 Task: Create a blue triangles letterhad.
Action: Mouse moved to (321, 255)
Screenshot: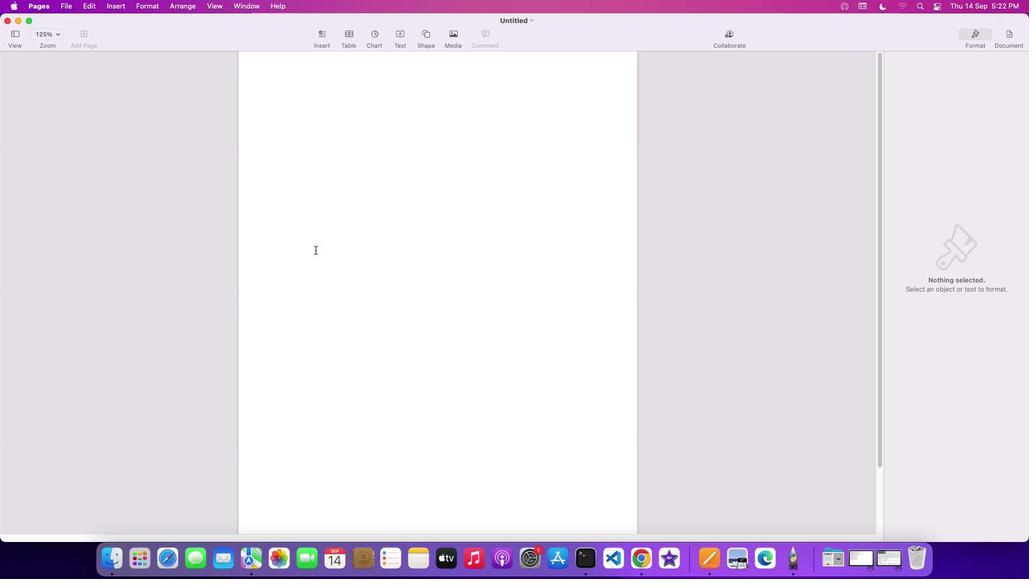 
Action: Mouse pressed left at (321, 255)
Screenshot: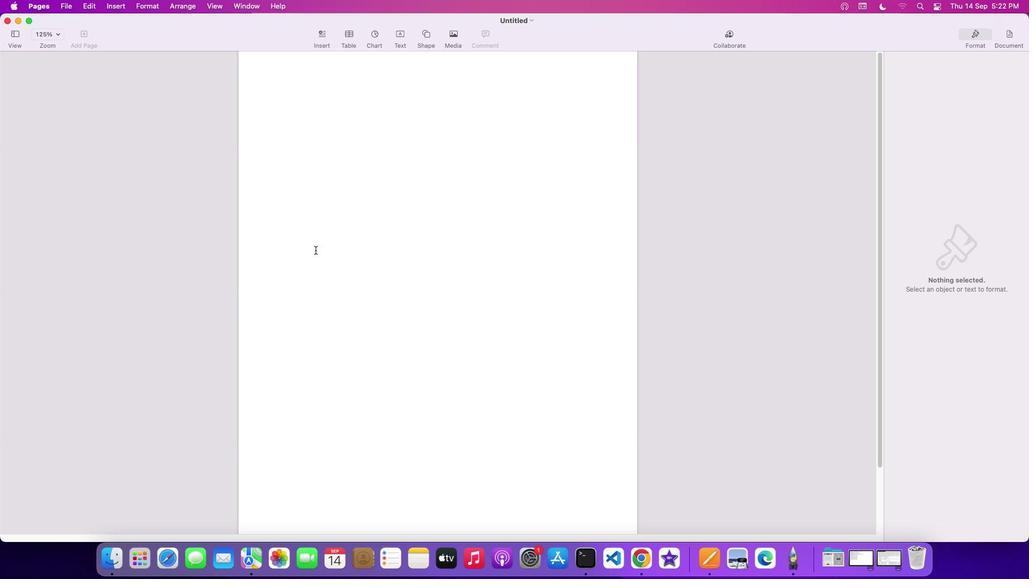 
Action: Mouse moved to (431, 44)
Screenshot: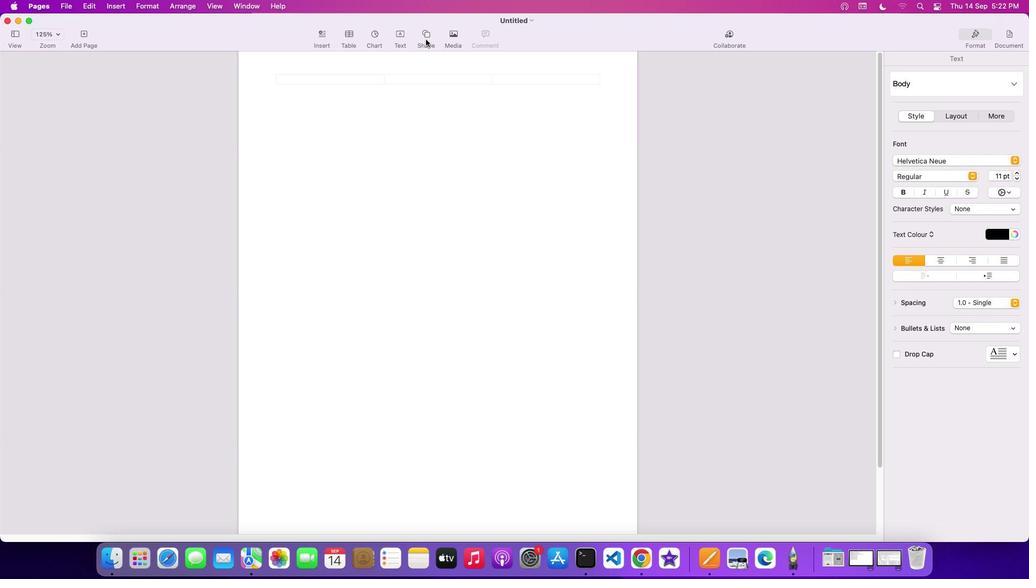
Action: Mouse pressed left at (431, 44)
Screenshot: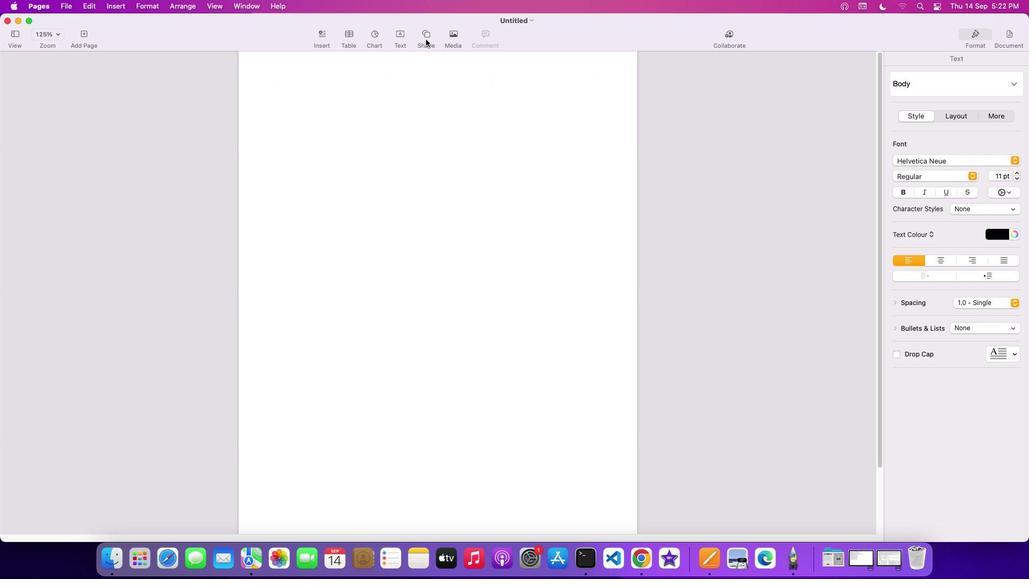 
Action: Mouse moved to (432, 126)
Screenshot: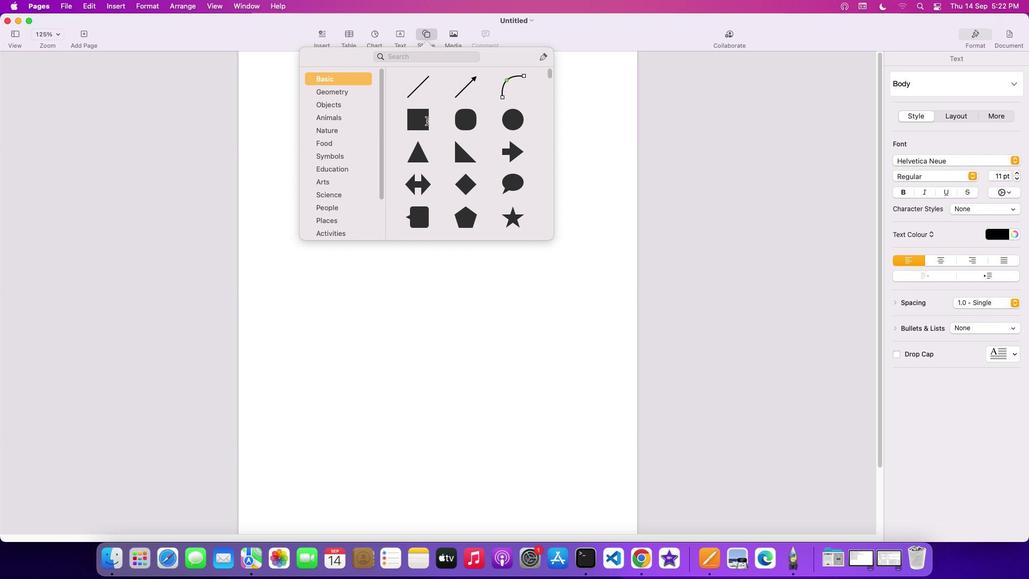 
Action: Mouse pressed left at (432, 126)
Screenshot: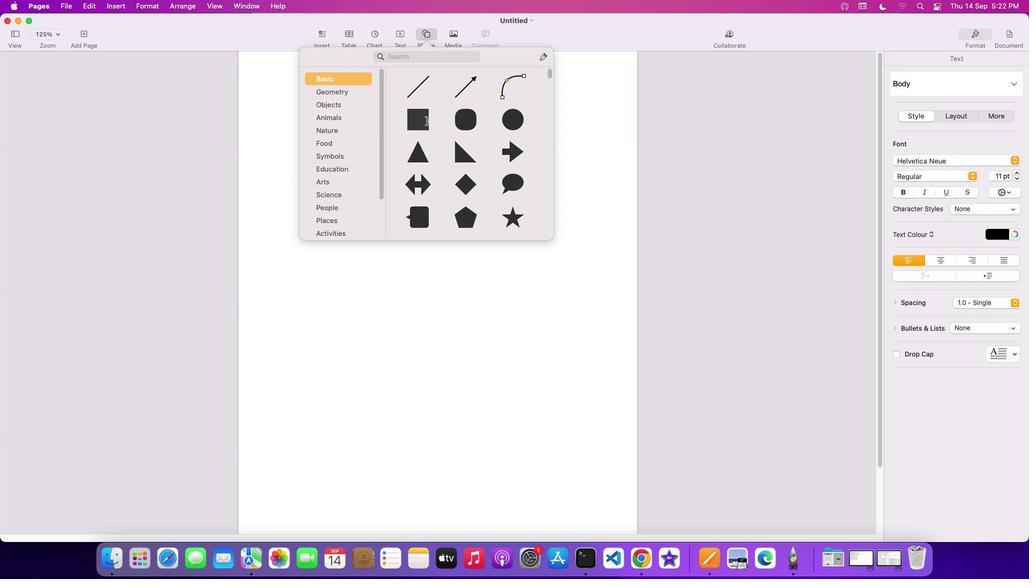 
Action: Mouse moved to (475, 102)
Screenshot: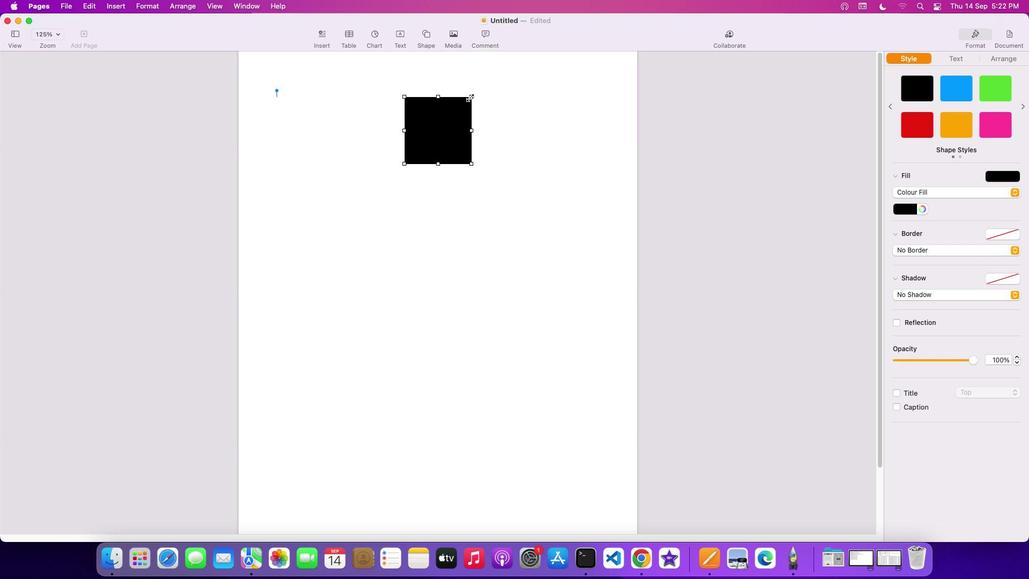 
Action: Mouse pressed left at (475, 102)
Screenshot: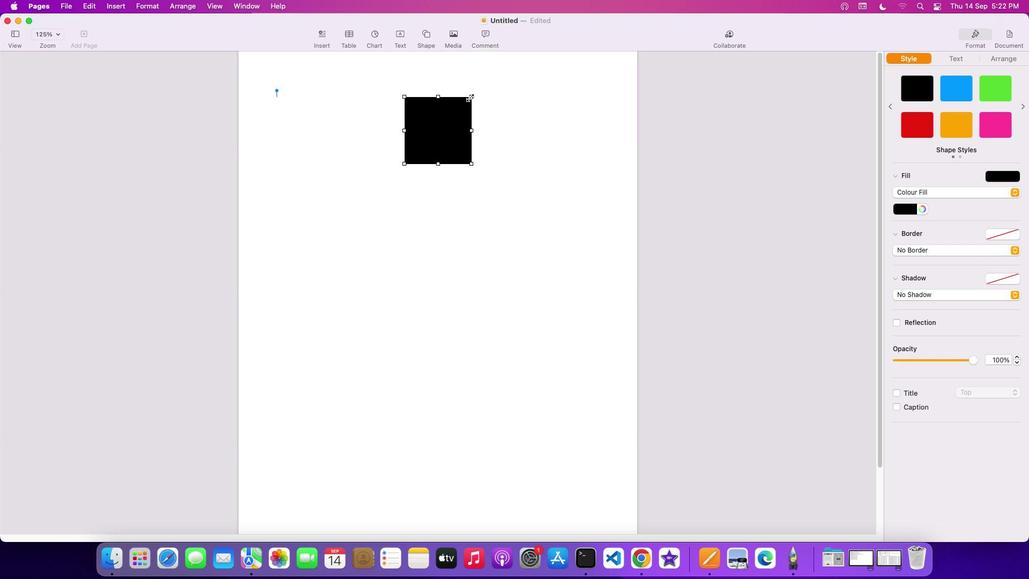 
Action: Mouse moved to (410, 67)
Screenshot: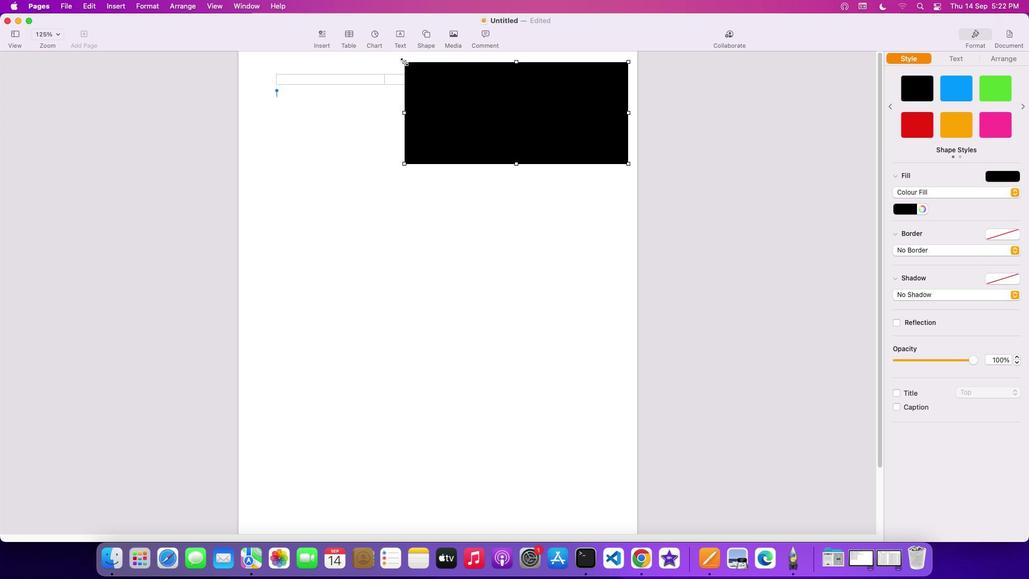 
Action: Mouse pressed left at (410, 67)
Screenshot: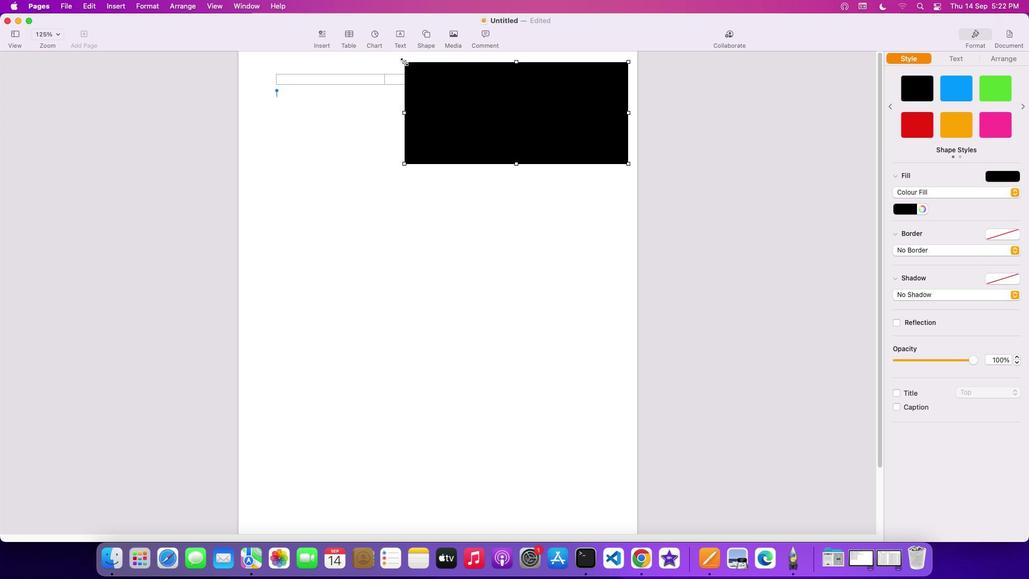 
Action: Mouse moved to (443, 170)
Screenshot: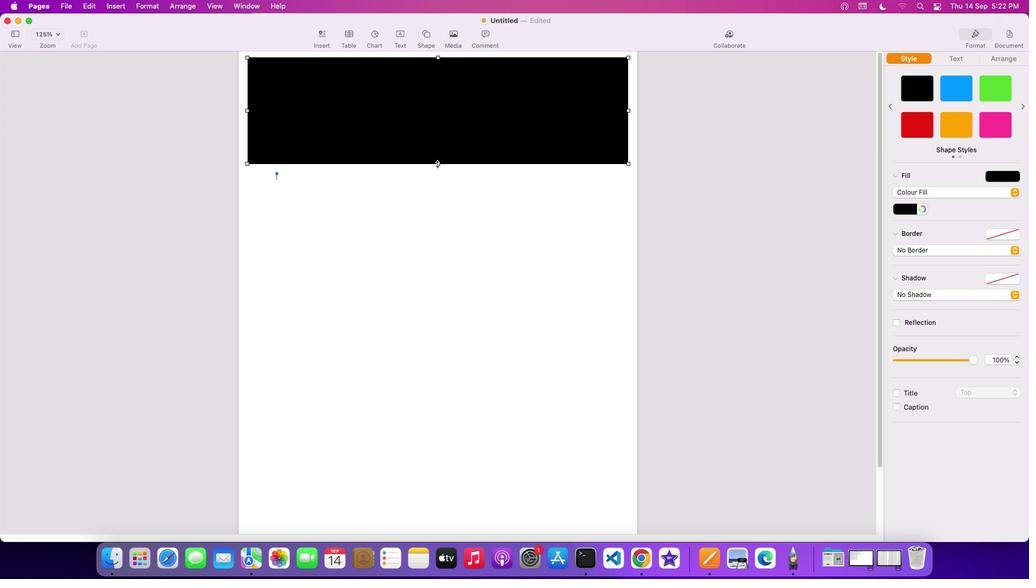 
Action: Mouse pressed left at (443, 170)
Screenshot: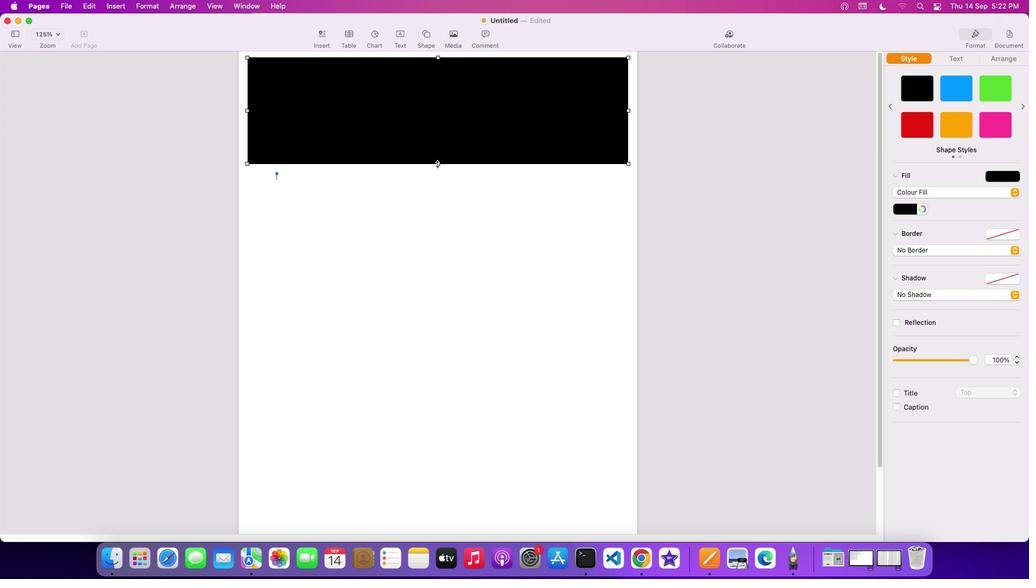 
Action: Mouse moved to (493, 356)
Screenshot: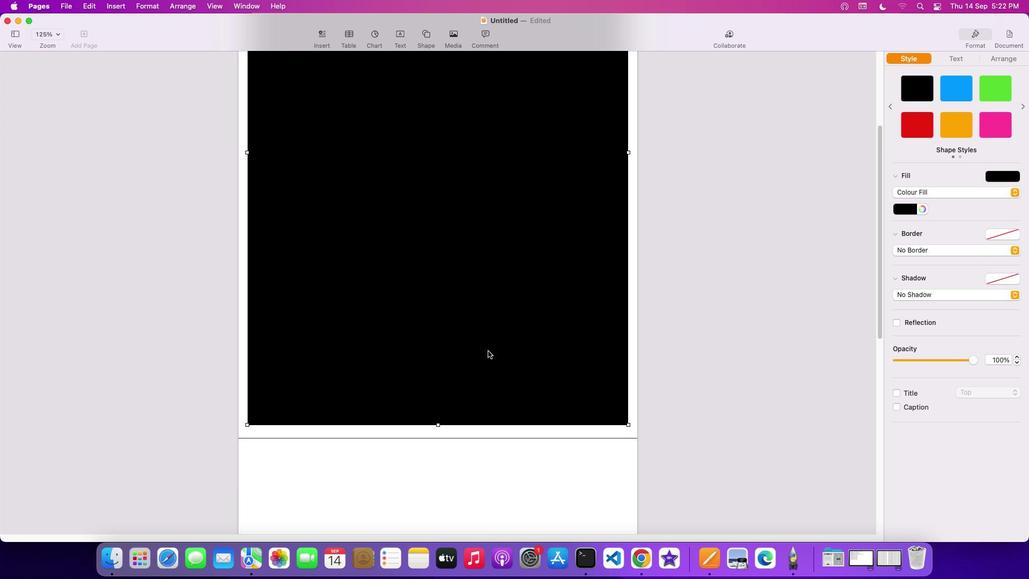
Action: Mouse scrolled (493, 356) with delta (5, 5)
Screenshot: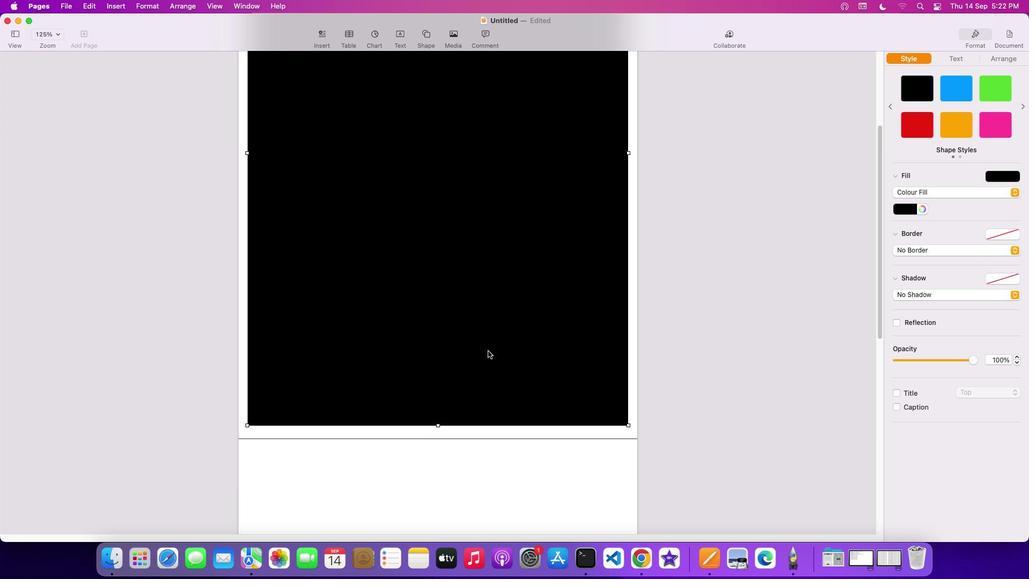 
Action: Mouse scrolled (493, 356) with delta (5, 5)
Screenshot: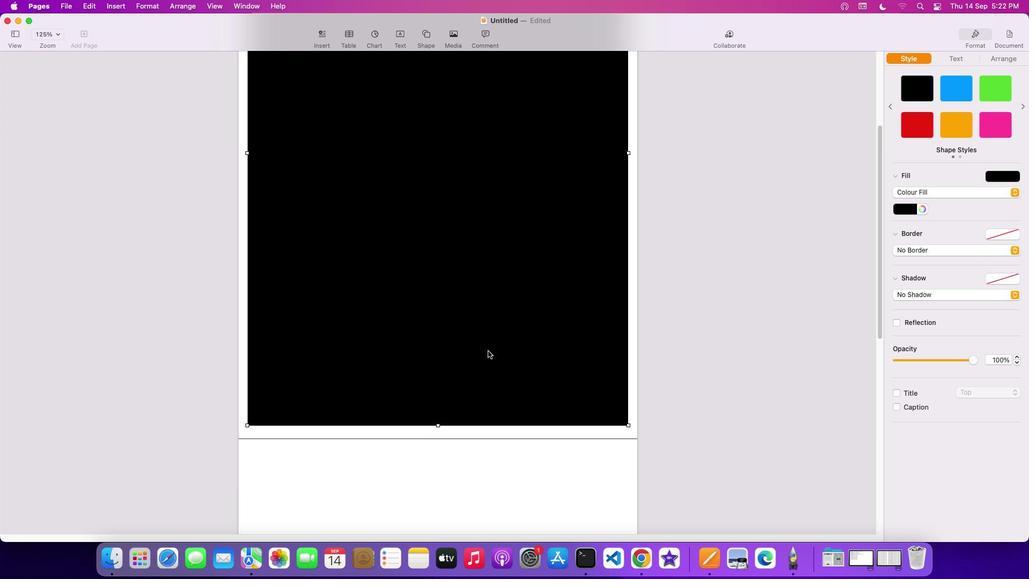 
Action: Mouse scrolled (493, 356) with delta (5, 7)
Screenshot: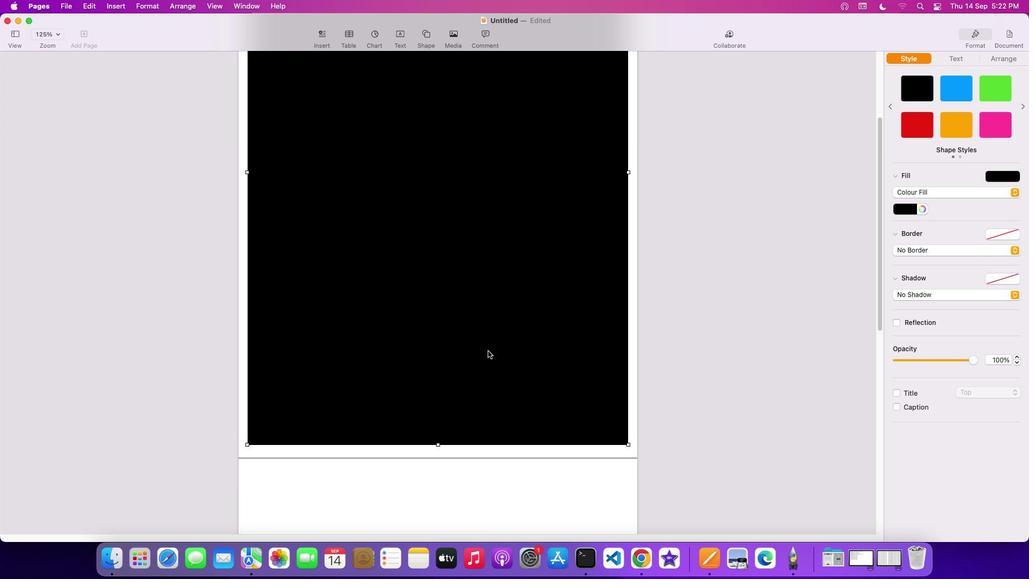 
Action: Mouse scrolled (493, 356) with delta (5, 8)
Screenshot: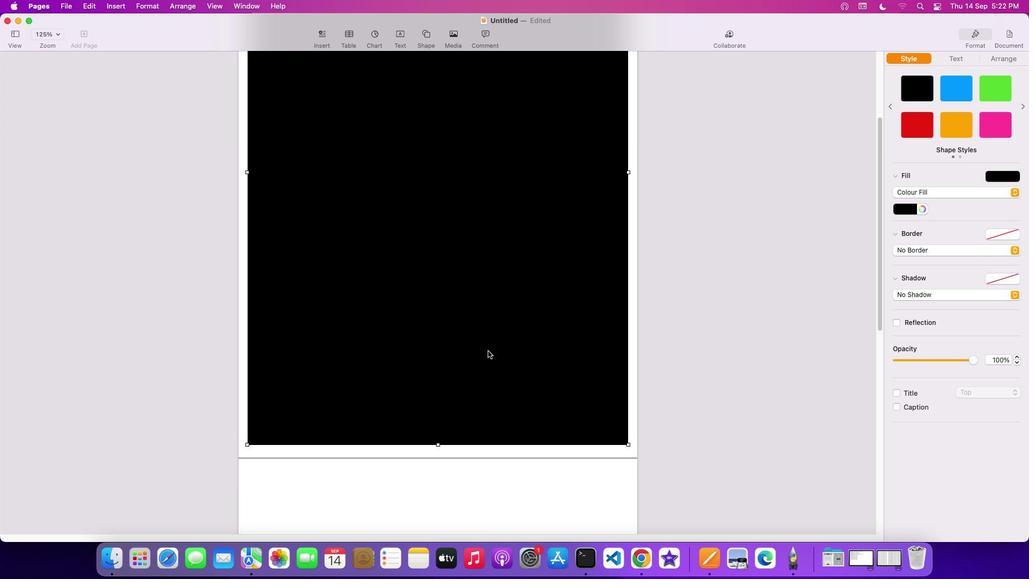 
Action: Mouse scrolled (493, 356) with delta (5, 8)
Screenshot: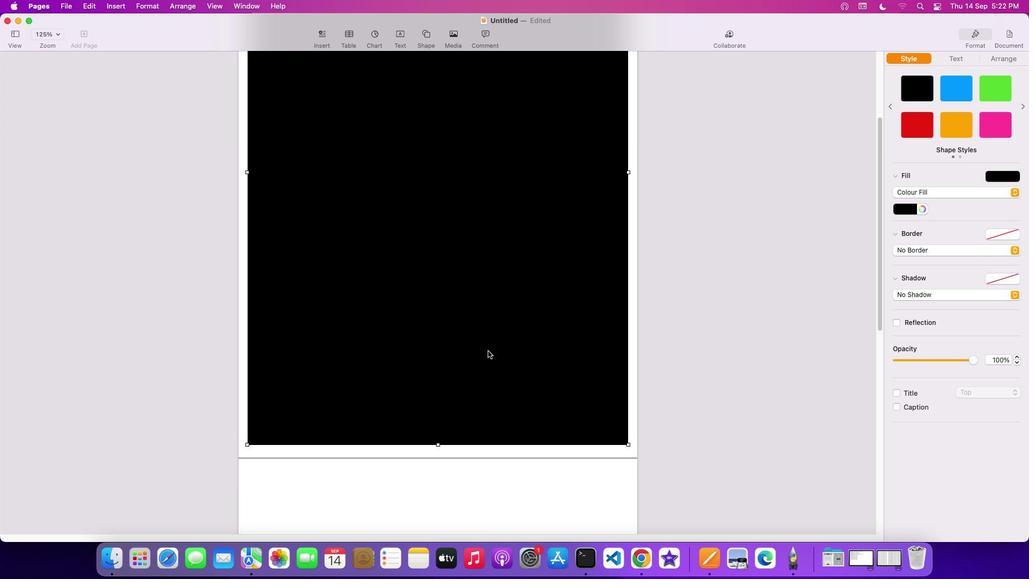 
Action: Mouse scrolled (493, 356) with delta (5, 9)
Screenshot: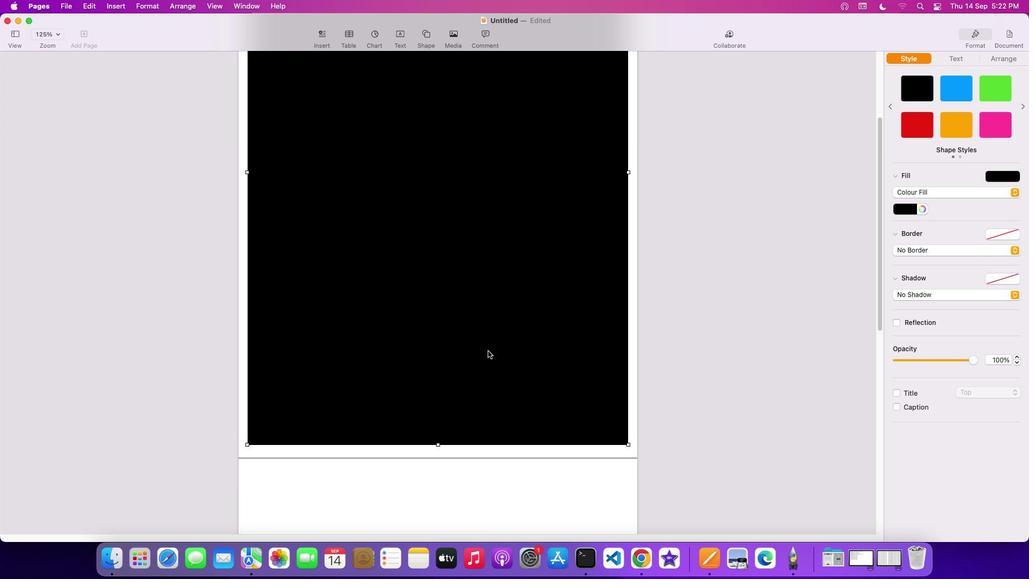 
Action: Mouse scrolled (493, 356) with delta (5, 9)
Screenshot: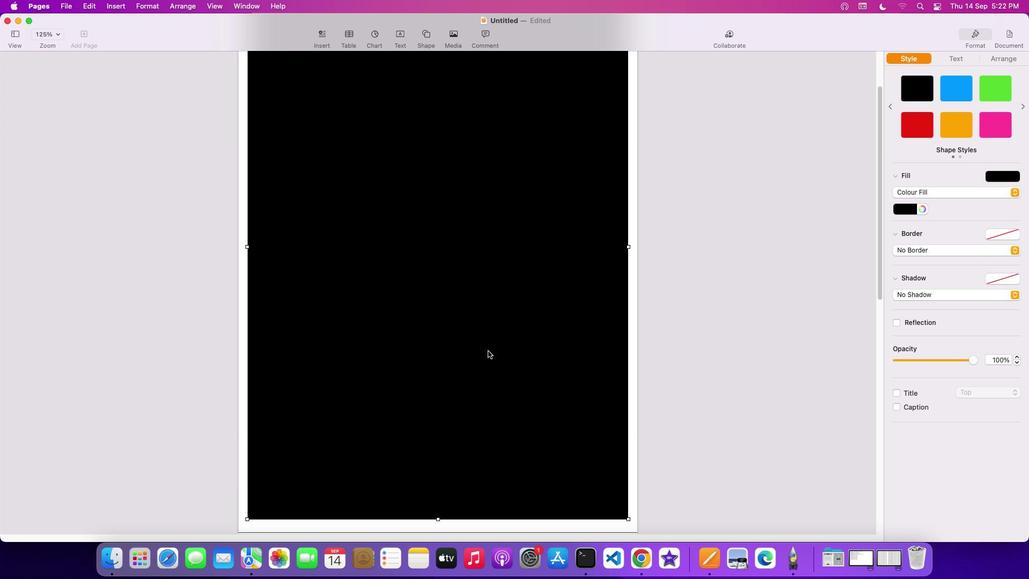 
Action: Mouse scrolled (493, 356) with delta (5, 5)
Screenshot: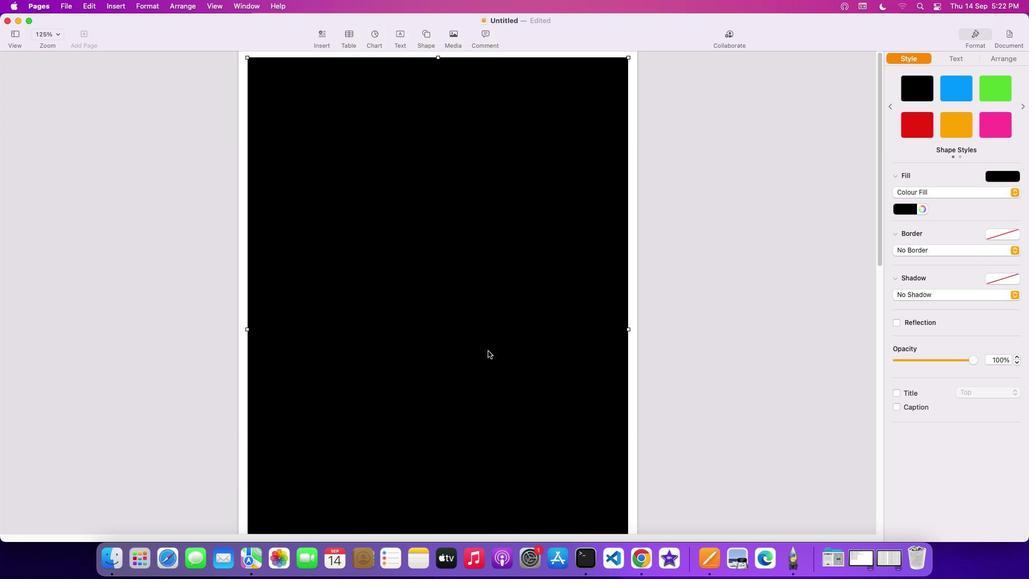 
Action: Mouse scrolled (493, 356) with delta (5, 5)
Screenshot: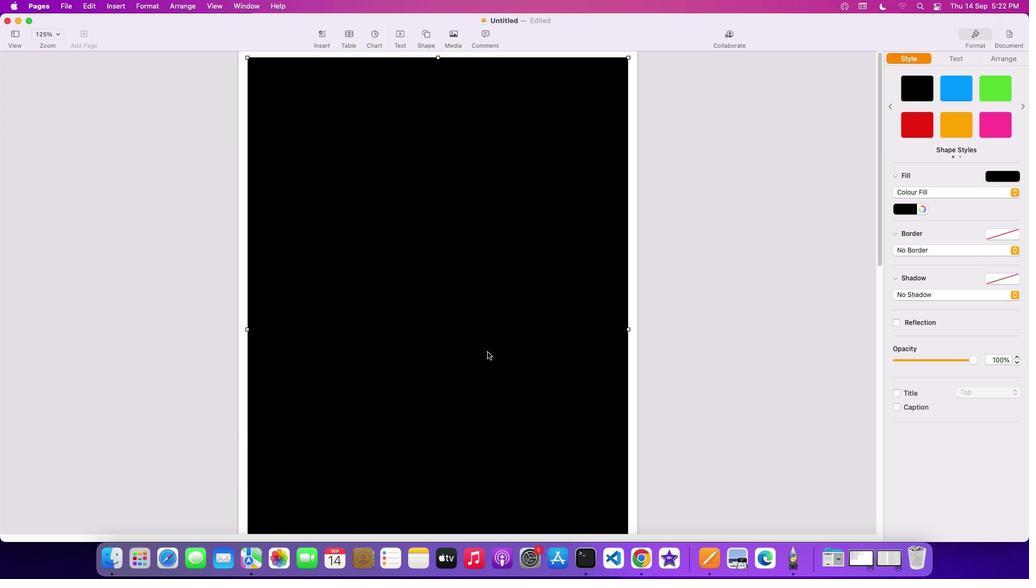
Action: Mouse scrolled (493, 356) with delta (5, 6)
Screenshot: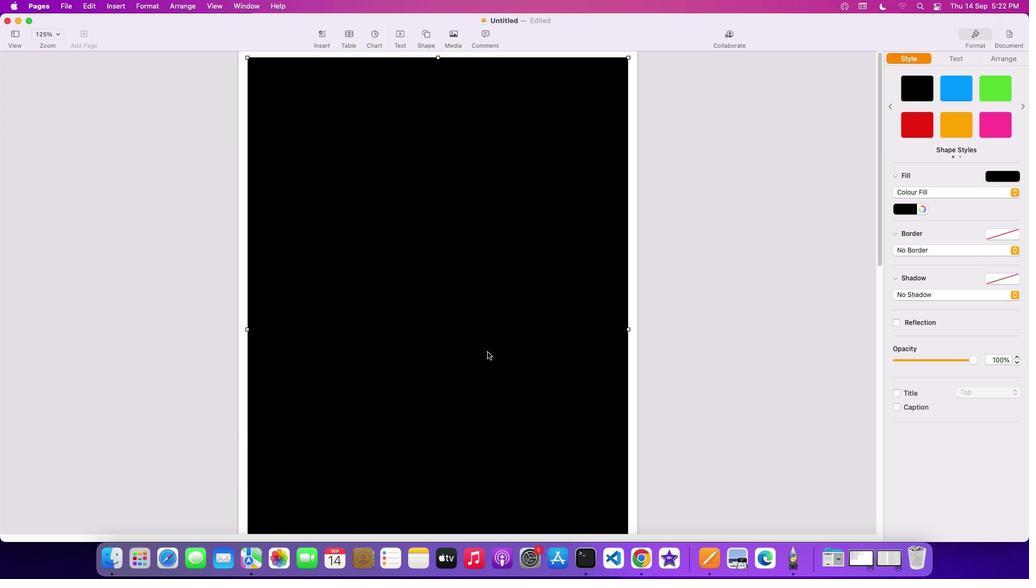 
Action: Mouse moved to (494, 356)
Screenshot: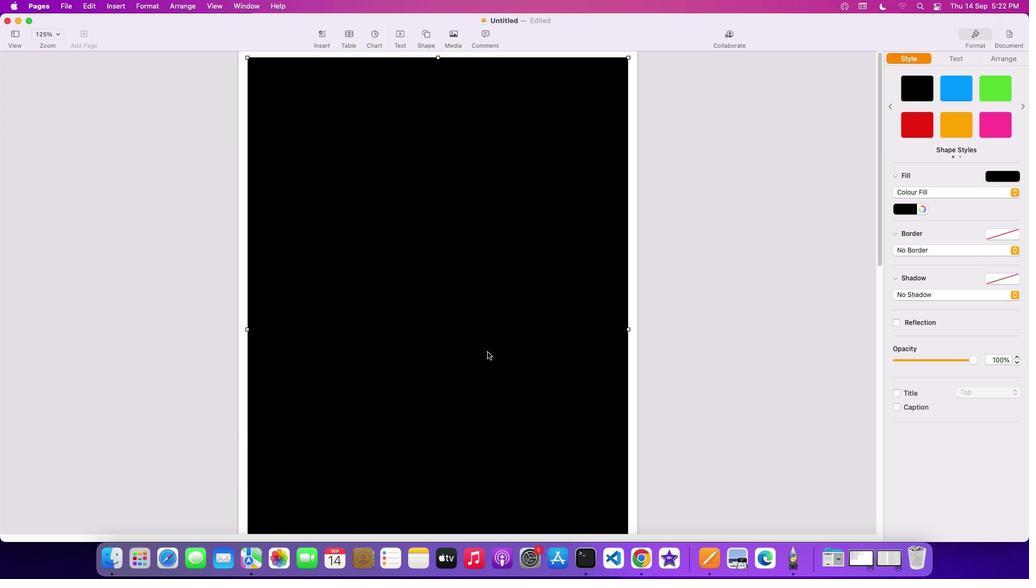 
Action: Mouse scrolled (494, 356) with delta (5, 8)
Screenshot: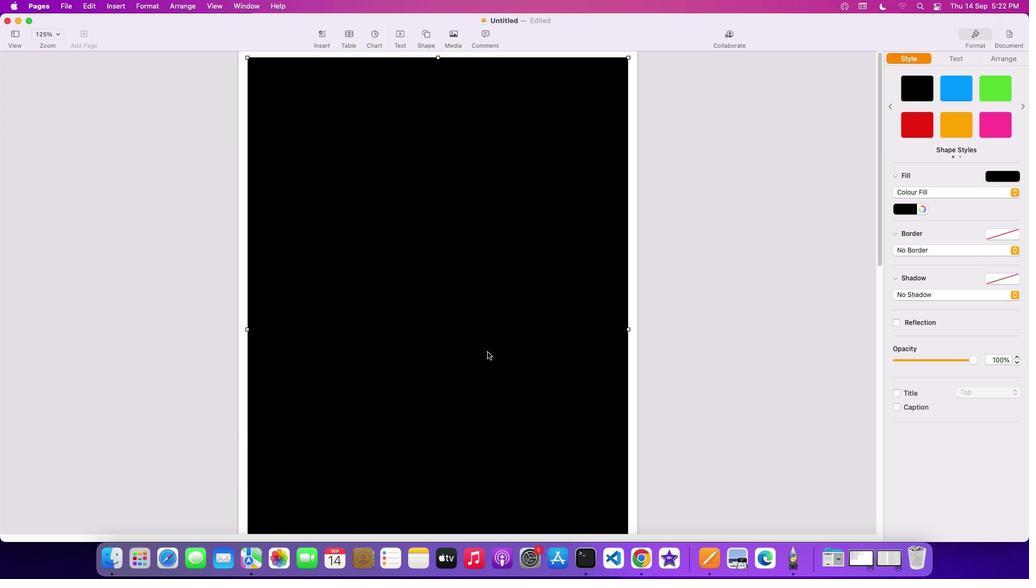 
Action: Mouse moved to (493, 356)
Screenshot: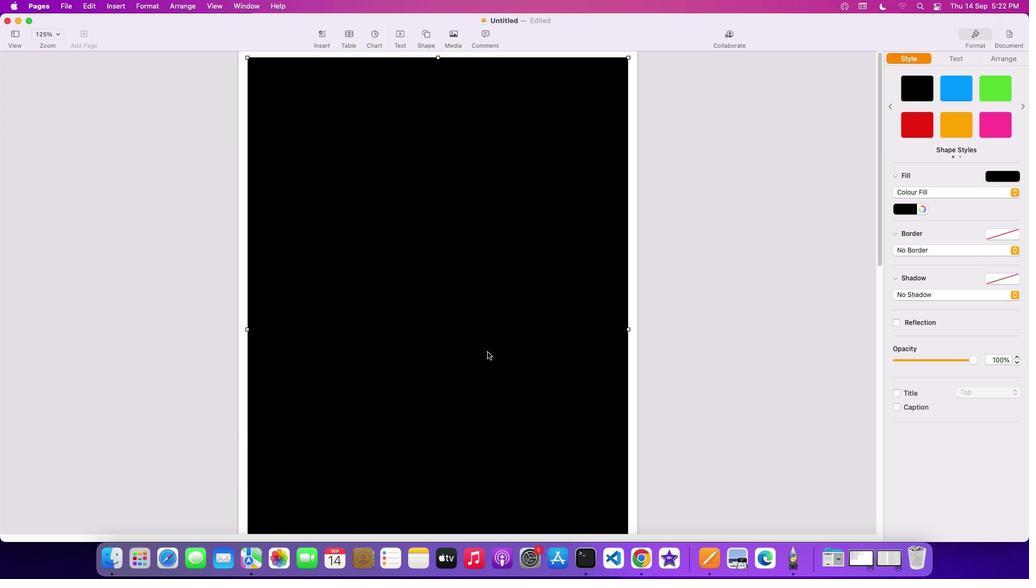 
Action: Mouse scrolled (493, 356) with delta (5, 8)
Screenshot: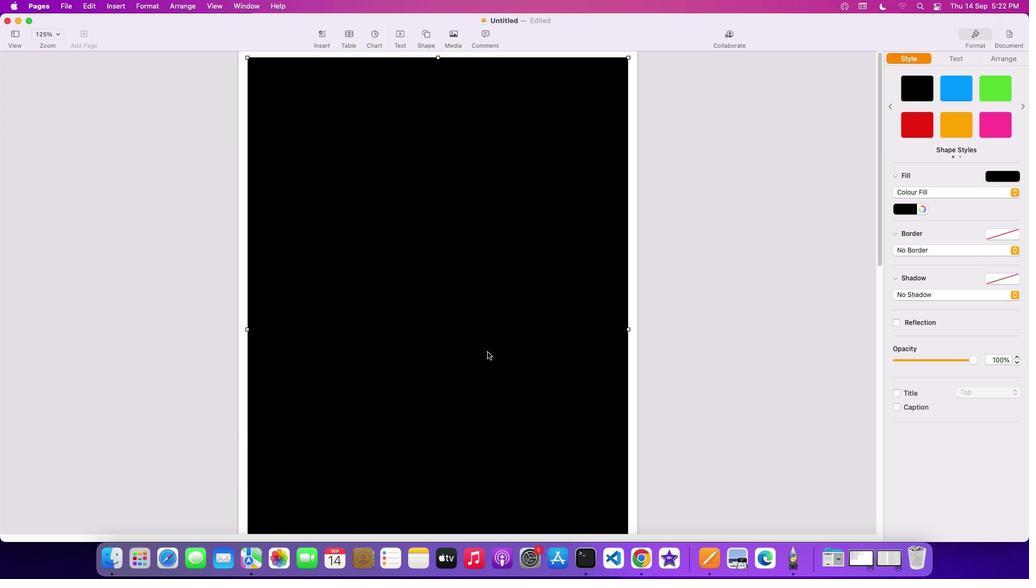 
Action: Mouse moved to (492, 358)
Screenshot: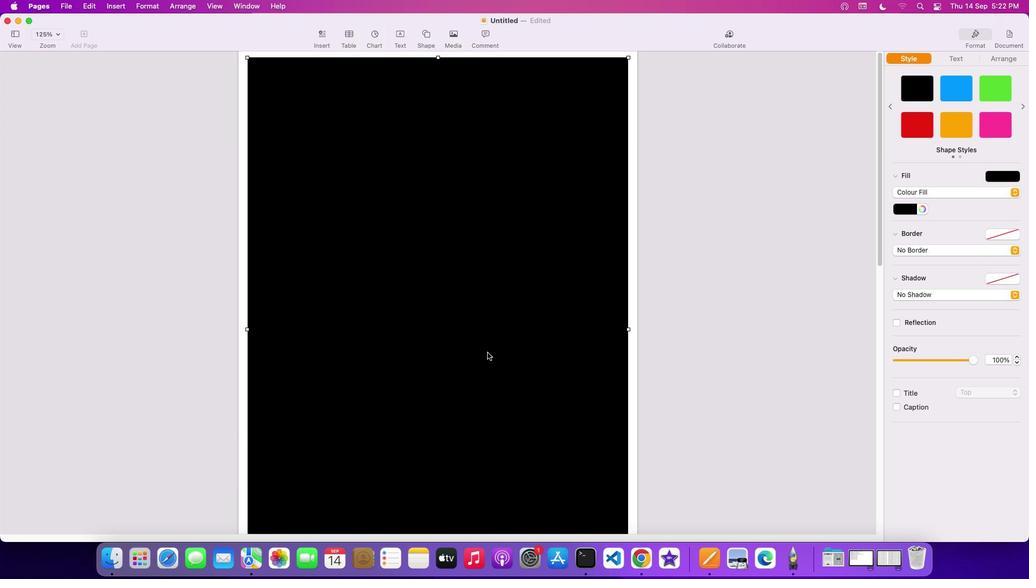 
Action: Mouse scrolled (492, 358) with delta (5, 5)
Screenshot: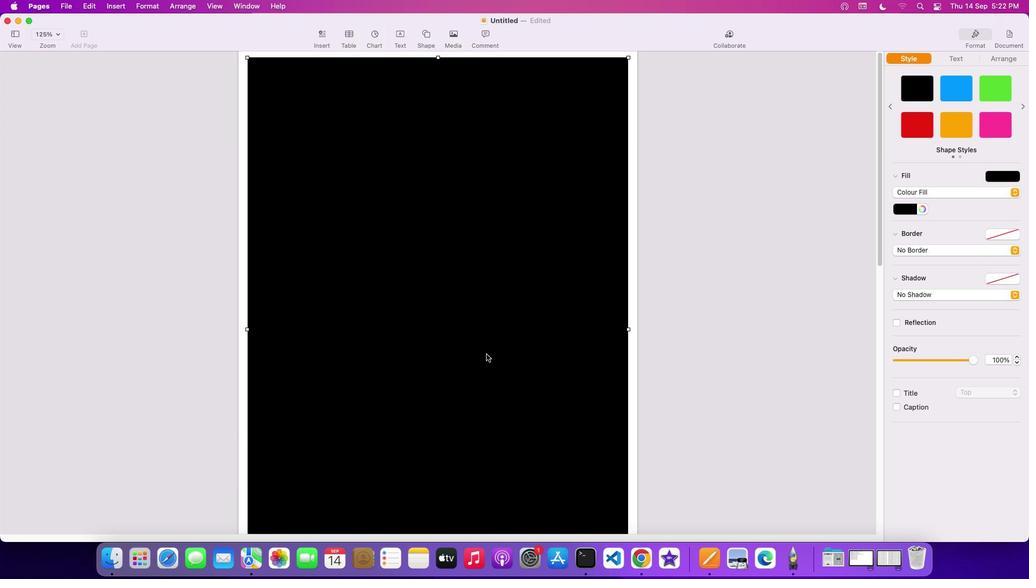 
Action: Mouse scrolled (492, 358) with delta (5, 5)
Screenshot: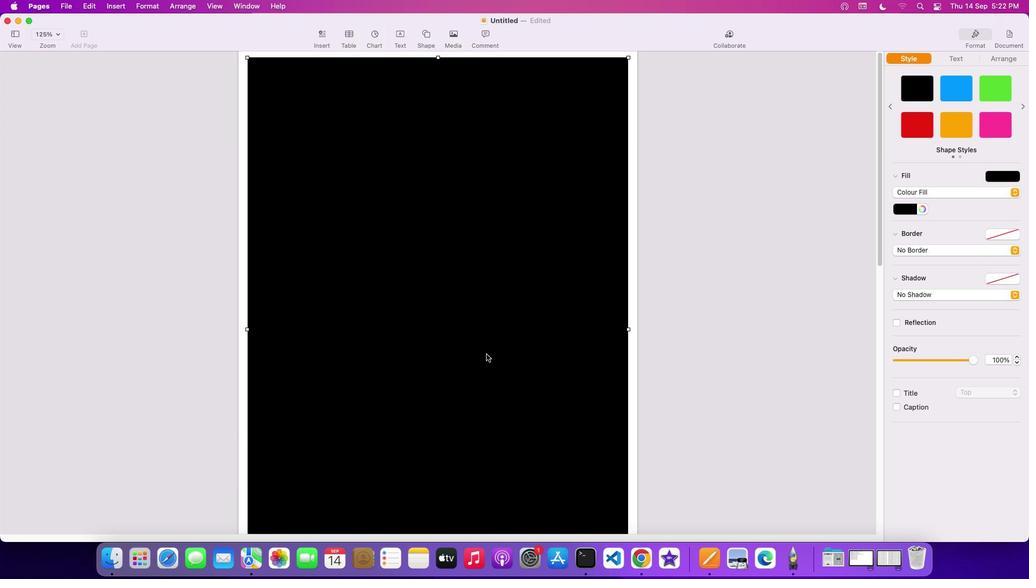 
Action: Mouse scrolled (492, 358) with delta (5, 6)
Screenshot: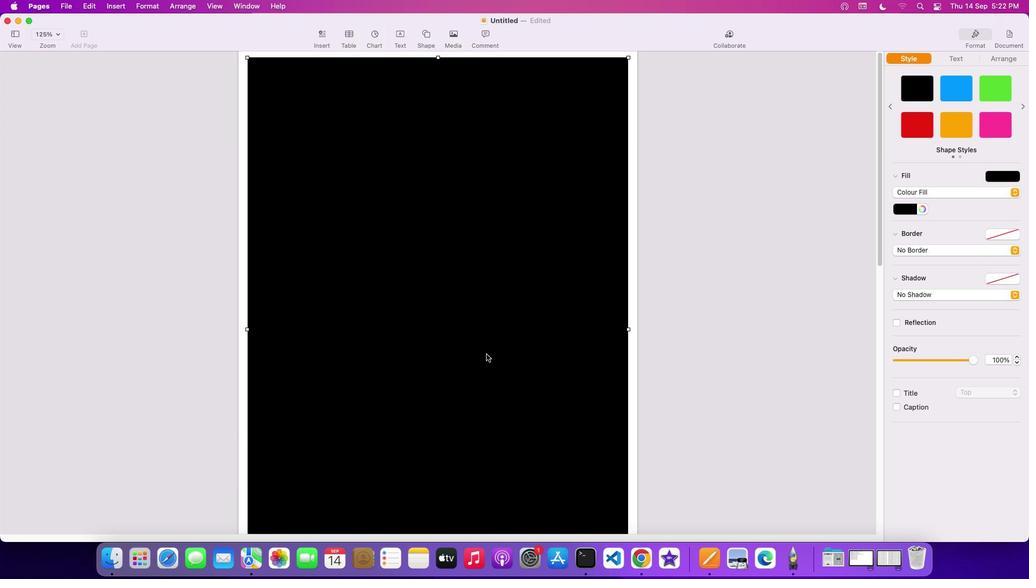 
Action: Mouse moved to (492, 359)
Screenshot: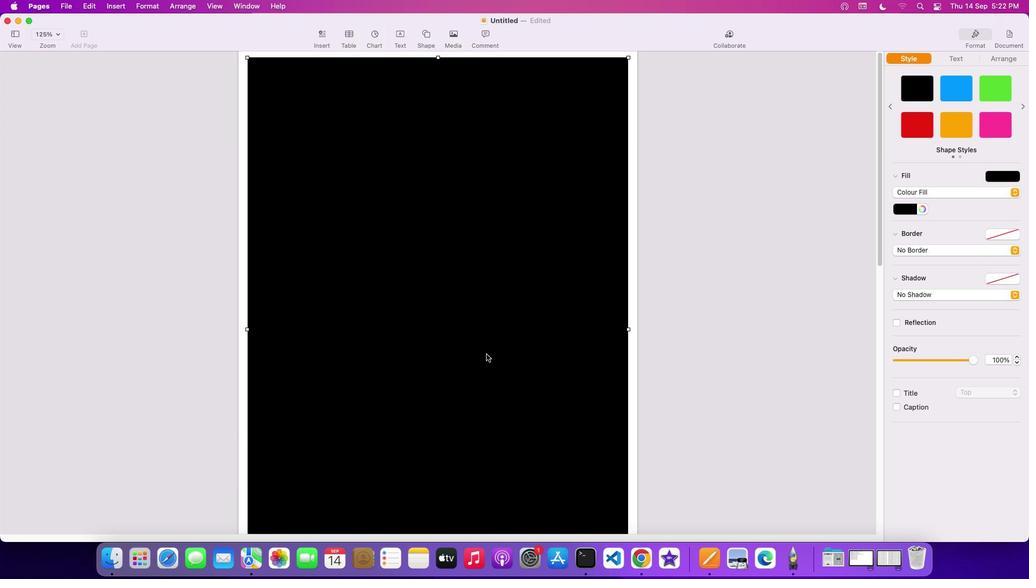 
Action: Mouse scrolled (492, 359) with delta (5, 8)
Screenshot: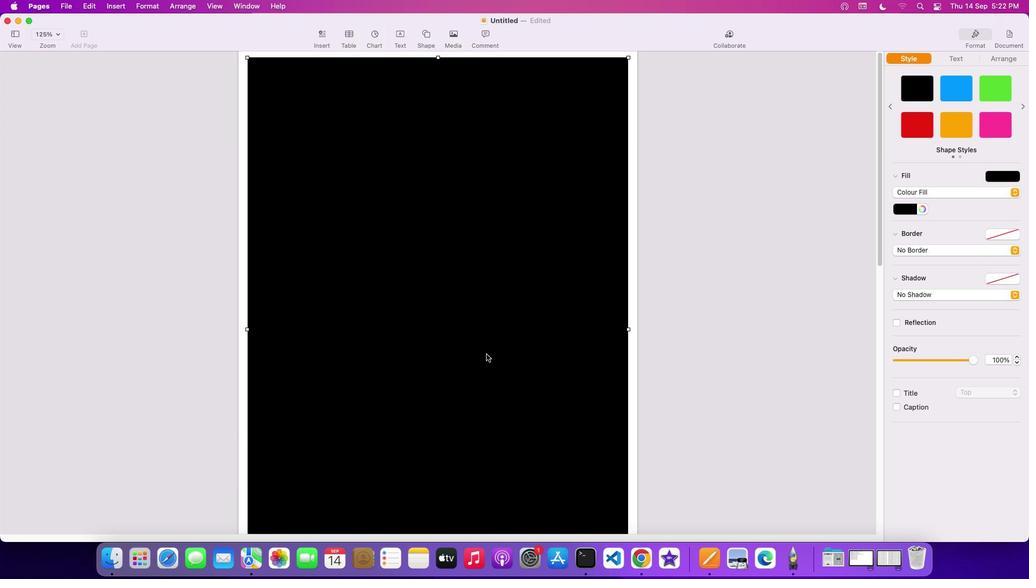 
Action: Mouse moved to (492, 359)
Screenshot: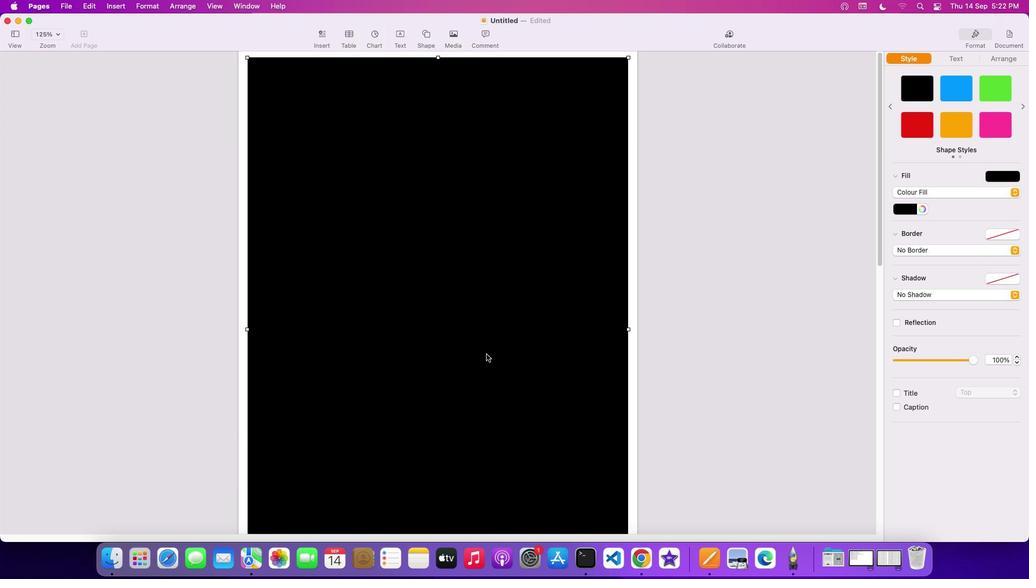 
Action: Mouse scrolled (492, 359) with delta (5, 8)
Screenshot: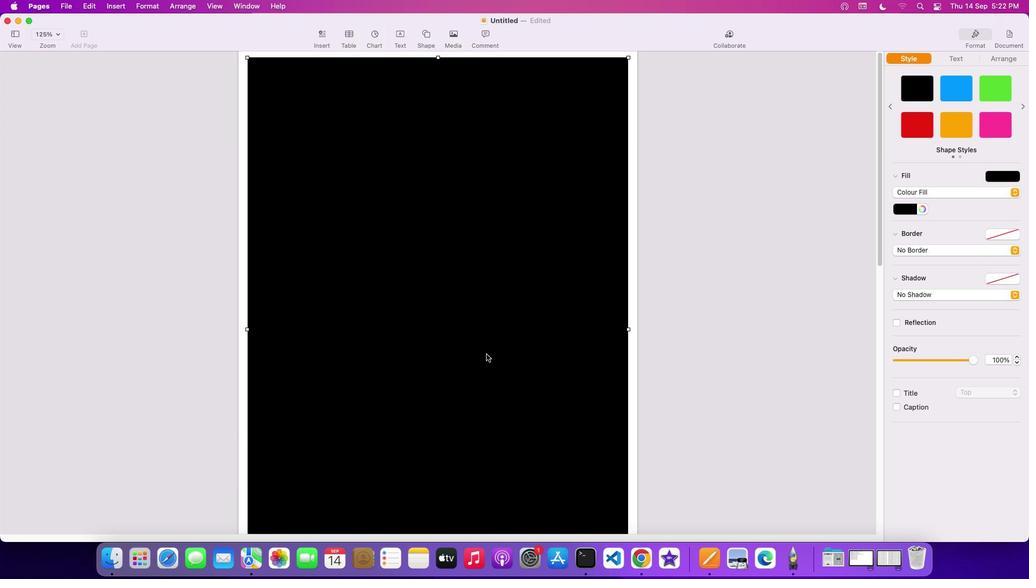 
Action: Mouse moved to (915, 216)
Screenshot: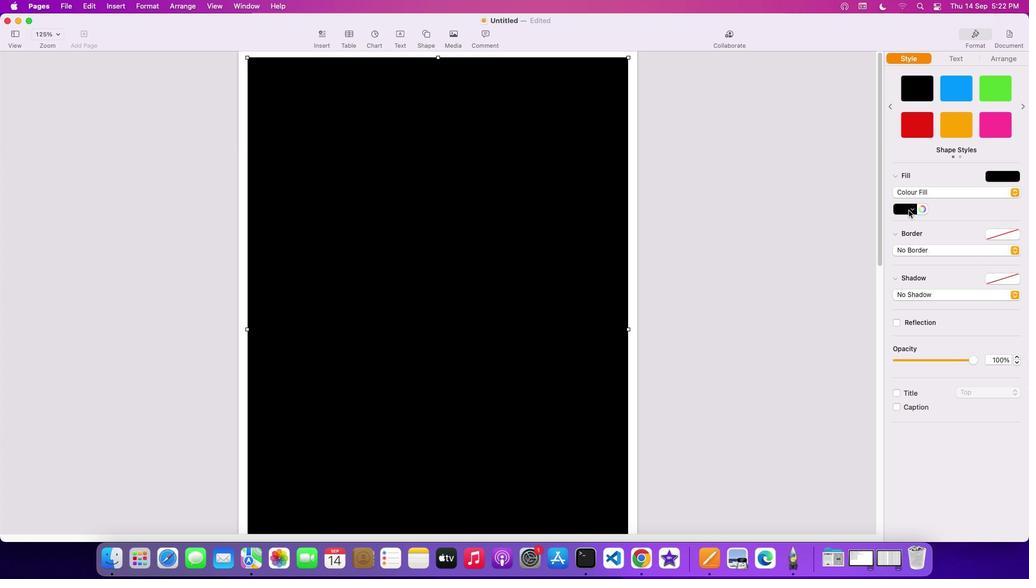 
Action: Mouse pressed left at (915, 216)
Screenshot: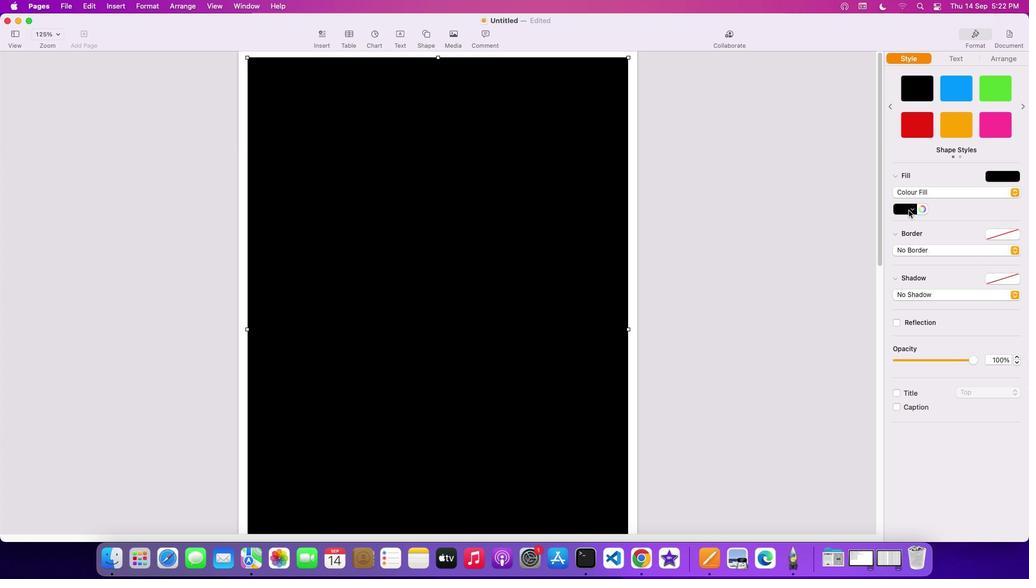 
Action: Mouse moved to (882, 281)
Screenshot: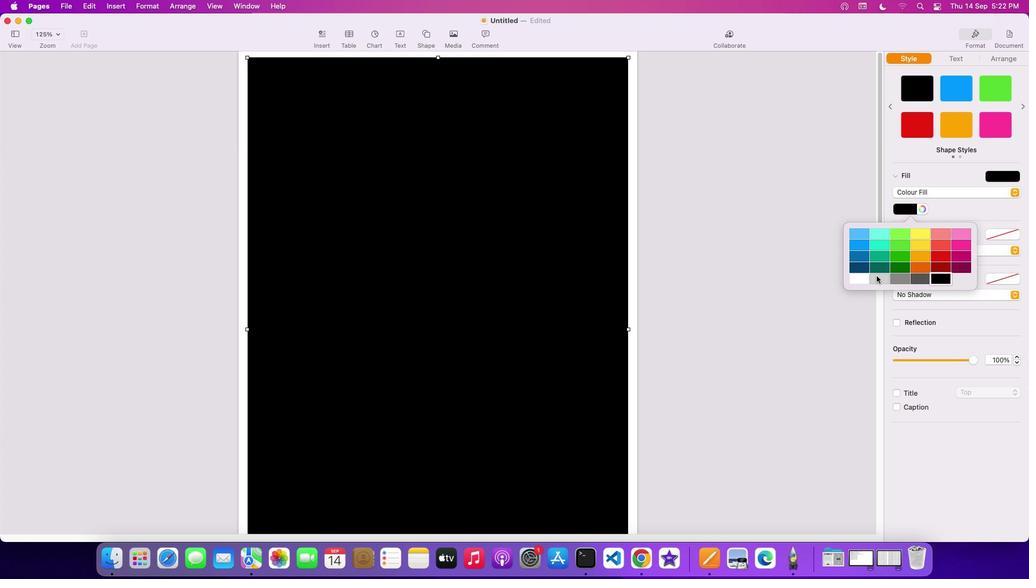 
Action: Mouse pressed left at (882, 281)
Screenshot: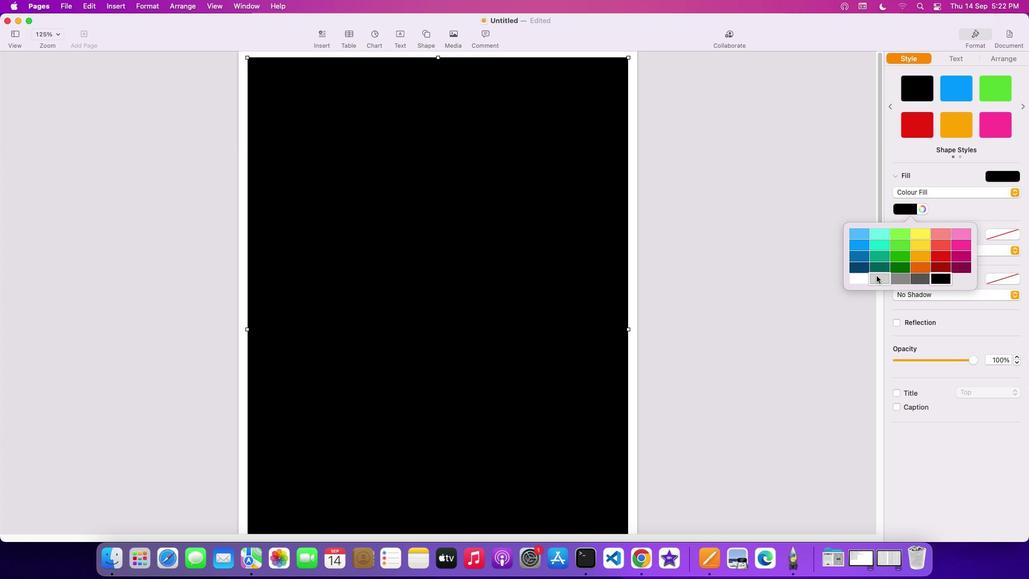 
Action: Mouse moved to (459, 222)
Screenshot: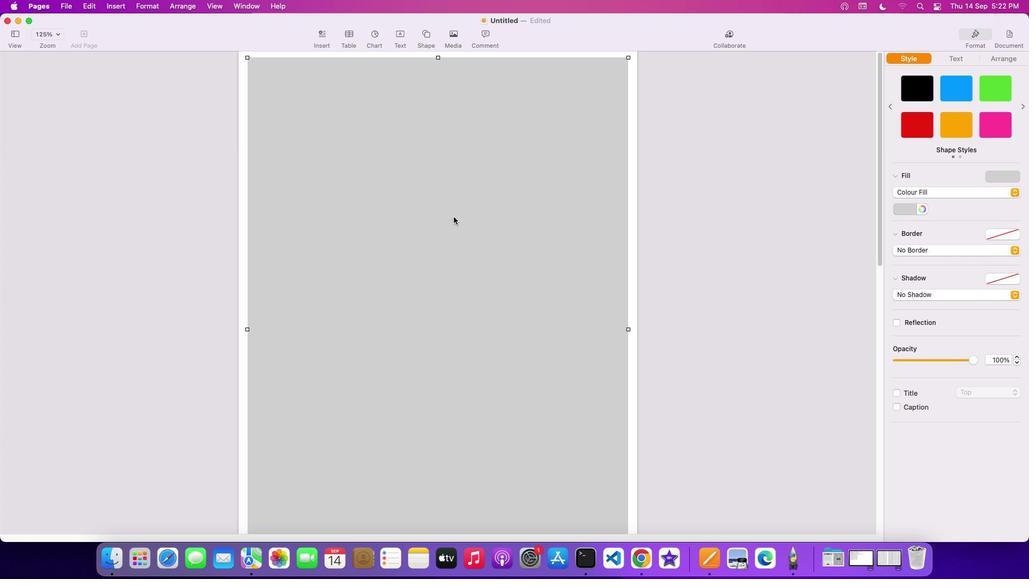 
Action: Mouse pressed left at (459, 222)
Screenshot: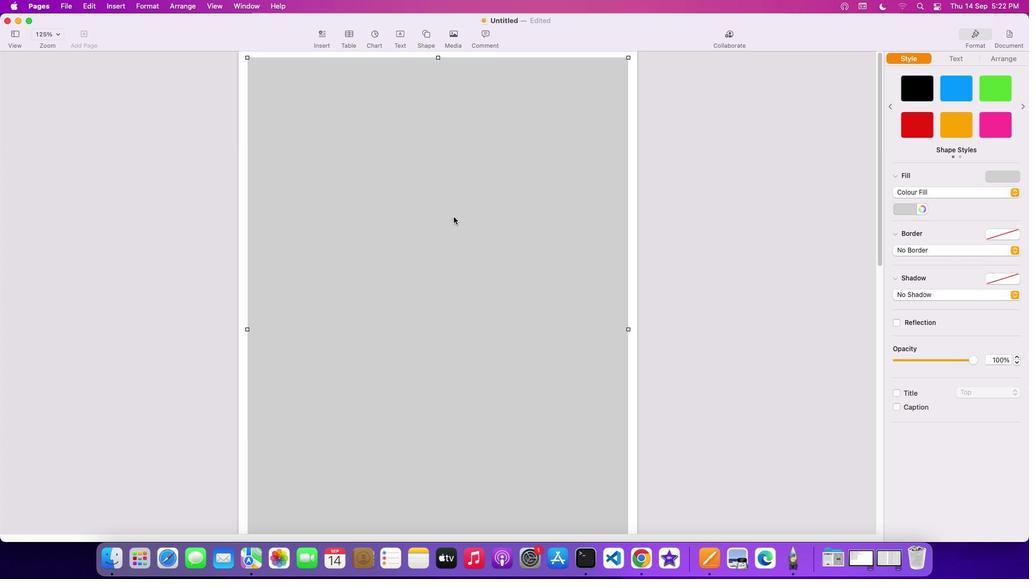 
Action: Mouse moved to (434, 38)
Screenshot: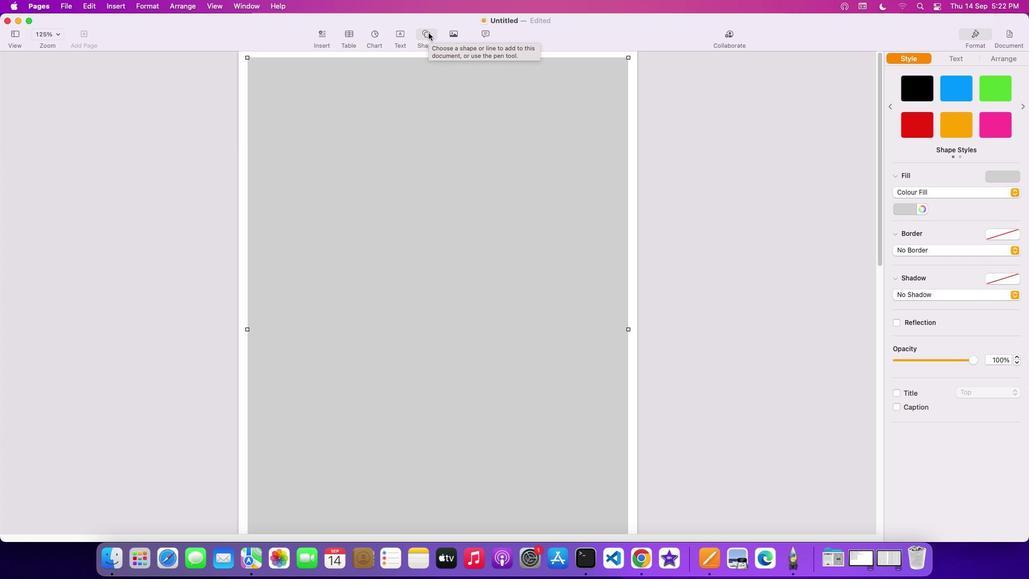 
Action: Mouse pressed left at (434, 38)
Screenshot: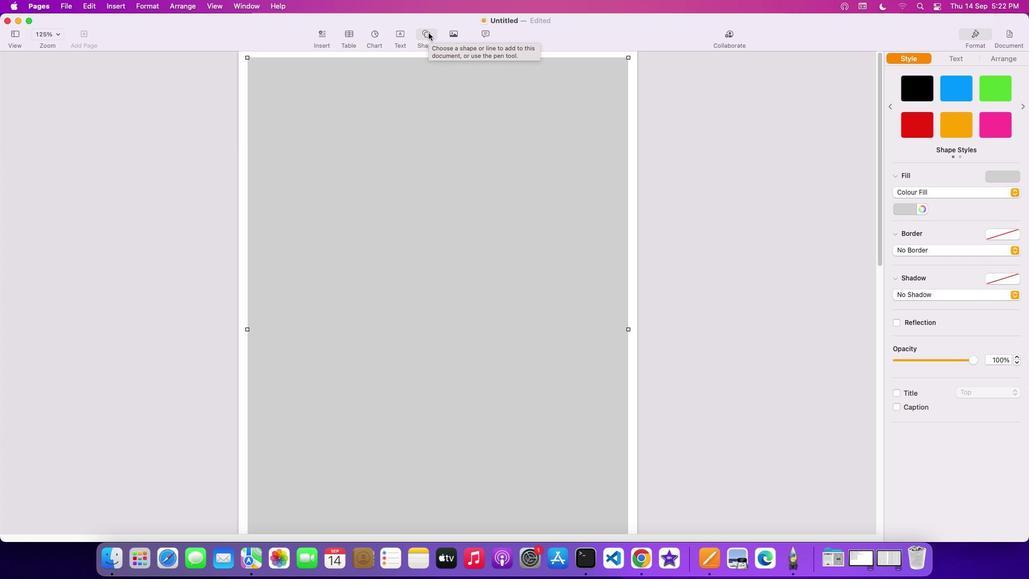 
Action: Mouse moved to (474, 195)
Screenshot: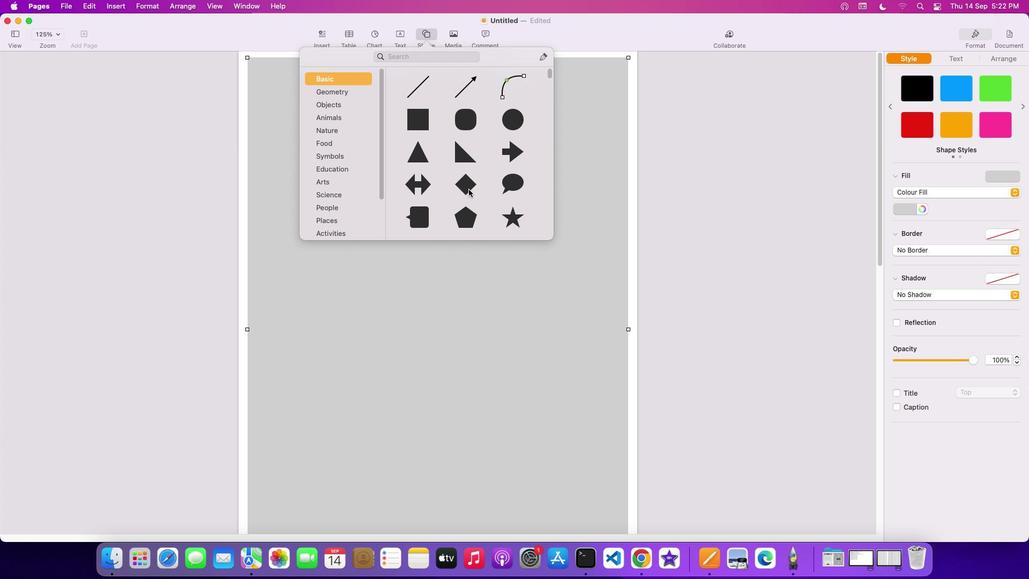 
Action: Mouse pressed left at (474, 195)
Screenshot: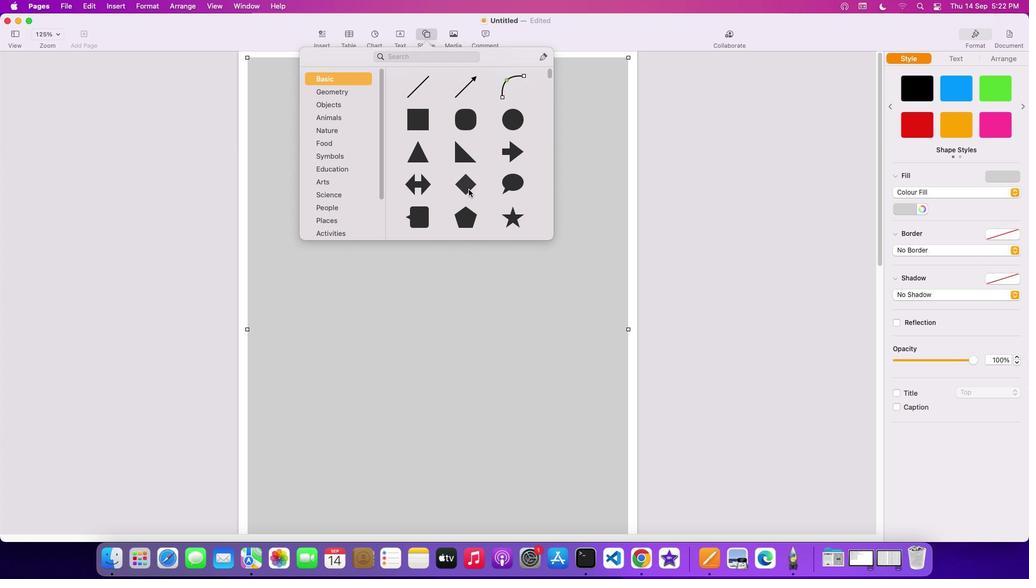 
Action: Mouse moved to (446, 305)
Screenshot: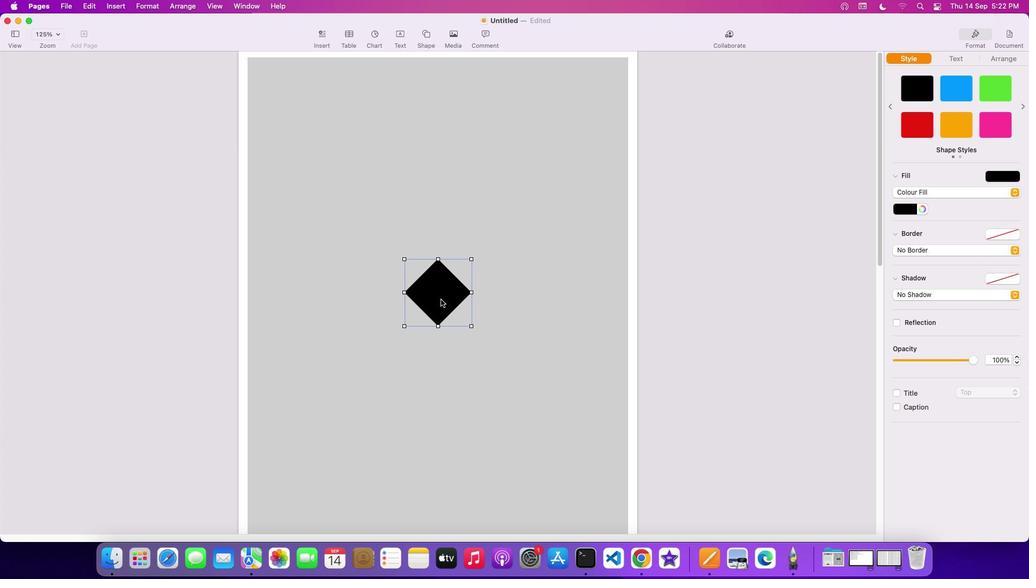 
Action: Mouse pressed left at (446, 305)
Screenshot: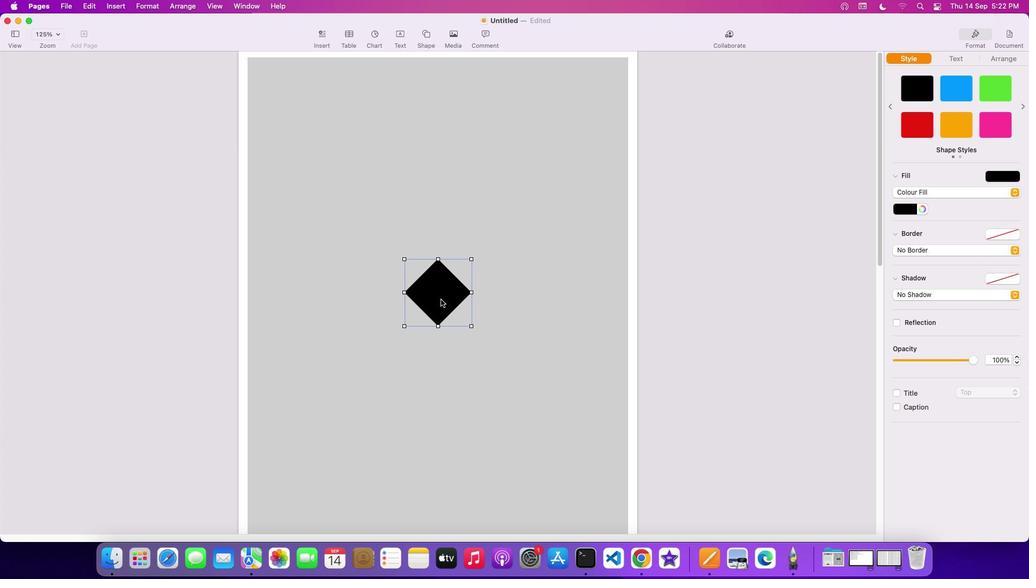 
Action: Mouse moved to (575, 130)
Screenshot: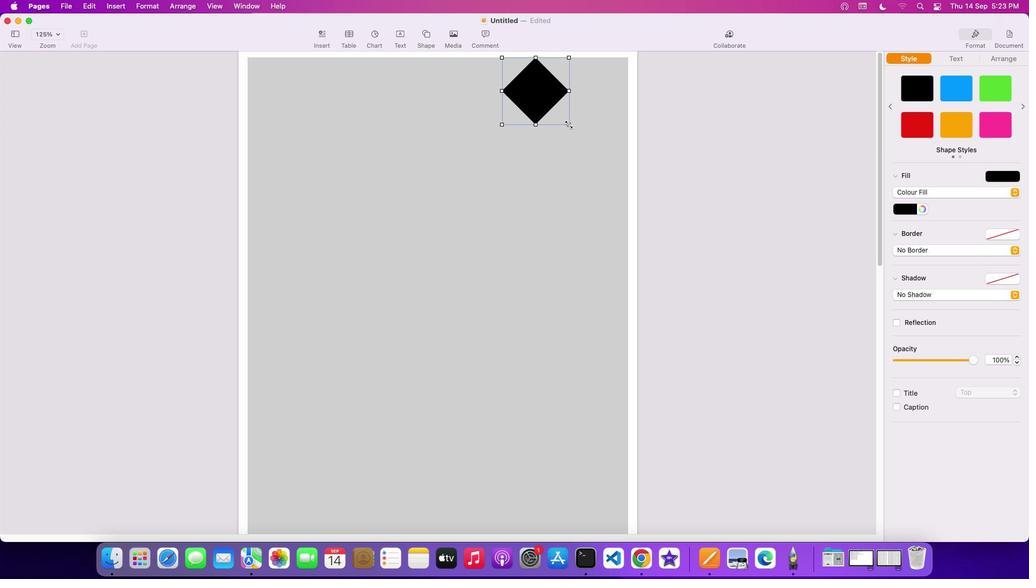 
Action: Mouse pressed left at (575, 130)
Screenshot: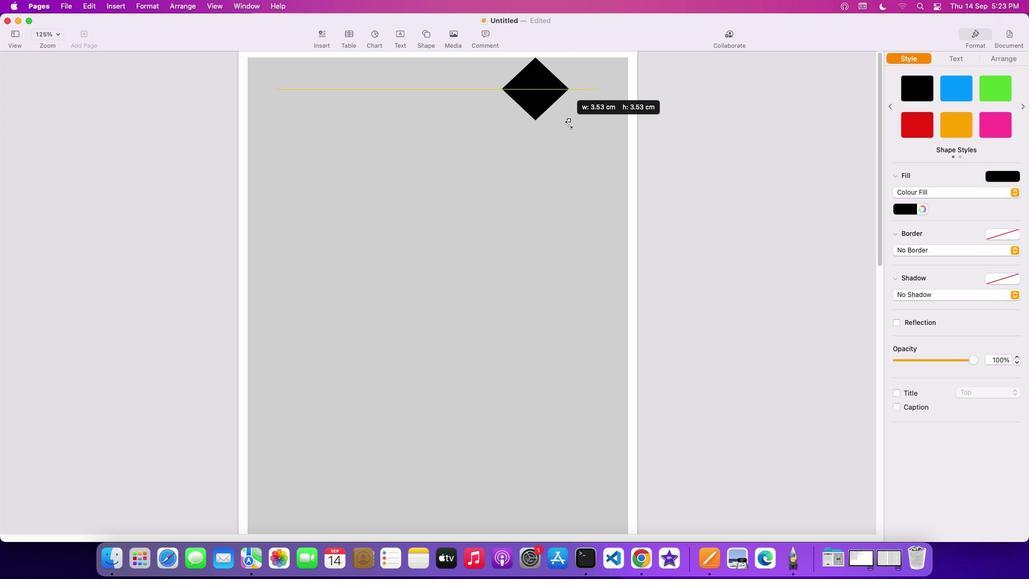 
Action: Mouse moved to (562, 114)
Screenshot: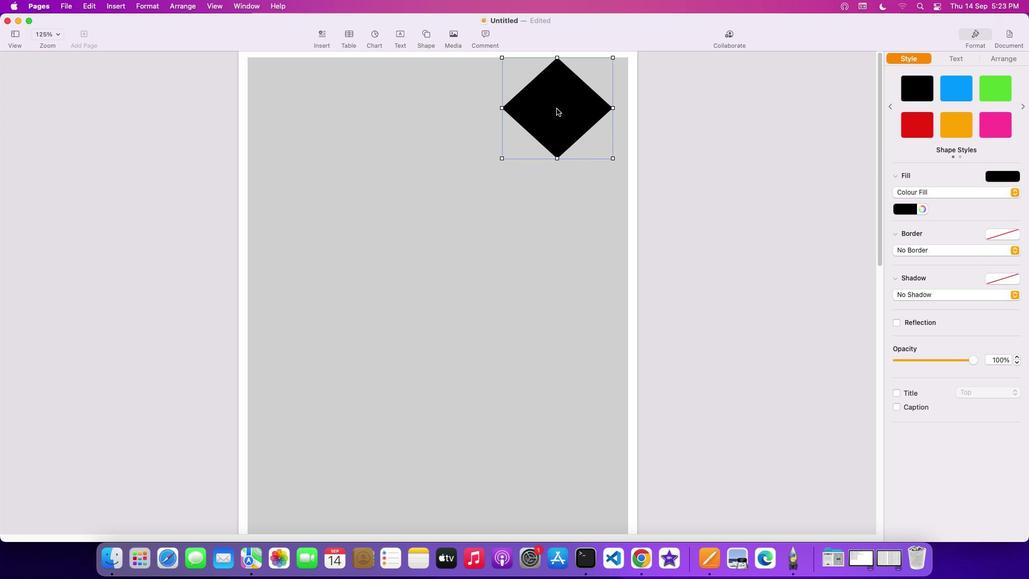 
Action: Mouse pressed left at (562, 114)
Screenshot: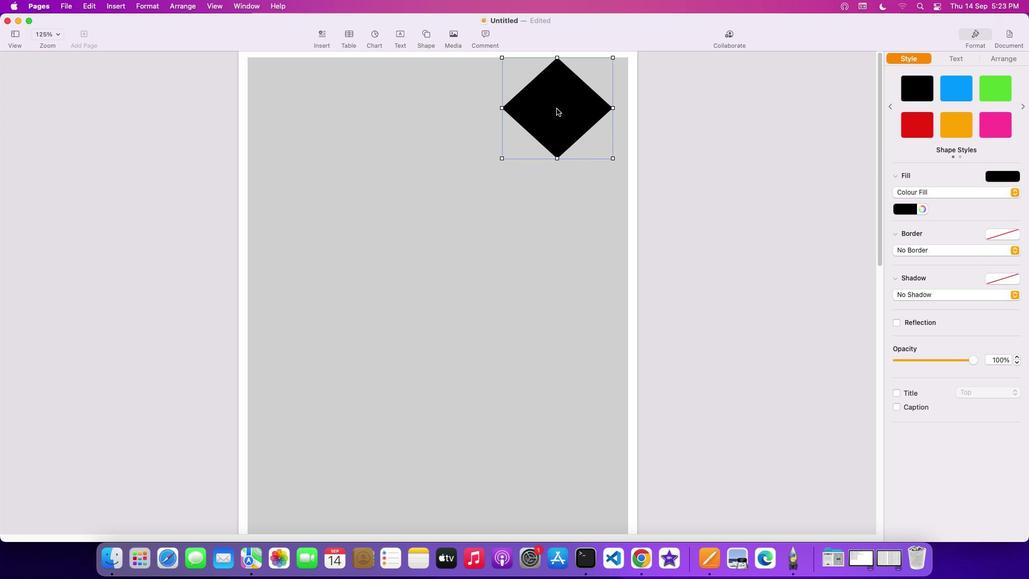 
Action: Mouse moved to (585, 241)
Screenshot: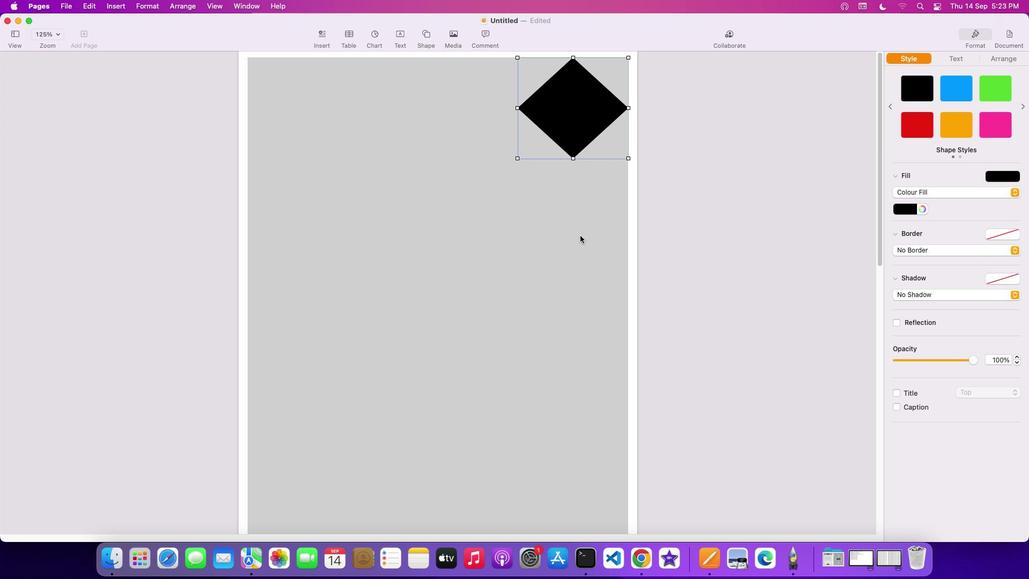 
Action: Mouse pressed left at (585, 241)
Screenshot: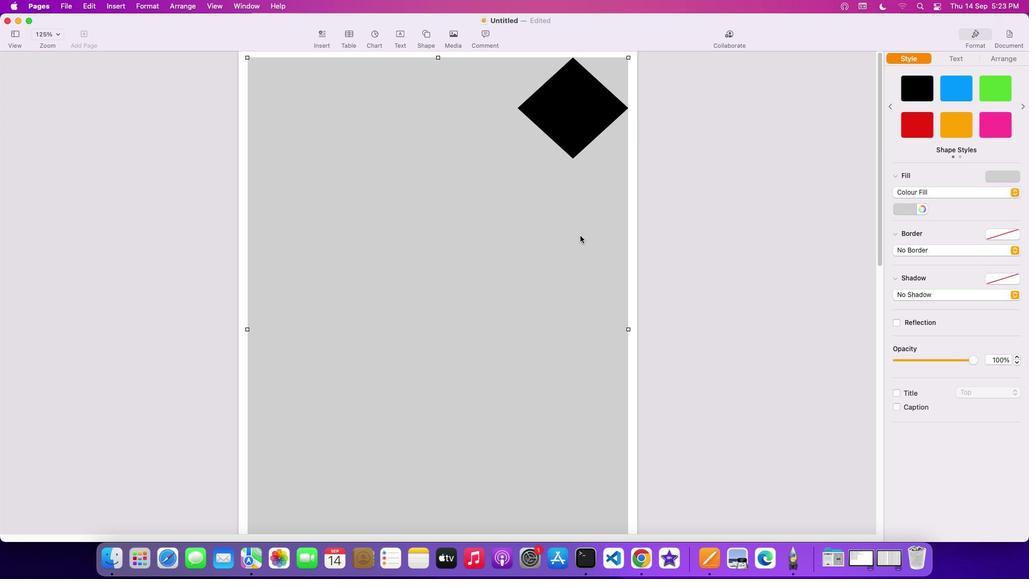 
Action: Mouse moved to (435, 40)
Screenshot: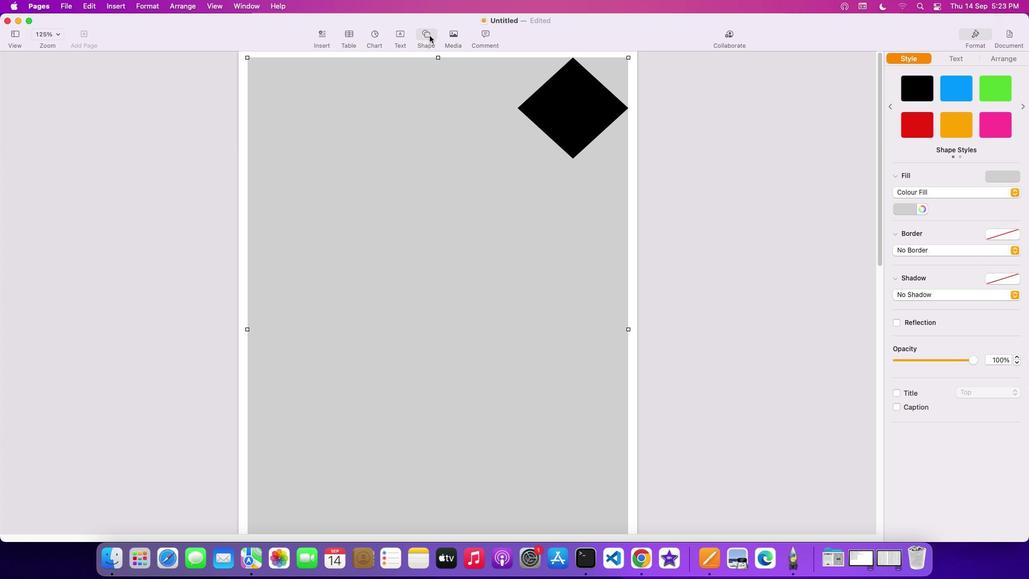 
Action: Mouse pressed left at (435, 40)
Screenshot: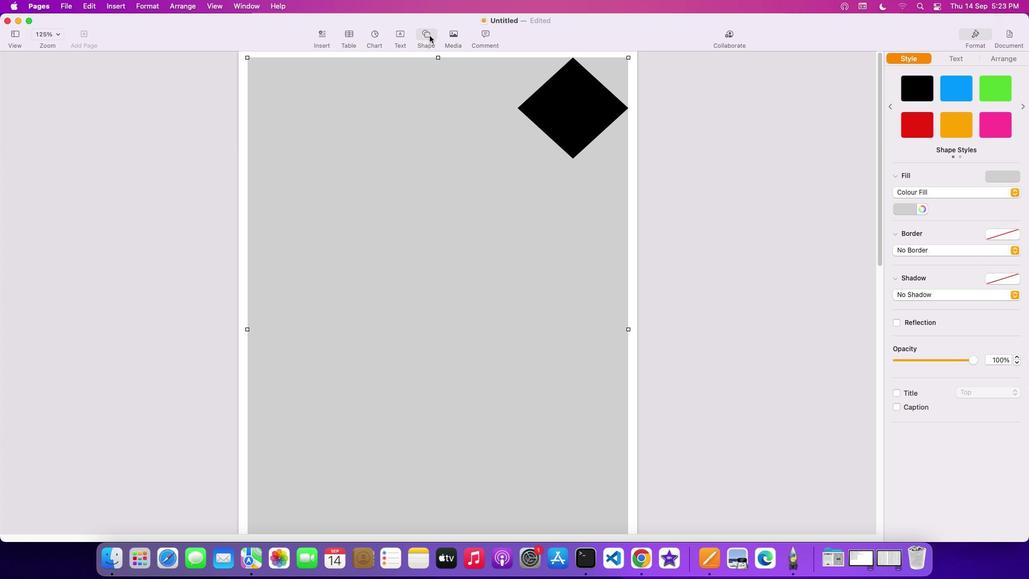
Action: Mouse moved to (330, 199)
Screenshot: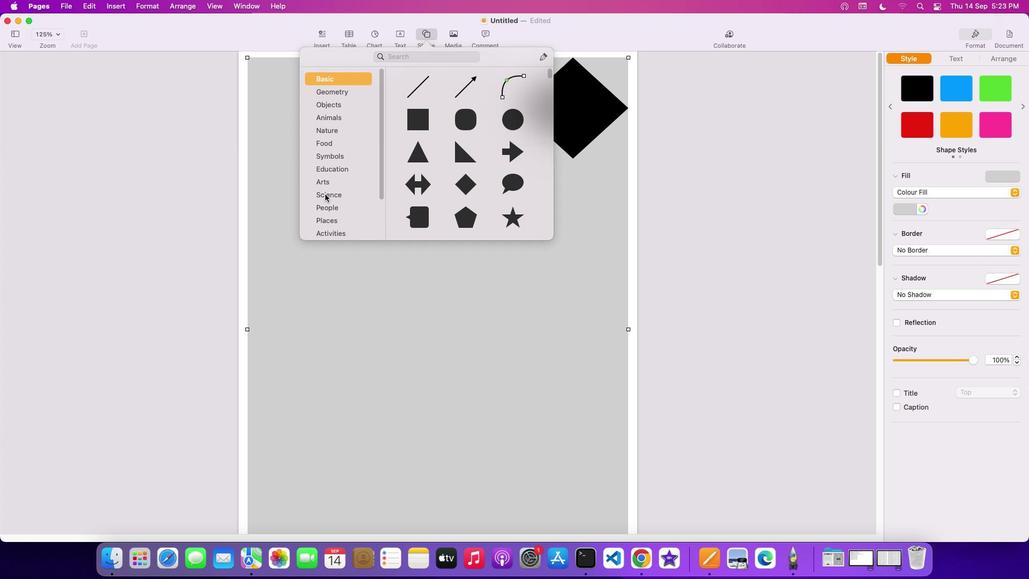 
Action: Mouse scrolled (330, 199) with delta (5, 4)
Screenshot: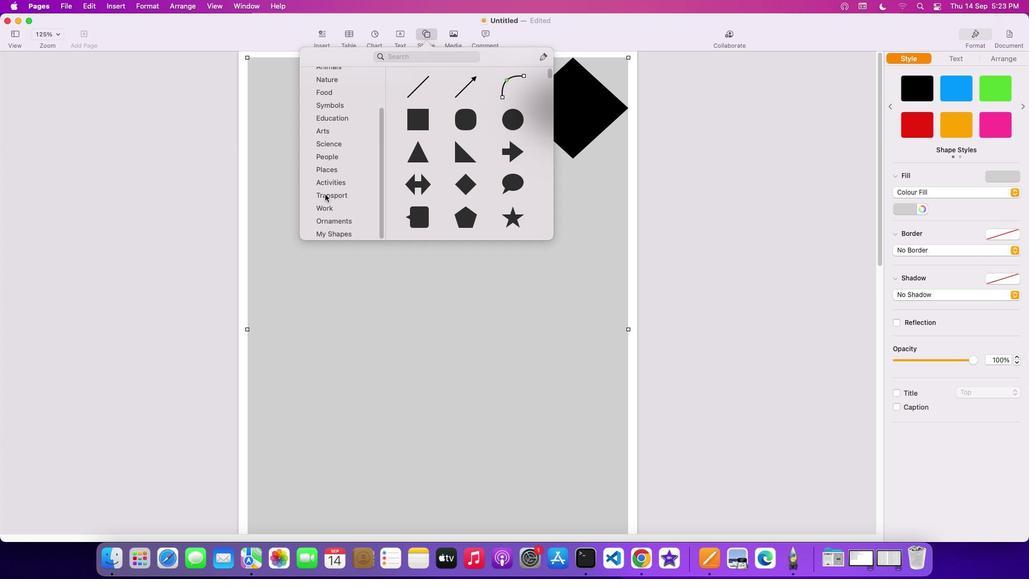 
Action: Mouse scrolled (330, 199) with delta (5, 4)
Screenshot: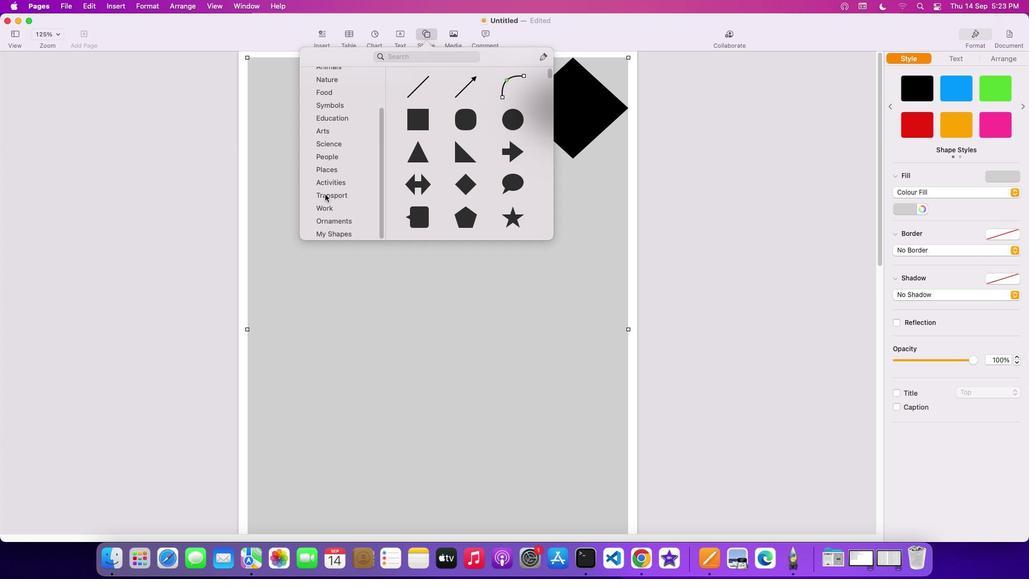 
Action: Mouse scrolled (330, 199) with delta (5, 3)
Screenshot: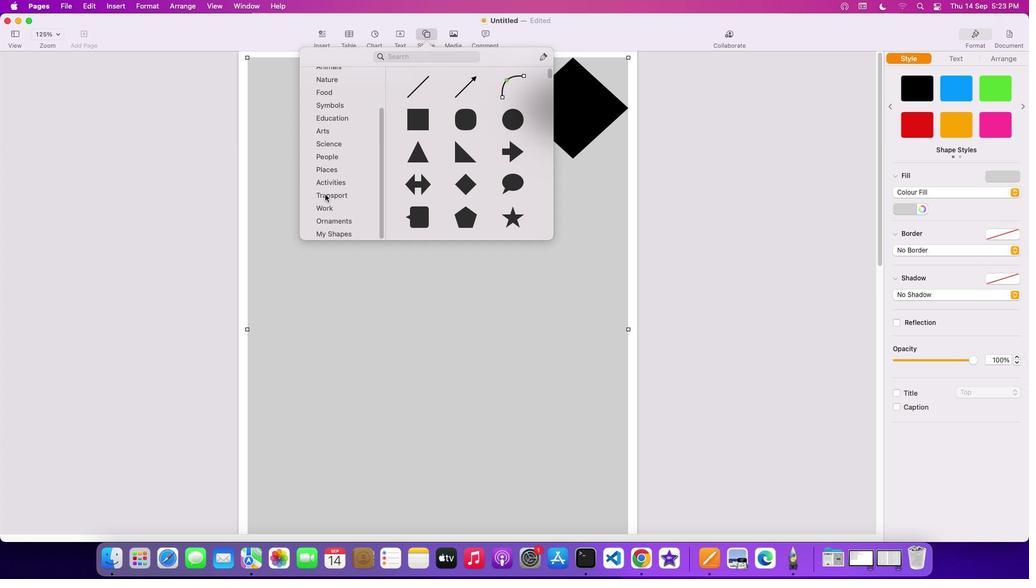 
Action: Mouse scrolled (330, 199) with delta (5, 2)
Screenshot: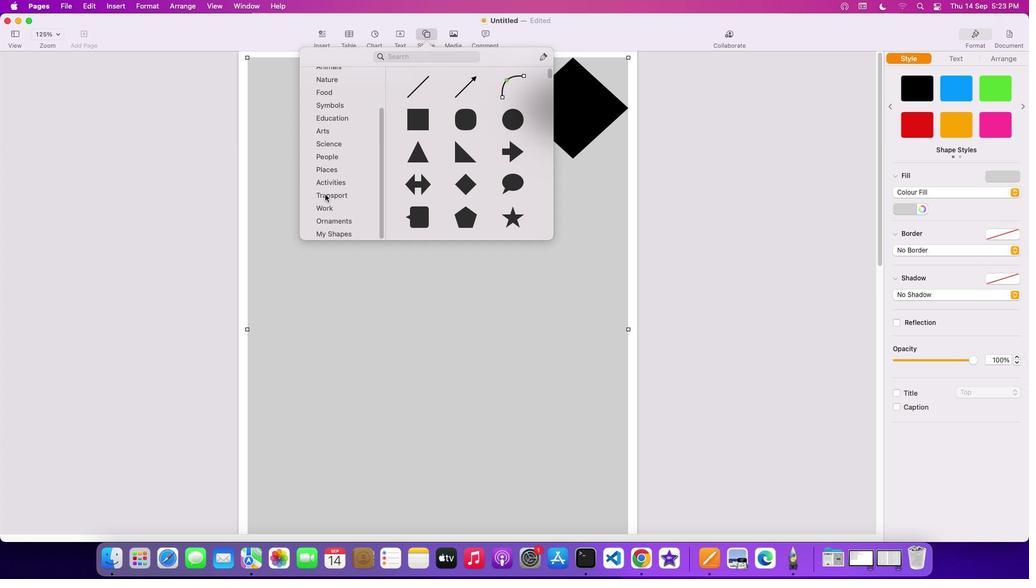 
Action: Mouse scrolled (330, 199) with delta (5, 2)
Screenshot: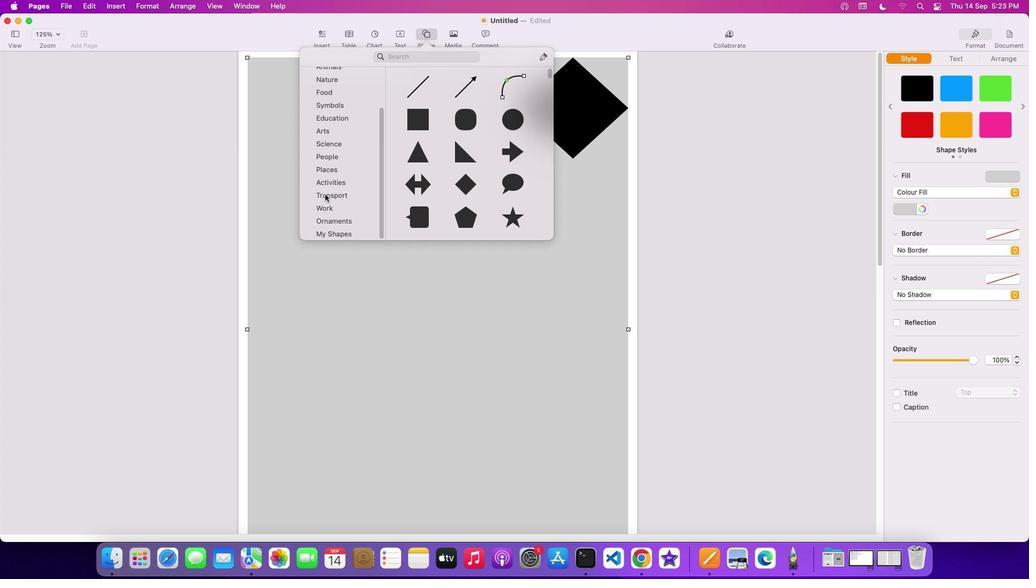 
Action: Mouse scrolled (330, 199) with delta (5, 2)
Screenshot: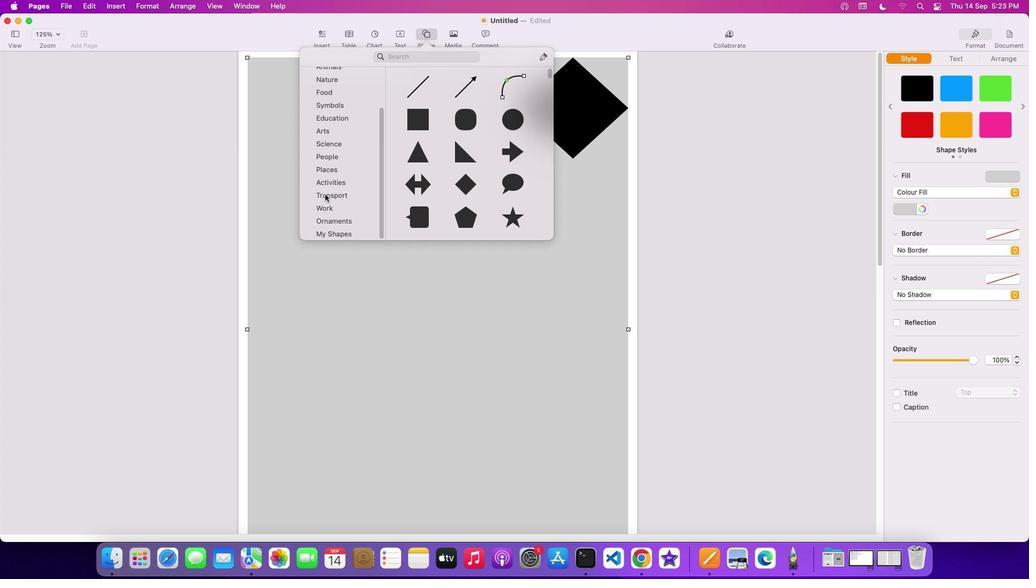 
Action: Mouse moved to (349, 234)
Screenshot: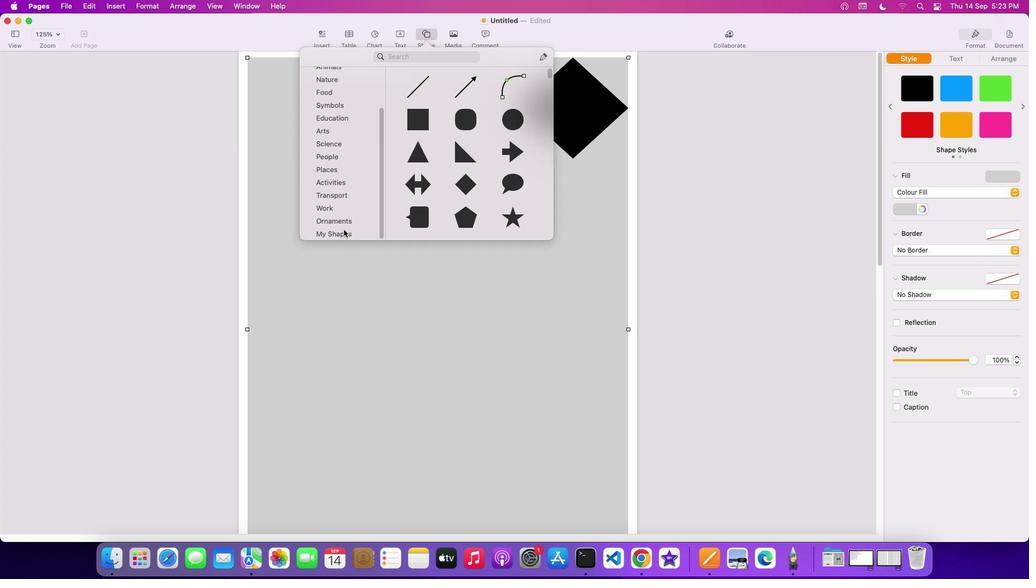 
Action: Mouse pressed left at (349, 234)
Screenshot: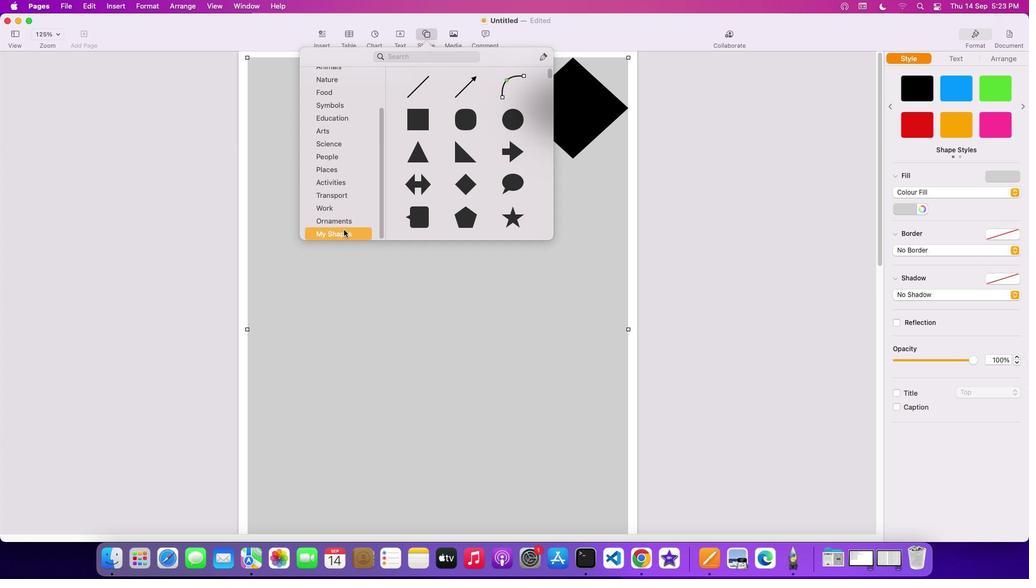 
Action: Mouse moved to (426, 95)
Screenshot: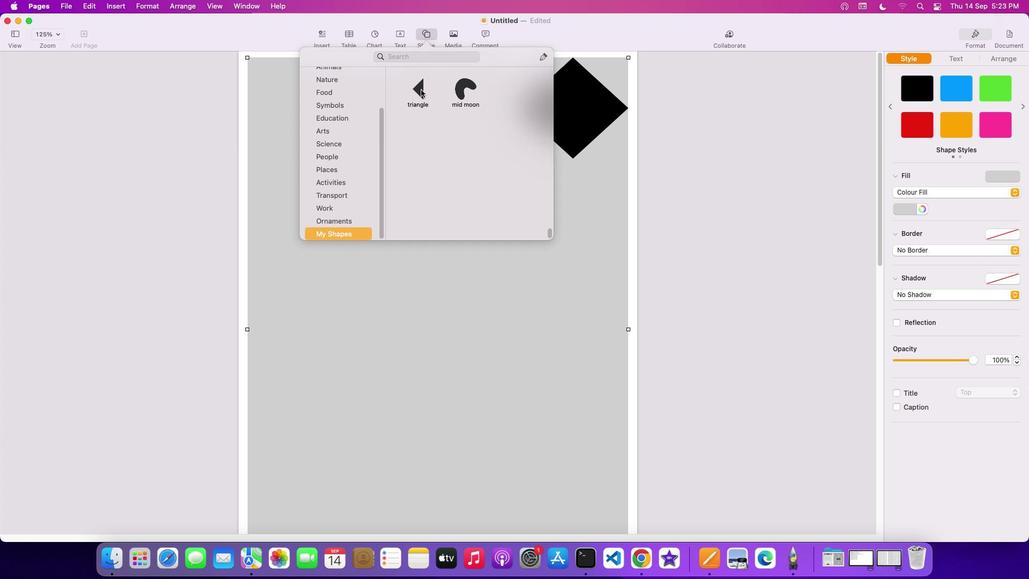 
Action: Mouse pressed left at (426, 95)
Screenshot: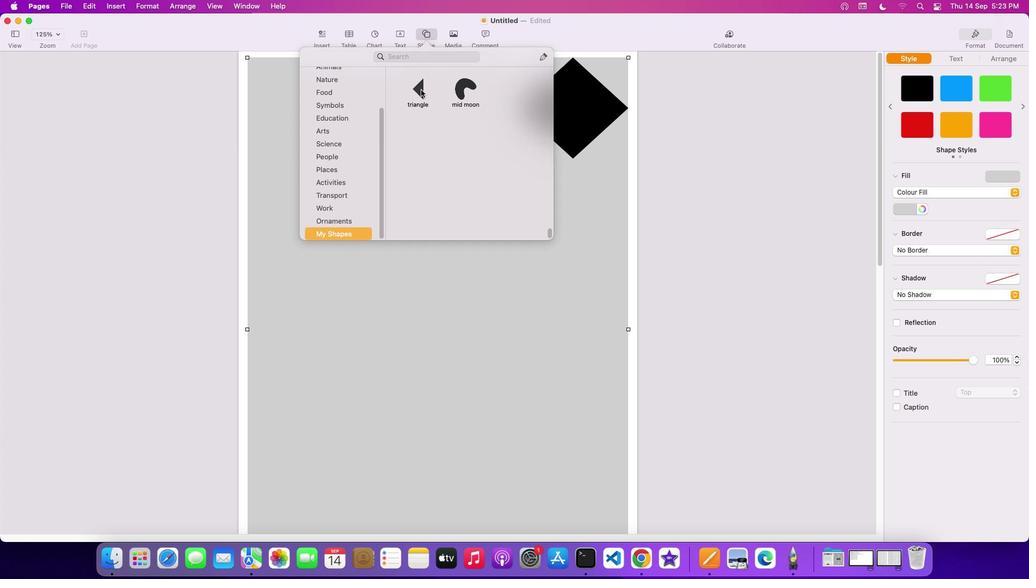 
Action: Mouse moved to (1021, 68)
Screenshot: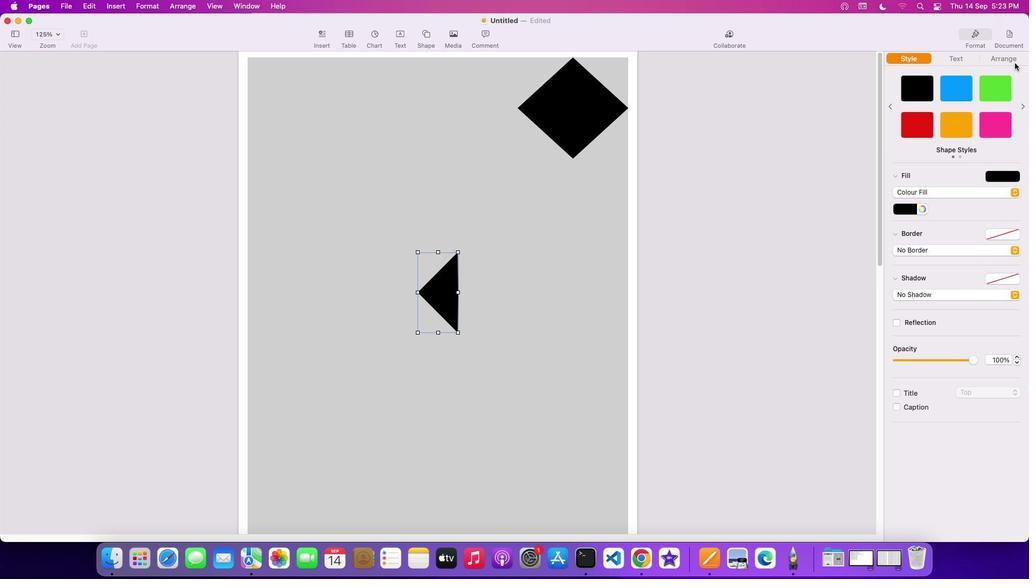 
Action: Mouse pressed left at (1021, 68)
Screenshot: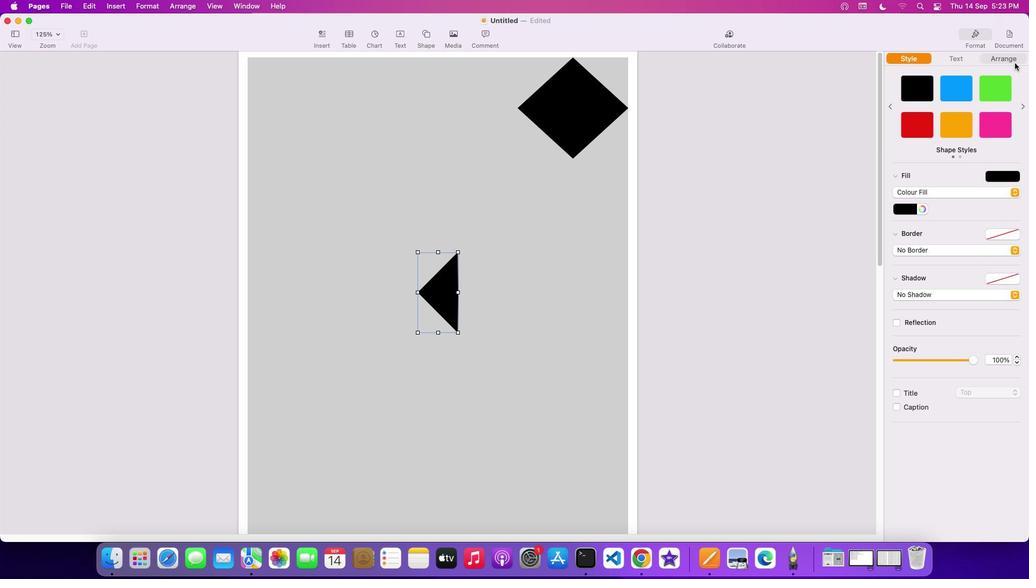 
Action: Mouse moved to (1010, 340)
Screenshot: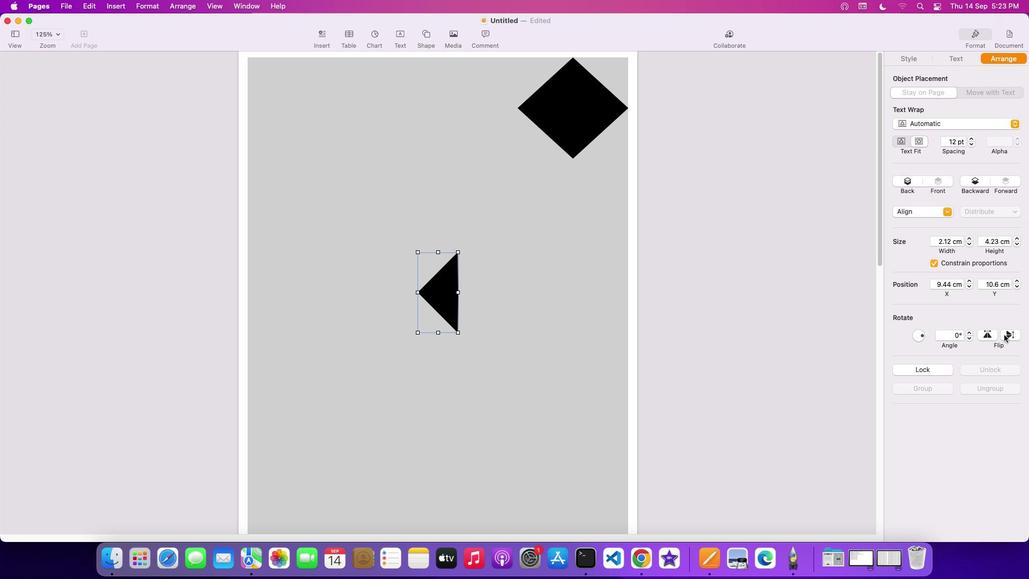 
Action: Mouse pressed left at (1010, 340)
Screenshot: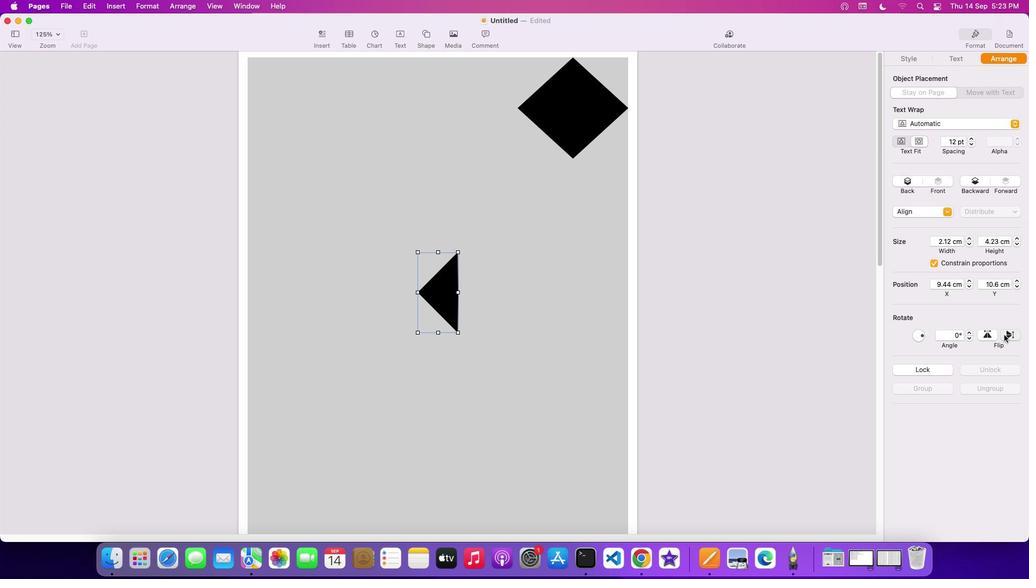 
Action: Mouse moved to (1017, 340)
Screenshot: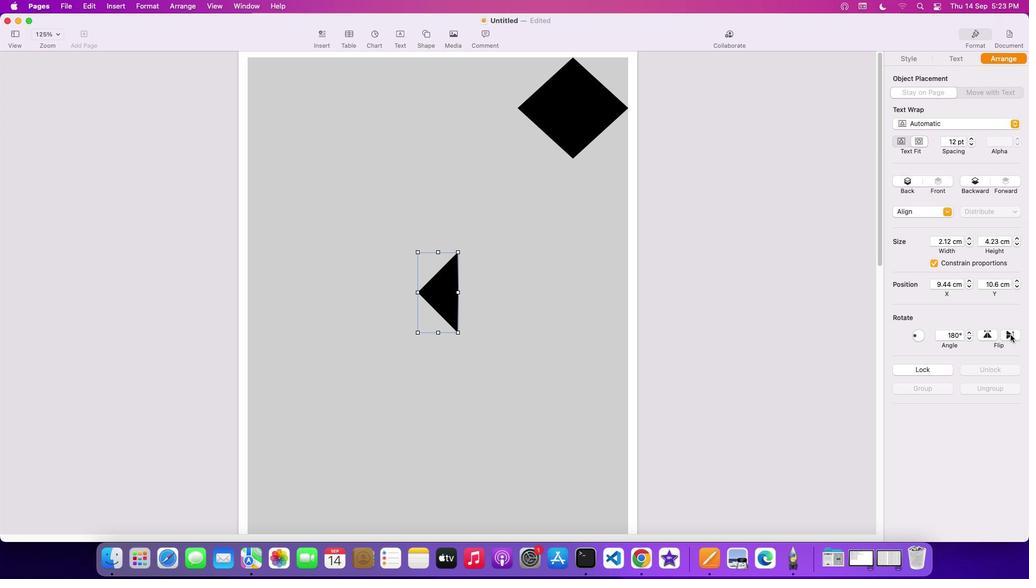 
Action: Mouse pressed left at (1017, 340)
Screenshot: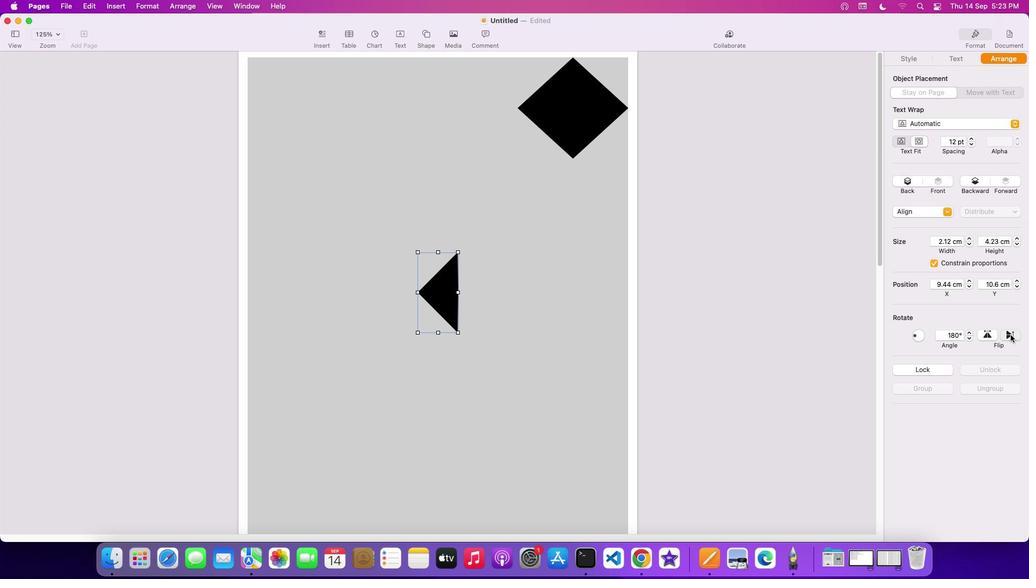 
Action: Mouse moved to (991, 342)
Screenshot: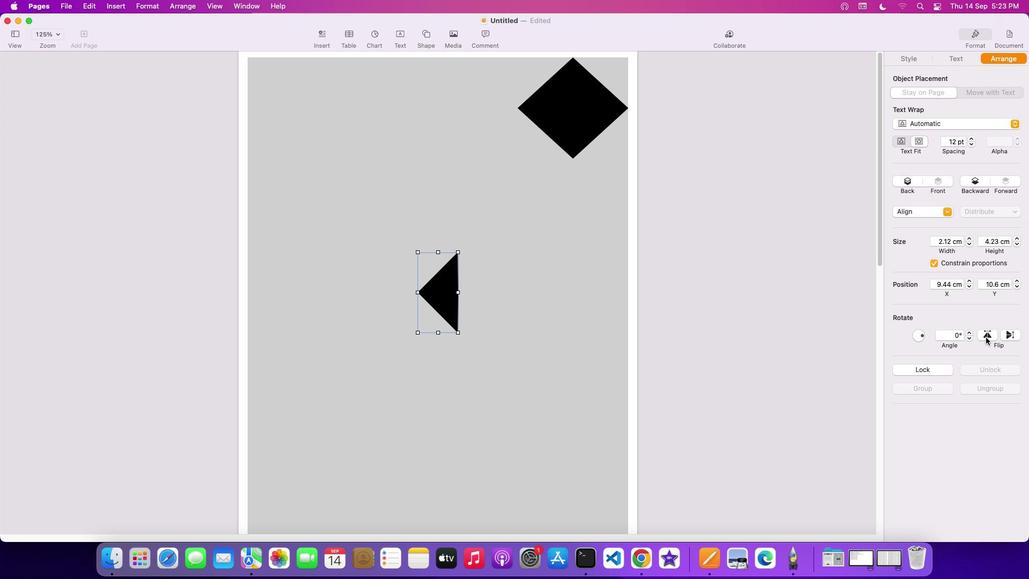
Action: Mouse pressed left at (991, 342)
Screenshot: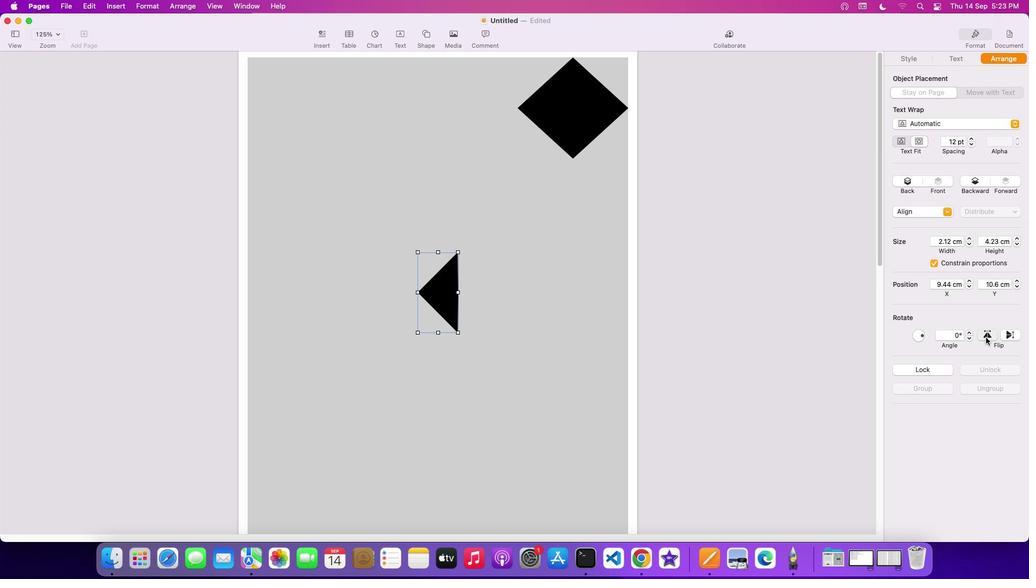 
Action: Mouse moved to (926, 340)
Screenshot: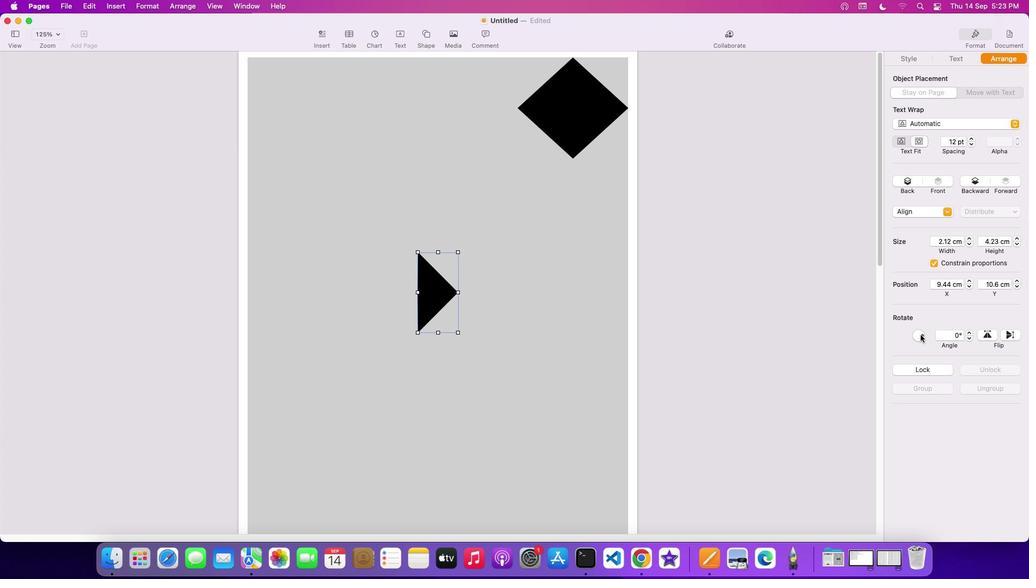 
Action: Mouse pressed left at (926, 340)
Screenshot: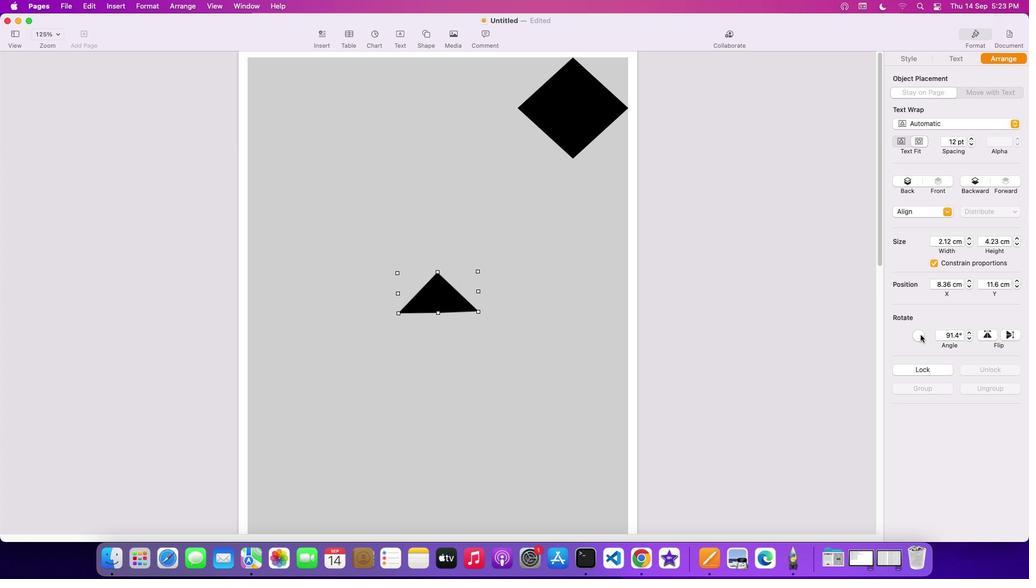 
Action: Mouse moved to (446, 312)
Screenshot: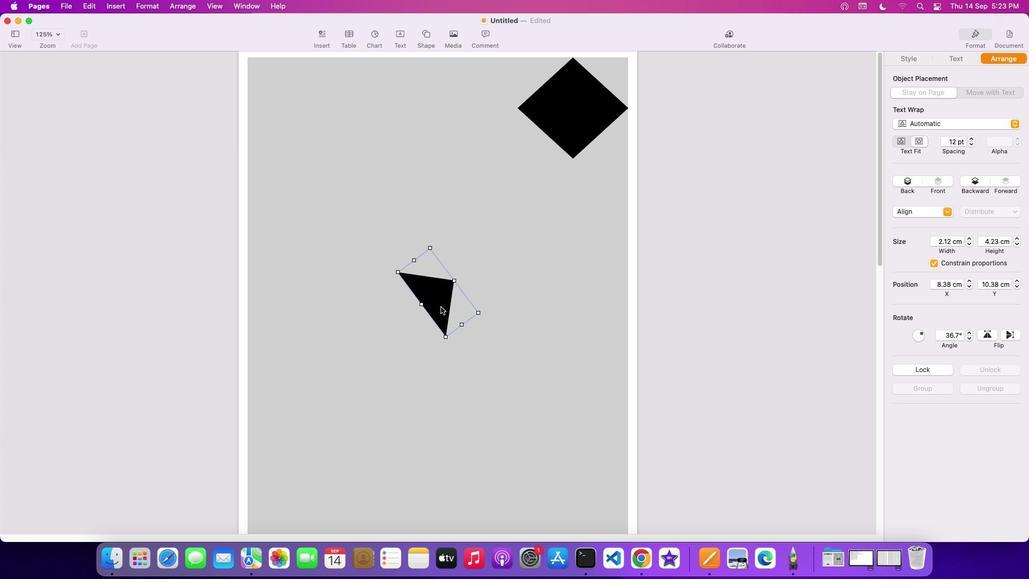 
Action: Mouse pressed left at (446, 312)
Screenshot: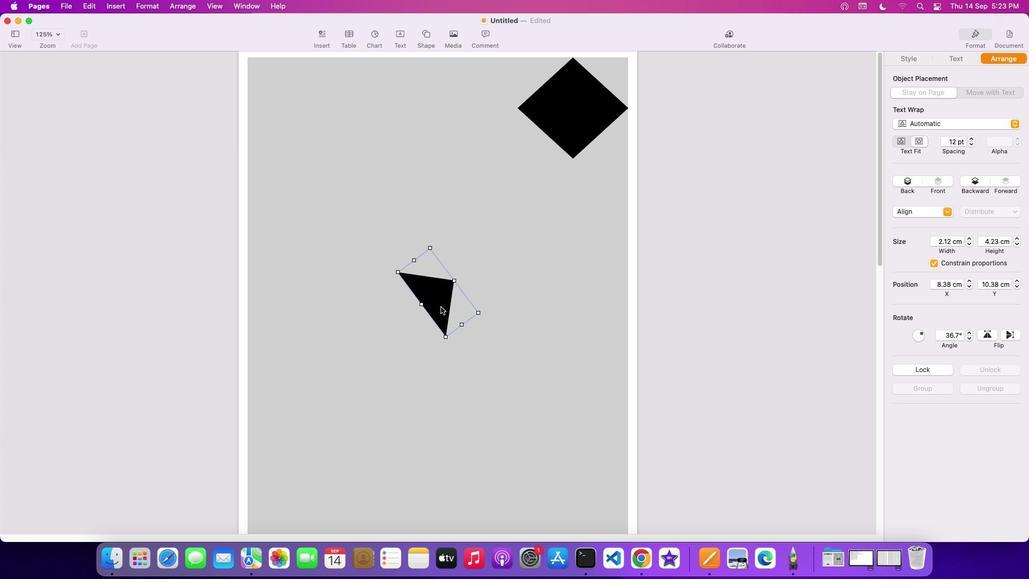 
Action: Mouse moved to (614, 74)
Screenshot: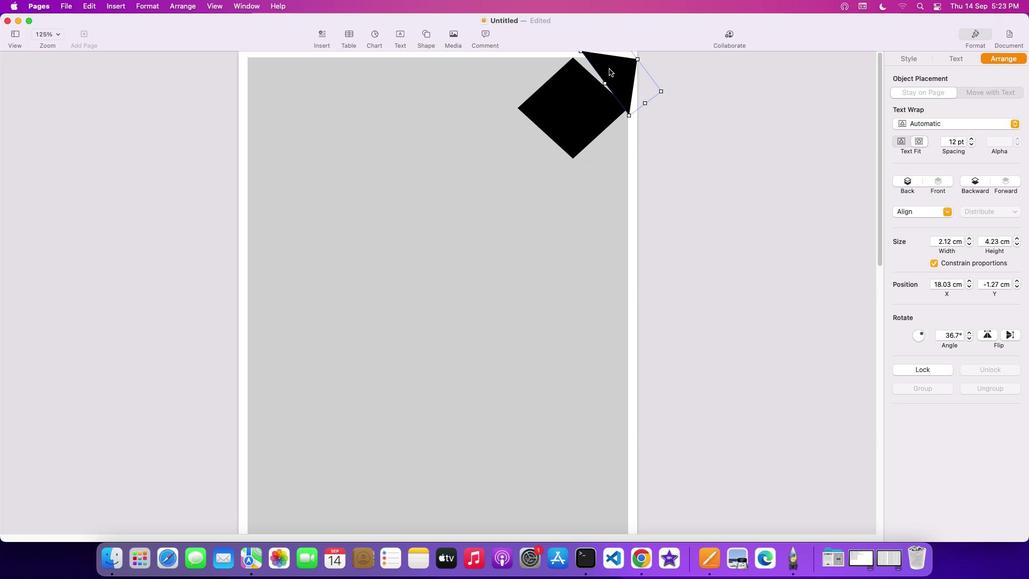 
Action: Mouse pressed right at (614, 74)
Screenshot: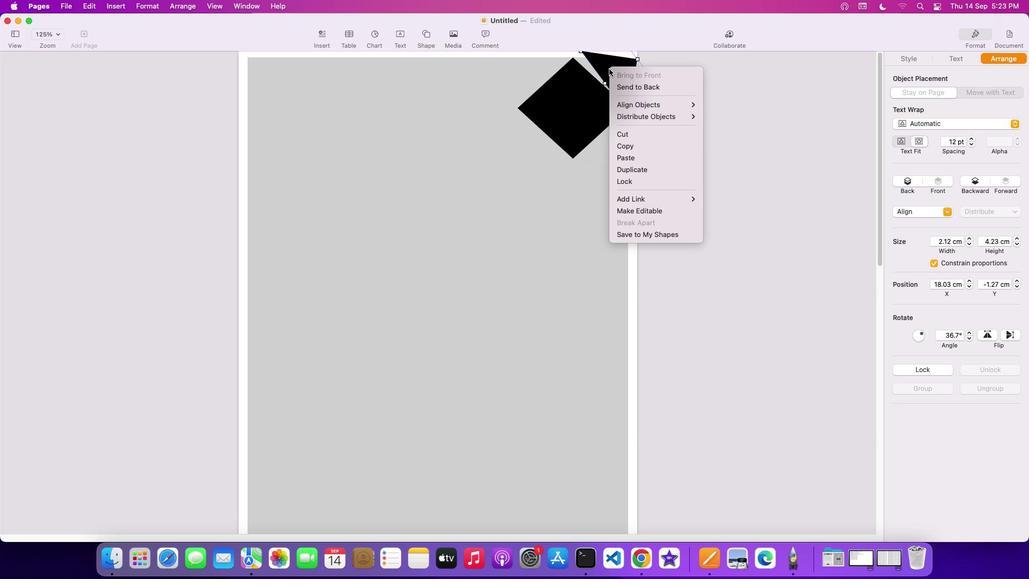 
Action: Mouse moved to (650, 215)
Screenshot: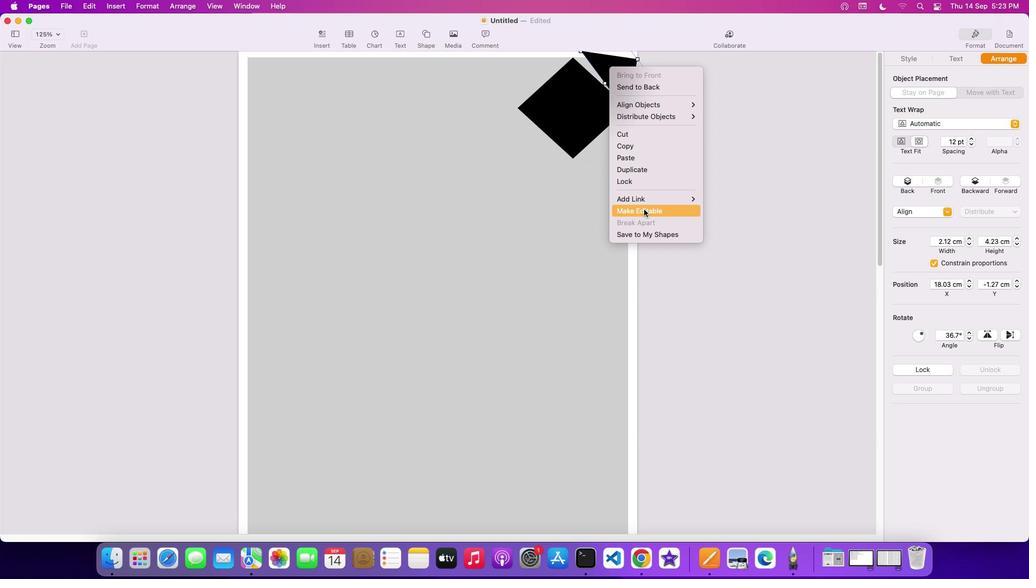 
Action: Mouse pressed left at (650, 215)
Screenshot: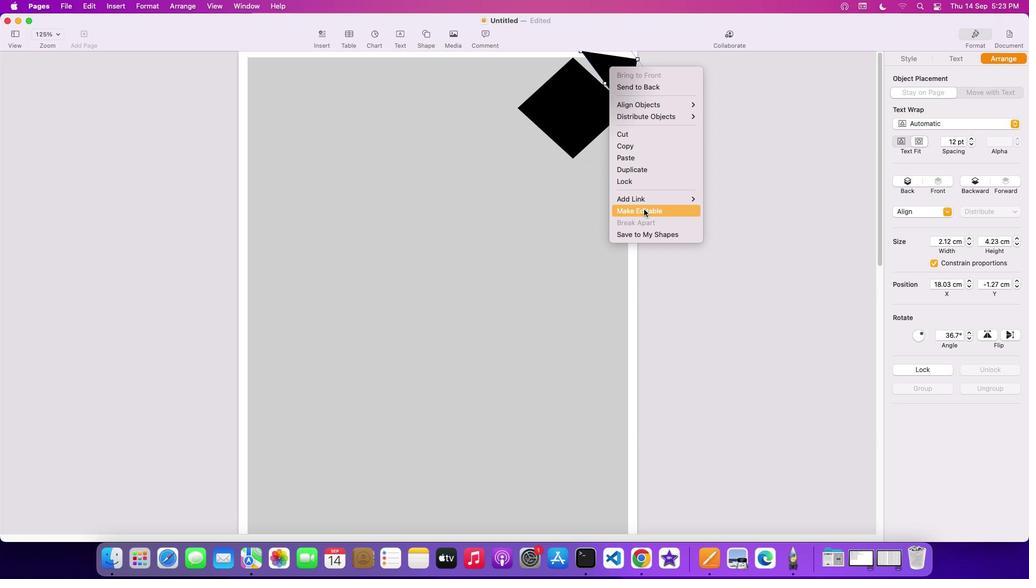 
Action: Mouse moved to (599, 72)
Screenshot: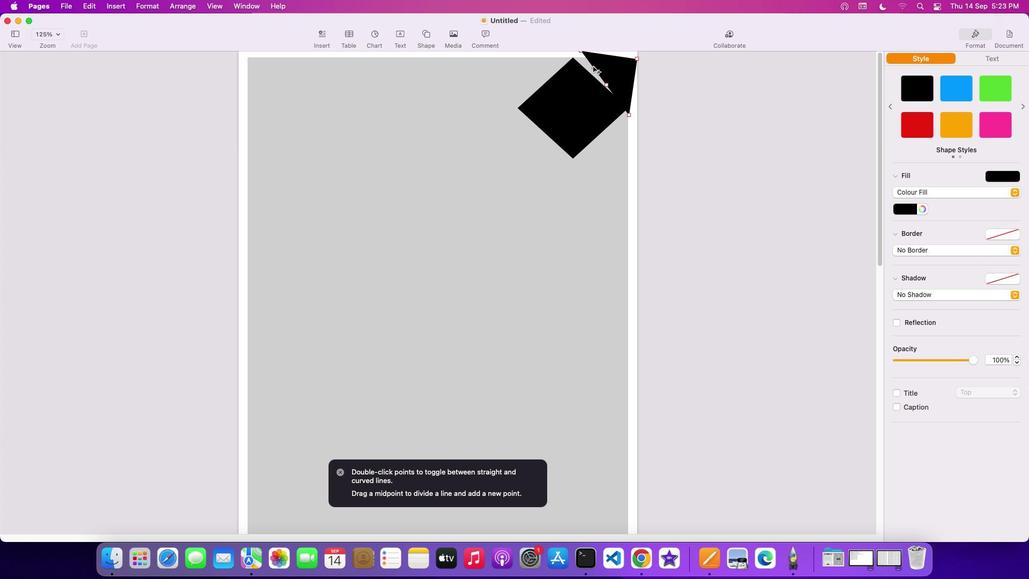 
Action: Mouse pressed left at (599, 72)
Screenshot: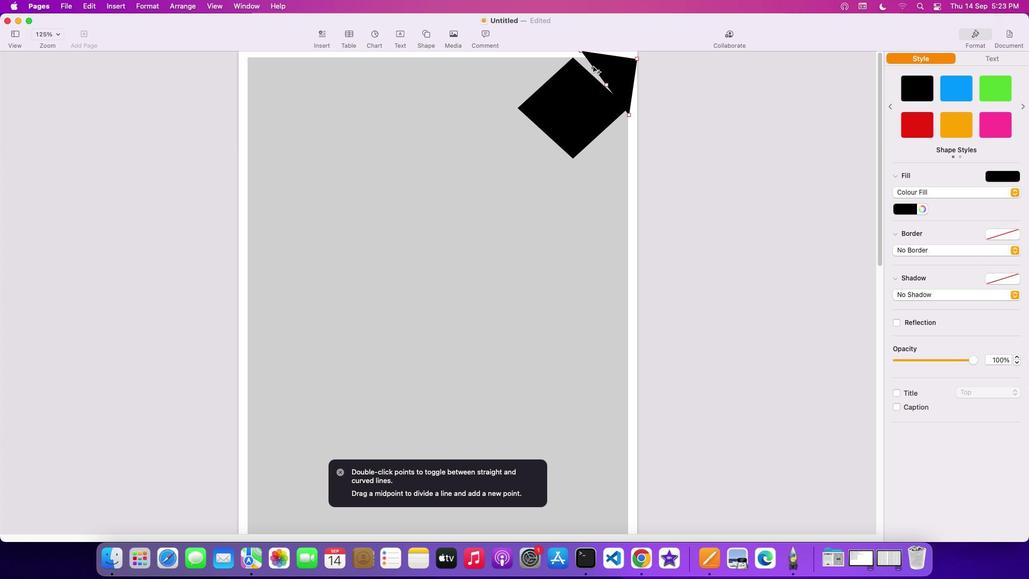 
Action: Mouse moved to (613, 91)
Screenshot: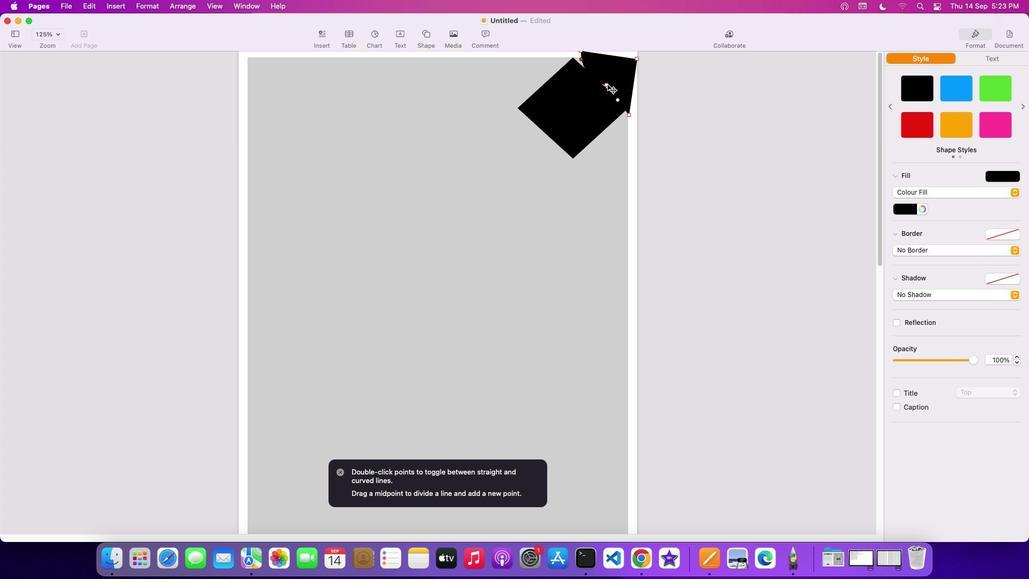 
Action: Mouse pressed left at (613, 91)
Screenshot: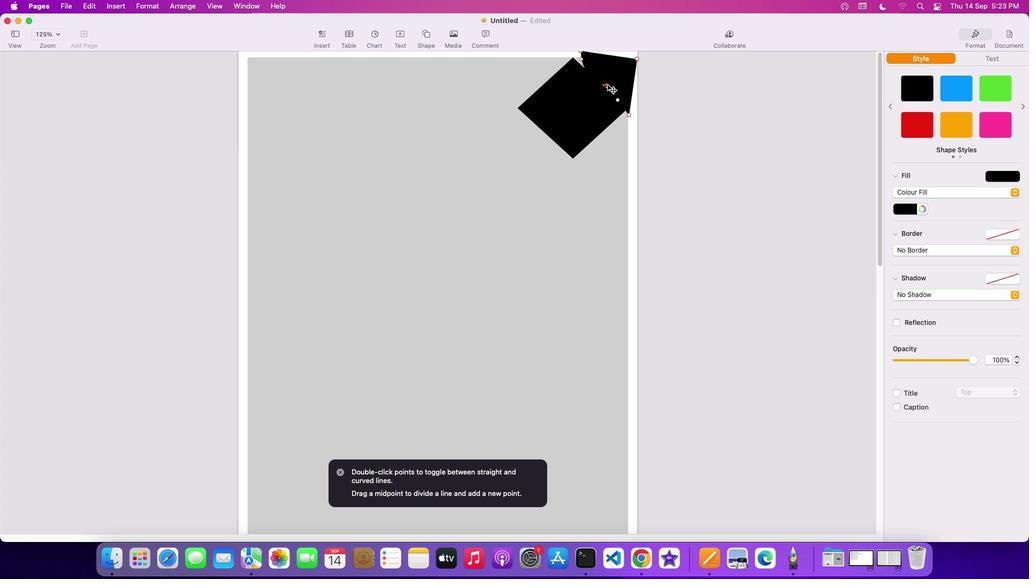 
Action: Mouse moved to (587, 57)
Screenshot: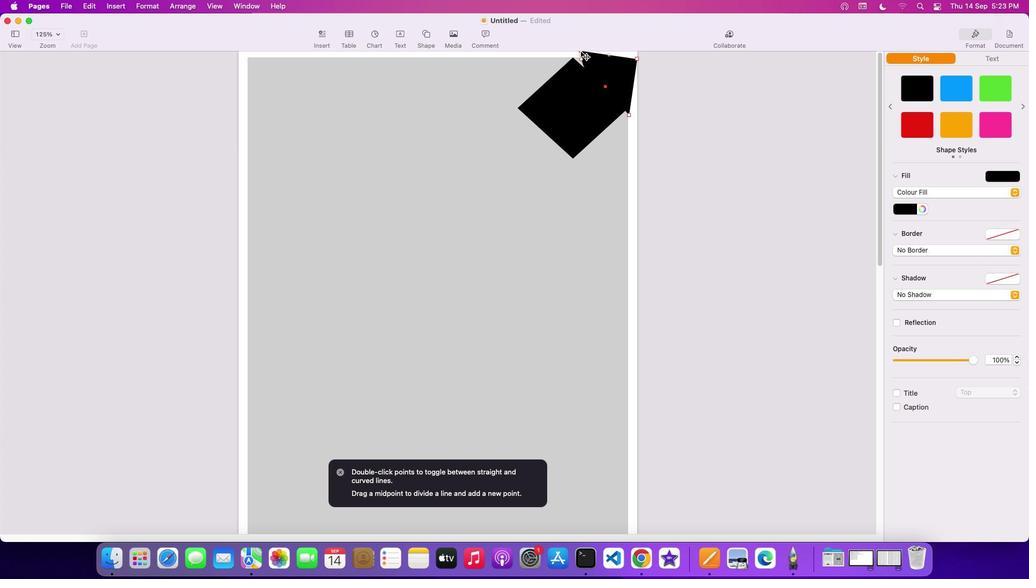 
Action: Mouse pressed left at (587, 57)
Screenshot: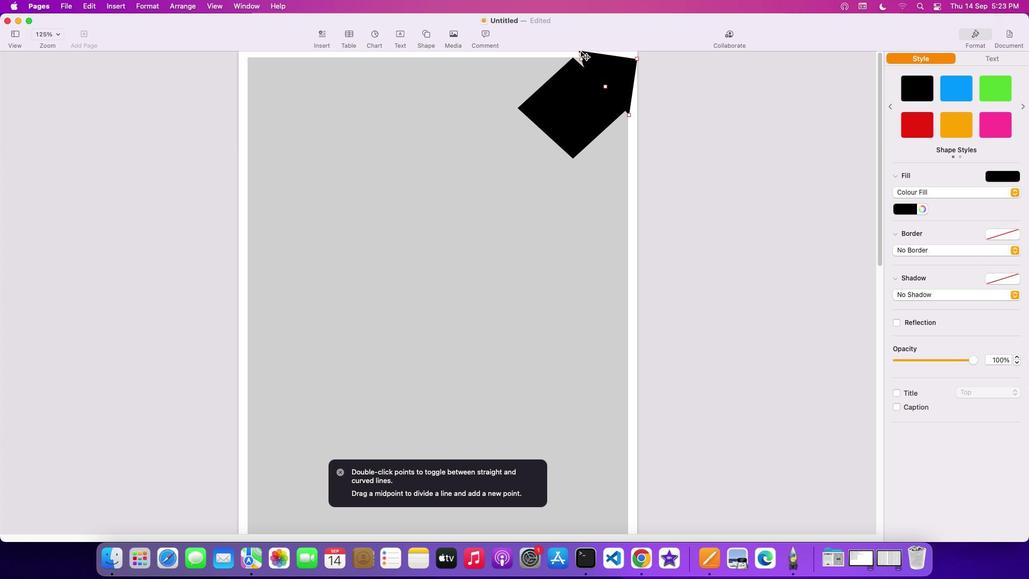 
Action: Mouse moved to (610, 91)
Screenshot: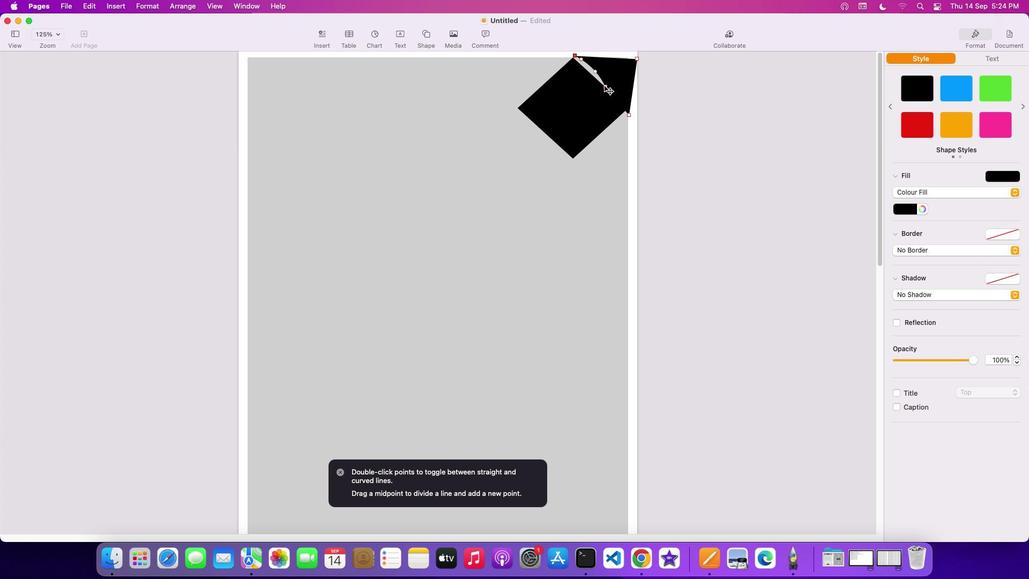 
Action: Mouse pressed left at (610, 91)
Screenshot: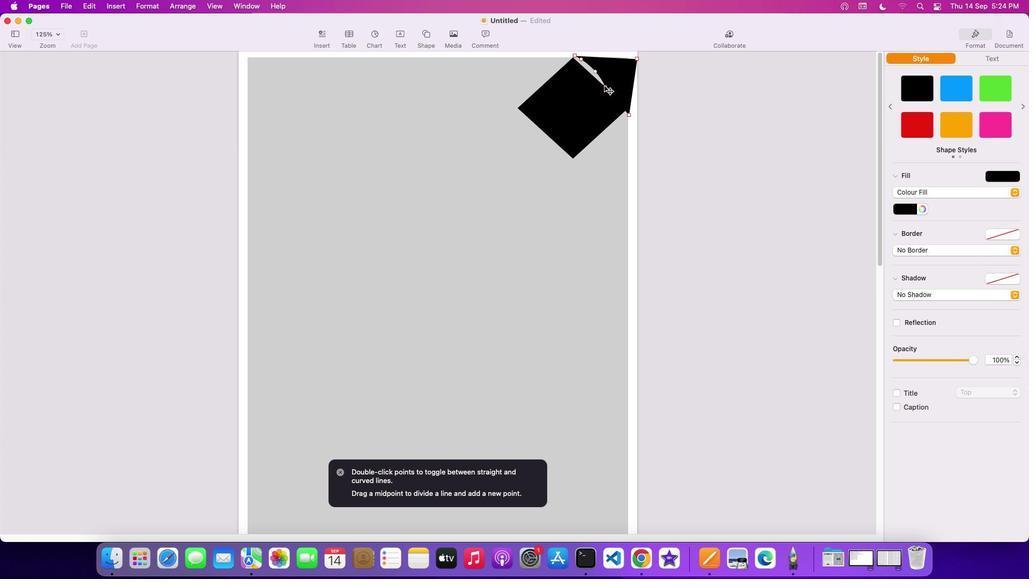 
Action: Mouse moved to (599, 76)
Screenshot: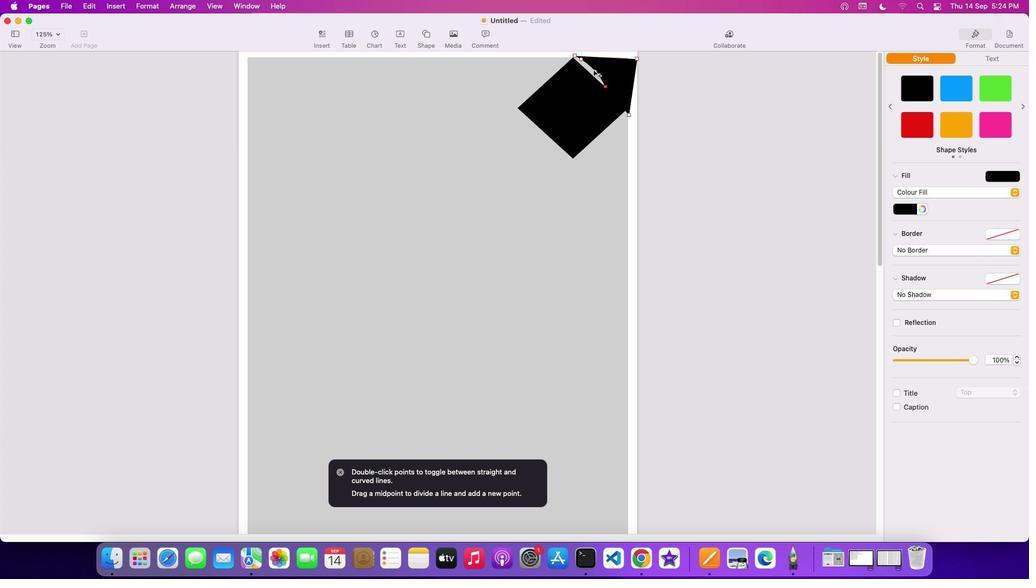 
Action: Mouse pressed left at (599, 76)
Screenshot: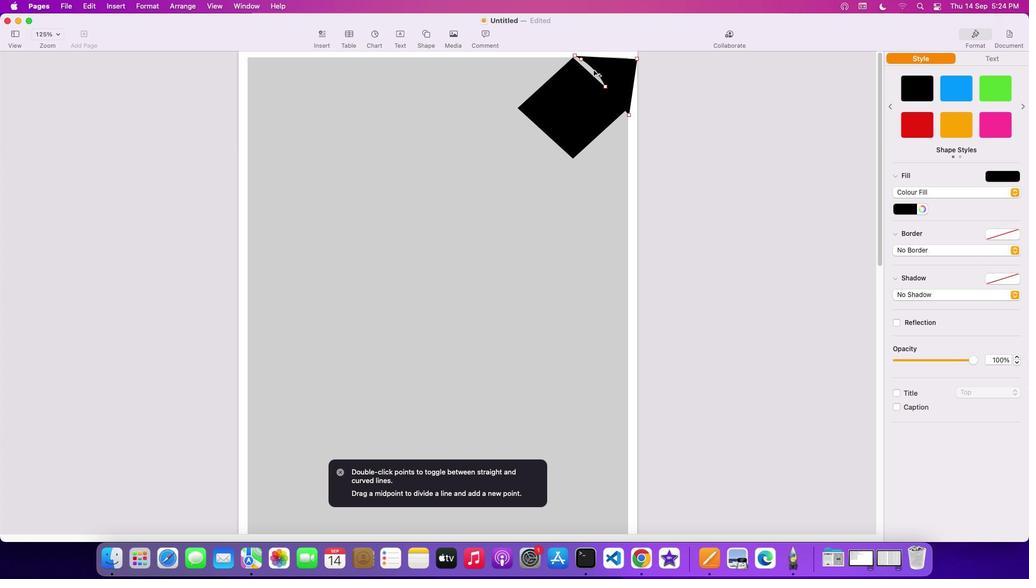 
Action: Mouse moved to (588, 64)
Screenshot: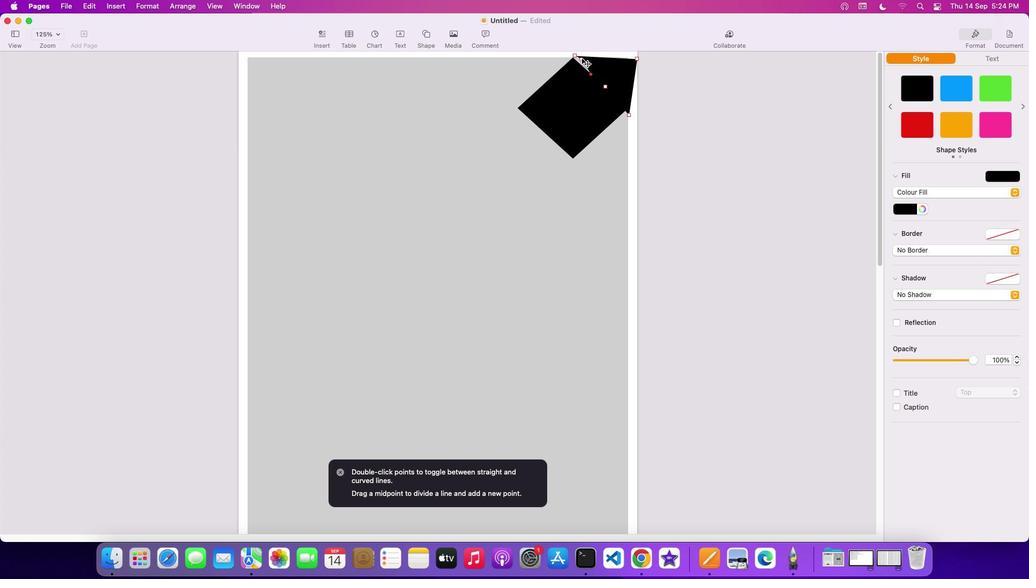 
Action: Mouse pressed left at (588, 64)
Screenshot: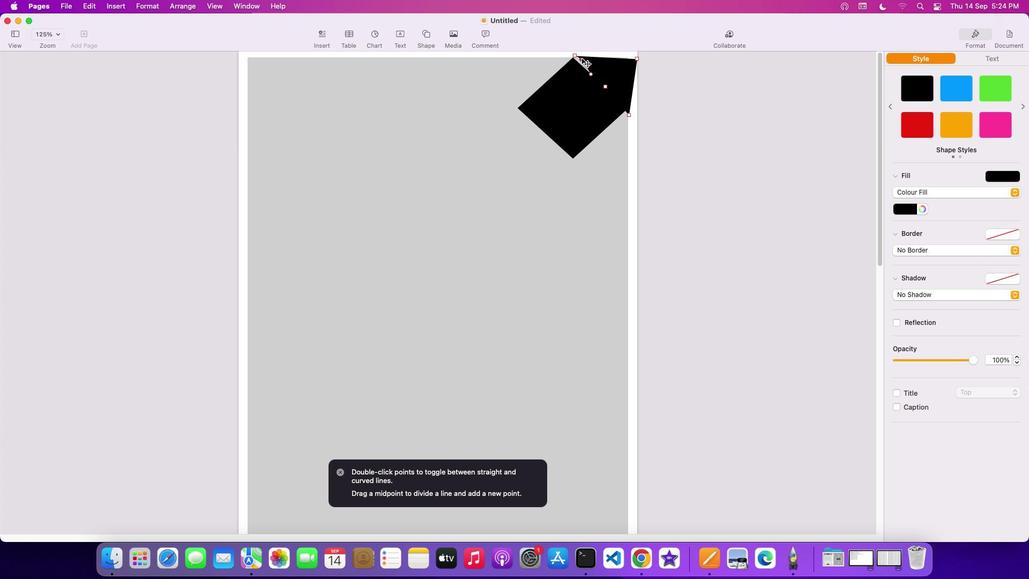 
Action: Mouse moved to (619, 78)
Screenshot: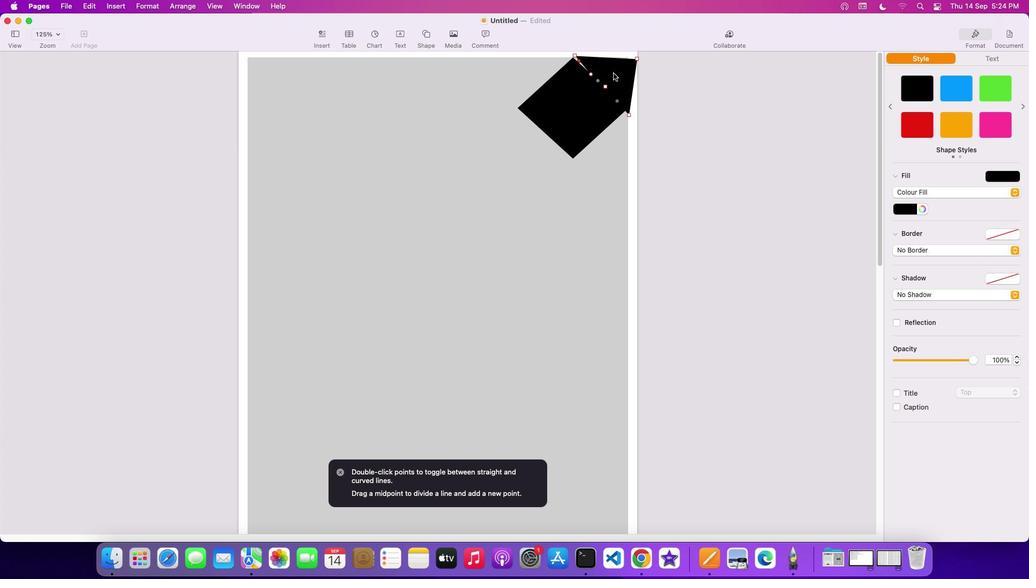 
Action: Mouse pressed left at (619, 78)
Screenshot: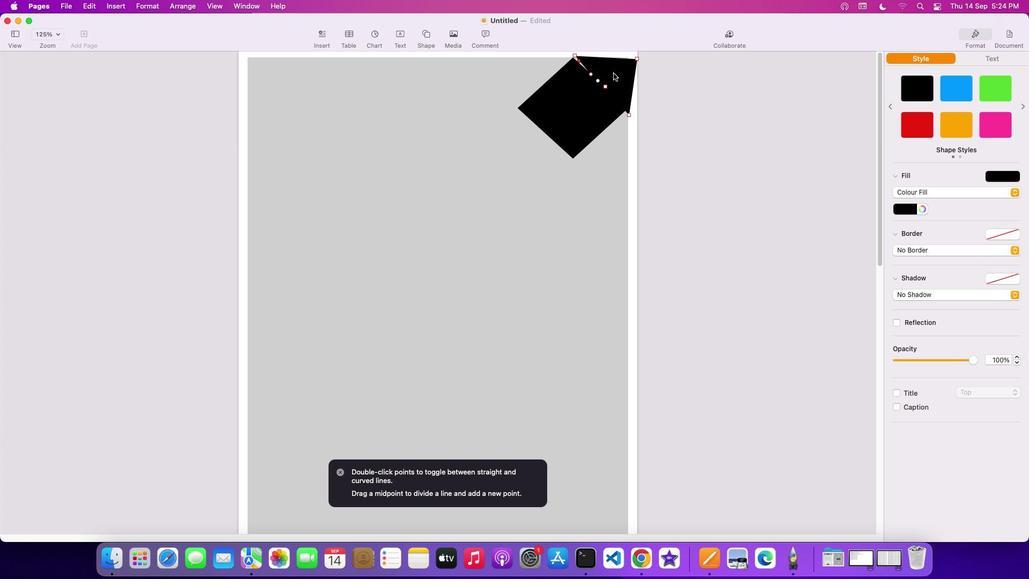 
Action: Mouse moved to (580, 60)
Screenshot: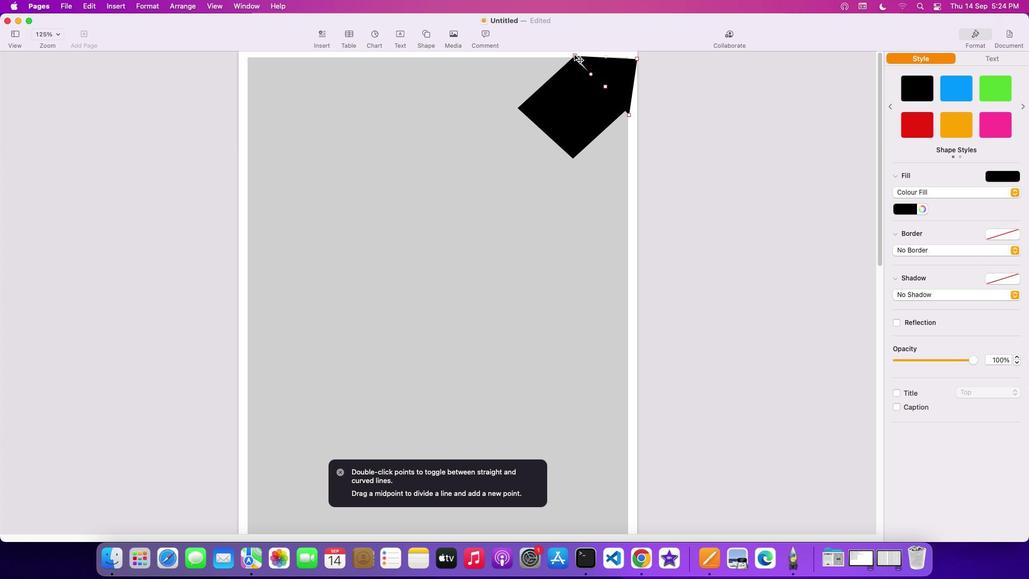
Action: Mouse pressed left at (580, 60)
Screenshot: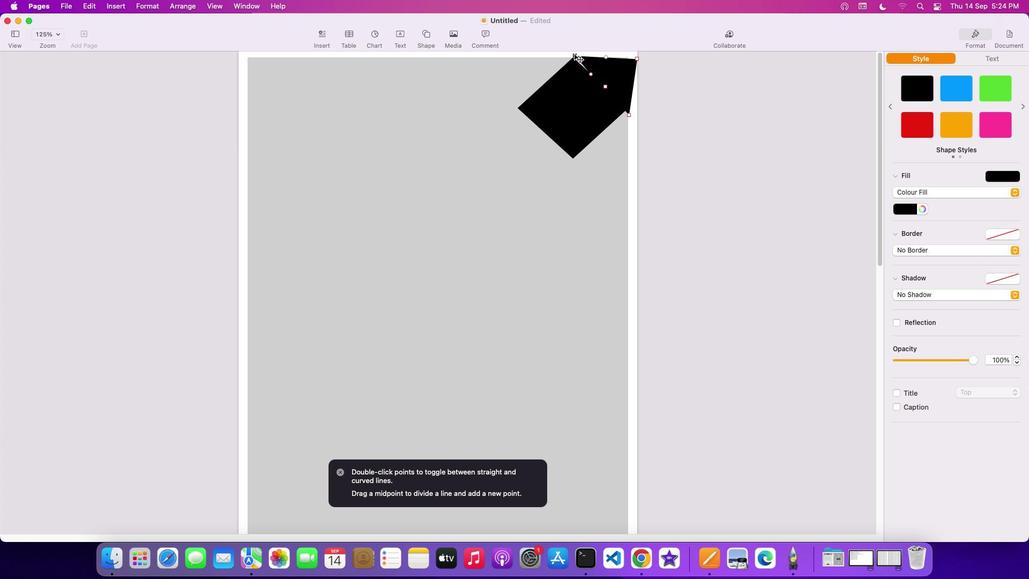 
Action: Mouse moved to (585, 67)
Screenshot: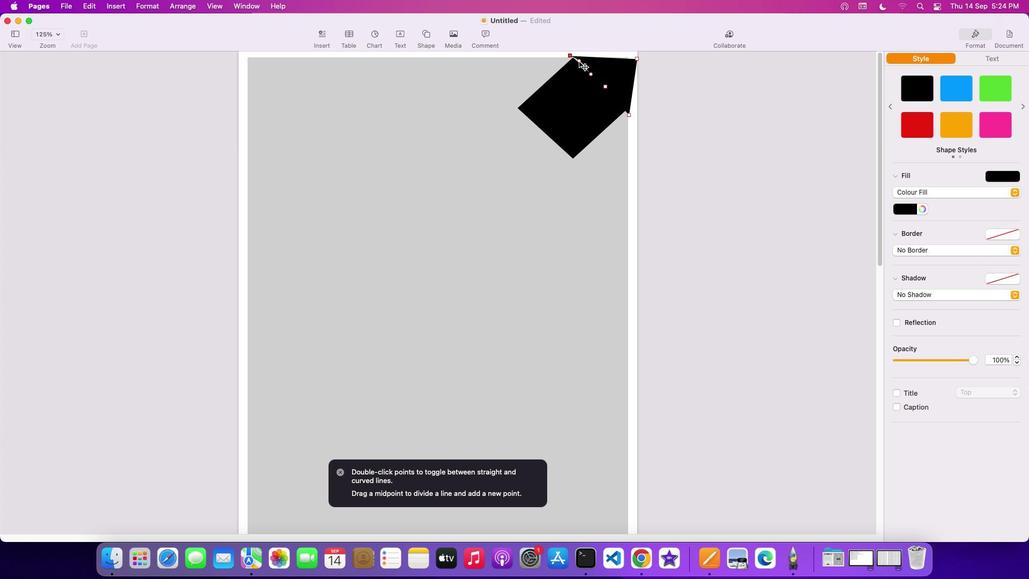 
Action: Mouse pressed left at (585, 67)
Screenshot: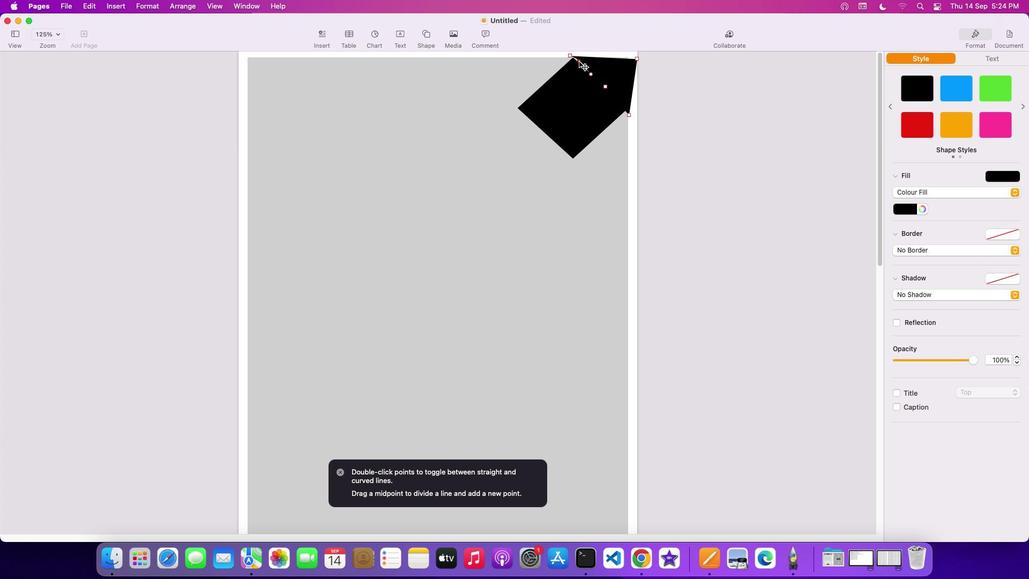 
Action: Mouse moved to (618, 90)
Screenshot: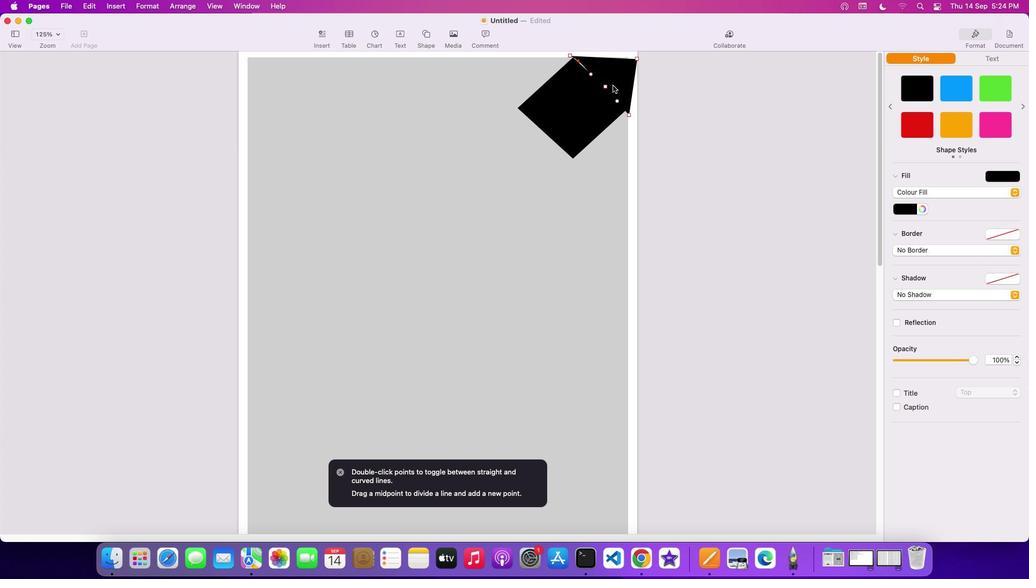 
Action: Mouse pressed left at (618, 90)
Screenshot: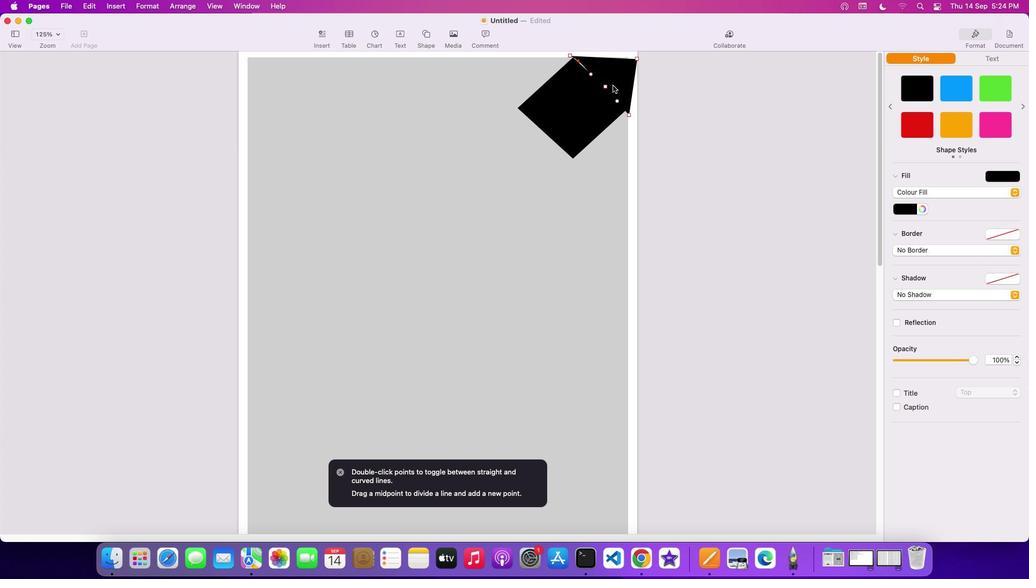 
Action: Mouse moved to (620, 84)
Screenshot: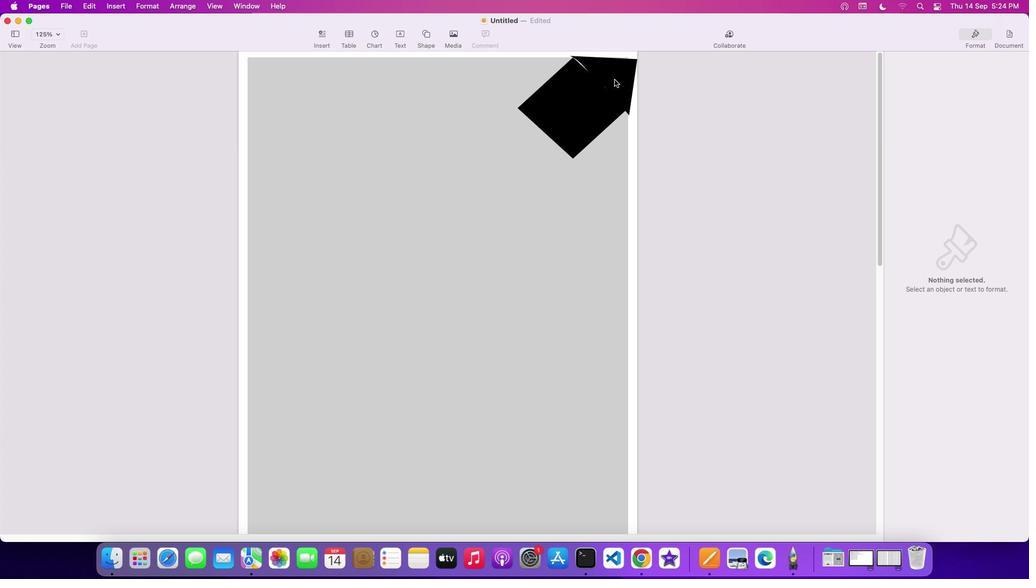 
Action: Mouse pressed left at (620, 84)
Screenshot: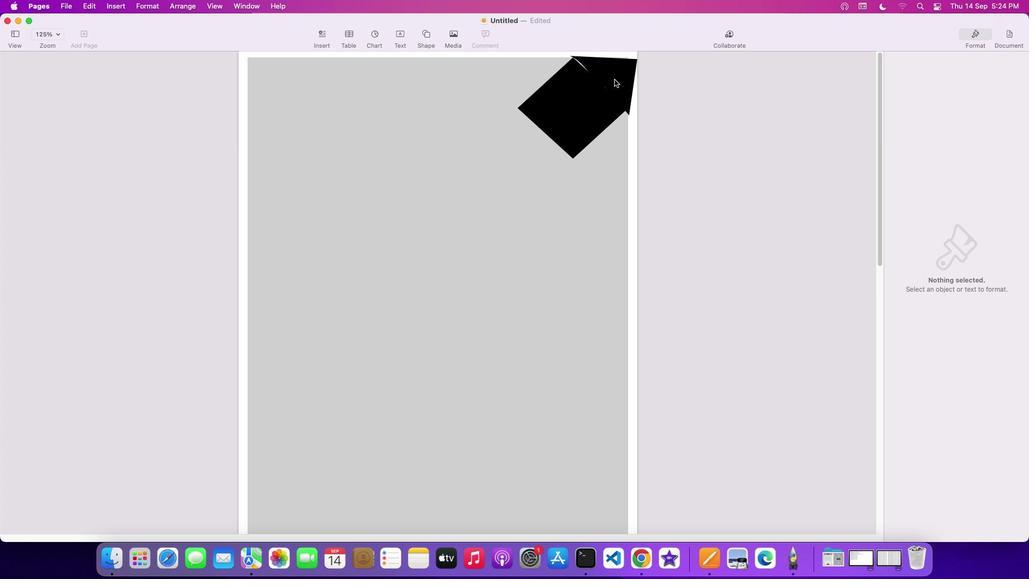 
Action: Mouse moved to (484, 210)
Screenshot: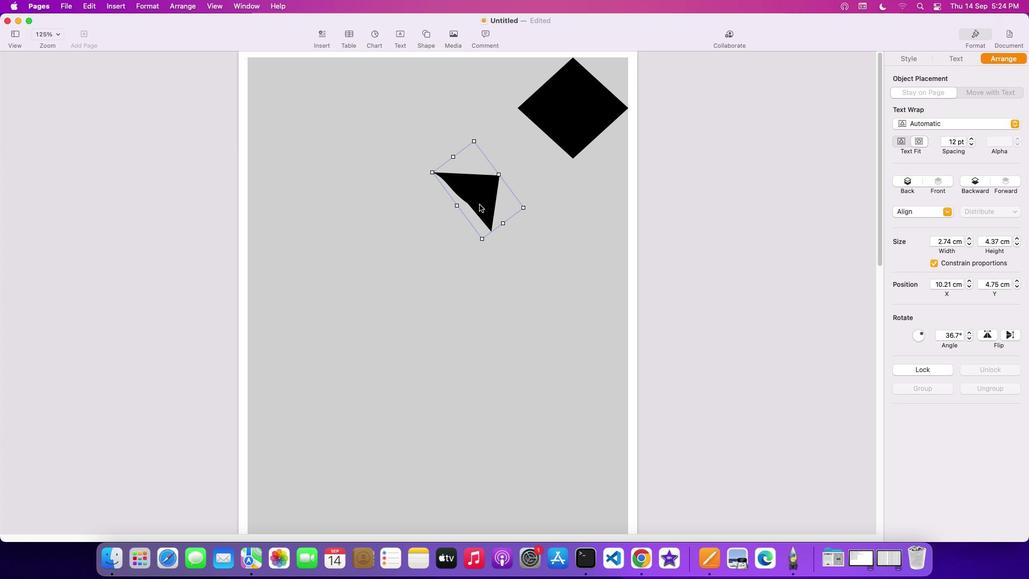 
Action: Mouse pressed left at (484, 210)
Screenshot: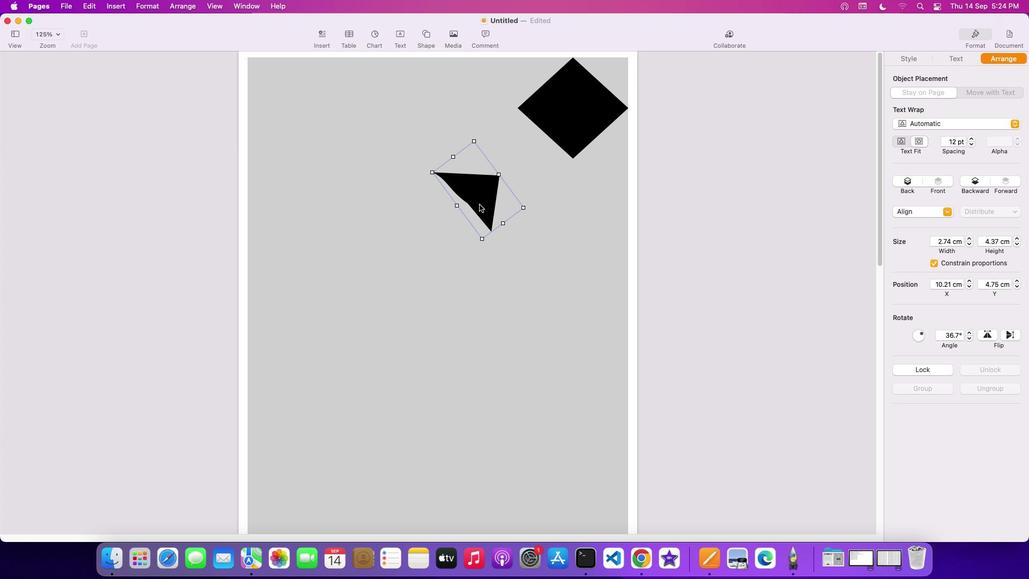 
Action: Mouse moved to (484, 210)
Screenshot: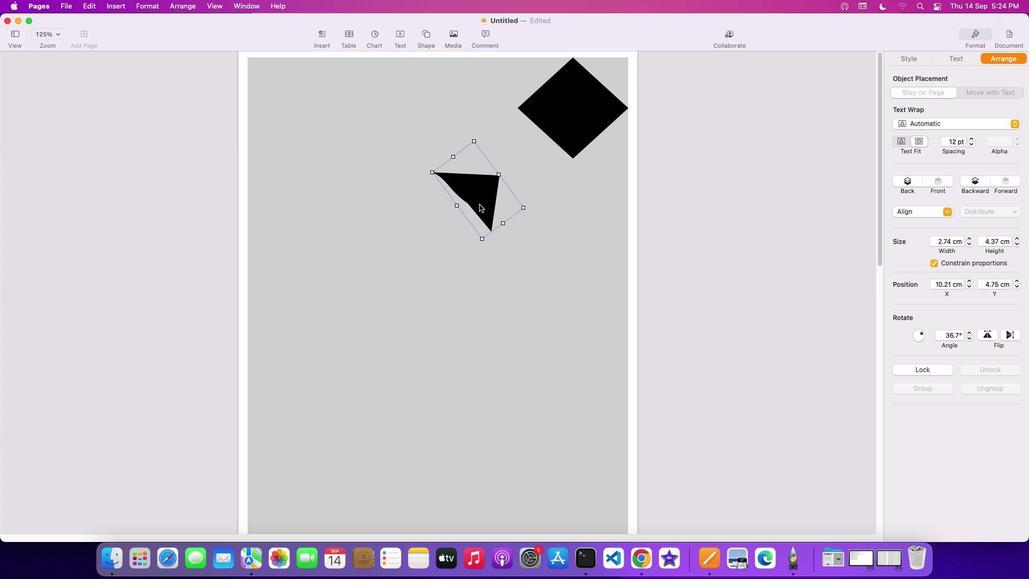 
Action: Key pressed Key.backspace
Screenshot: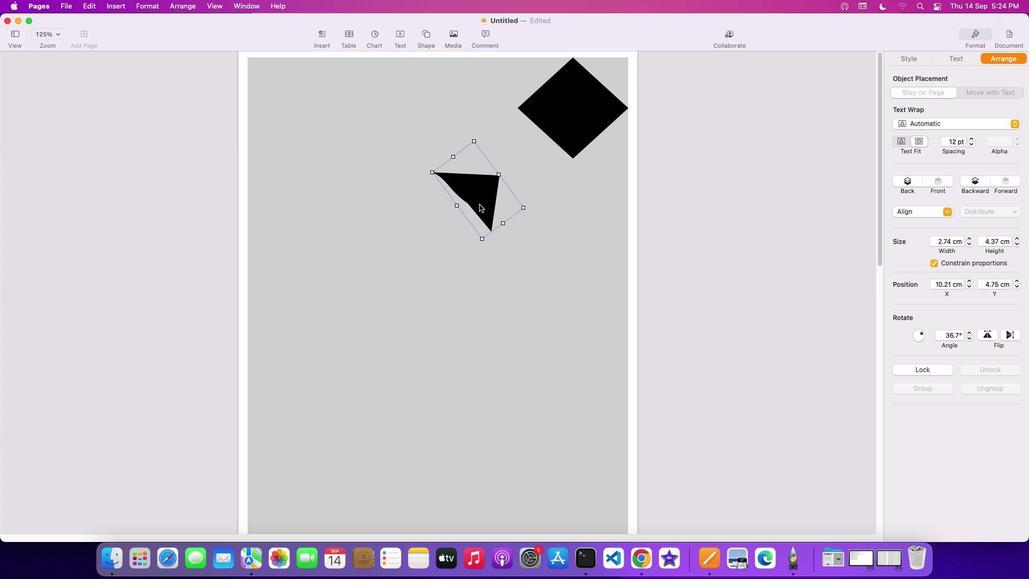 
Action: Mouse moved to (575, 111)
Screenshot: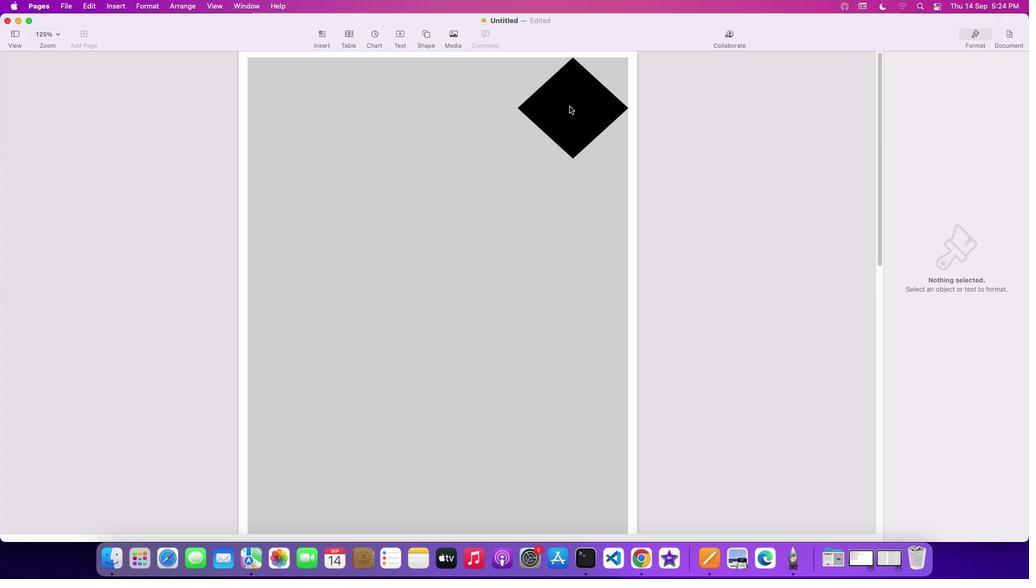 
Action: Mouse pressed left at (575, 111)
Screenshot: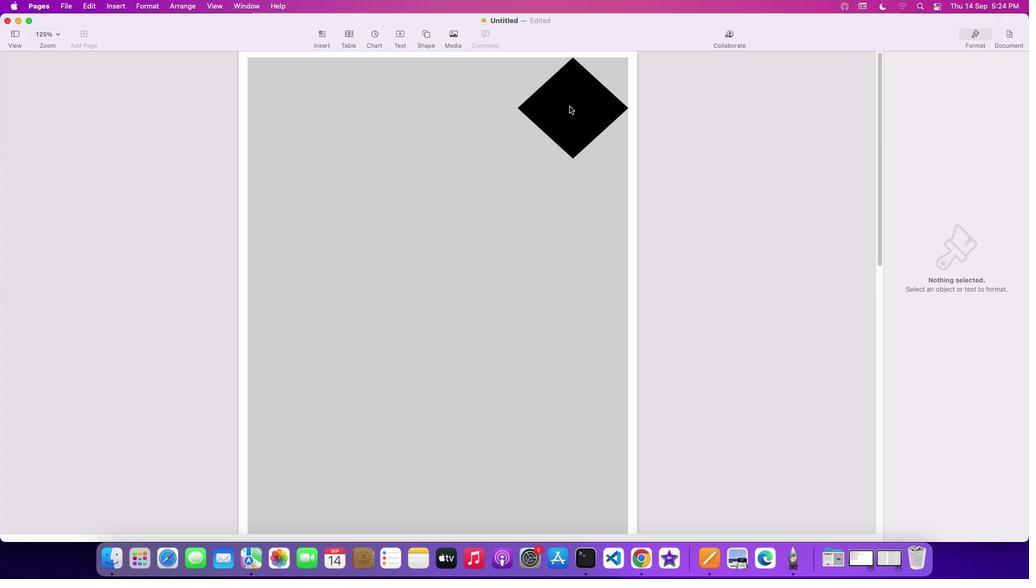 
Action: Mouse moved to (583, 111)
Screenshot: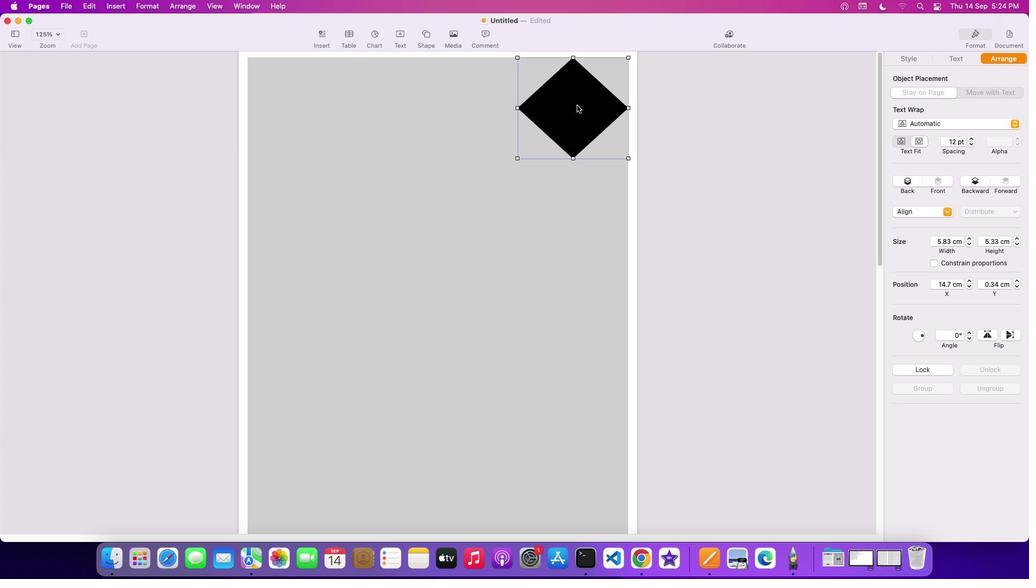 
Action: Mouse pressed left at (583, 111)
Screenshot: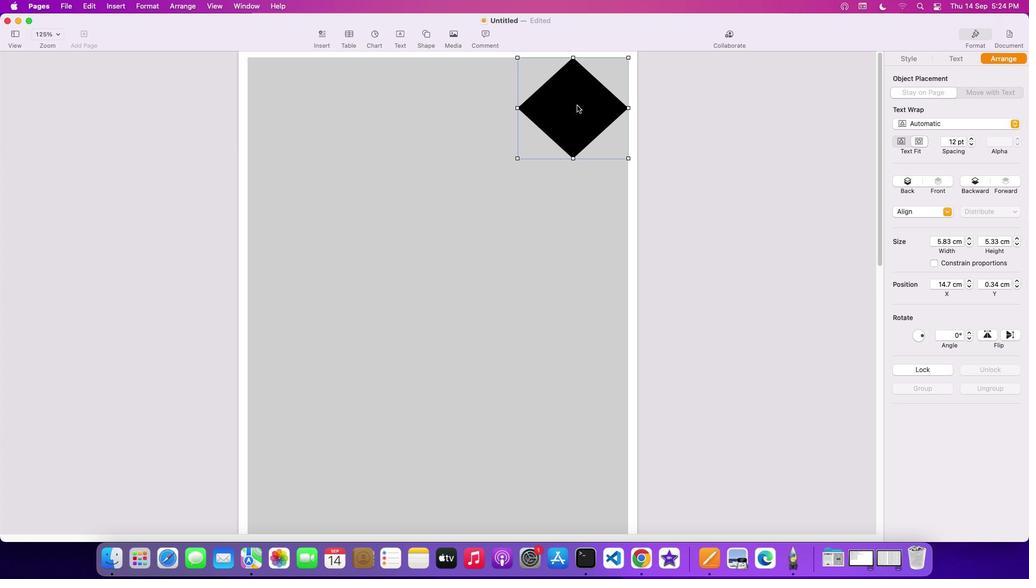 
Action: Mouse moved to (610, 164)
Screenshot: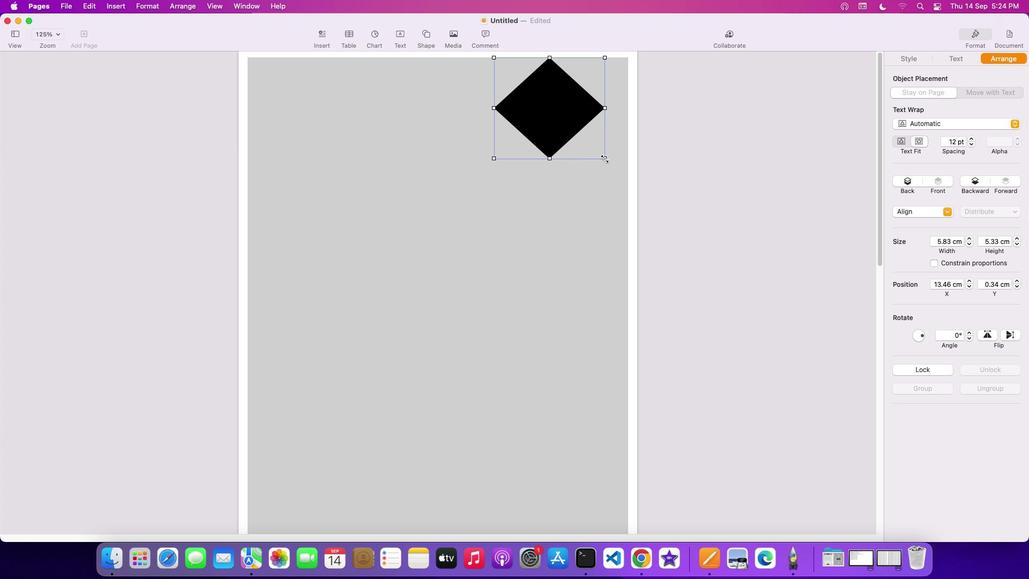 
Action: Mouse pressed left at (610, 164)
Screenshot: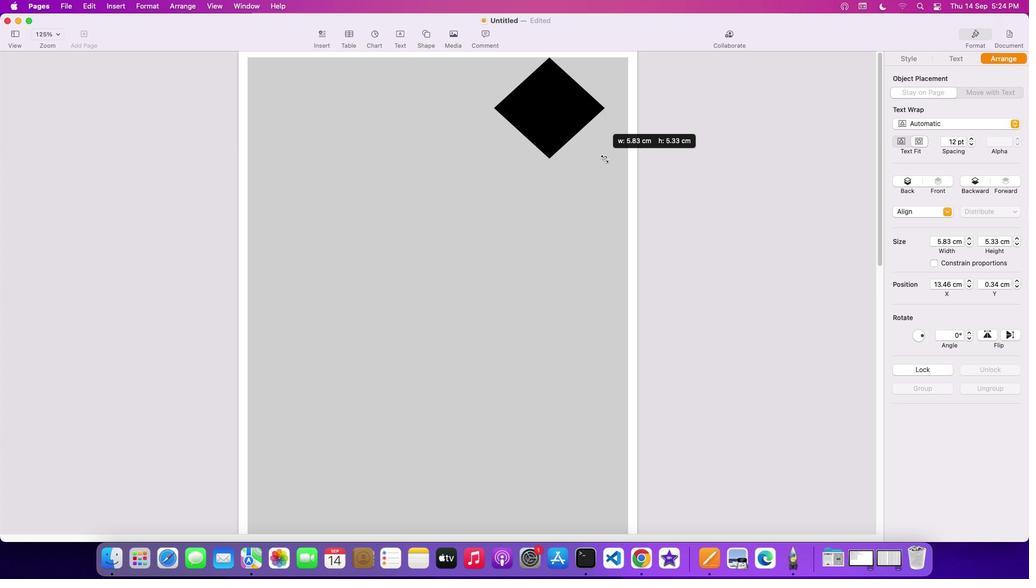 
Action: Mouse moved to (565, 150)
Screenshot: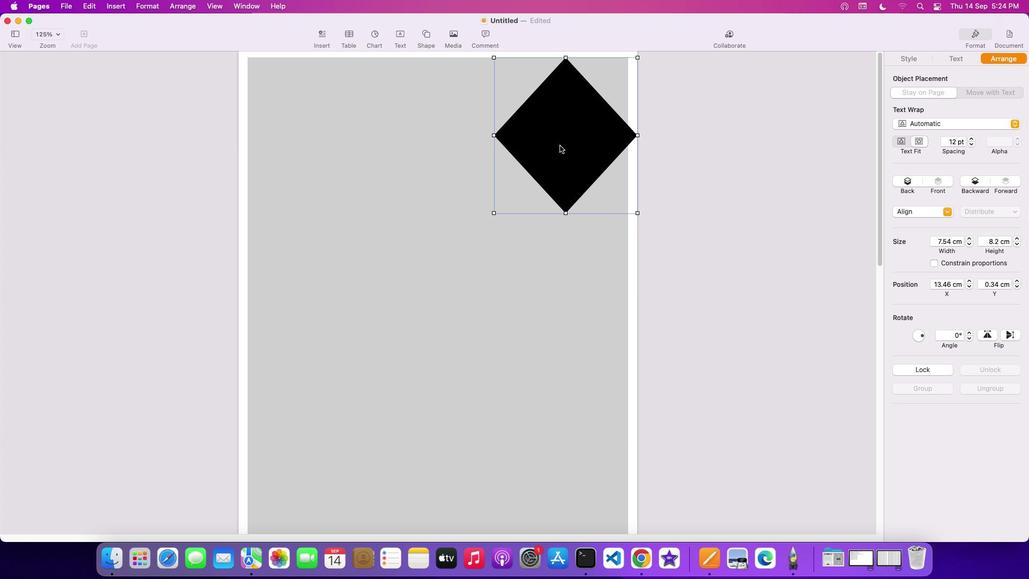 
Action: Mouse pressed left at (565, 150)
Screenshot: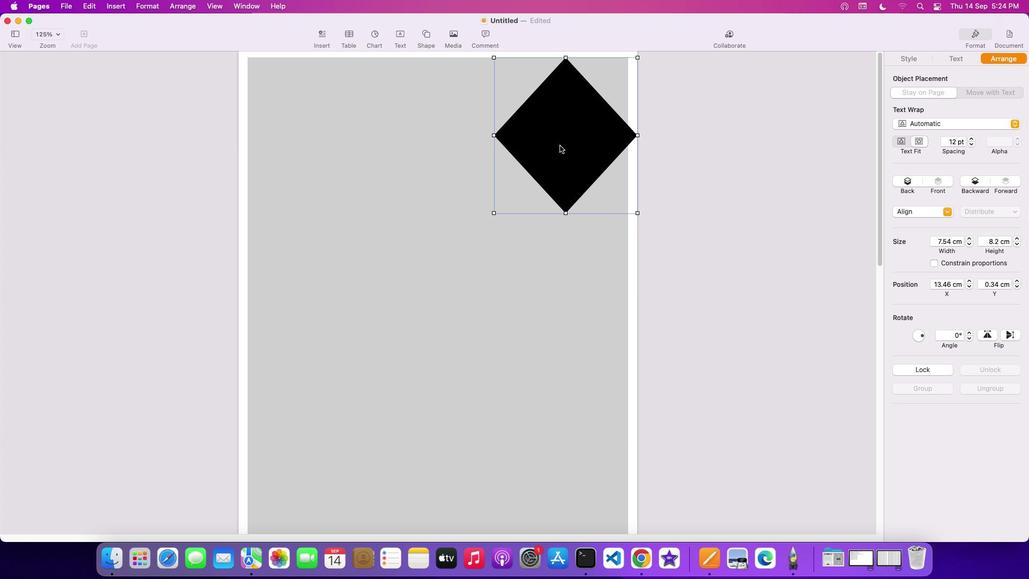 
Action: Mouse moved to (583, 153)
Screenshot: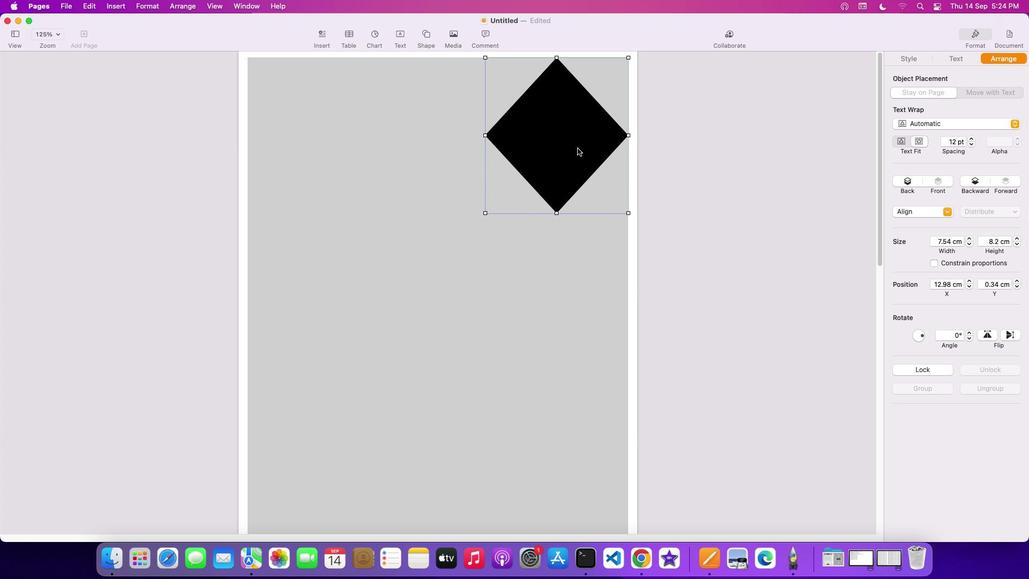 
Action: Mouse pressed left at (583, 153)
Screenshot: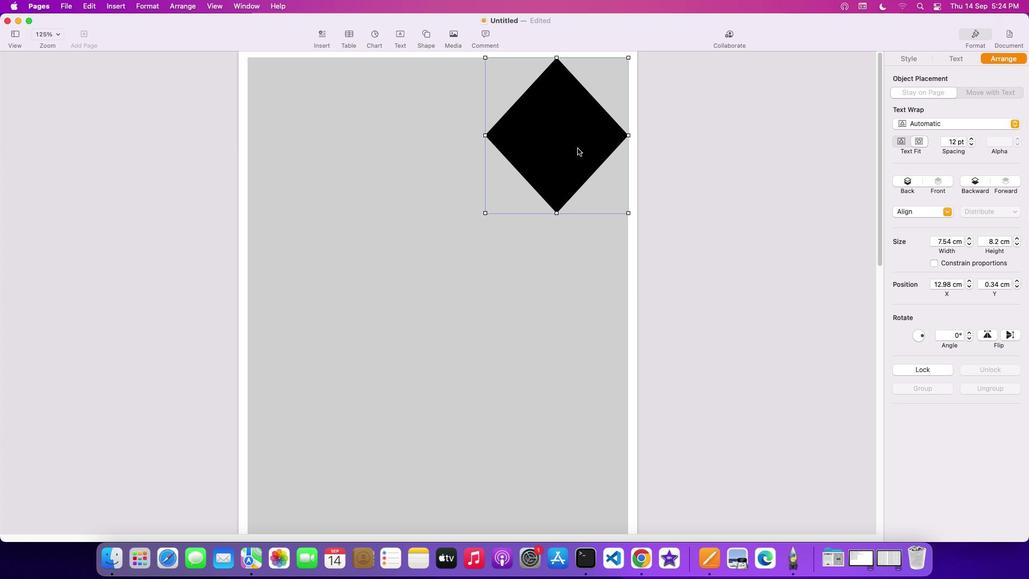 
Action: Mouse moved to (569, 154)
Screenshot: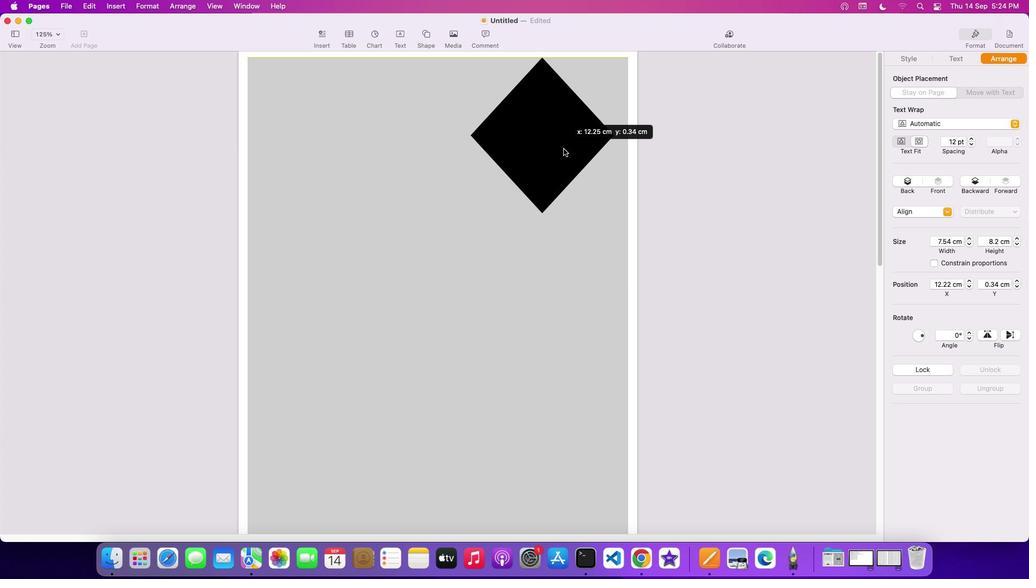 
Action: Mouse pressed left at (569, 154)
Screenshot: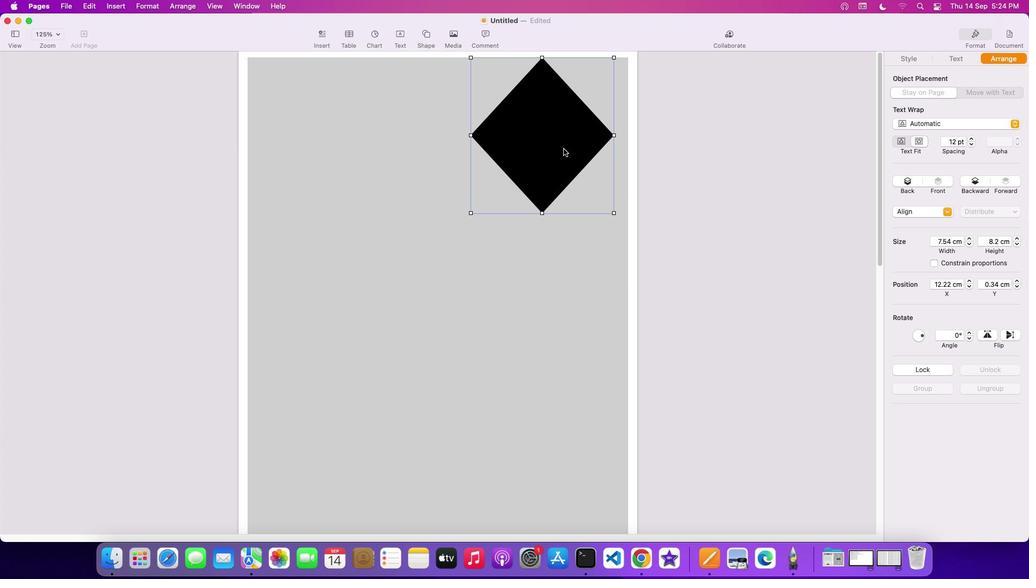 
Action: Mouse pressed right at (569, 154)
Screenshot: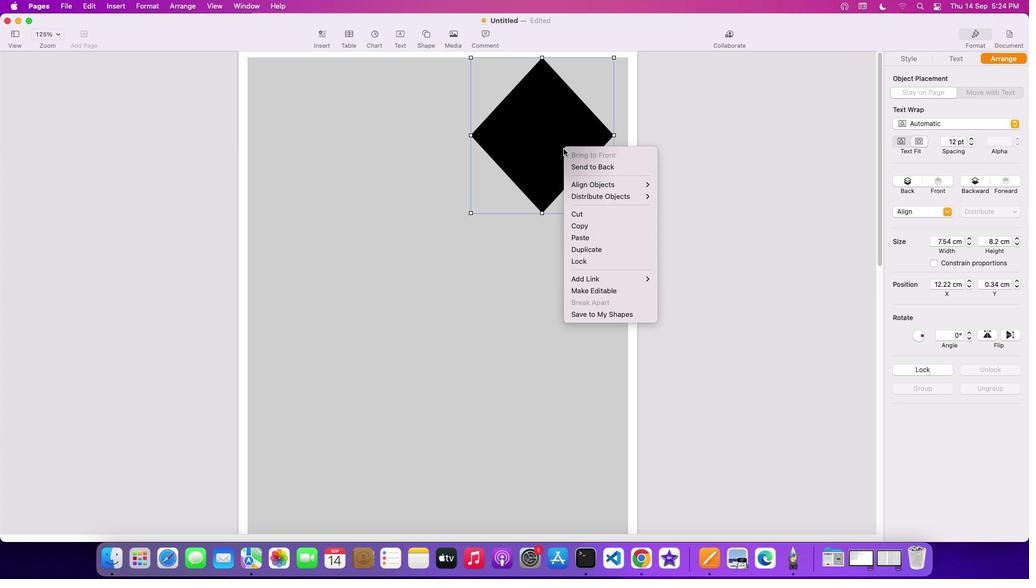 
Action: Mouse moved to (605, 293)
Screenshot: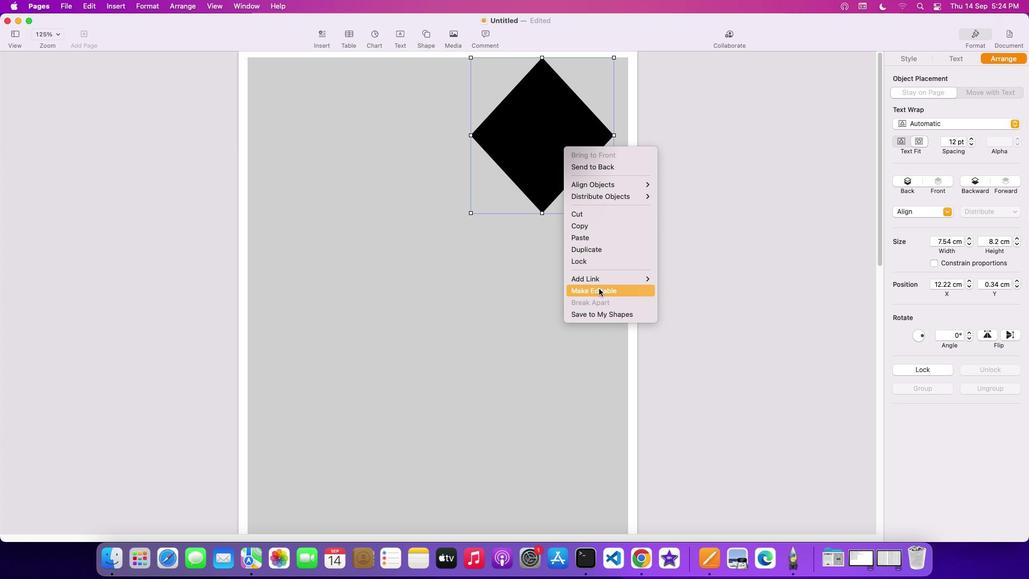 
Action: Mouse pressed left at (605, 293)
Screenshot: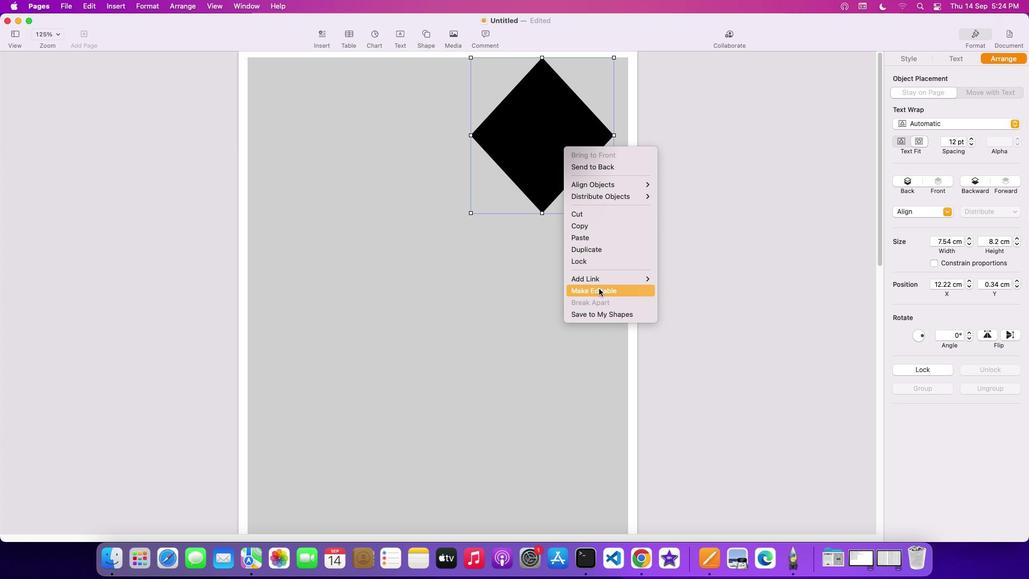
Action: Mouse moved to (548, 61)
Screenshot: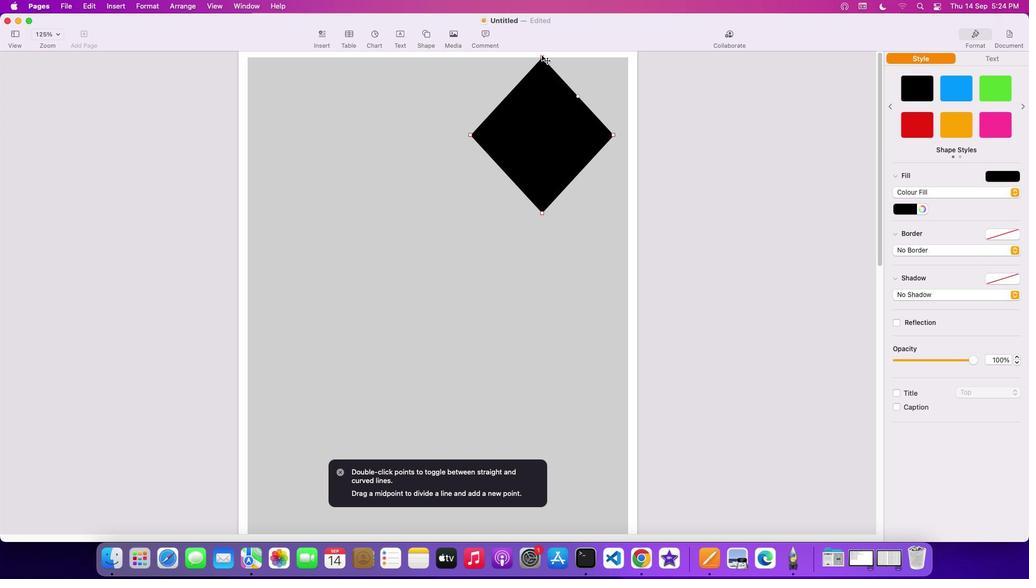 
Action: Mouse pressed left at (548, 61)
Screenshot: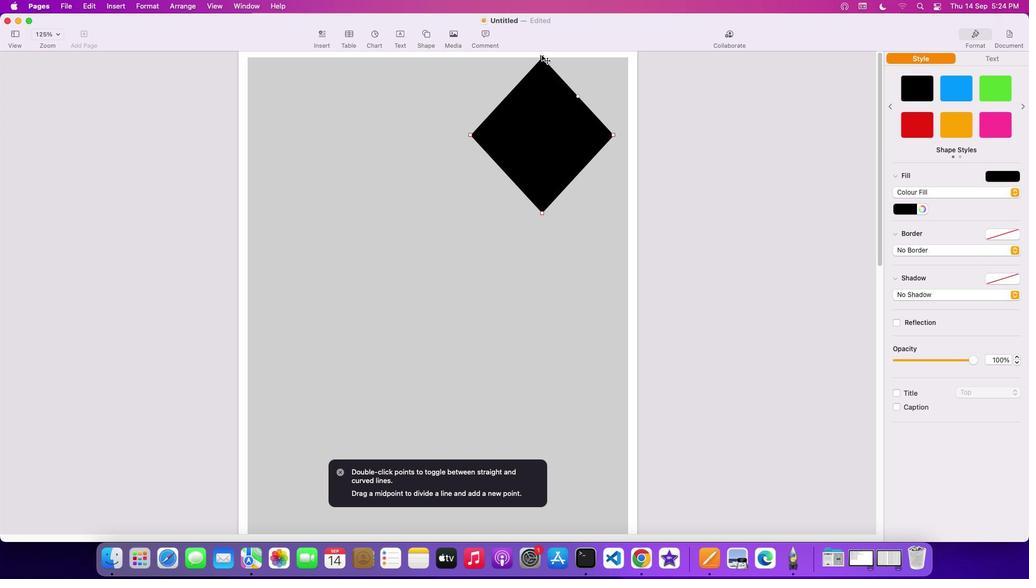 
Action: Mouse moved to (549, 184)
Screenshot: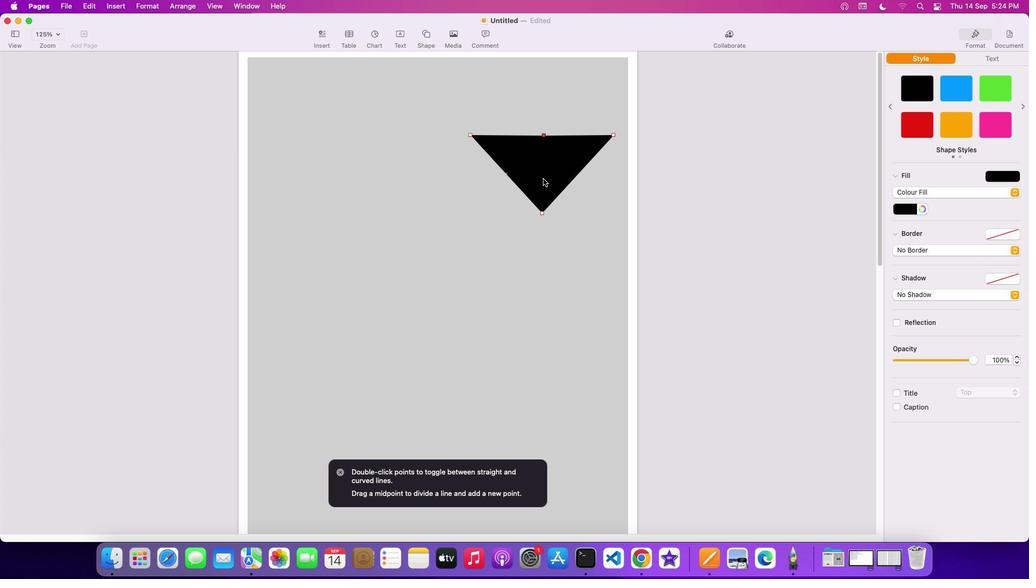 
Action: Mouse pressed left at (549, 184)
Screenshot: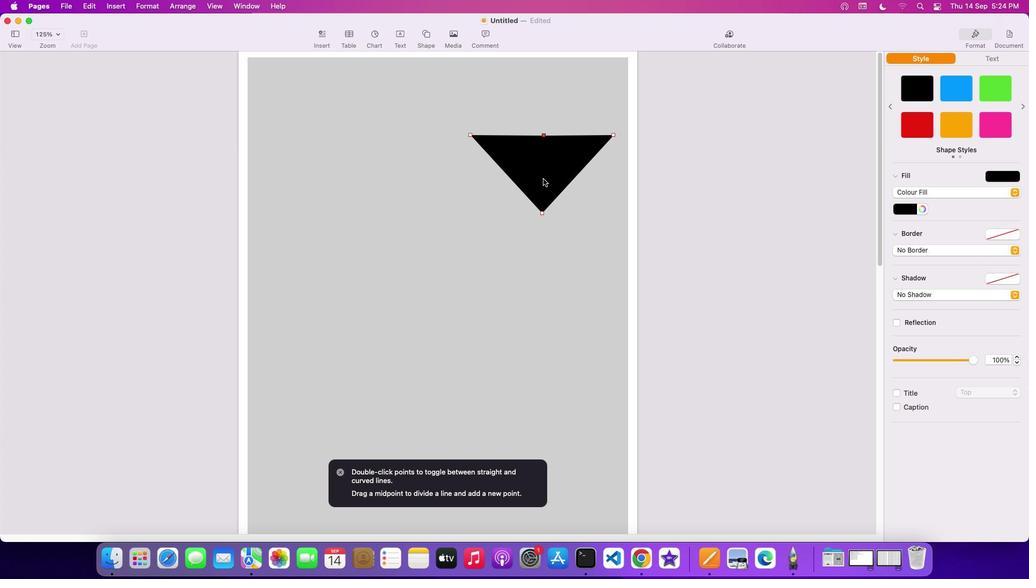 
Action: Mouse moved to (593, 205)
Screenshot: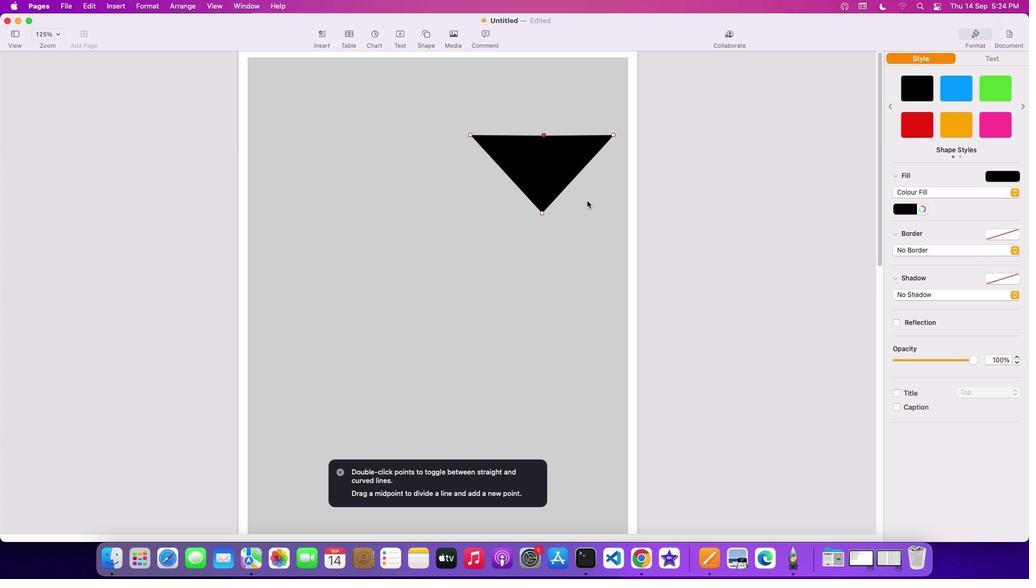 
Action: Mouse pressed left at (593, 205)
Screenshot: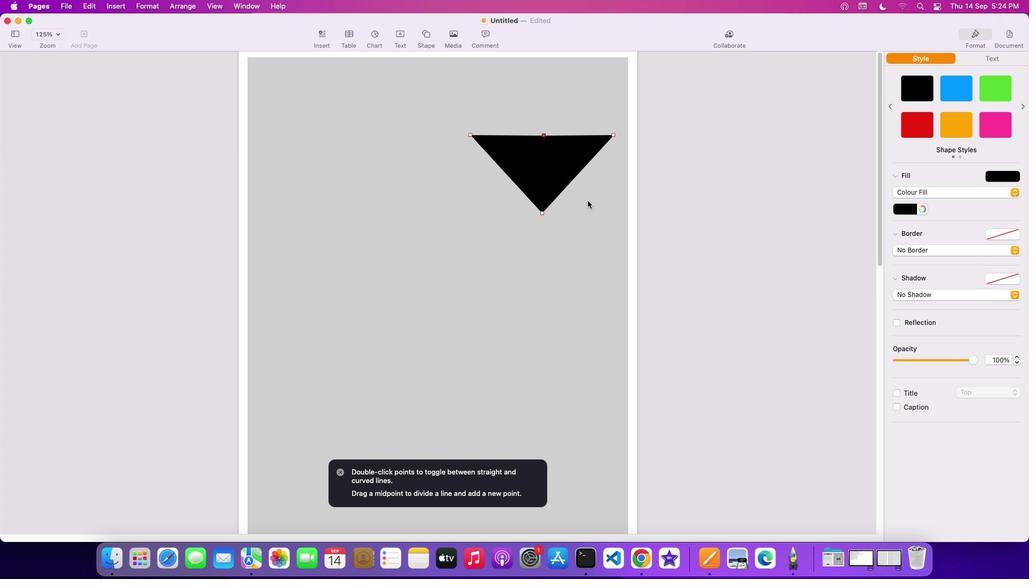 
Action: Mouse moved to (547, 175)
Screenshot: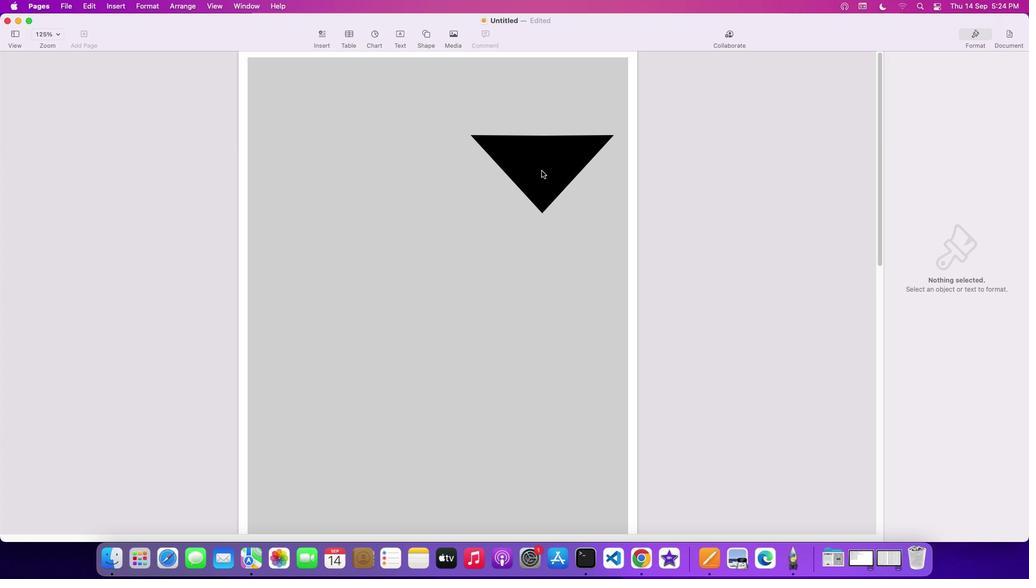
Action: Mouse pressed left at (547, 175)
Screenshot: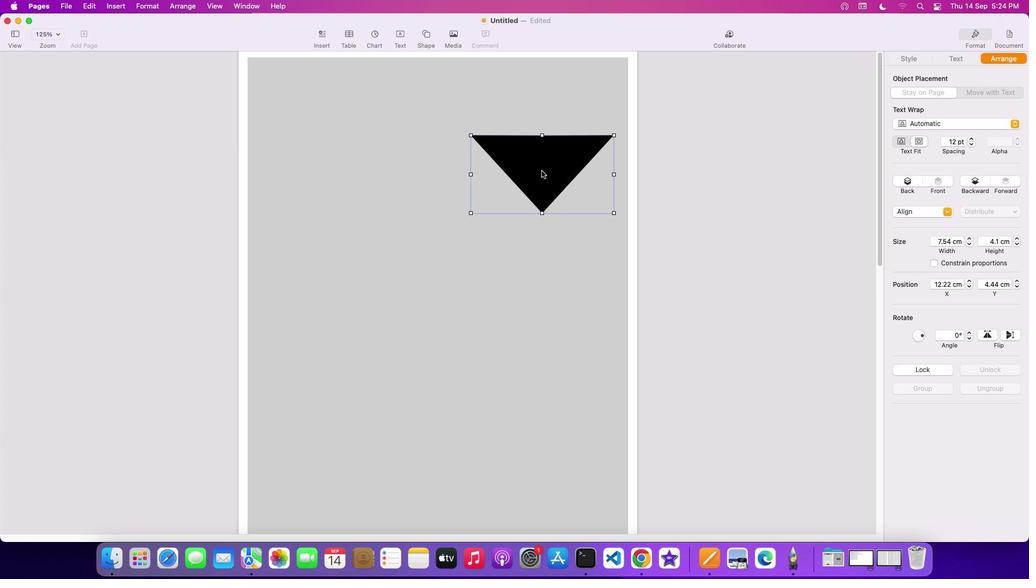 
Action: Mouse moved to (468, 141)
Screenshot: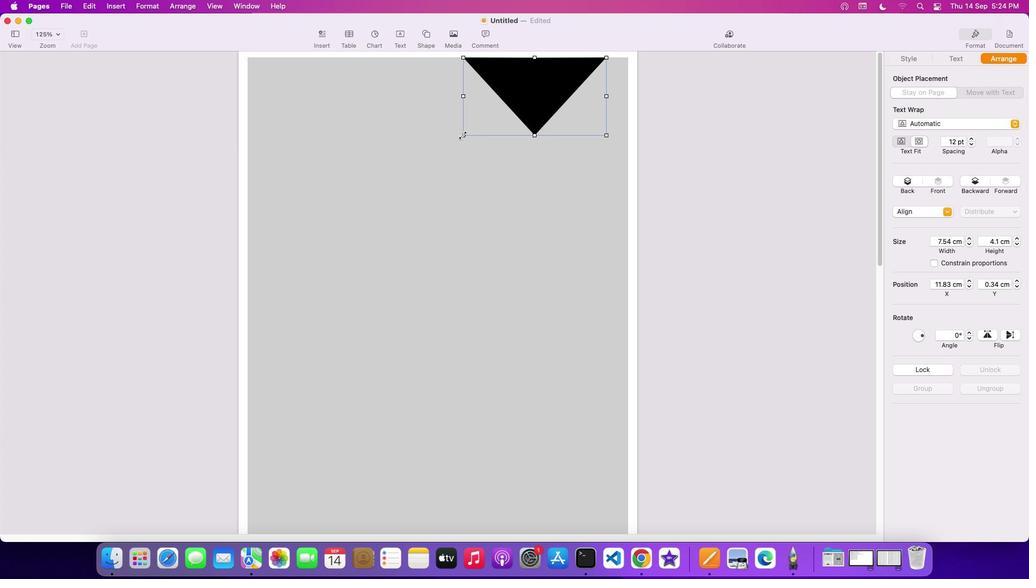 
Action: Mouse pressed left at (468, 141)
Screenshot: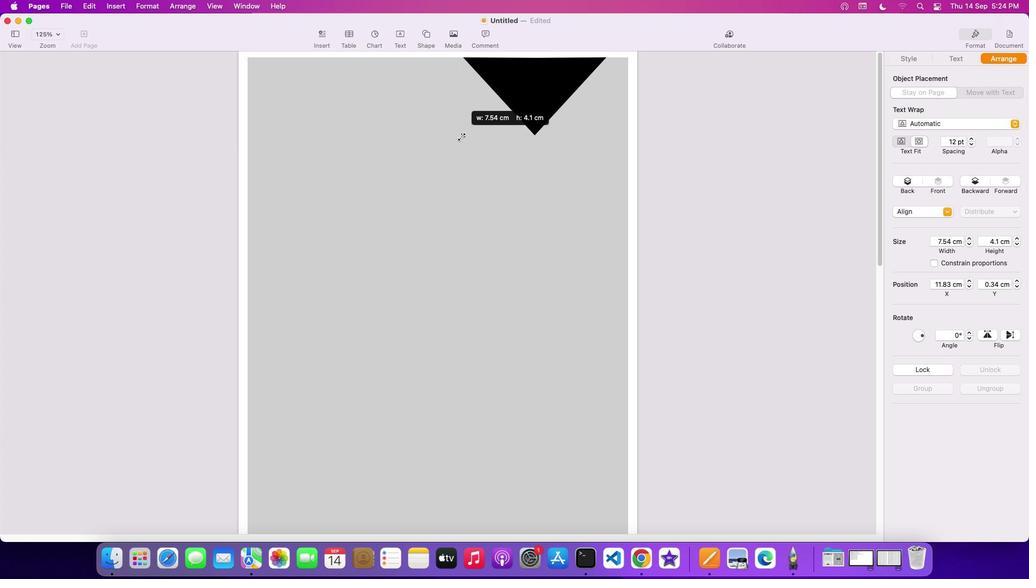 
Action: Mouse moved to (510, 121)
Screenshot: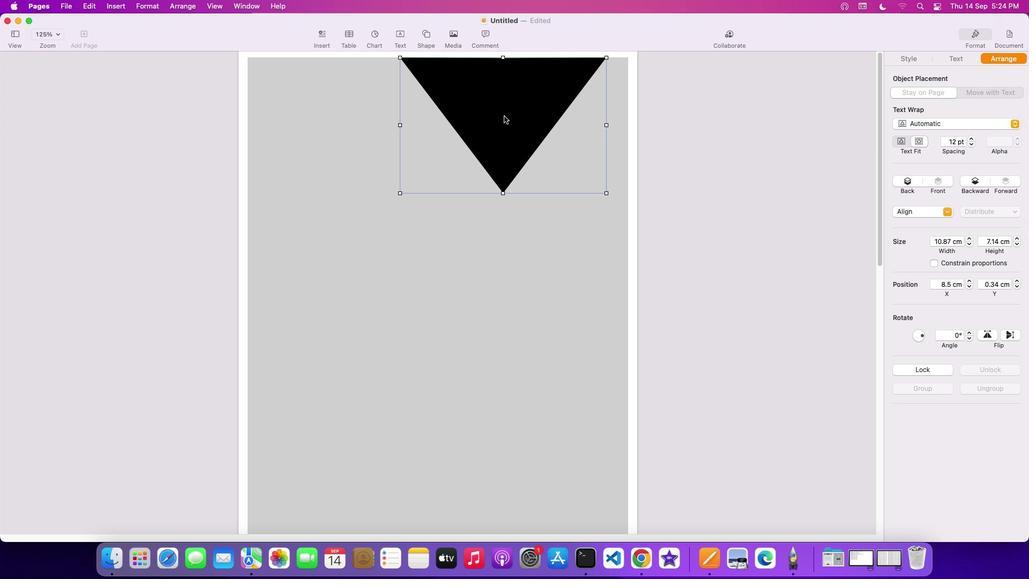 
Action: Mouse pressed left at (510, 121)
Screenshot: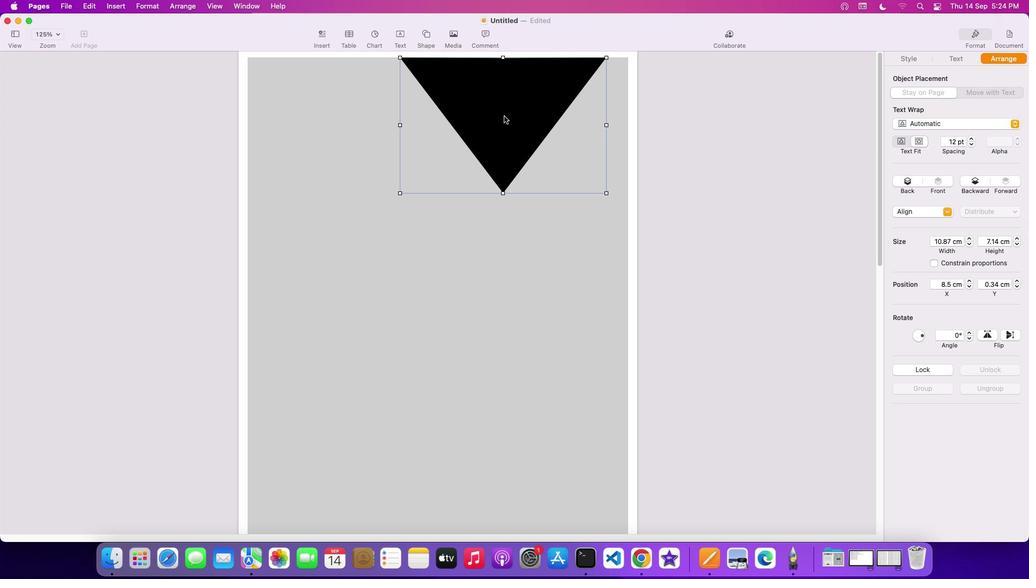 
Action: Mouse moved to (512, 135)
Screenshot: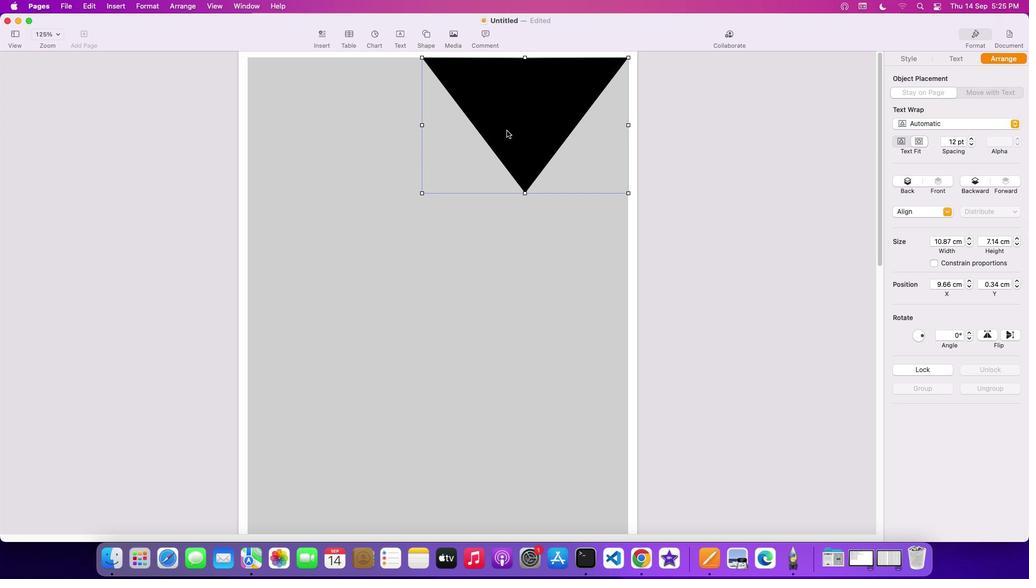 
Action: Mouse pressed left at (512, 135)
Screenshot: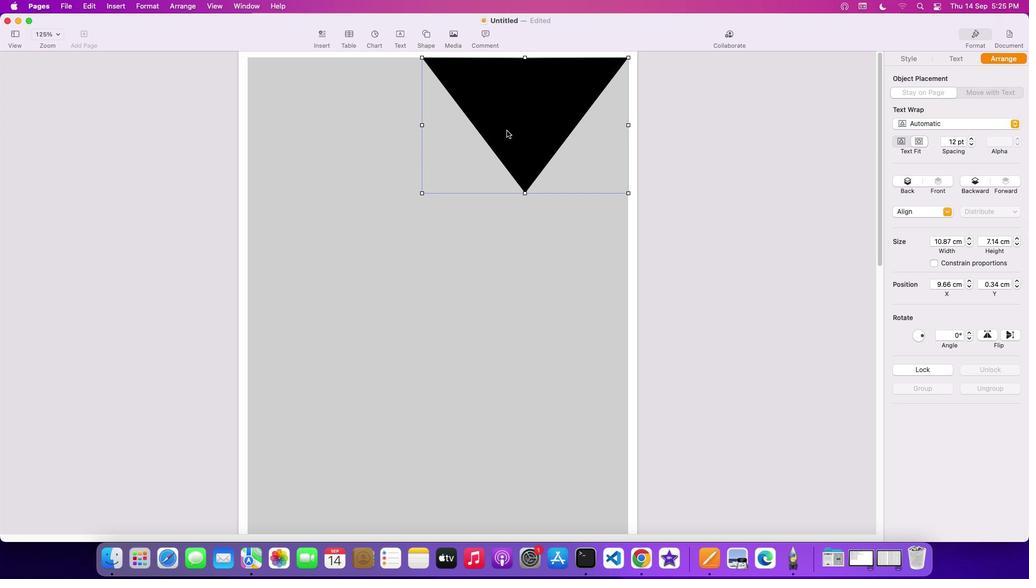 
Action: Mouse moved to (913, 65)
Screenshot: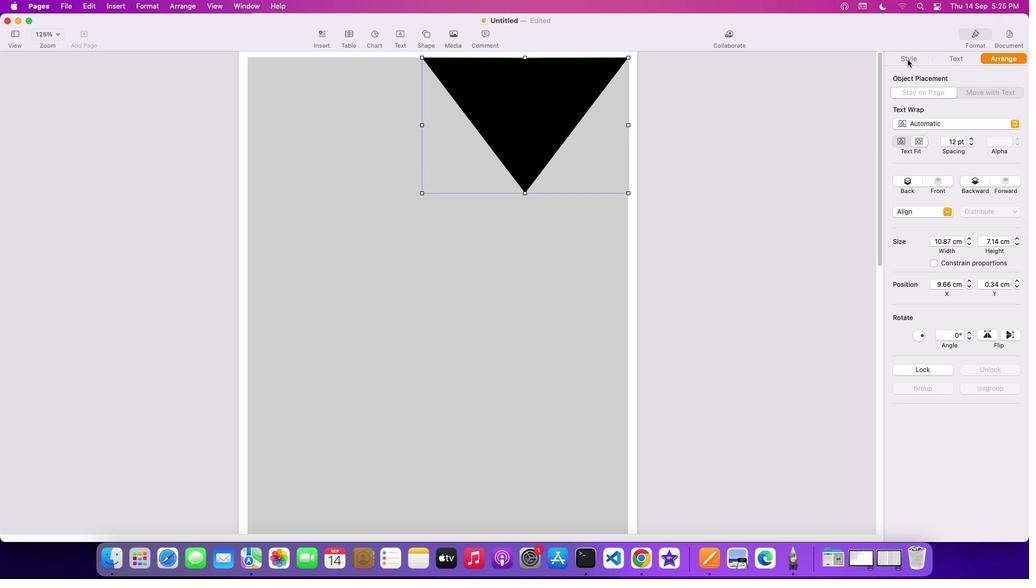 
Action: Mouse pressed left at (913, 65)
Screenshot: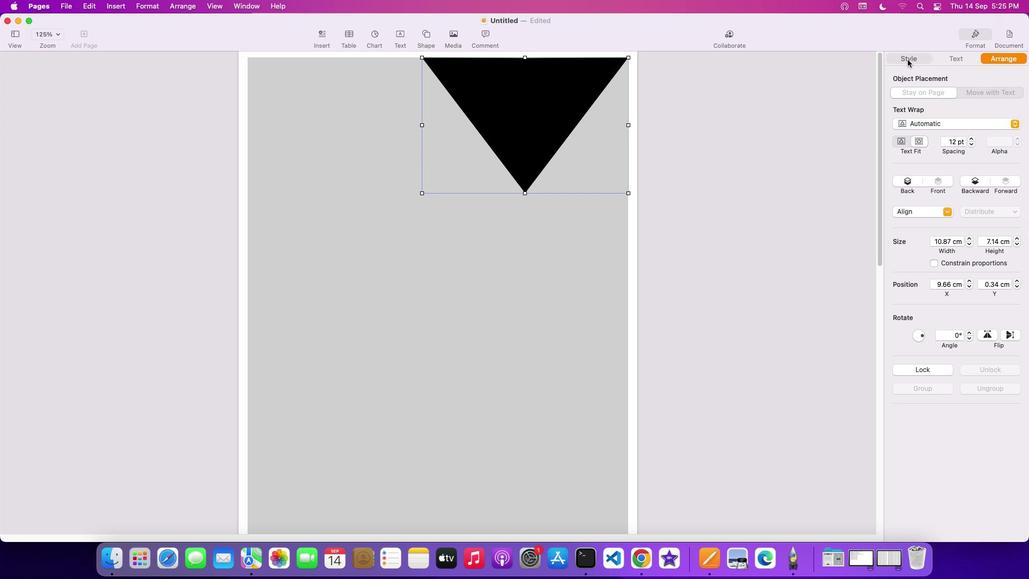 
Action: Mouse moved to (917, 217)
Screenshot: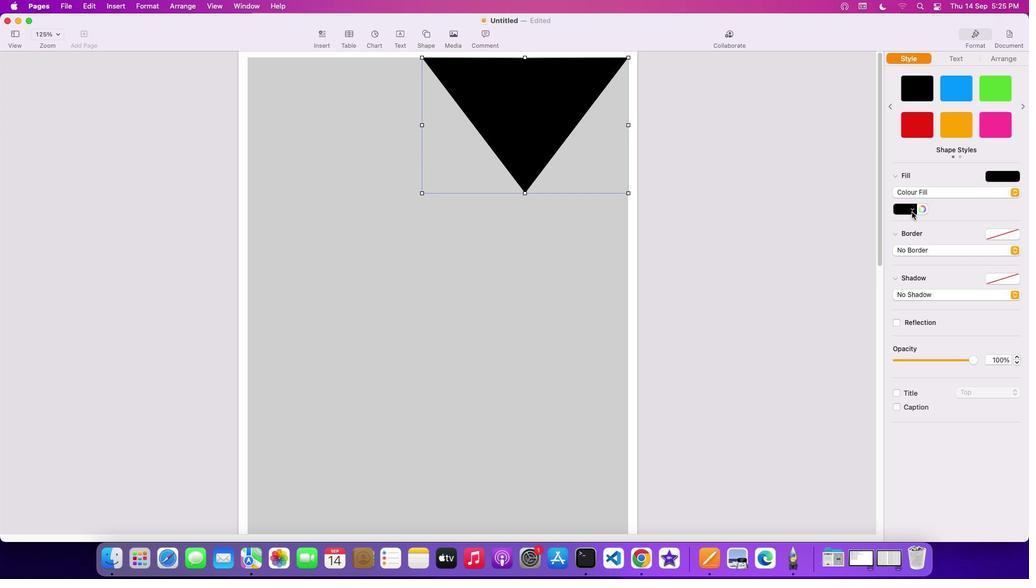 
Action: Mouse pressed left at (917, 217)
Screenshot: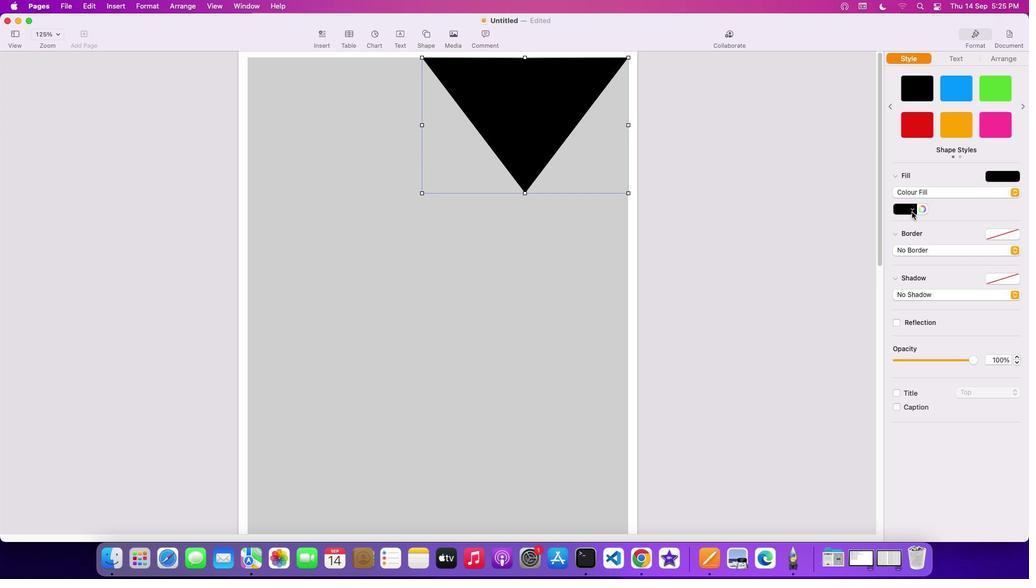 
Action: Mouse moved to (867, 286)
Screenshot: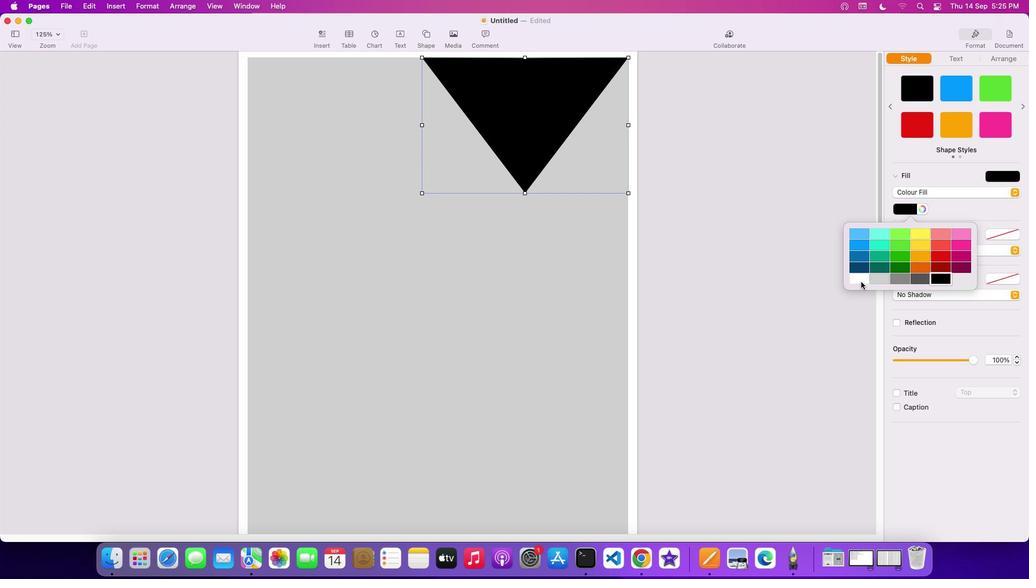 
Action: Mouse pressed left at (867, 286)
Screenshot: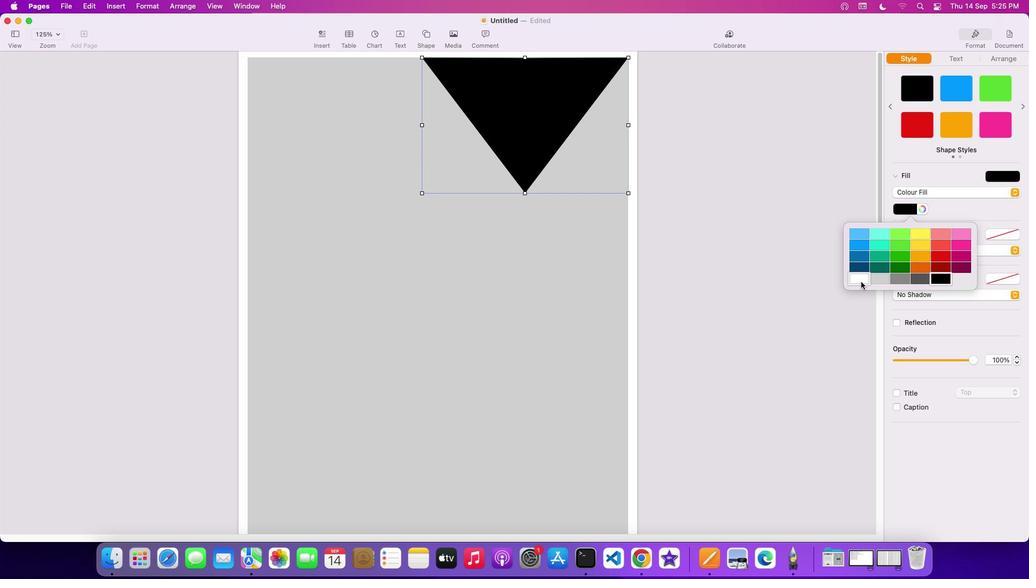 
Action: Mouse moved to (431, 38)
Screenshot: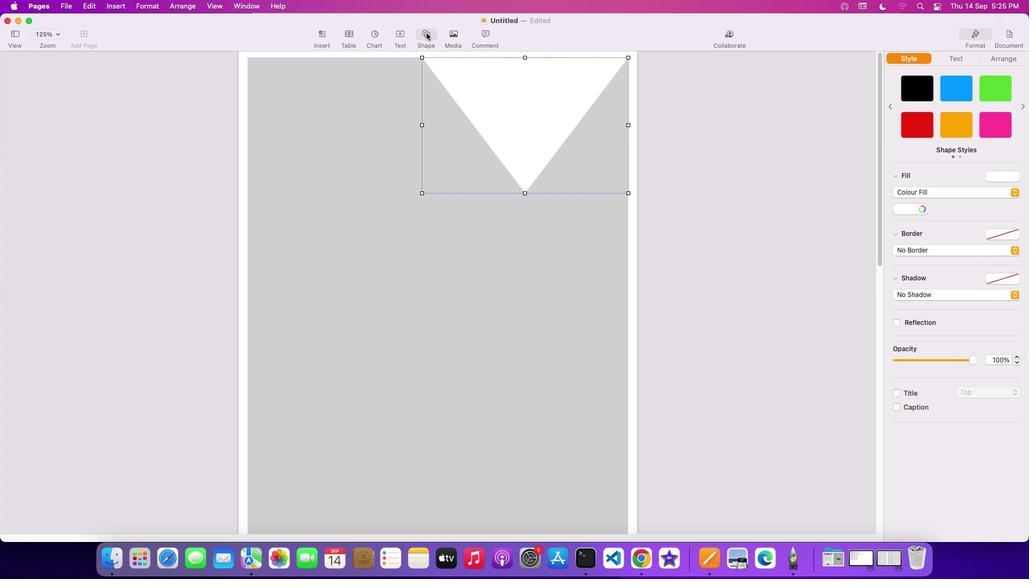 
Action: Mouse pressed left at (431, 38)
Screenshot: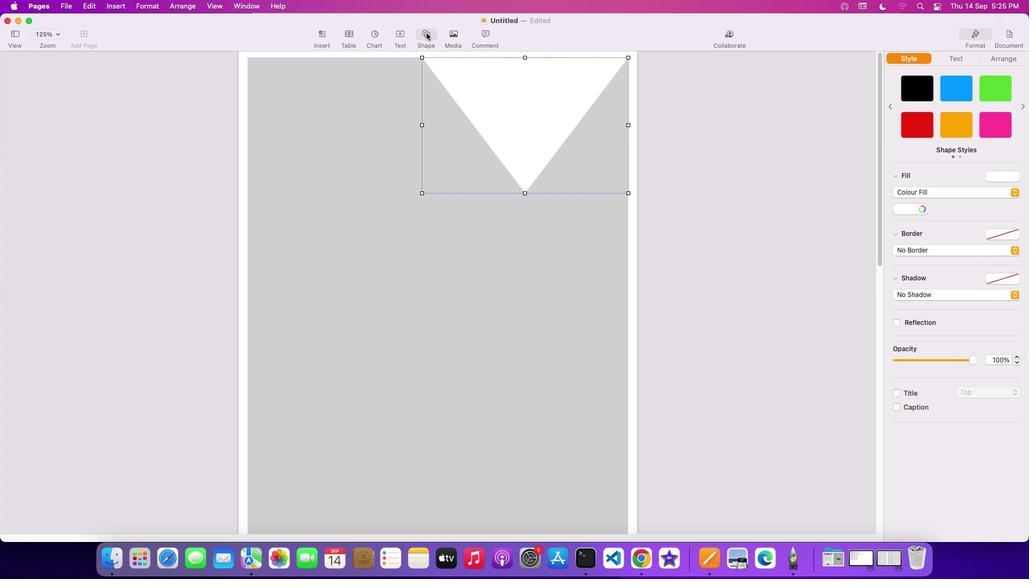 
Action: Mouse moved to (339, 120)
Screenshot: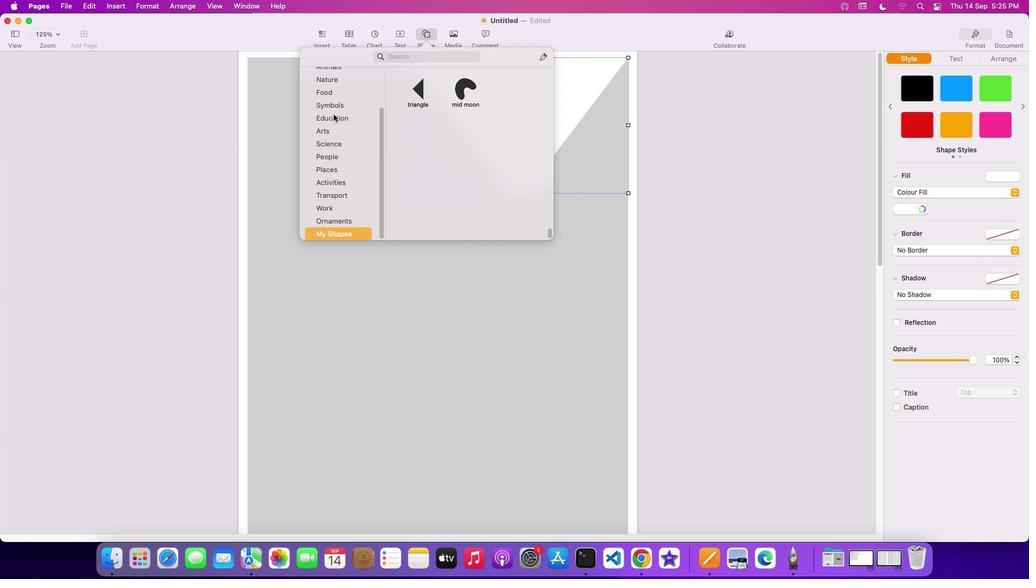 
Action: Mouse scrolled (339, 120) with delta (5, 5)
Screenshot: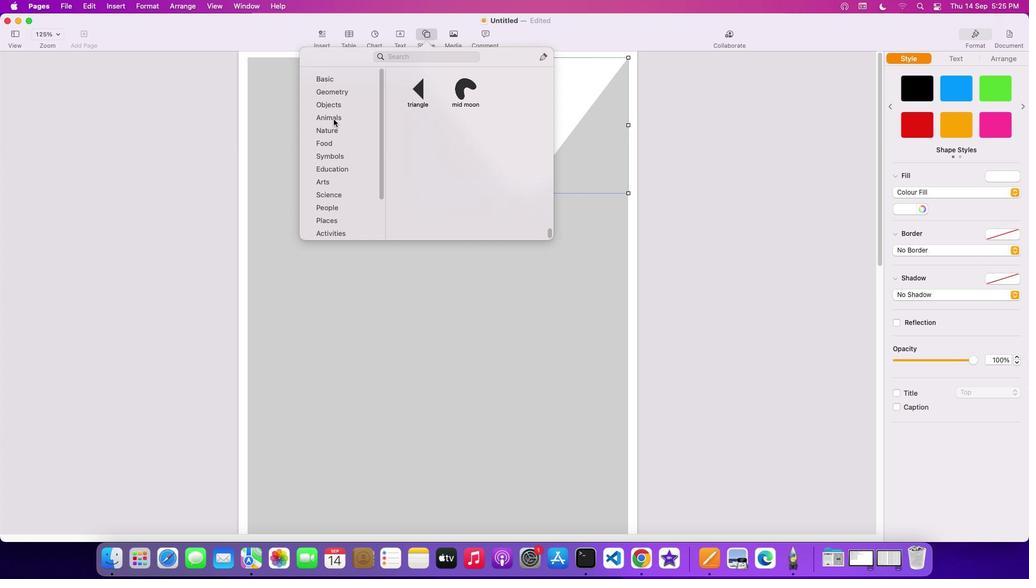 
Action: Mouse scrolled (339, 120) with delta (5, 5)
Screenshot: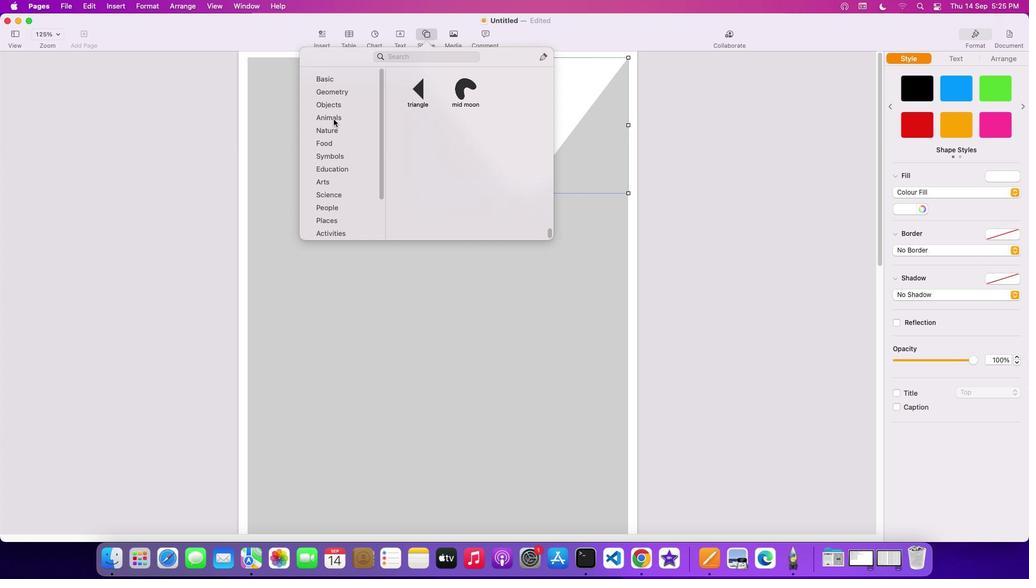 
Action: Mouse moved to (339, 120)
Screenshot: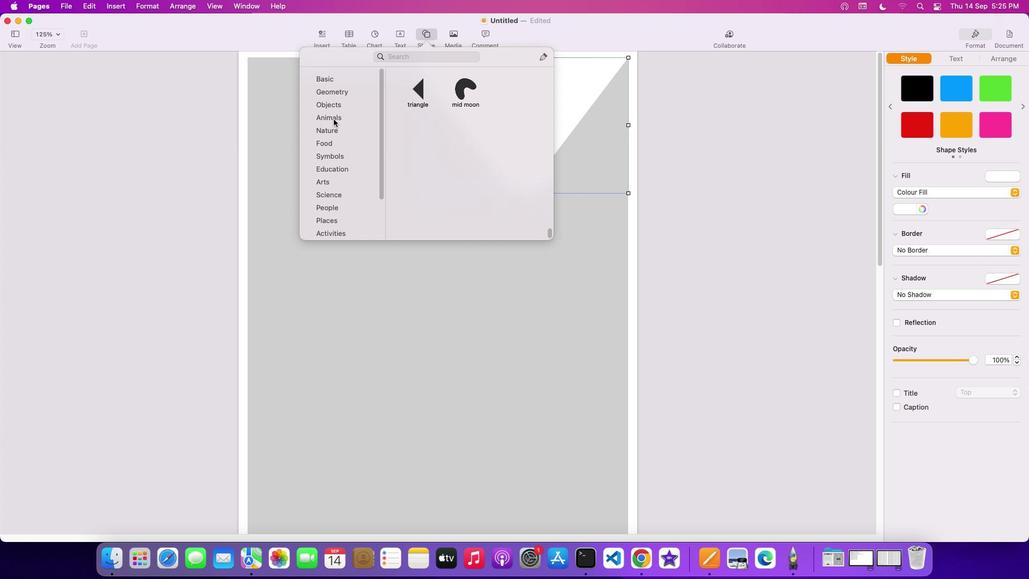 
Action: Mouse scrolled (339, 120) with delta (5, 7)
Screenshot: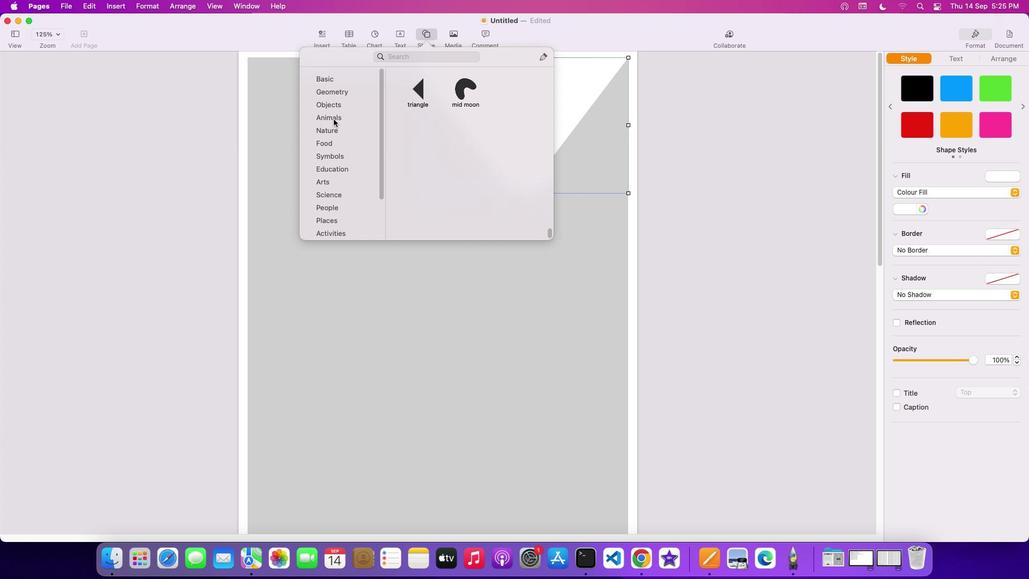 
Action: Mouse moved to (339, 121)
Screenshot: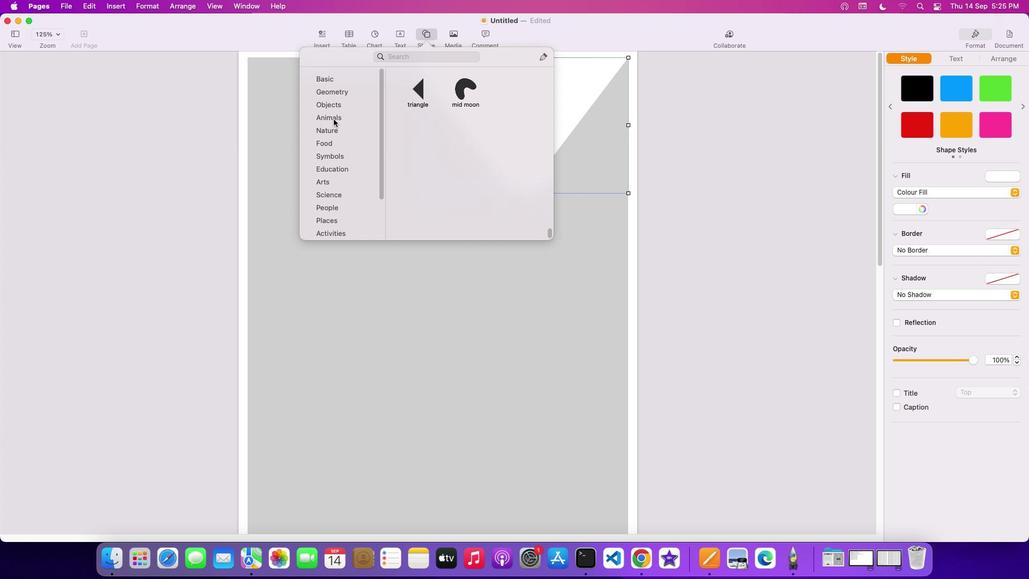 
Action: Mouse scrolled (339, 121) with delta (5, 8)
Screenshot: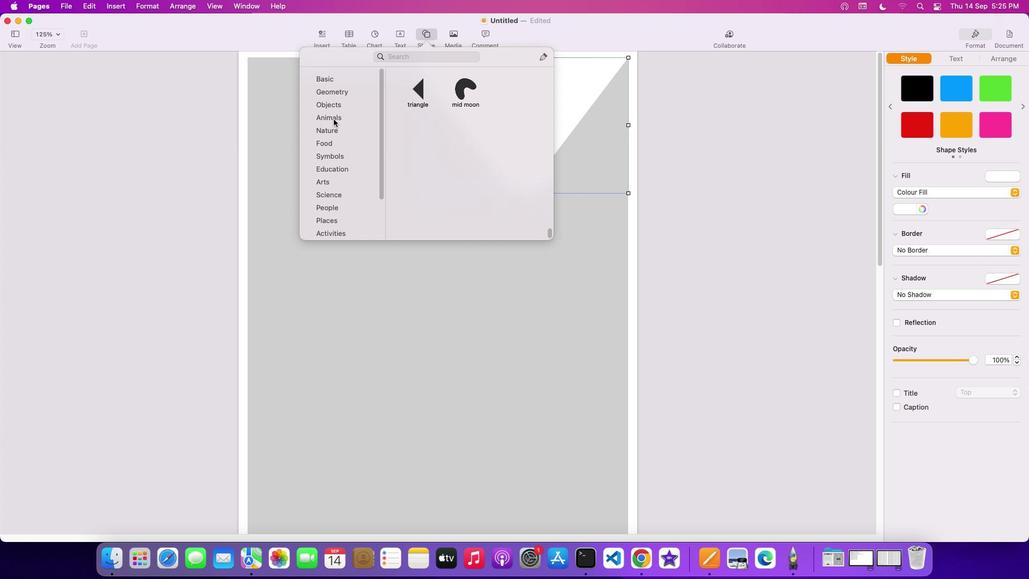 
Action: Mouse moved to (339, 123)
Screenshot: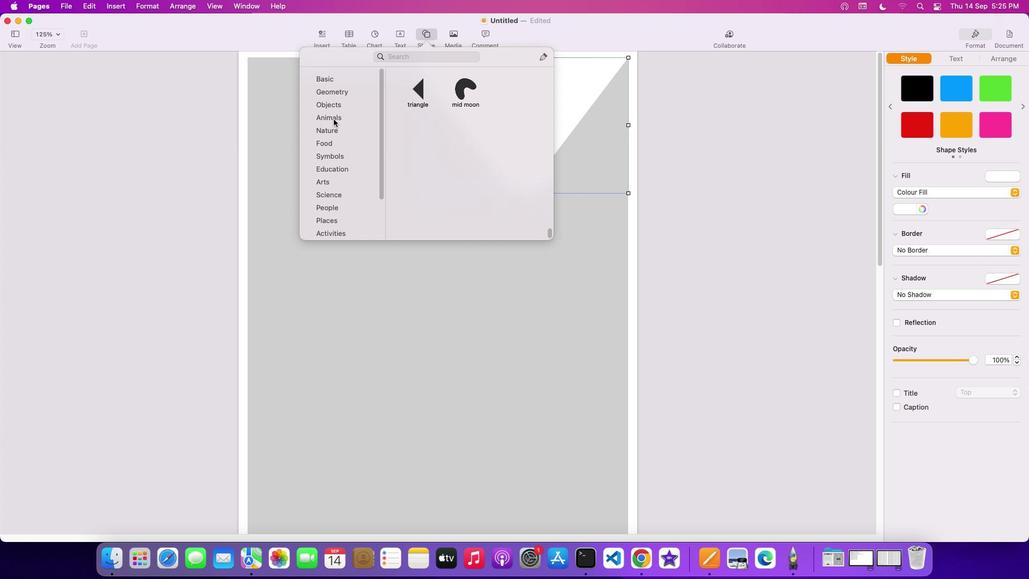 
Action: Mouse scrolled (339, 123) with delta (5, 8)
Screenshot: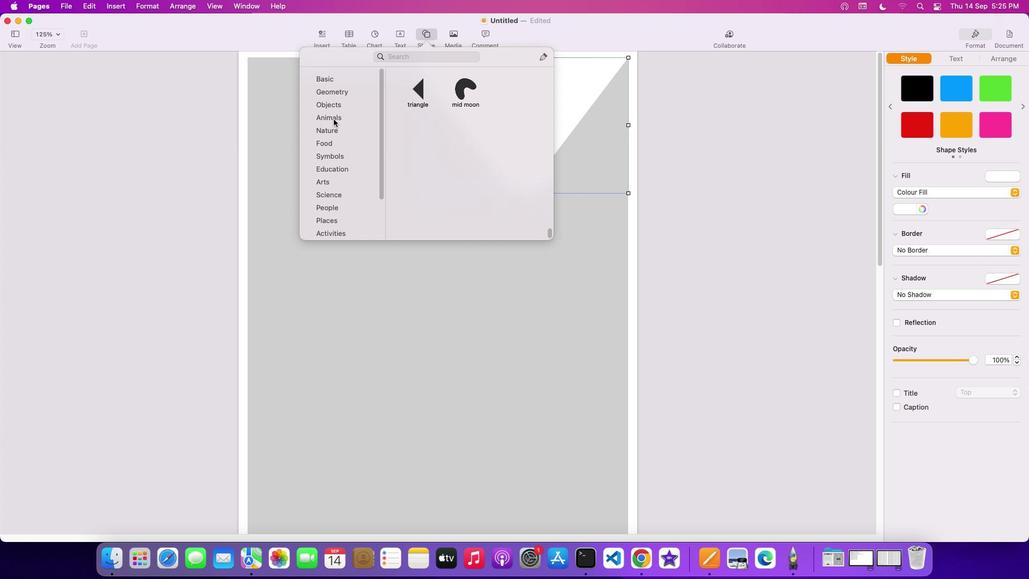 
Action: Mouse moved to (339, 124)
Screenshot: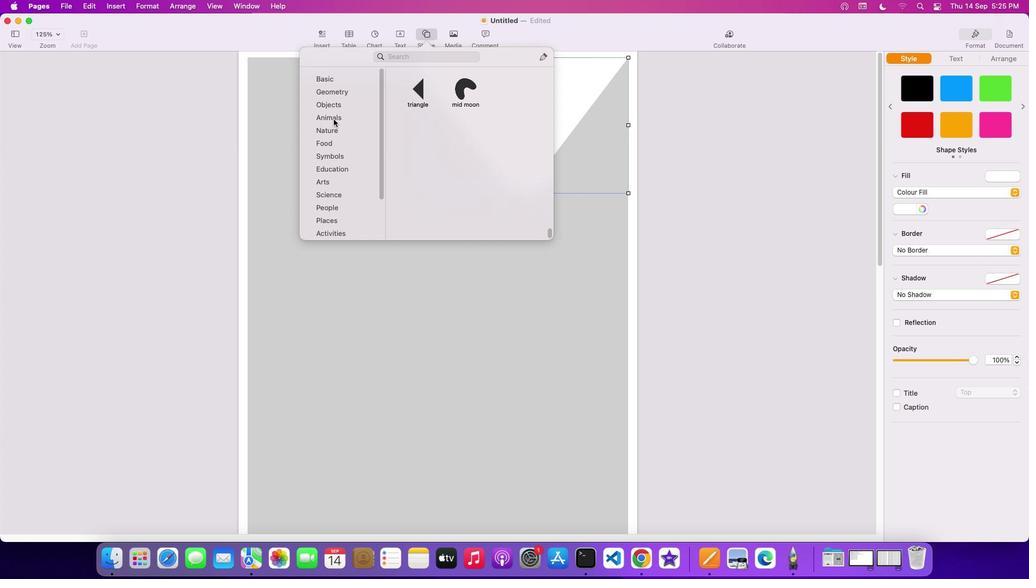 
Action: Mouse scrolled (339, 124) with delta (5, 9)
Screenshot: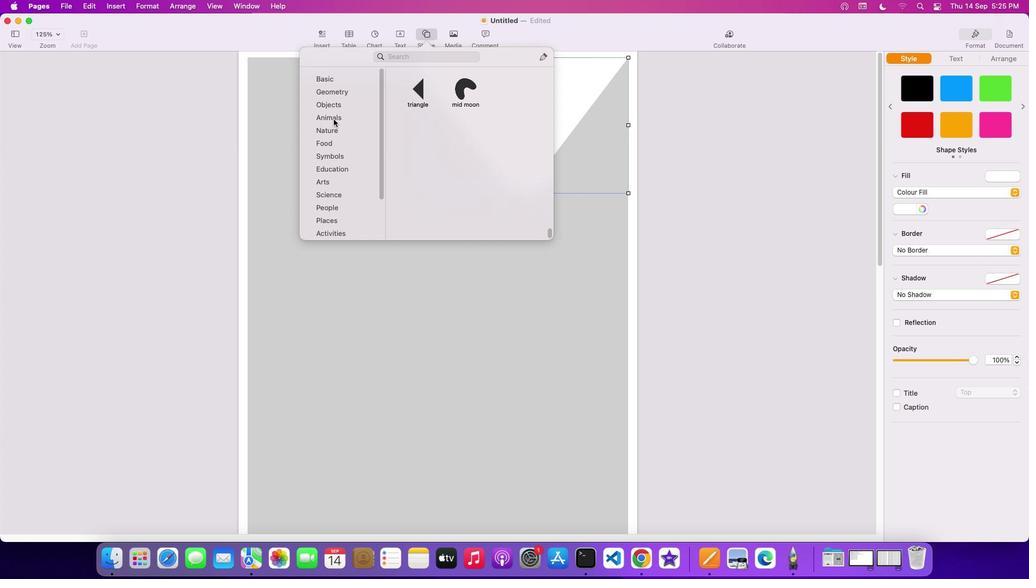 
Action: Mouse moved to (332, 87)
Screenshot: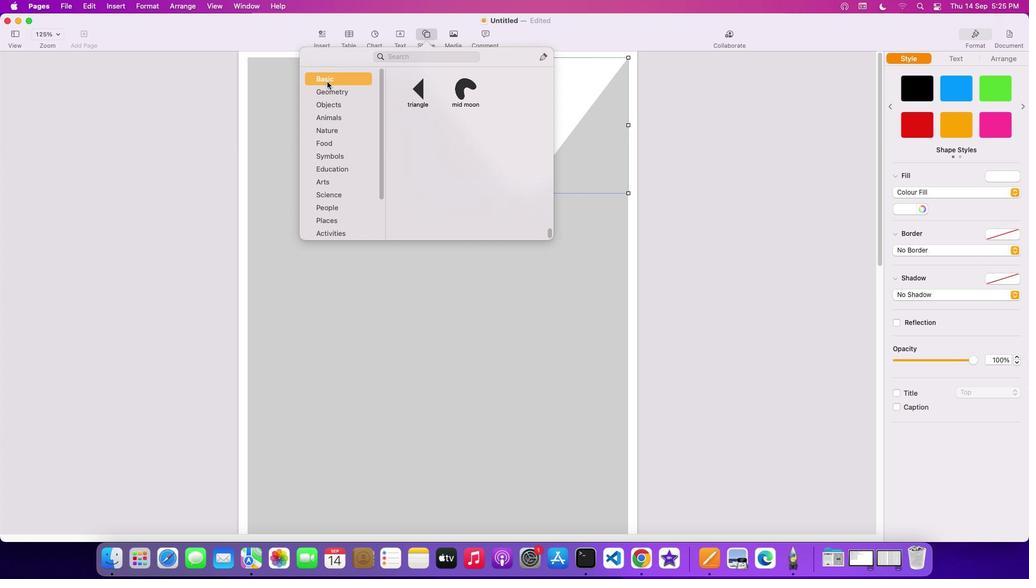 
Action: Mouse pressed left at (332, 87)
Screenshot: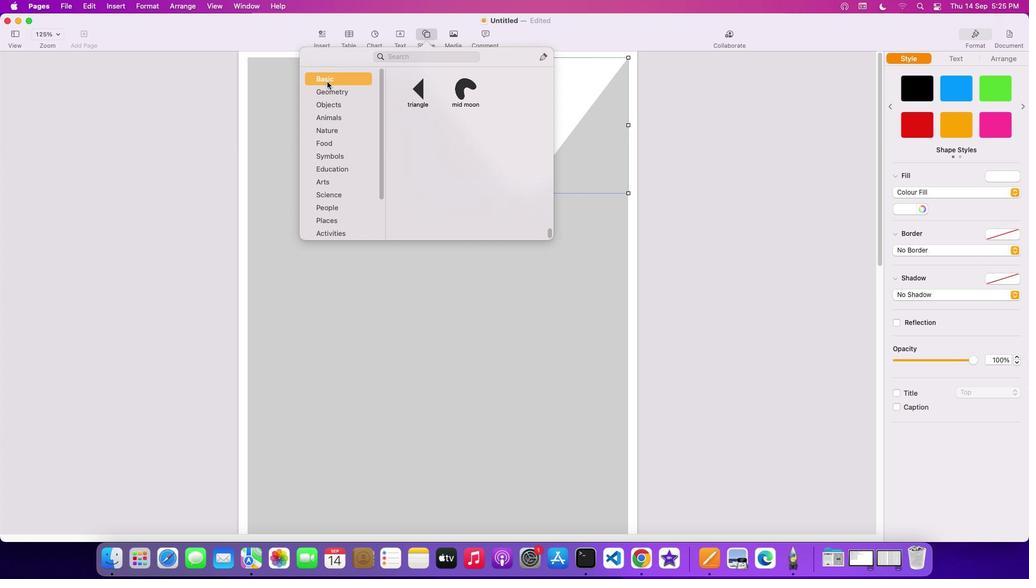 
Action: Mouse moved to (472, 193)
Screenshot: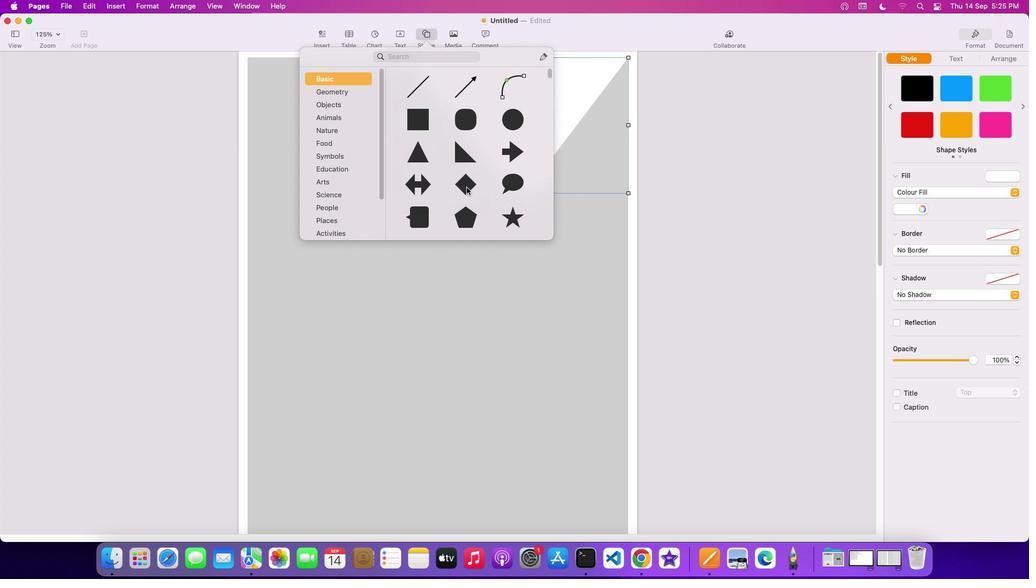 
Action: Mouse pressed left at (472, 193)
Screenshot: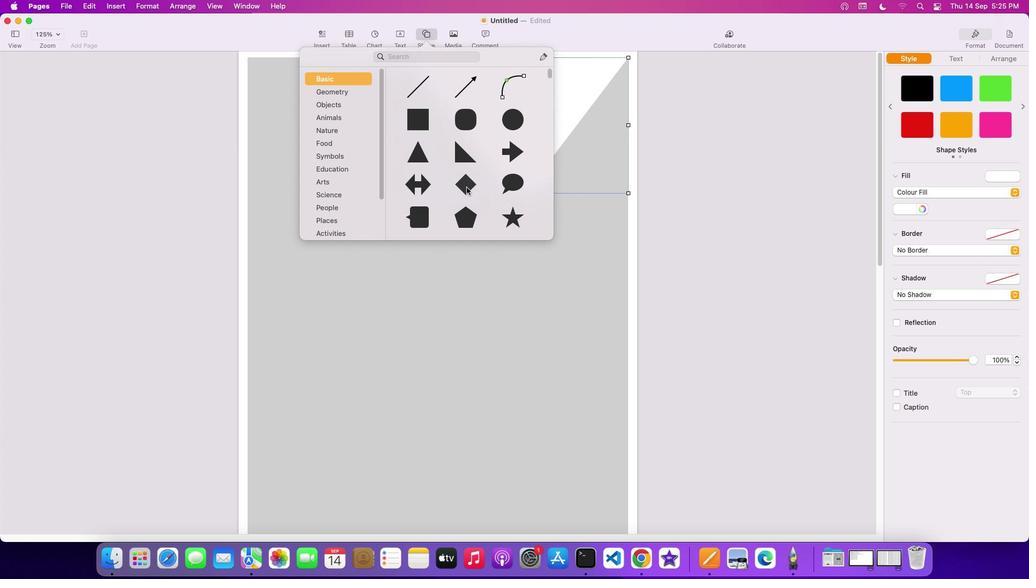 
Action: Mouse moved to (438, 305)
Screenshot: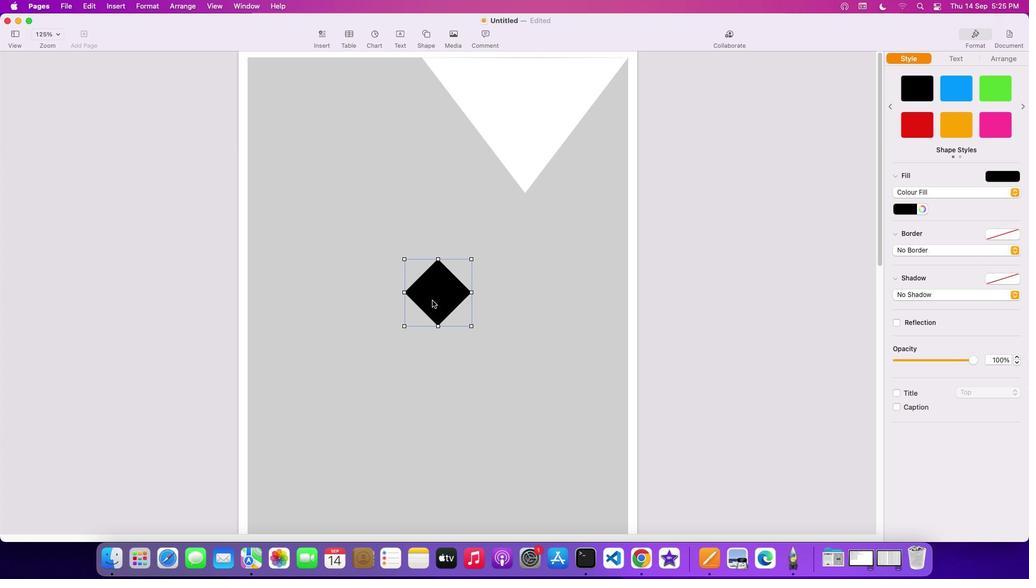 
Action: Mouse pressed left at (438, 305)
Screenshot: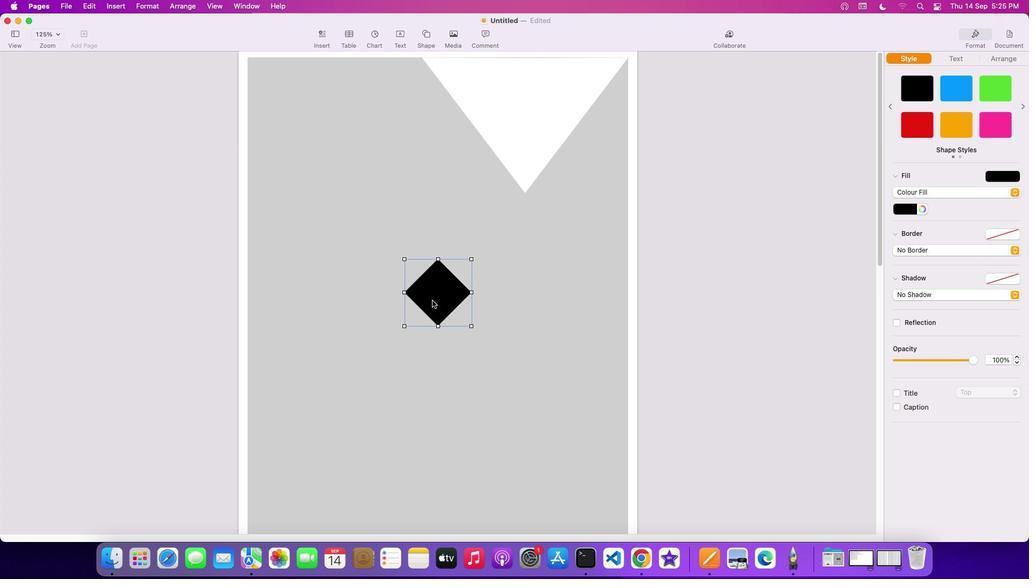 
Action: Mouse moved to (506, 121)
Screenshot: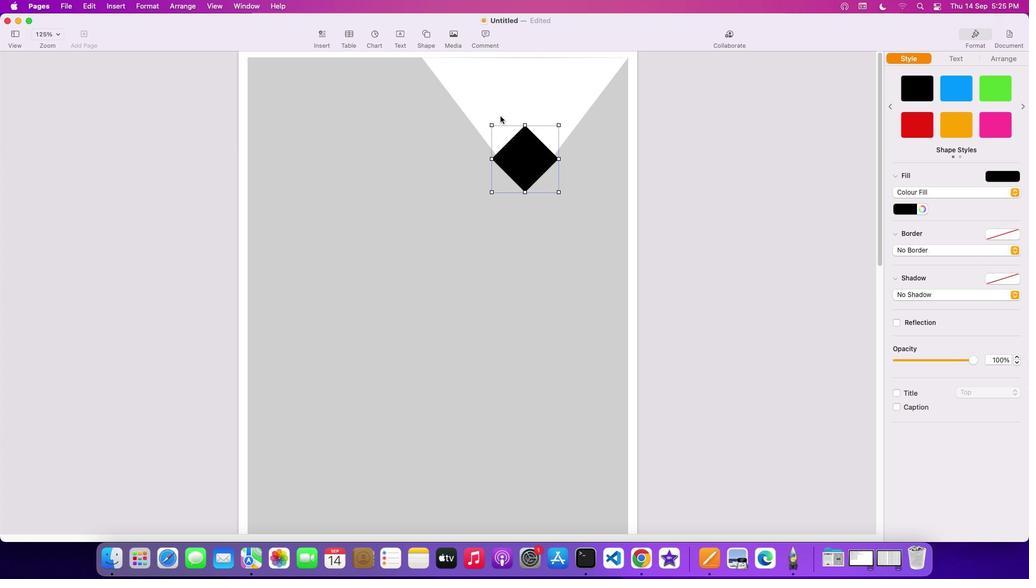
Action: Mouse pressed left at (506, 121)
Screenshot: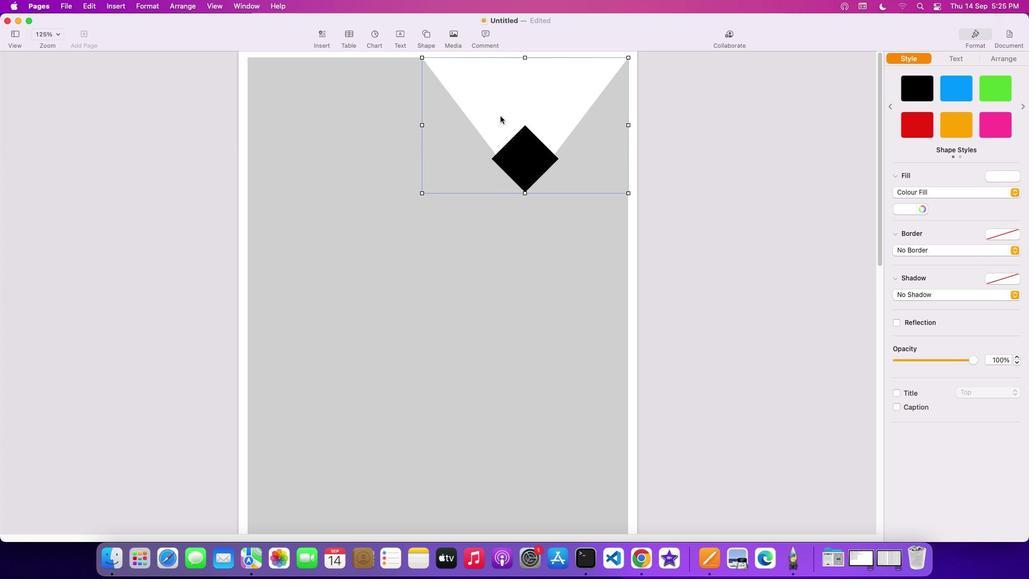 
Action: Mouse moved to (428, 198)
Screenshot: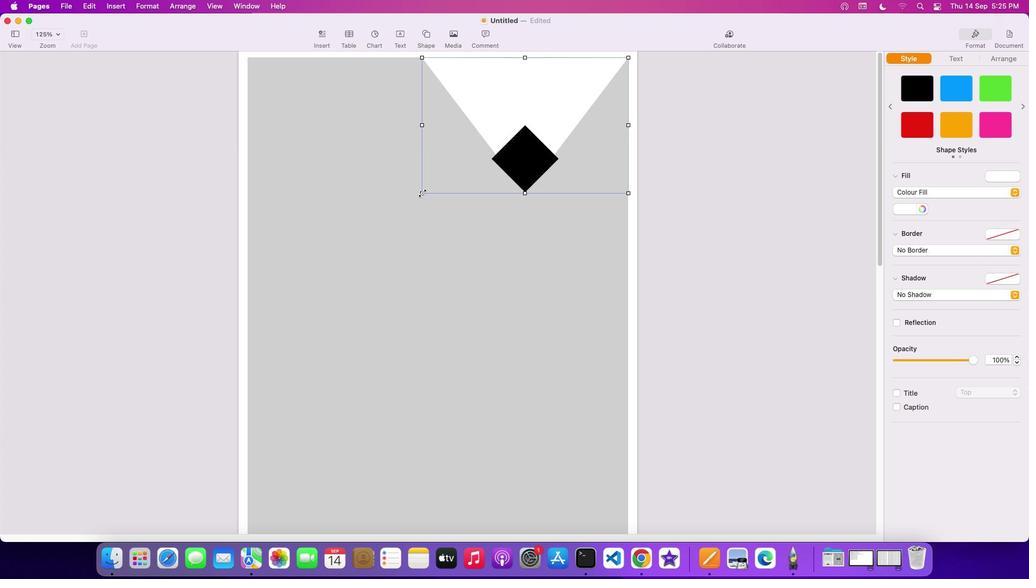 
Action: Mouse pressed left at (428, 198)
Screenshot: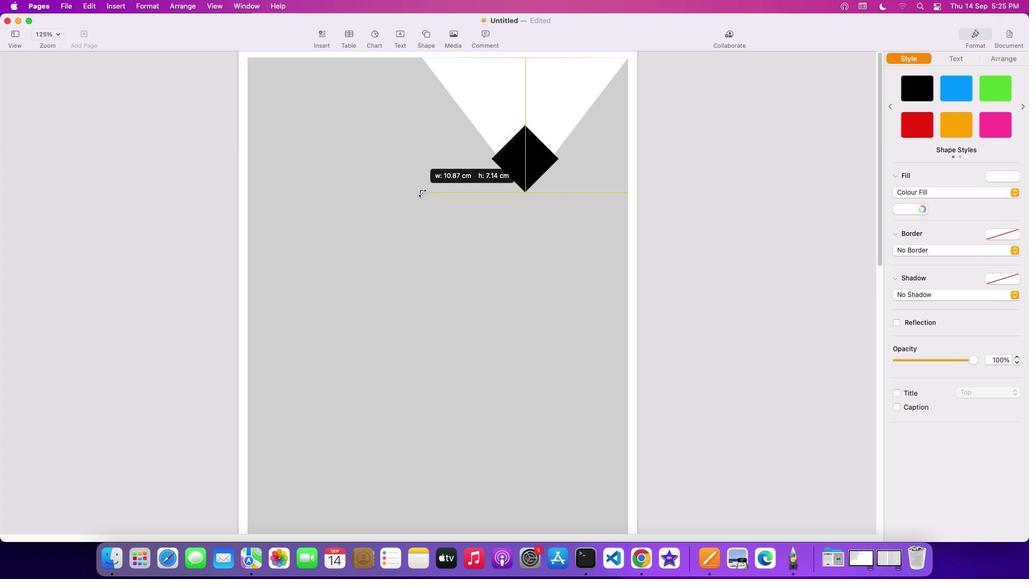 
Action: Mouse moved to (544, 155)
Screenshot: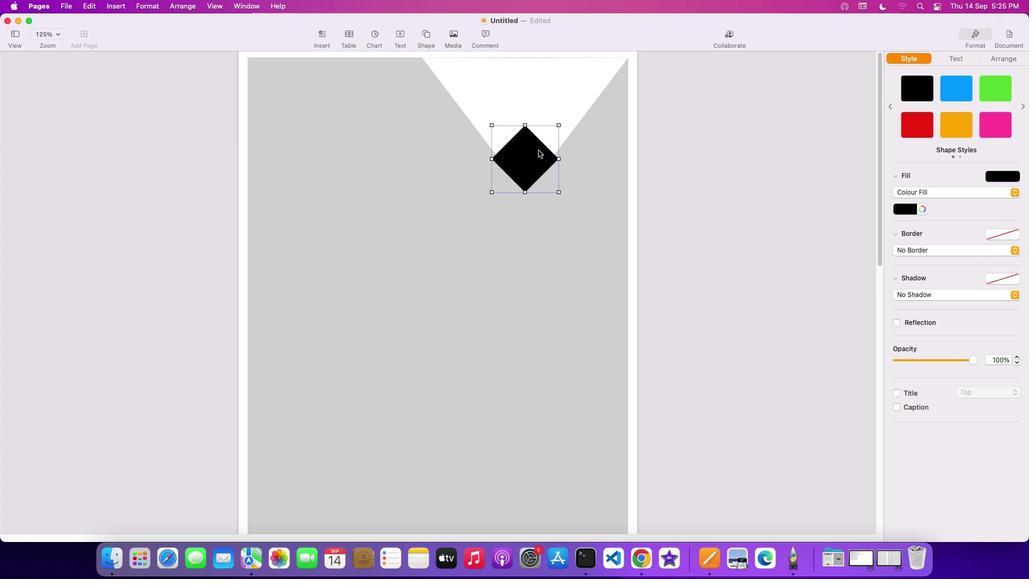 
Action: Mouse pressed left at (544, 155)
Screenshot: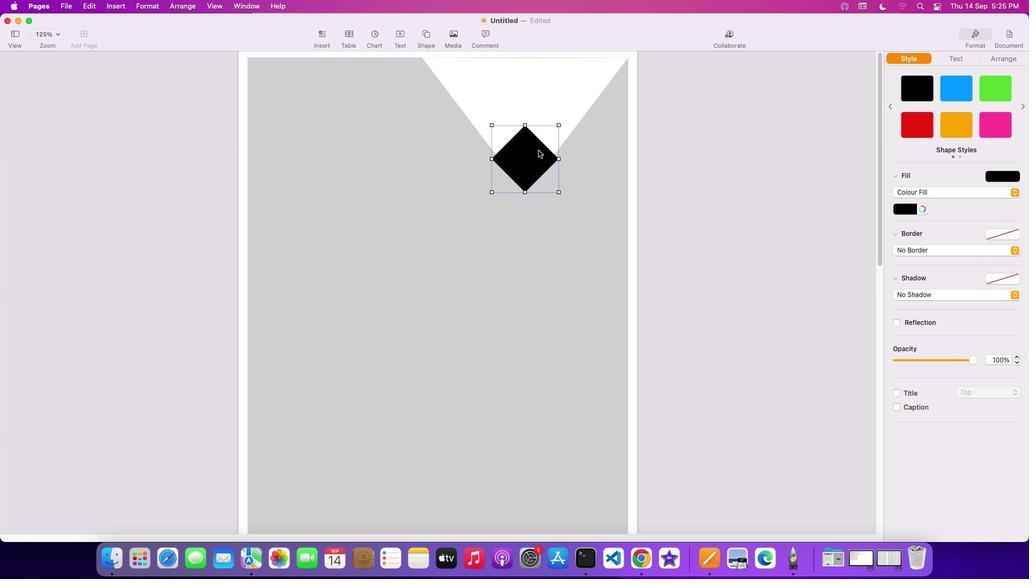 
Action: Mouse moved to (539, 165)
Screenshot: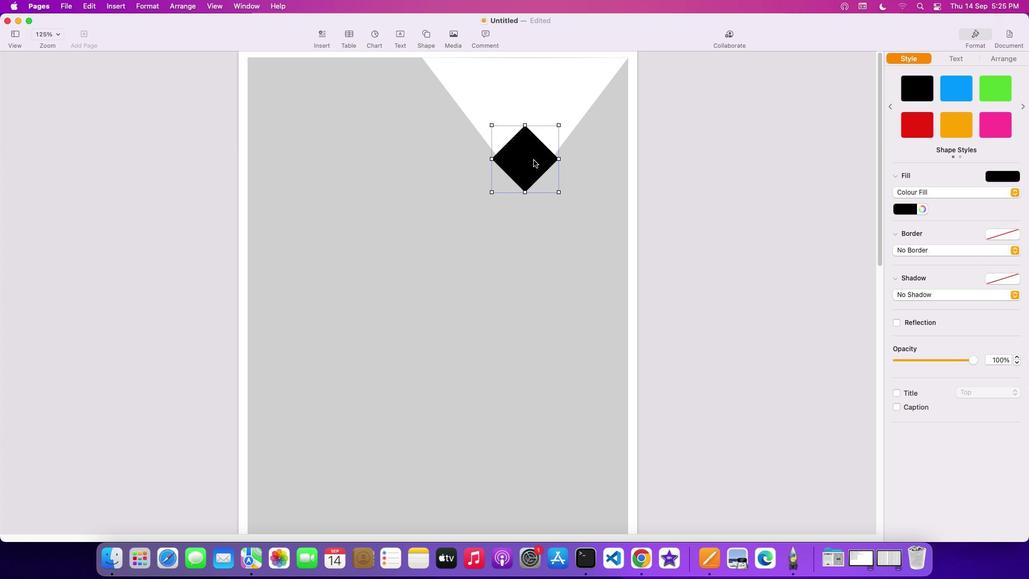 
Action: Mouse pressed left at (539, 165)
Screenshot: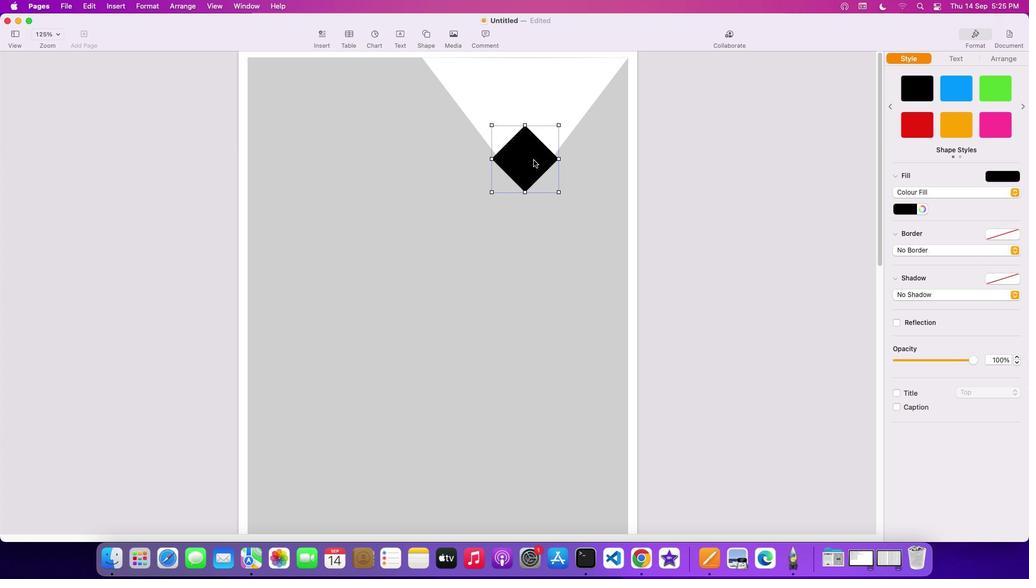 
Action: Mouse pressed left at (539, 165)
Screenshot: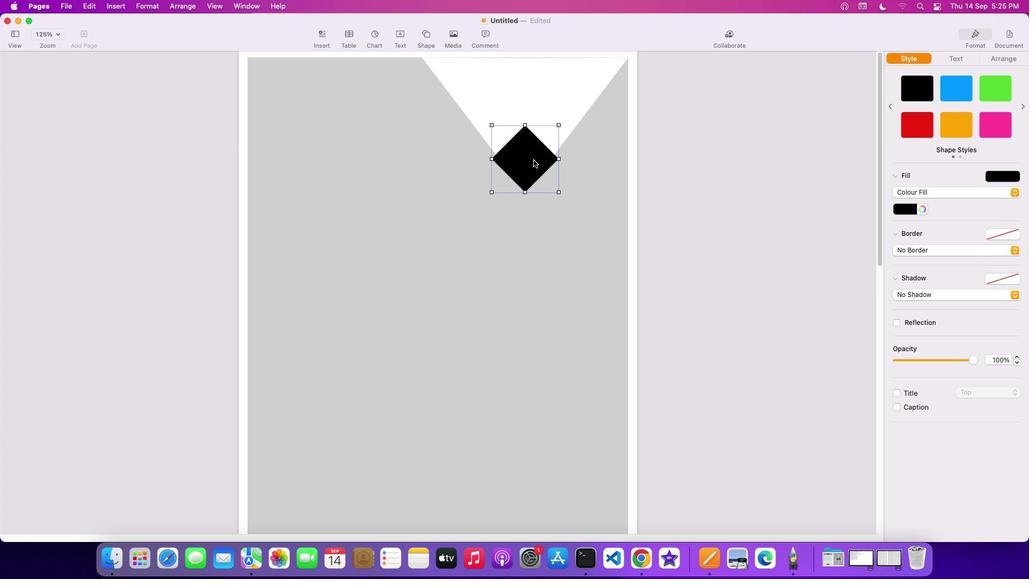 
Action: Mouse moved to (491, 91)
Screenshot: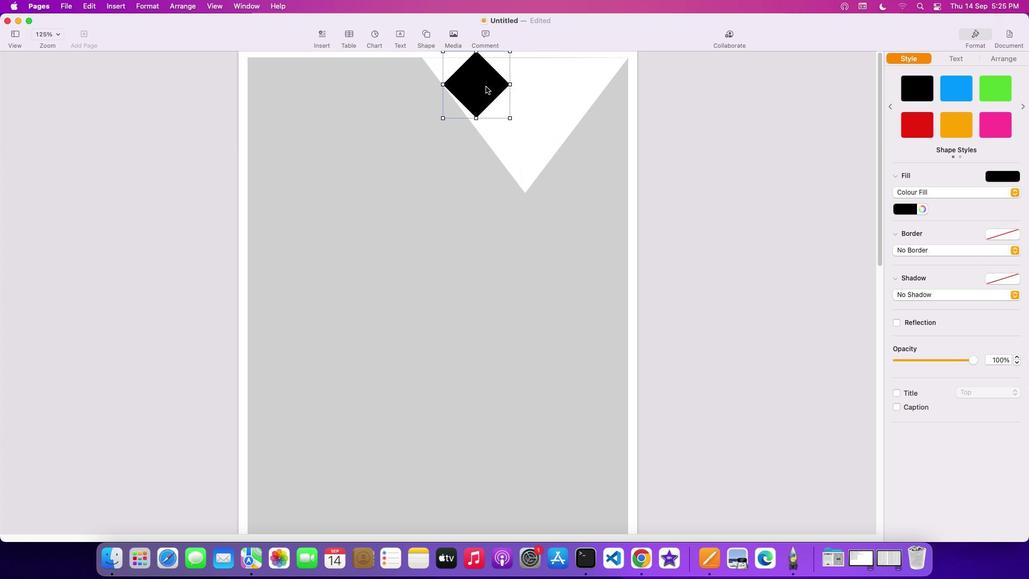 
Action: Key pressed Key.cmd
Screenshot: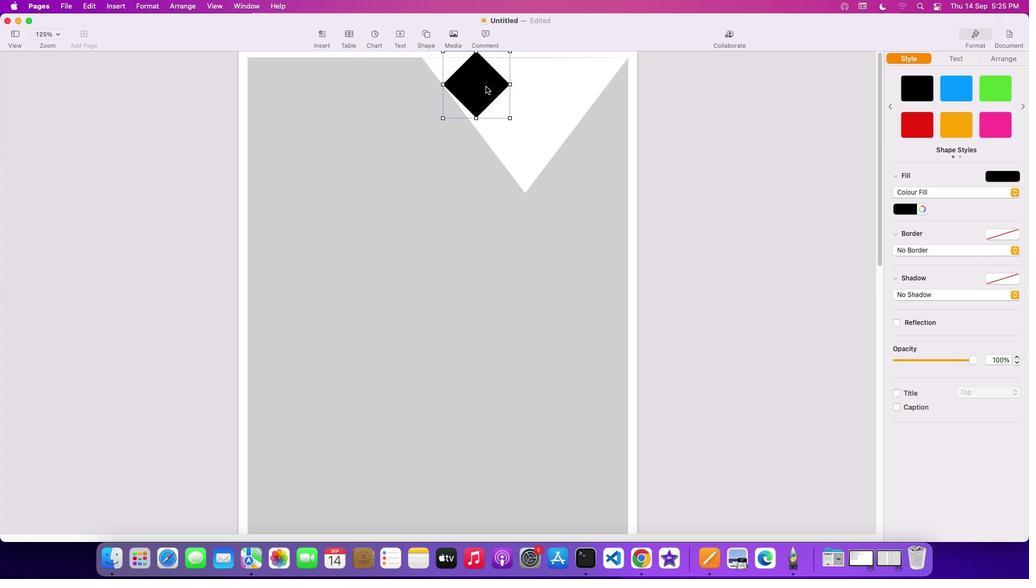 
Action: Mouse moved to (491, 92)
Screenshot: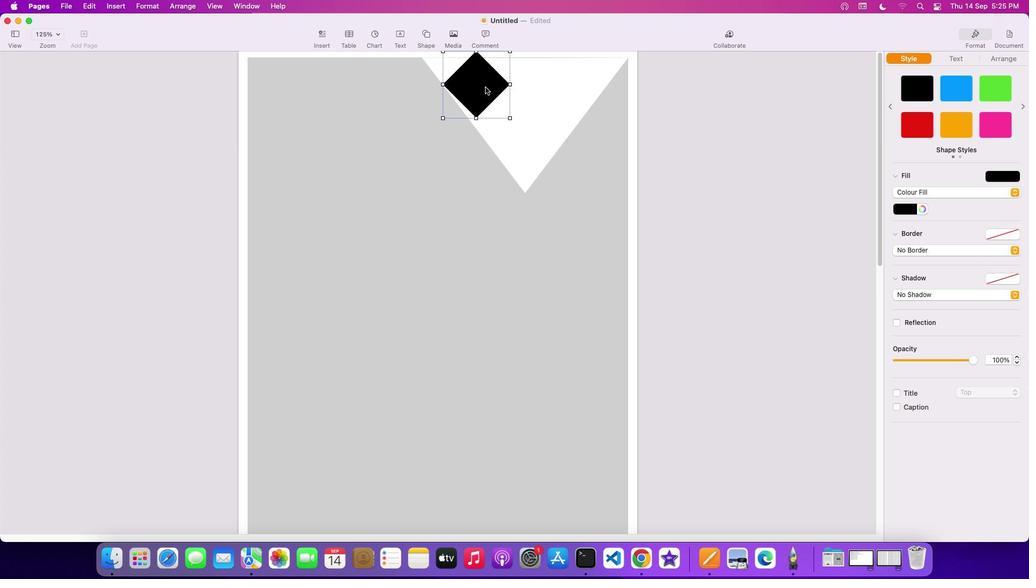 
Action: Key pressed 'c'
Screenshot: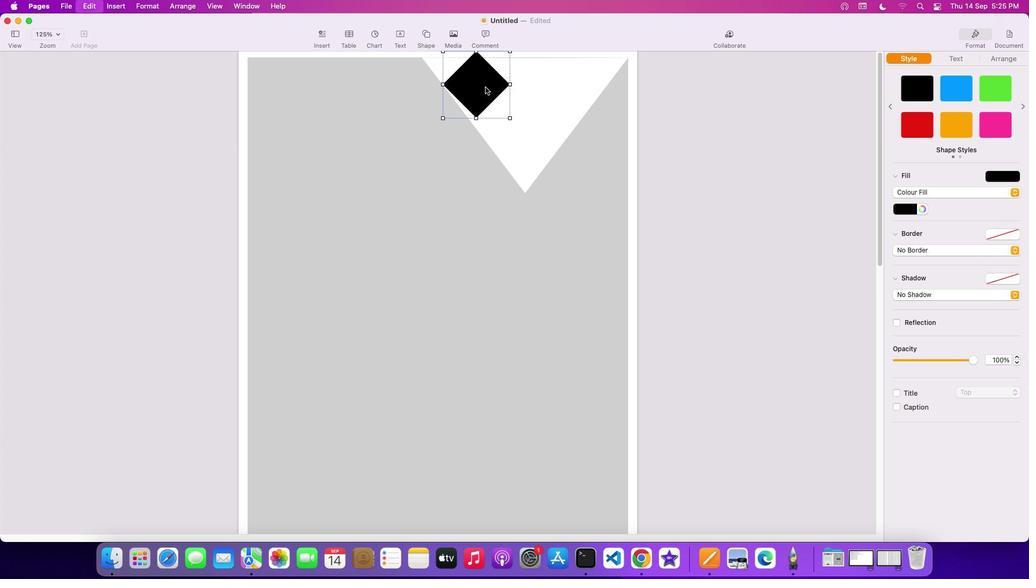
Action: Mouse moved to (490, 93)
Screenshot: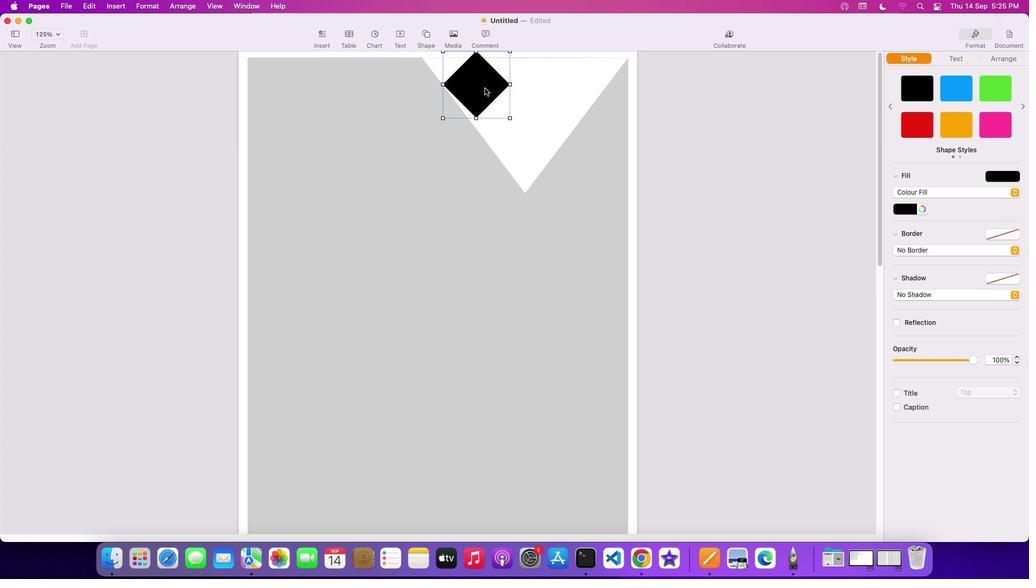 
Action: Key pressed Key.cmd'v'
Screenshot: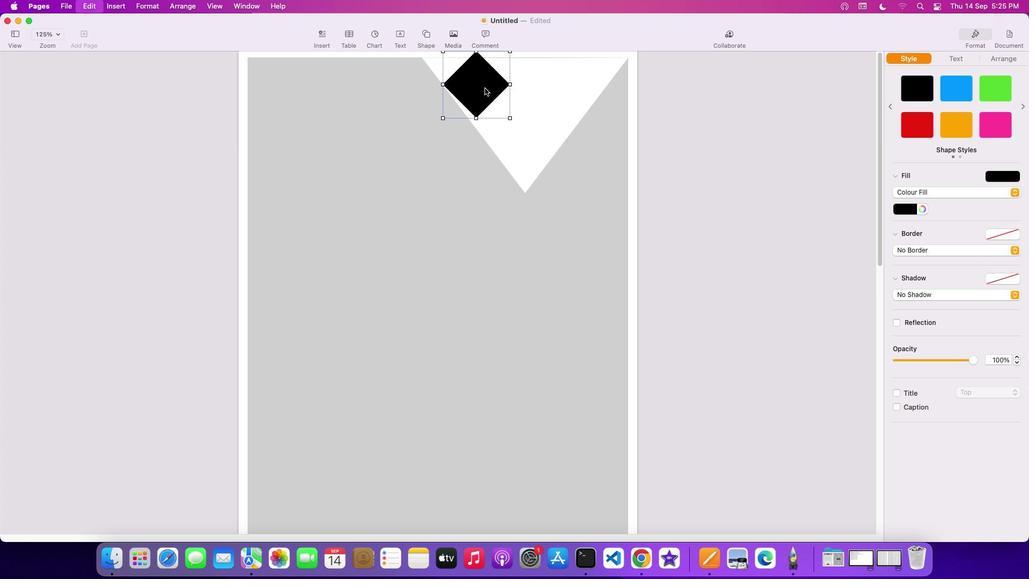 
Action: Mouse moved to (497, 101)
Screenshot: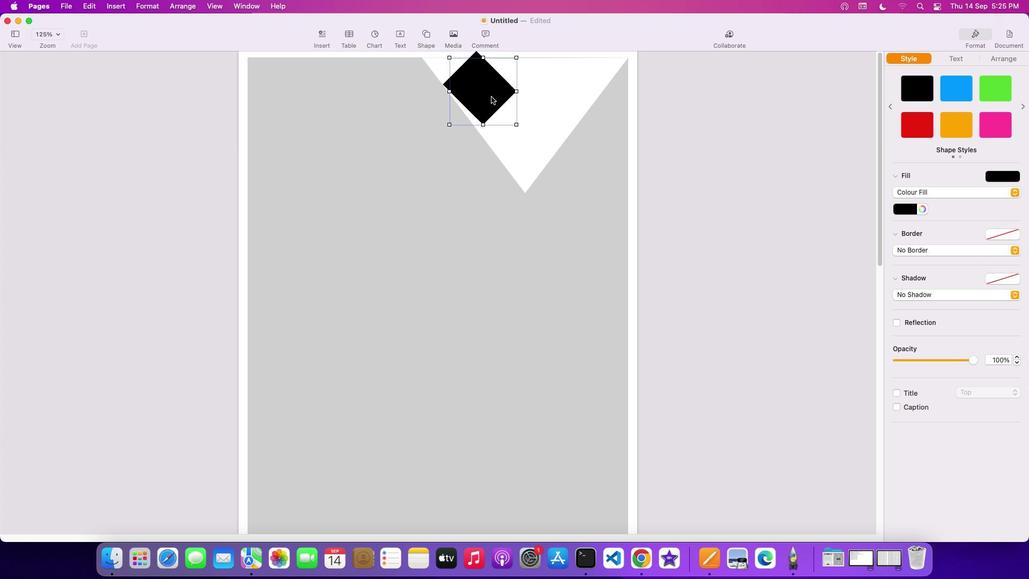 
Action: Mouse pressed left at (497, 101)
Screenshot: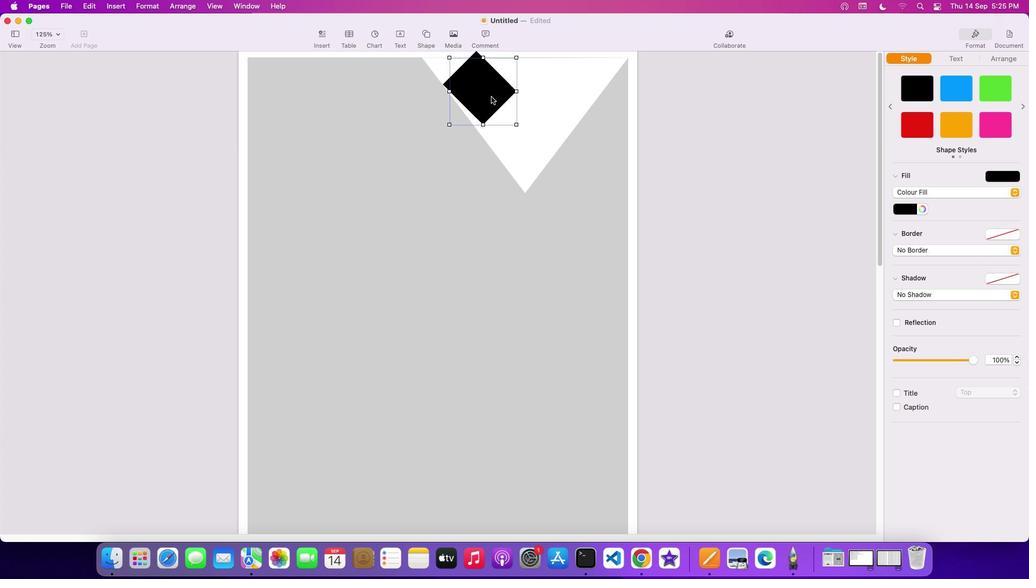 
Action: Mouse moved to (553, 96)
Screenshot: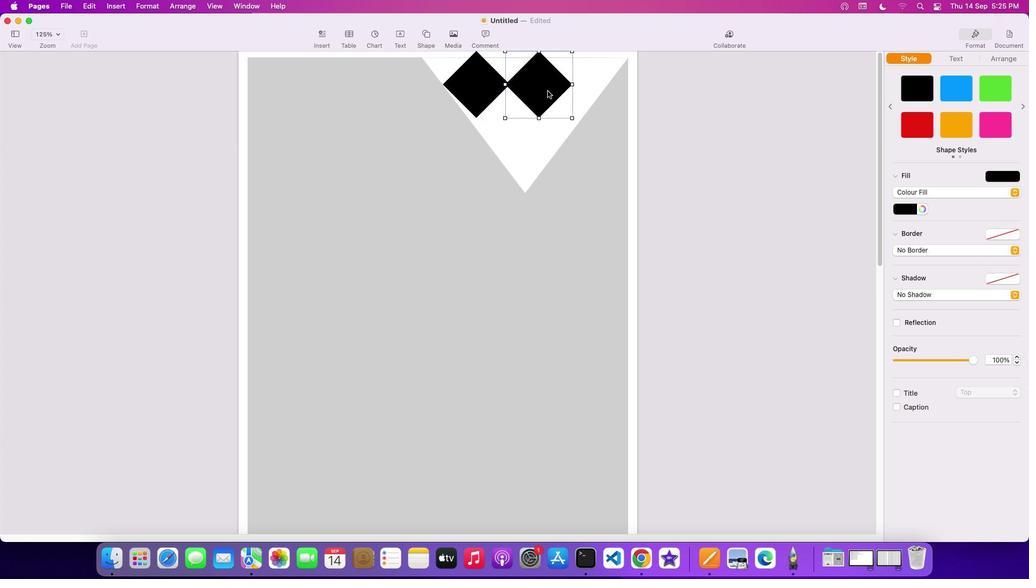 
Action: Key pressed Key.cmd'v'
Screenshot: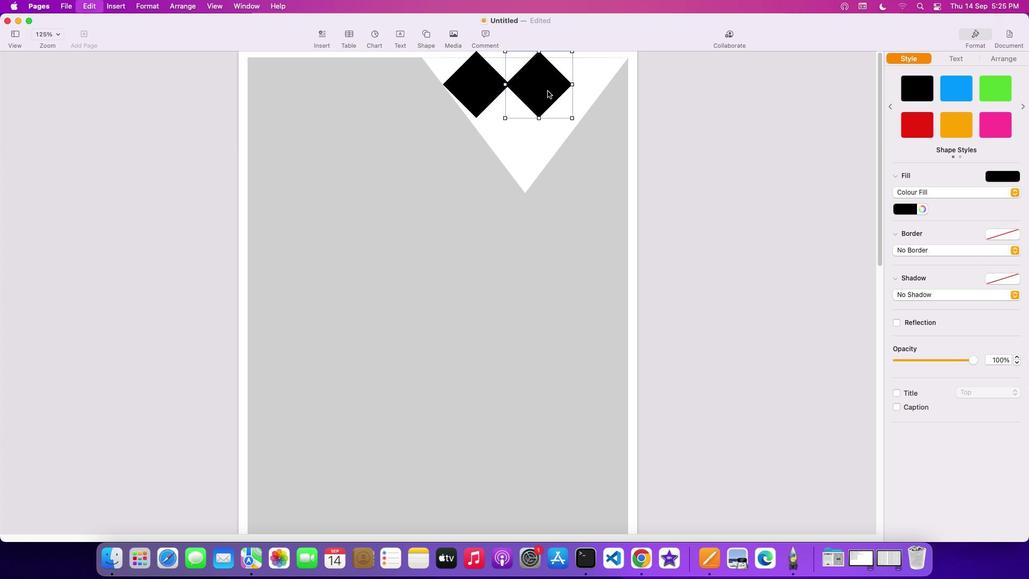 
Action: Mouse moved to (486, 99)
Screenshot: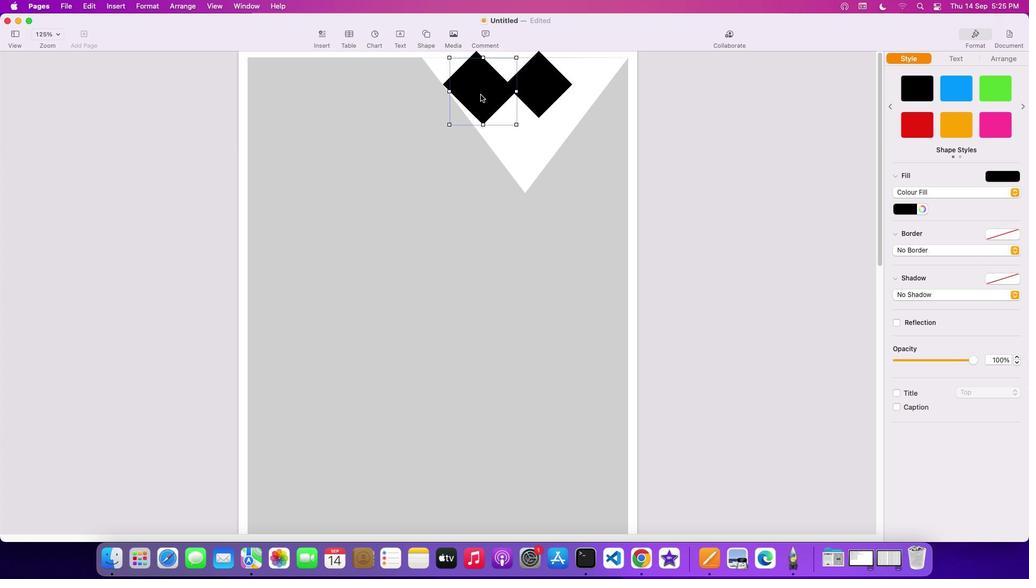 
Action: Mouse pressed left at (486, 99)
Screenshot: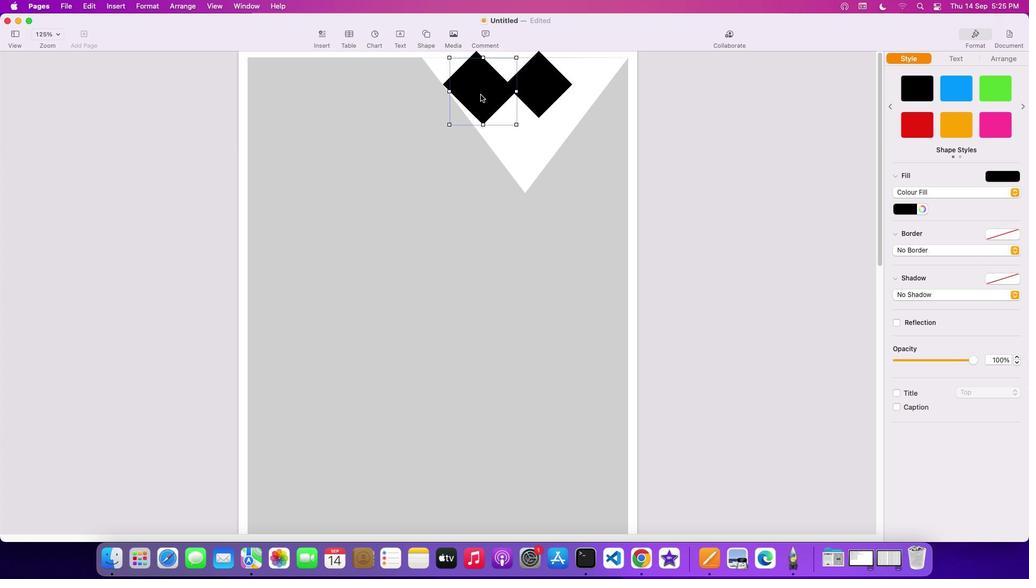 
Action: Mouse moved to (547, 82)
Screenshot: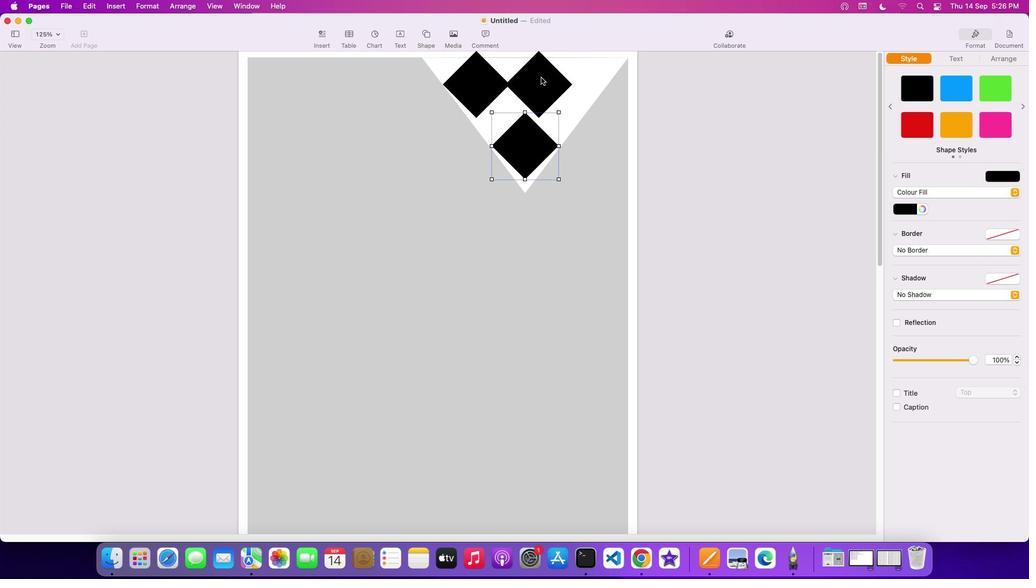 
Action: Mouse pressed left at (547, 82)
Screenshot: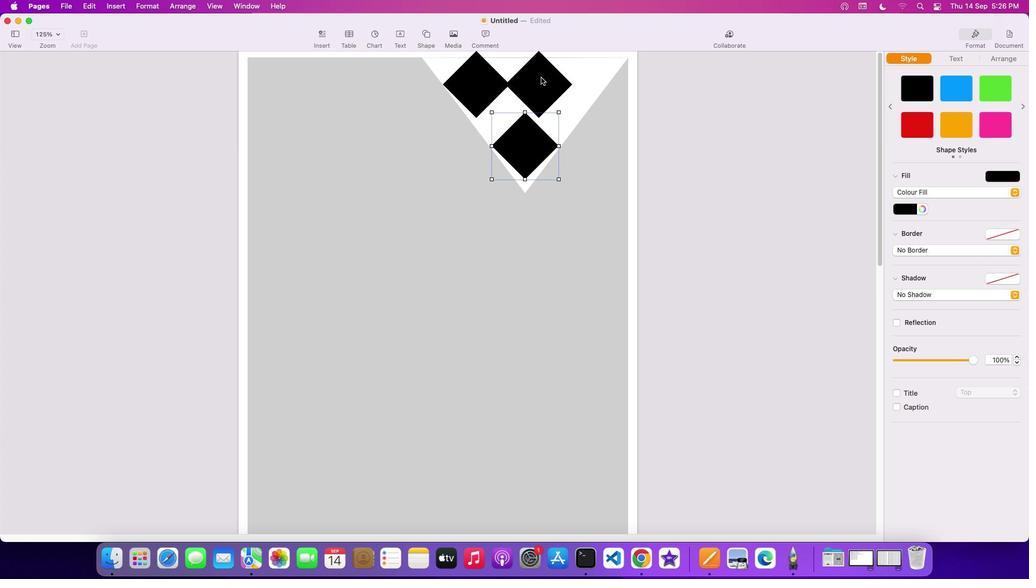 
Action: Mouse moved to (532, 163)
Screenshot: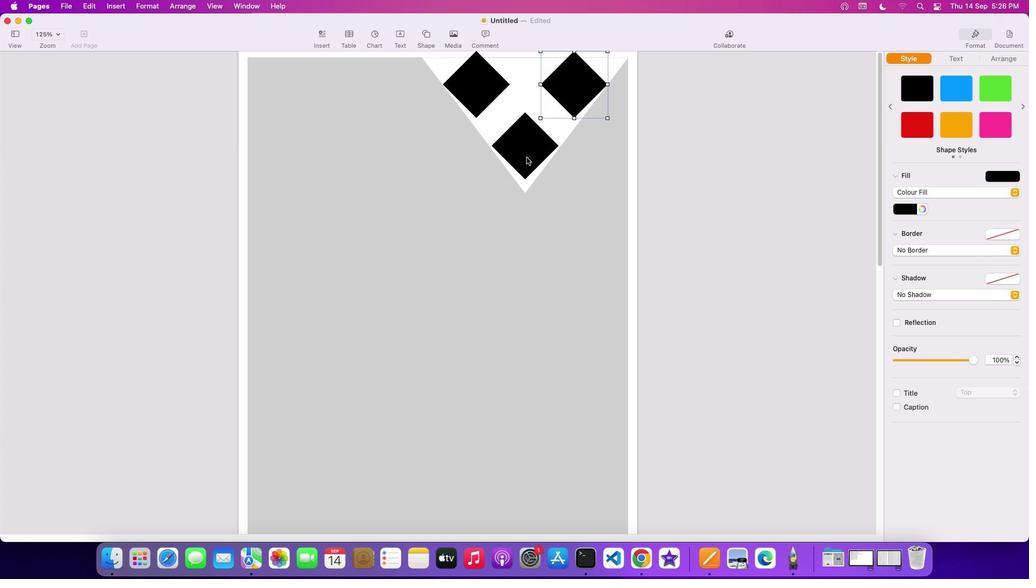 
Action: Mouse pressed left at (532, 163)
Screenshot: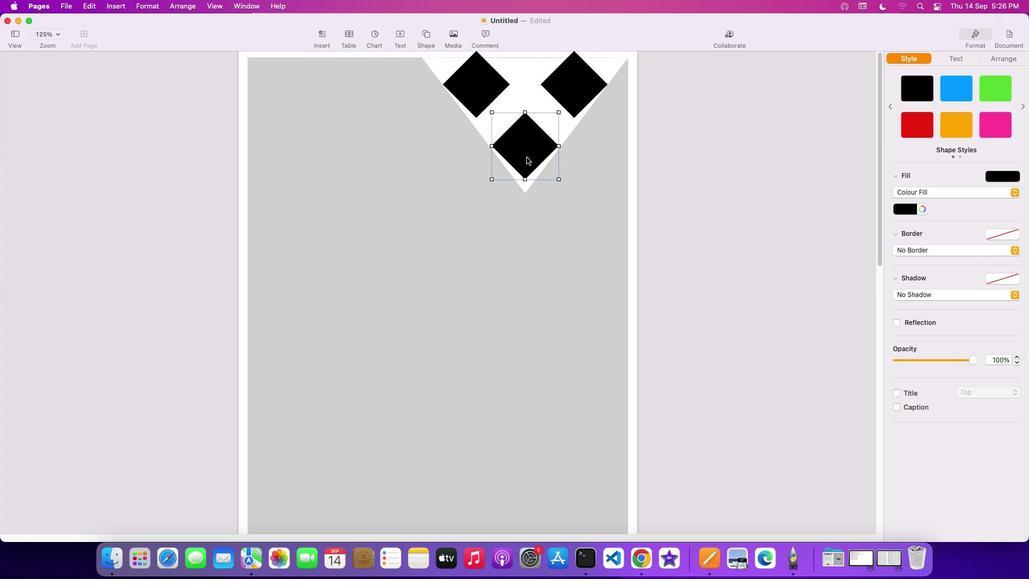 
Action: Mouse moved to (524, 155)
Screenshot: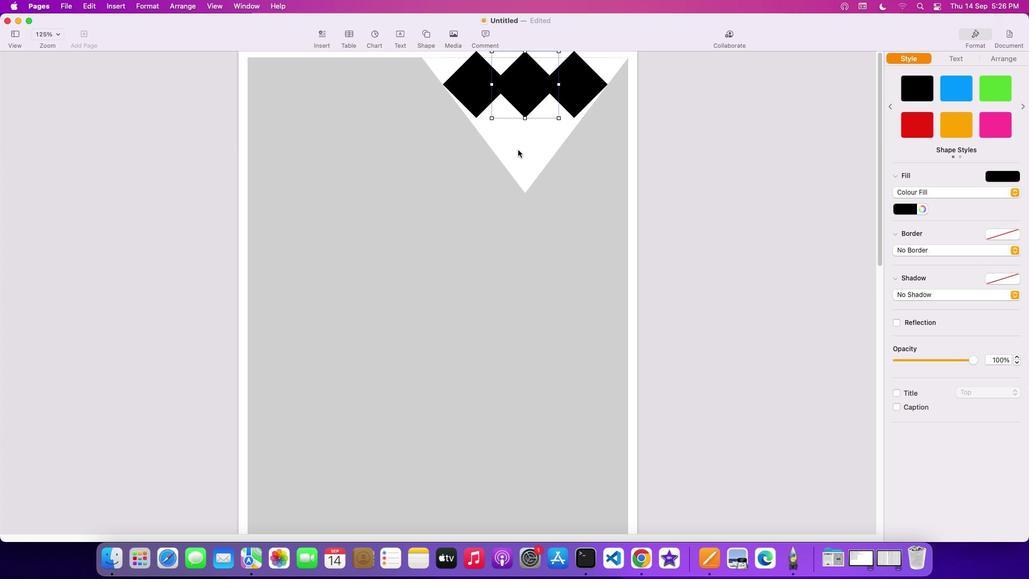
Action: Mouse pressed left at (524, 155)
Screenshot: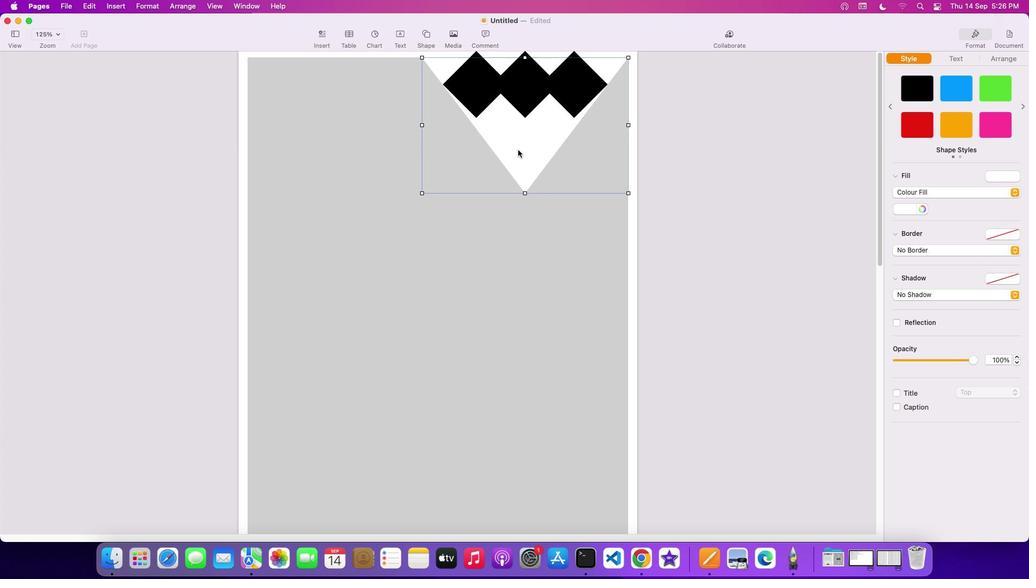 
Action: Key pressed Key.cmd'v'
Screenshot: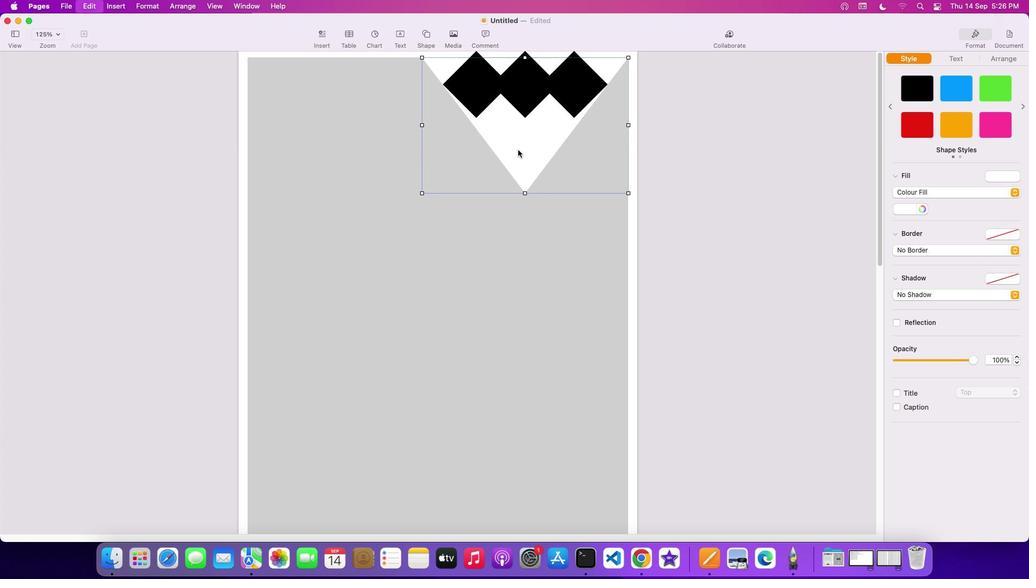 
Action: Mouse moved to (478, 92)
Screenshot: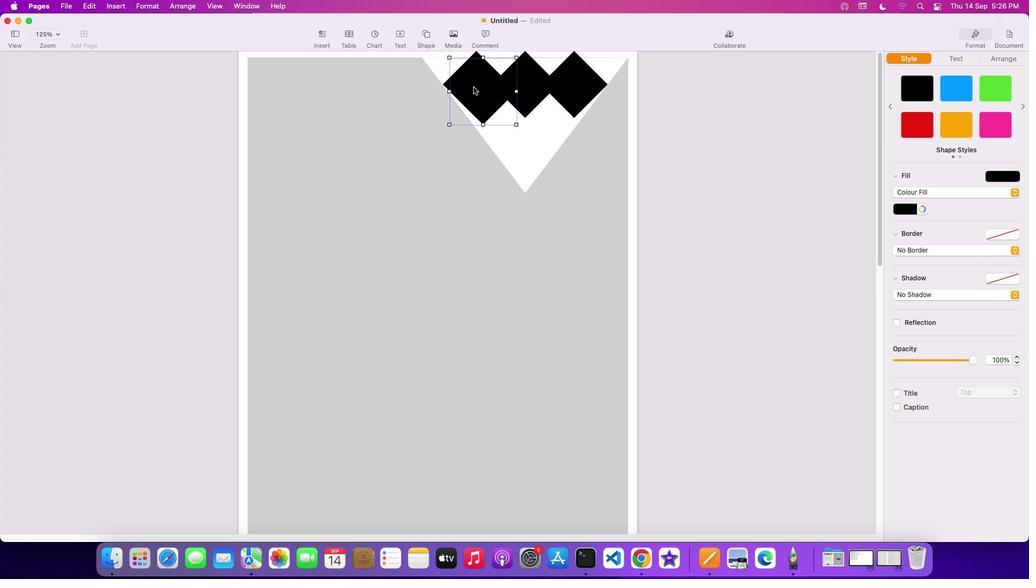 
Action: Mouse pressed left at (478, 92)
Screenshot: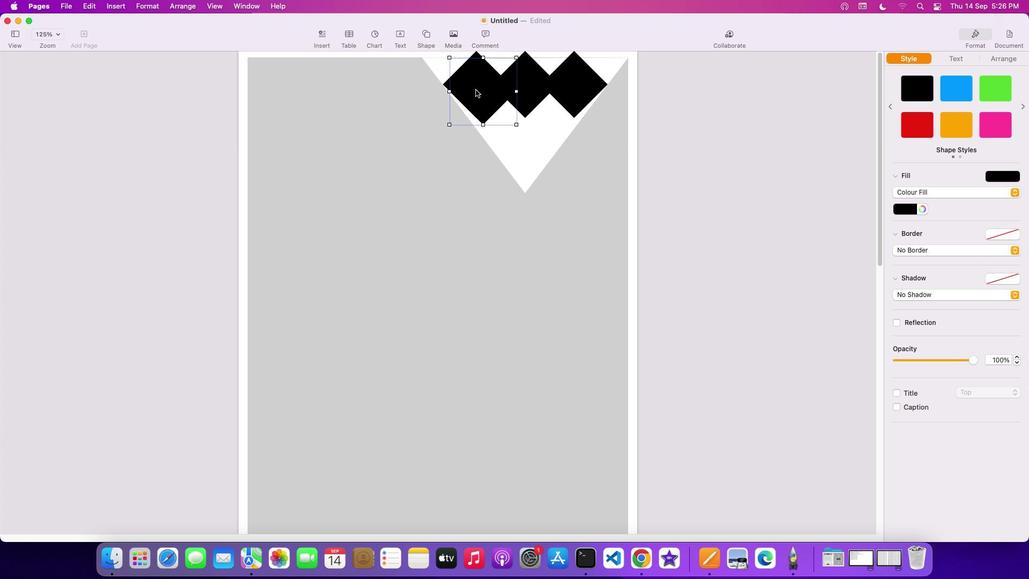 
Action: Mouse moved to (508, 229)
Screenshot: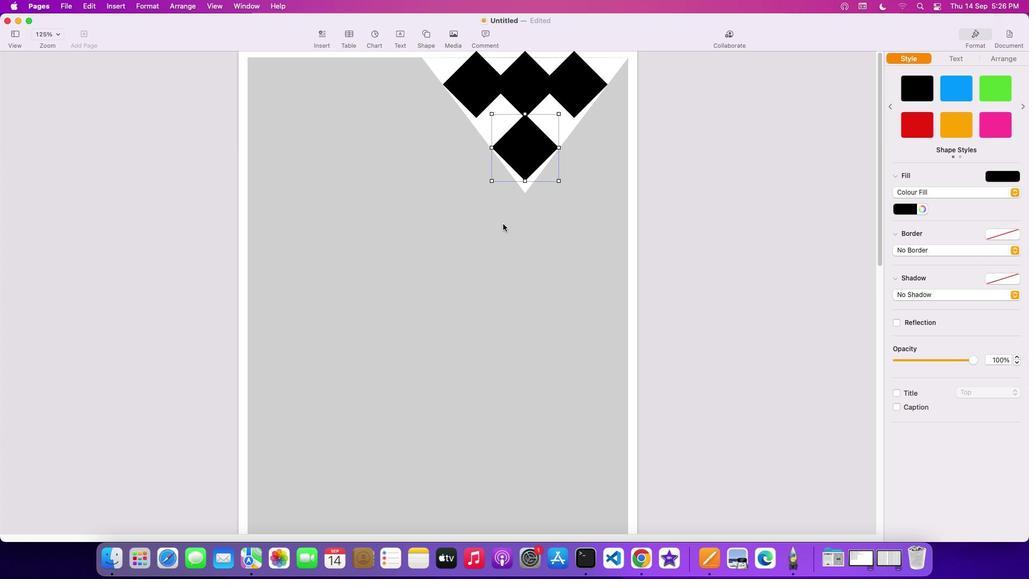
Action: Mouse pressed left at (508, 229)
Screenshot: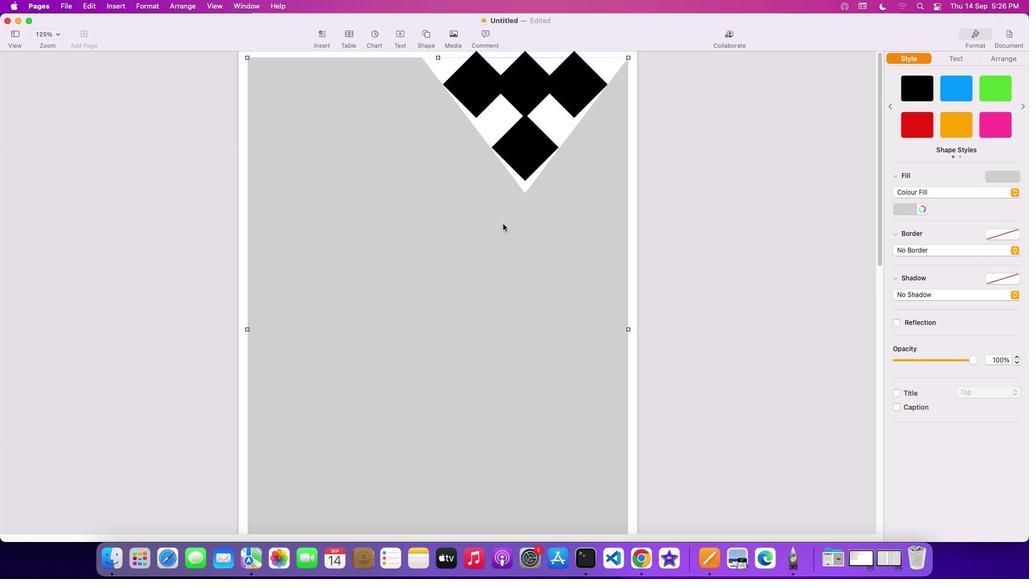 
Action: Mouse moved to (532, 191)
Screenshot: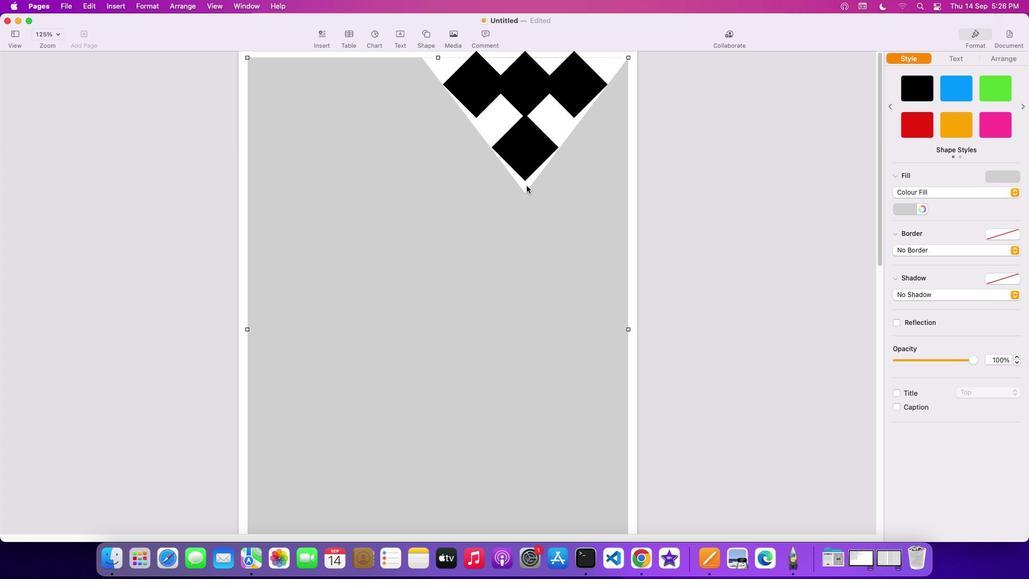 
Action: Mouse pressed left at (532, 191)
Screenshot: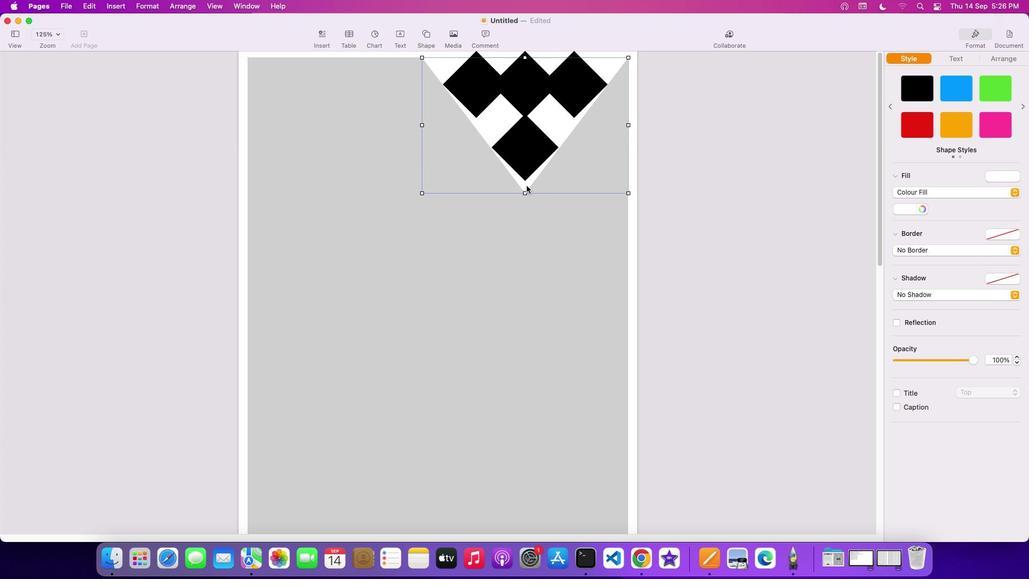 
Action: Mouse moved to (531, 199)
Screenshot: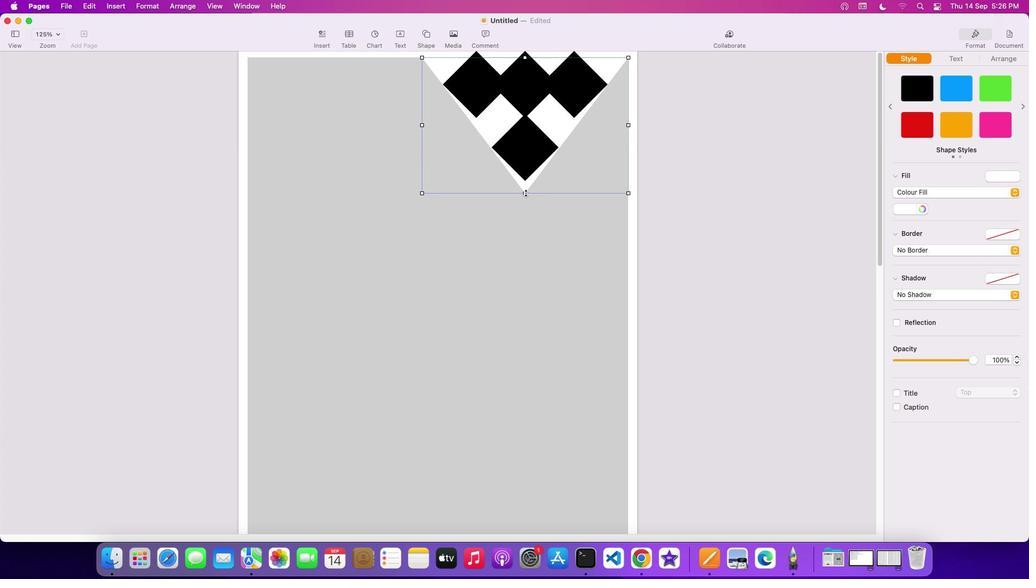
Action: Mouse pressed left at (531, 199)
Screenshot: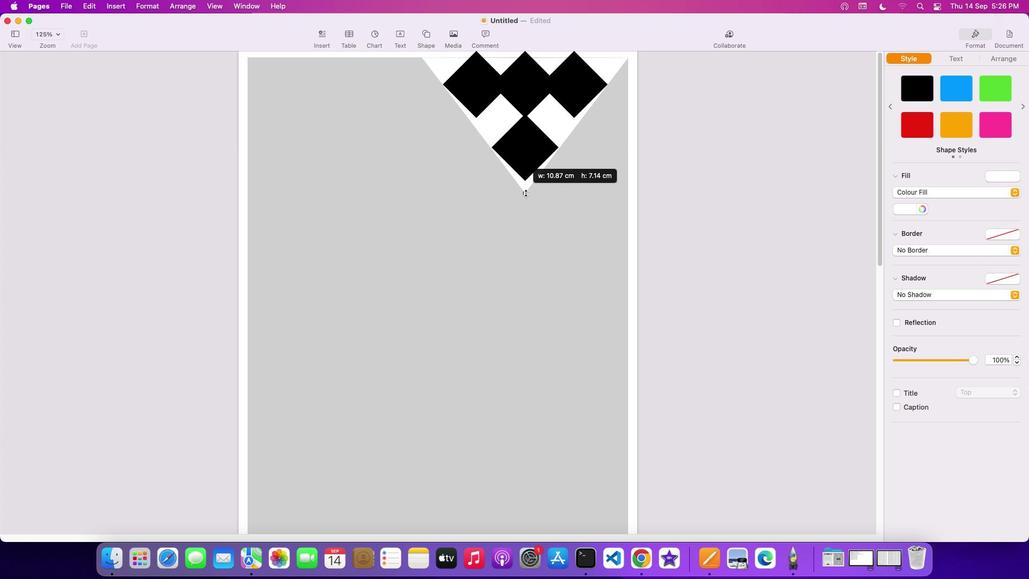 
Action: Mouse moved to (425, 126)
Screenshot: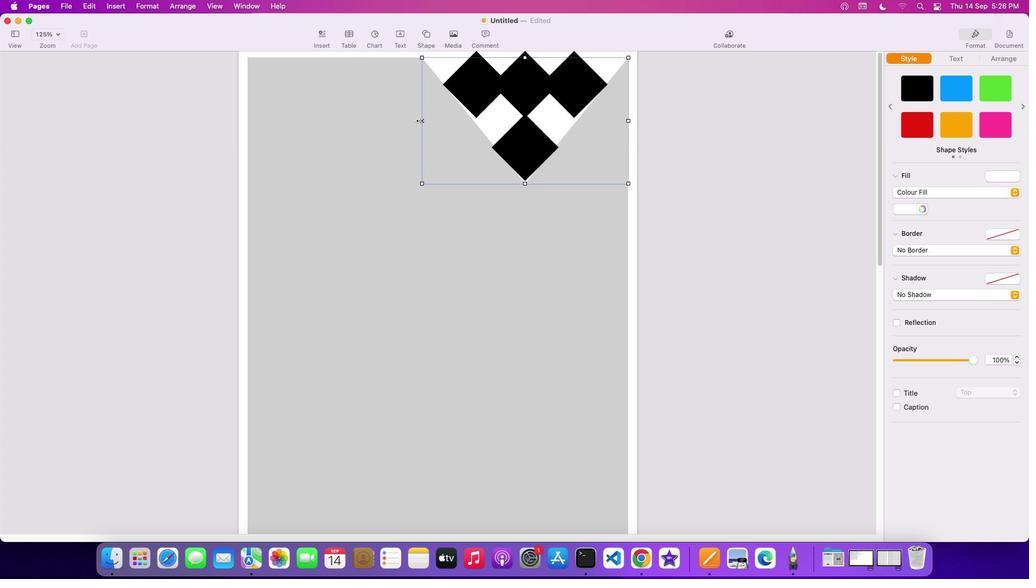 
Action: Mouse pressed left at (425, 126)
Screenshot: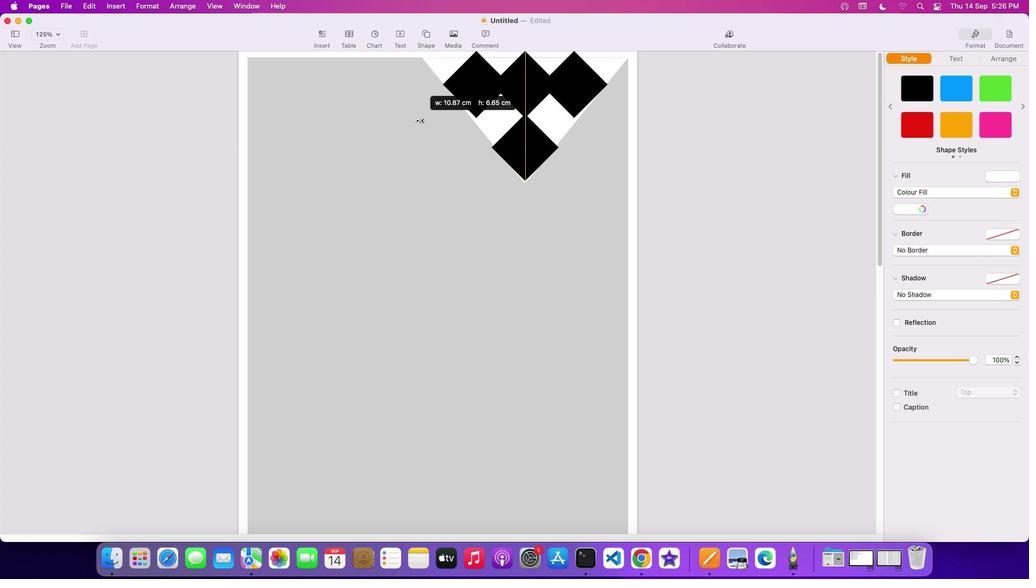 
Action: Mouse moved to (634, 125)
Screenshot: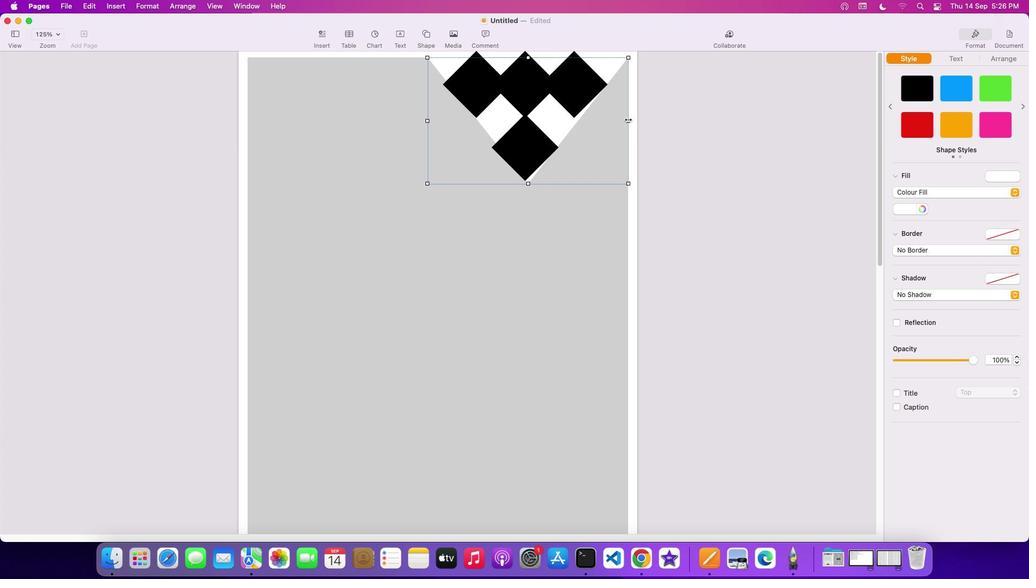 
Action: Mouse pressed left at (634, 125)
Screenshot: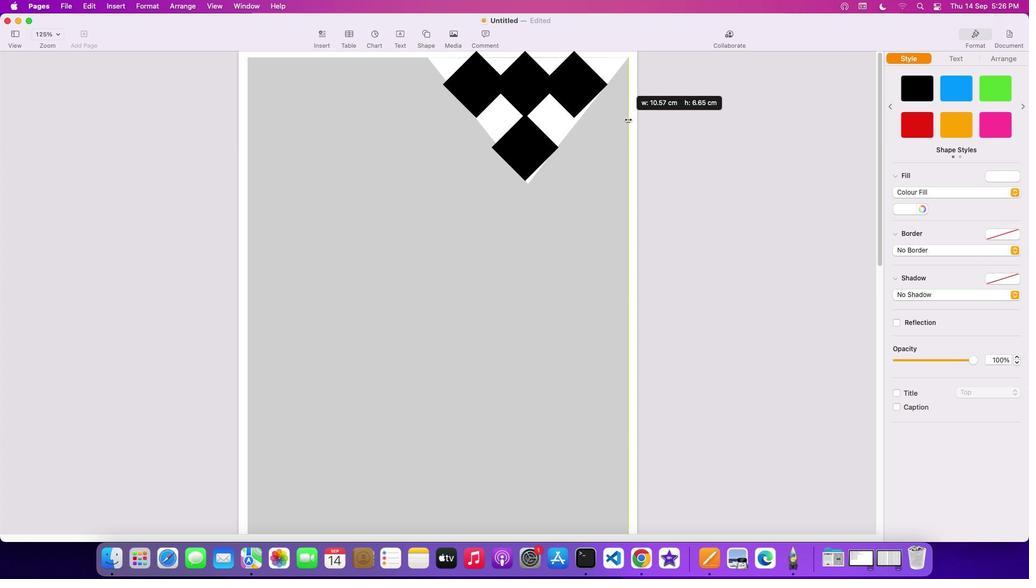 
Action: Mouse moved to (581, 111)
Screenshot: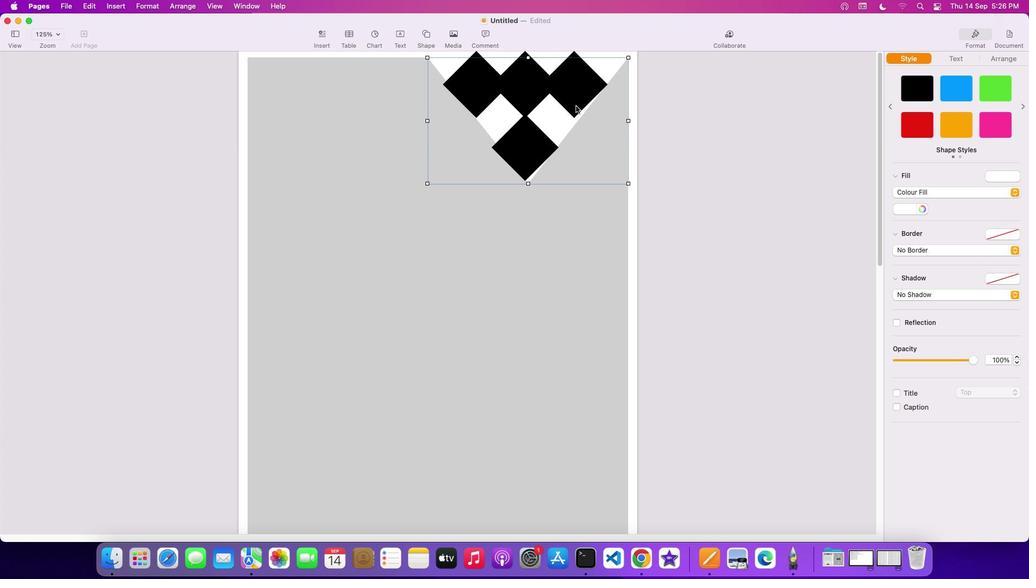 
Action: Mouse pressed left at (581, 111)
Screenshot: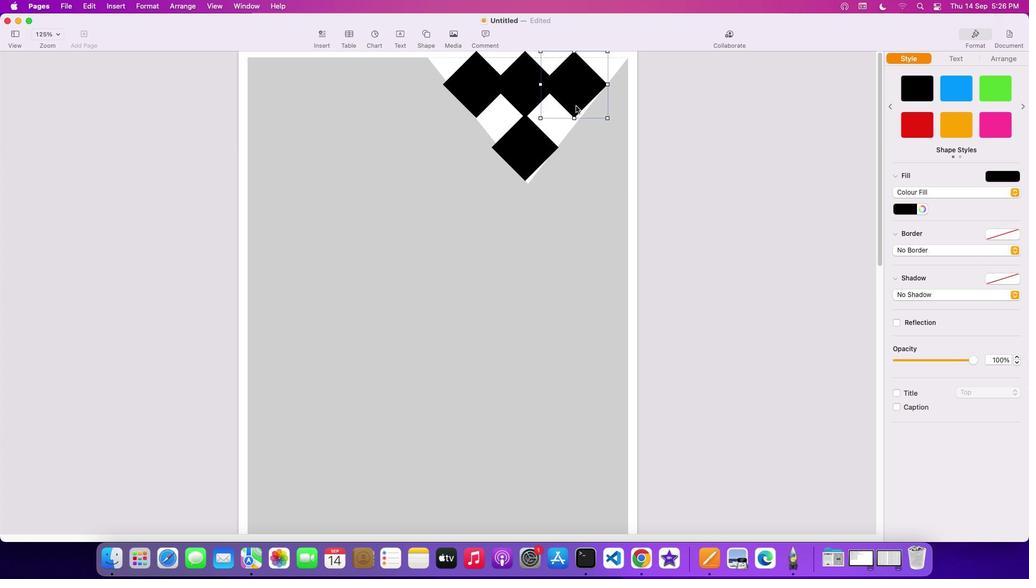 
Action: Mouse moved to (575, 104)
Screenshot: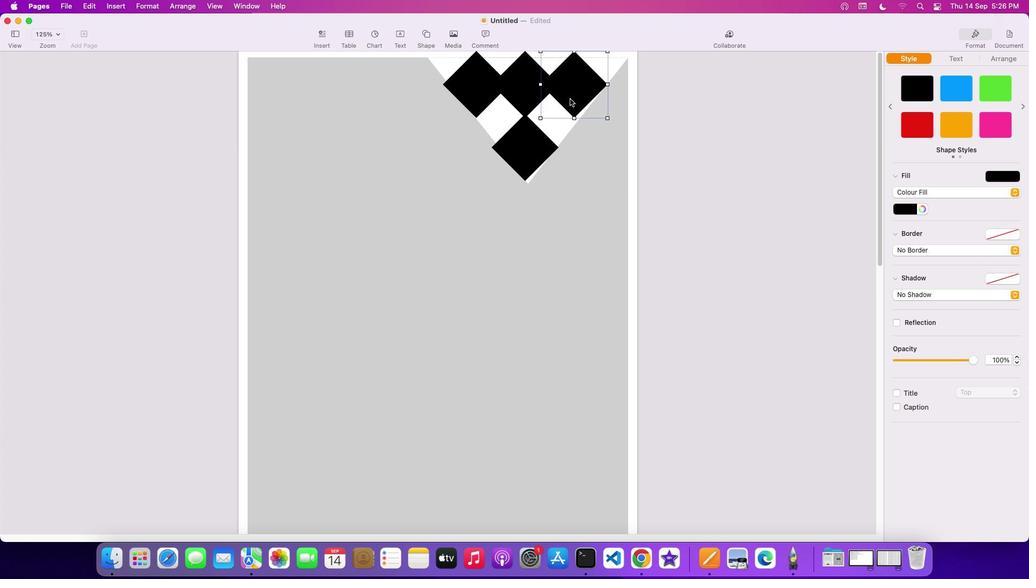 
Action: Mouse pressed right at (575, 104)
Screenshot: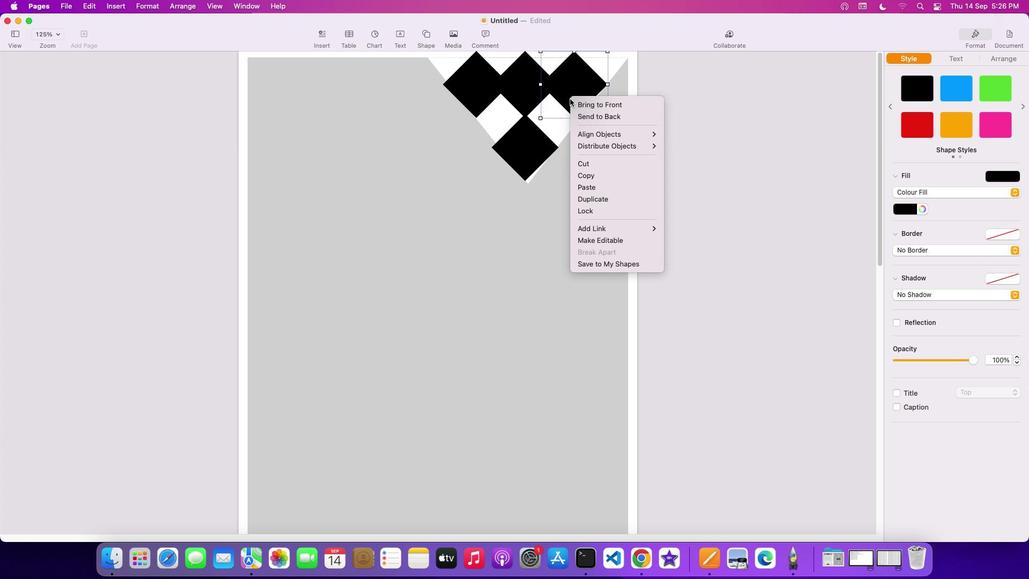 
Action: Mouse moved to (598, 243)
Screenshot: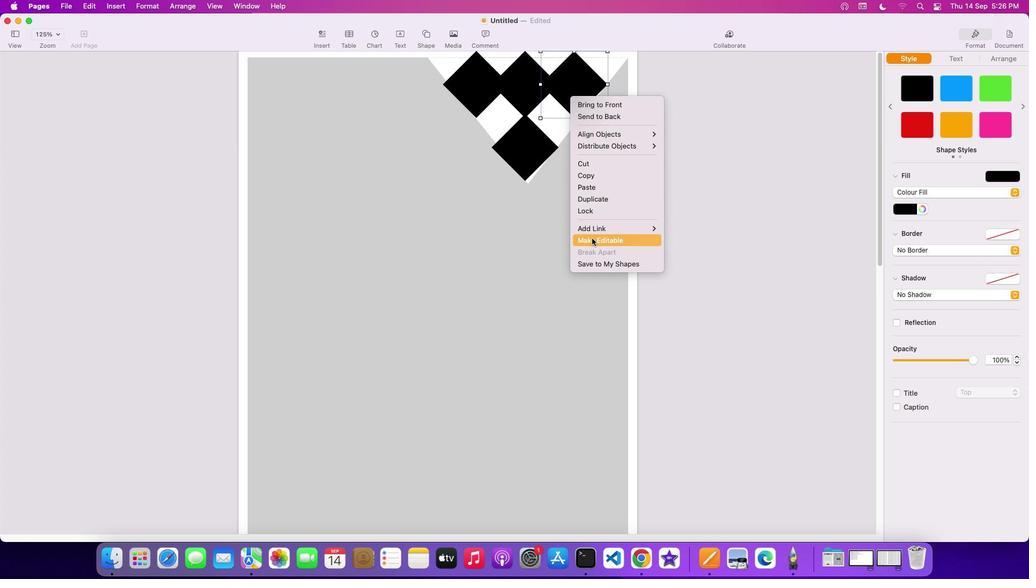 
Action: Mouse pressed left at (598, 243)
Screenshot: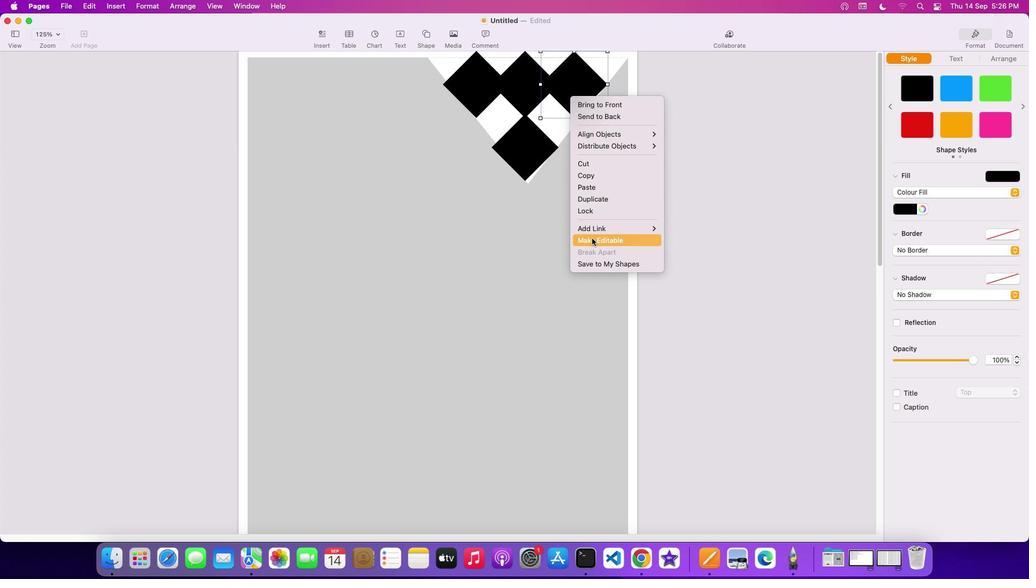 
Action: Mouse moved to (597, 107)
Screenshot: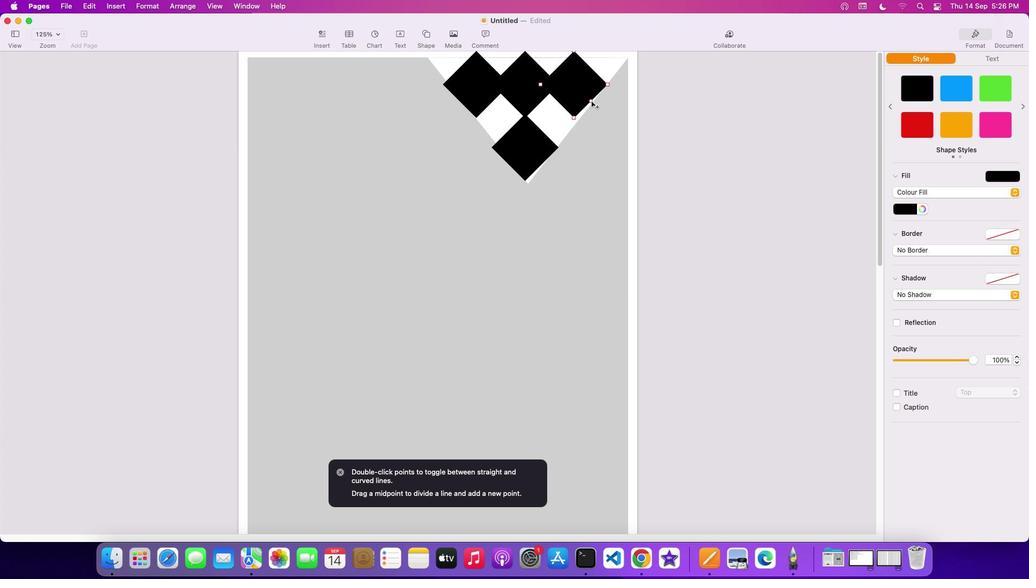 
Action: Mouse pressed left at (597, 107)
Screenshot: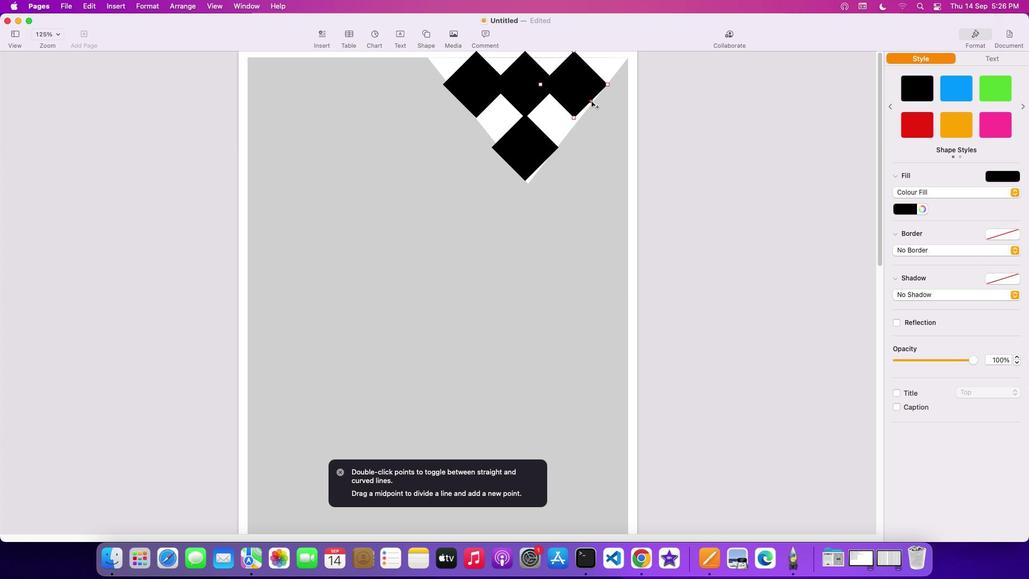 
Action: Mouse moved to (580, 122)
Screenshot: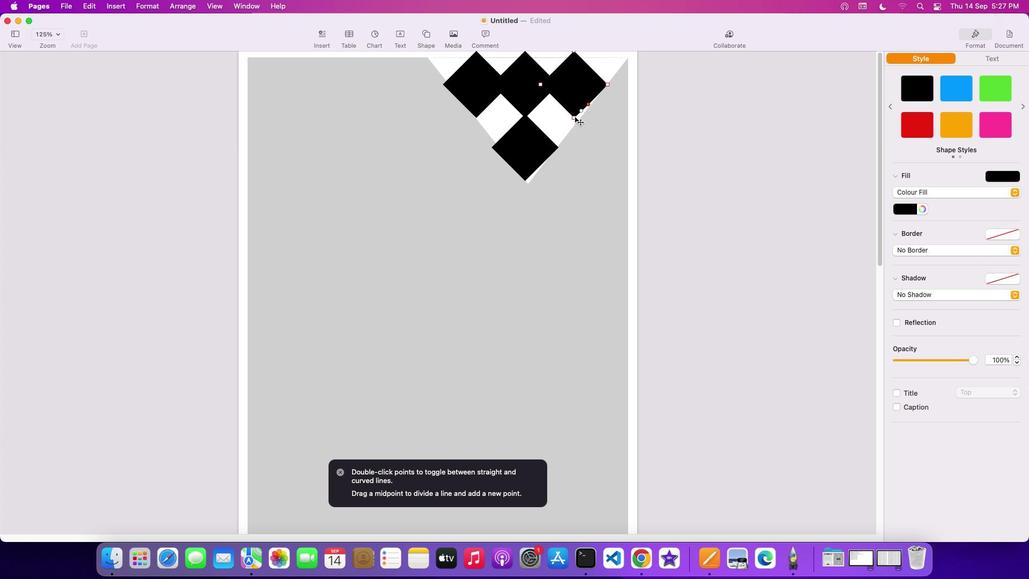 
Action: Mouse pressed left at (580, 122)
Screenshot: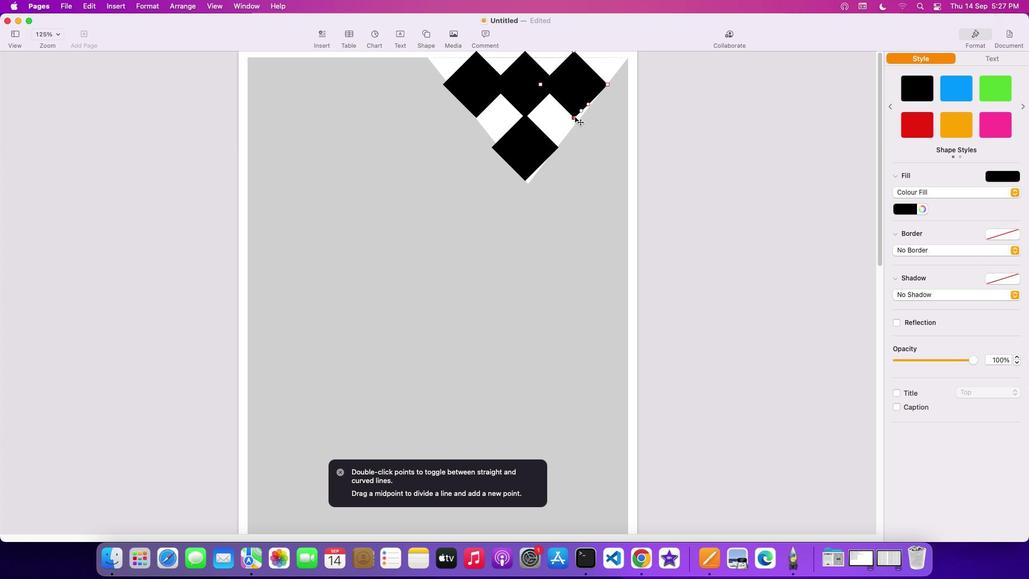 
Action: Mouse moved to (593, 111)
Screenshot: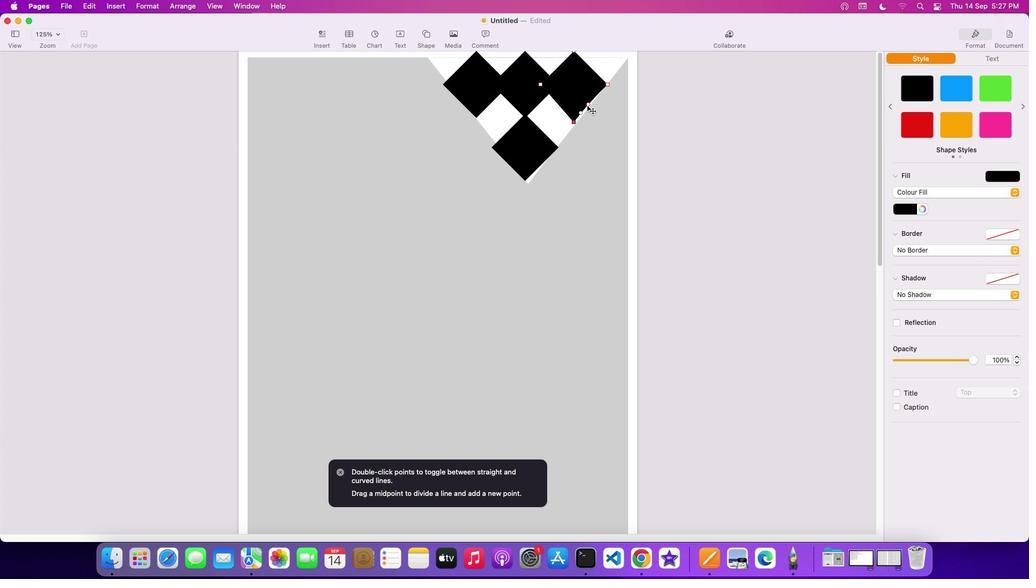 
Action: Mouse pressed left at (593, 111)
Screenshot: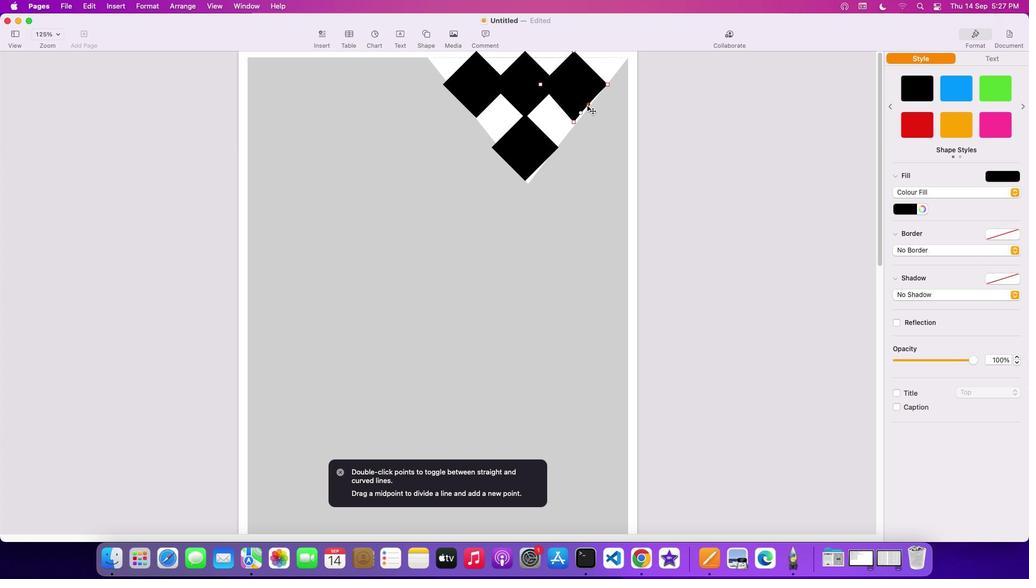 
Action: Mouse moved to (595, 132)
Screenshot: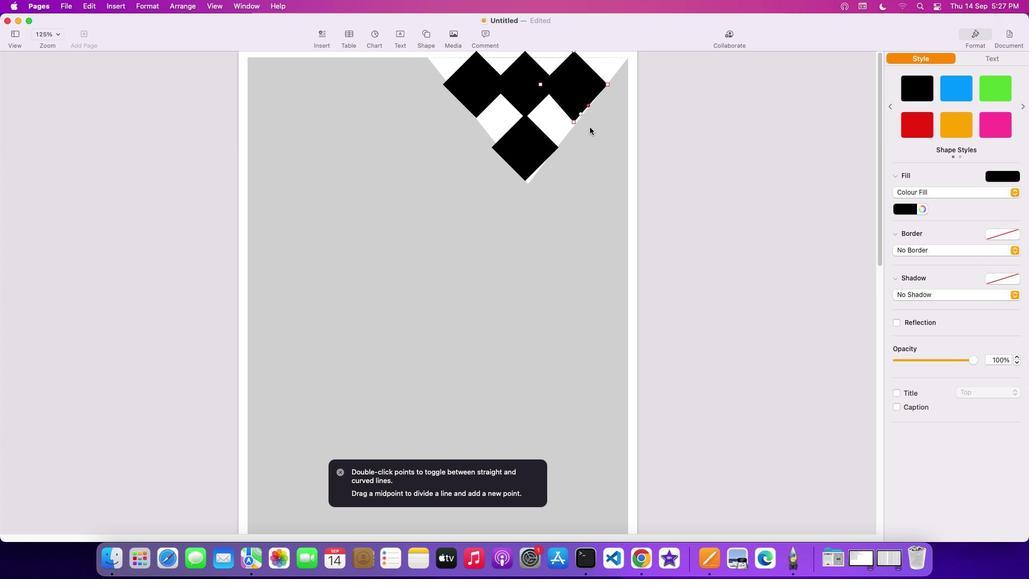 
Action: Mouse pressed left at (595, 132)
Screenshot: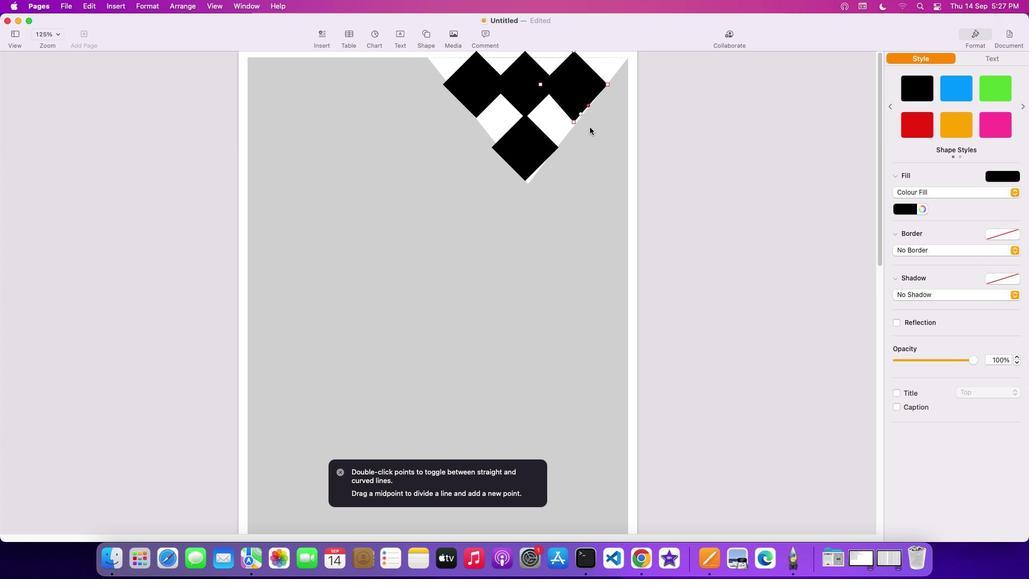 
Action: Mouse moved to (586, 105)
Screenshot: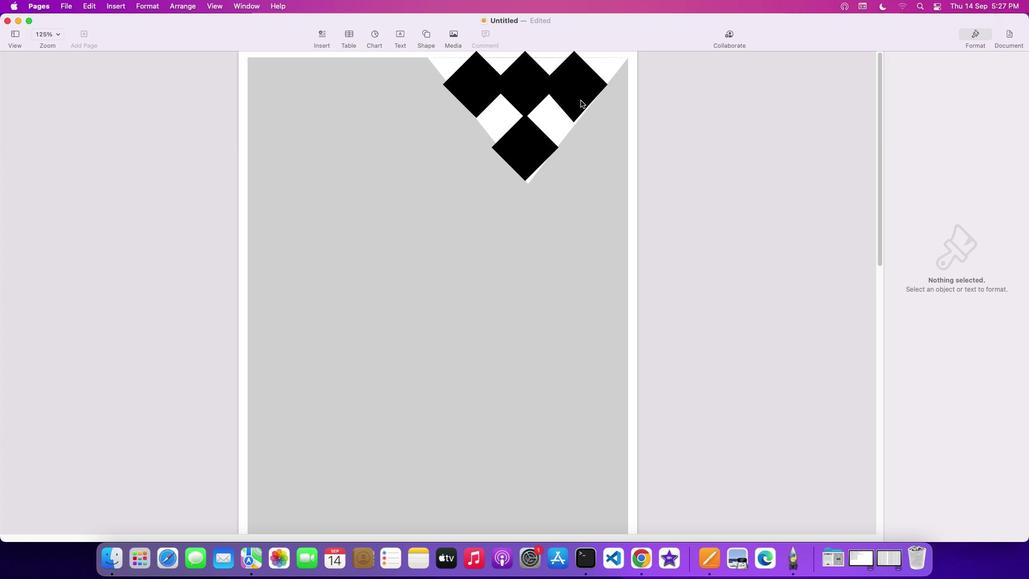 
Action: Mouse pressed left at (586, 105)
Screenshot: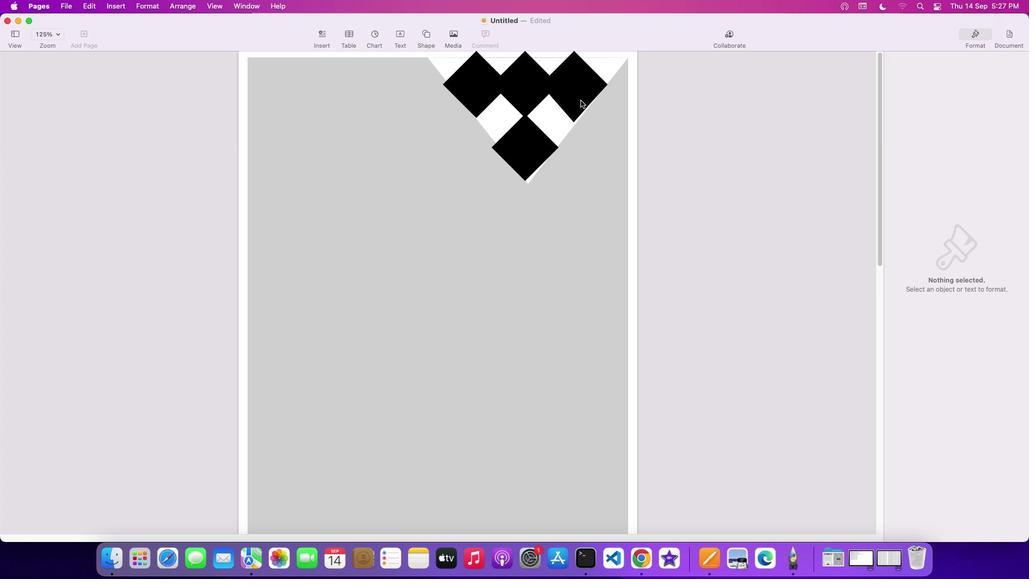 
Action: Key pressed Key.cmd'z'Key.cmd
Screenshot: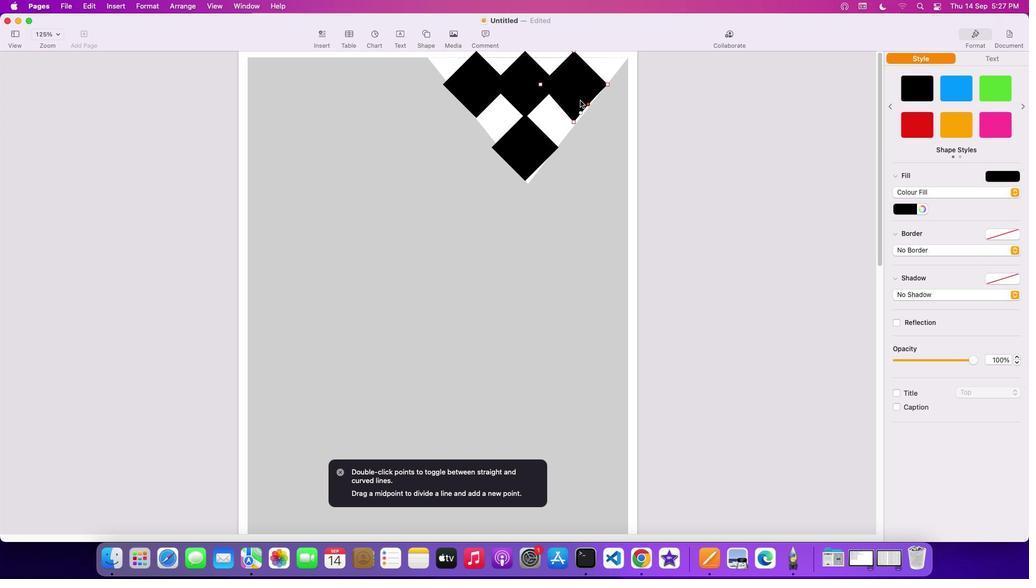 
Action: Mouse moved to (586, 105)
Screenshot: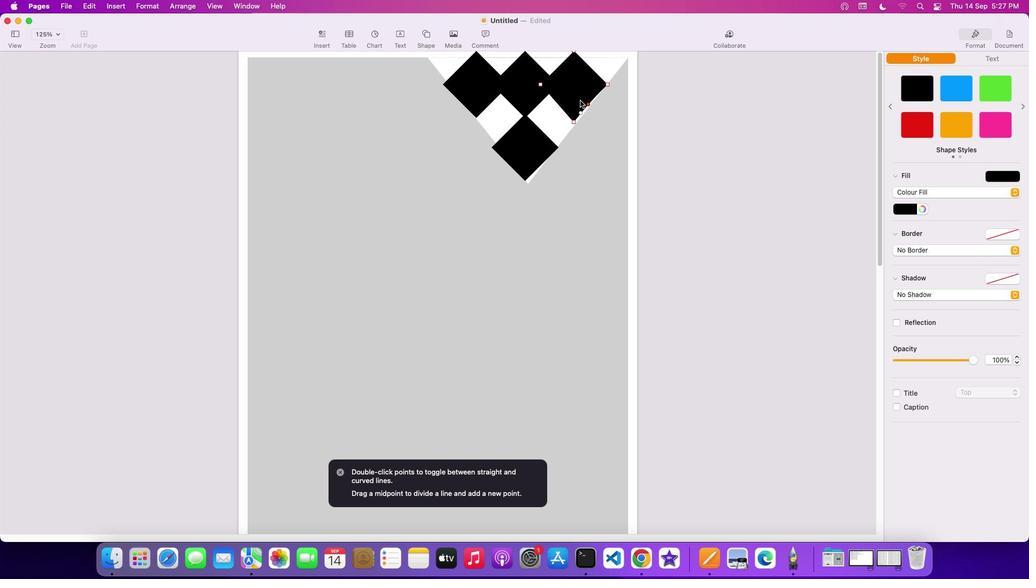 
Action: Key pressed 'z'
Screenshot: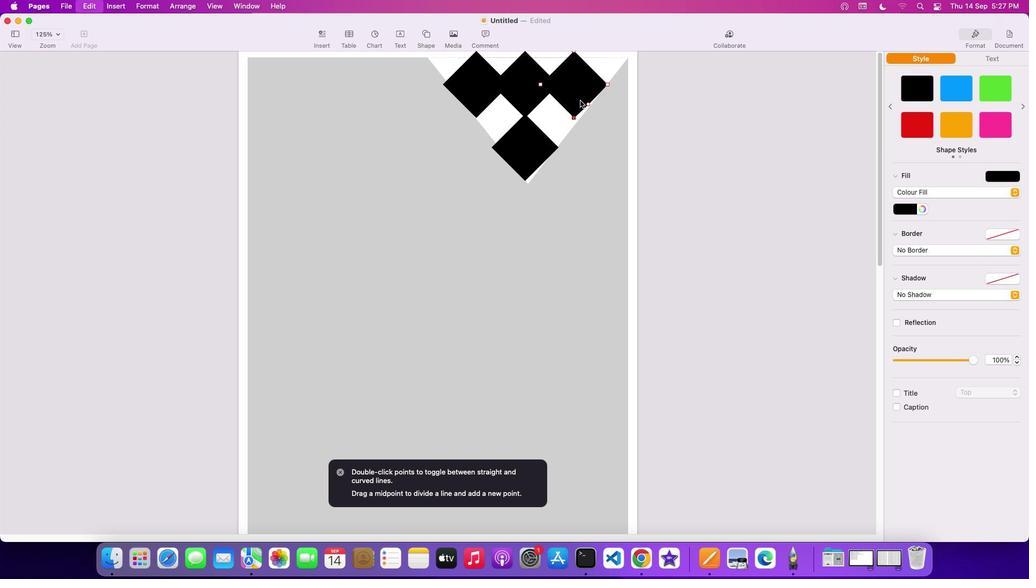 
Action: Mouse moved to (586, 105)
Screenshot: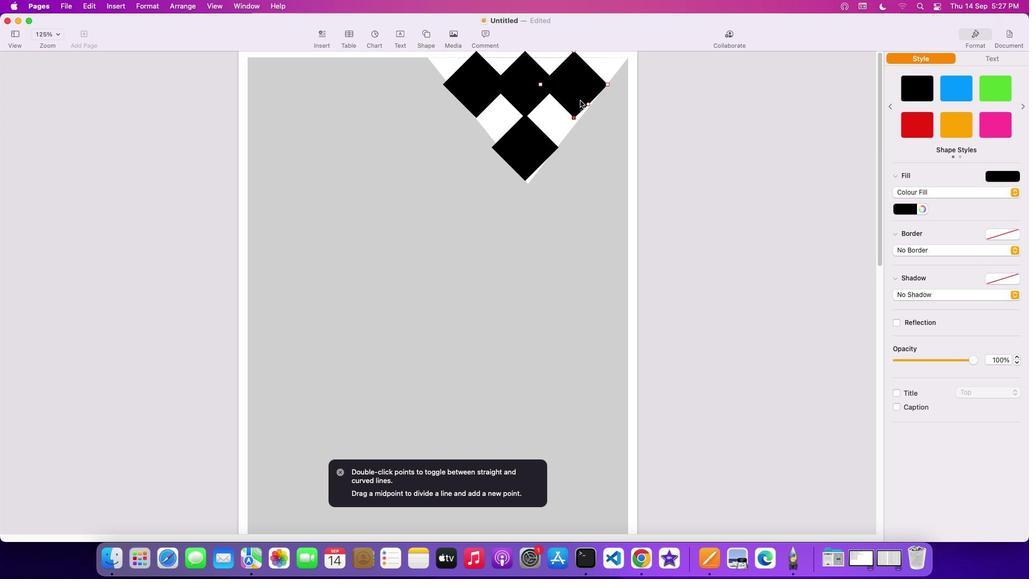 
Action: Key pressed 'z'
Screenshot: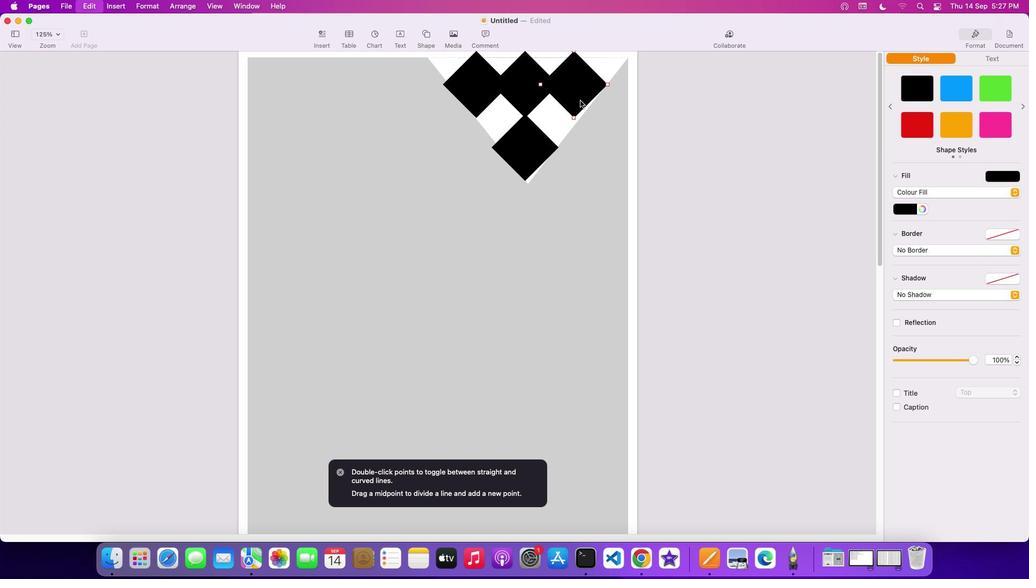 
Action: Mouse moved to (587, 141)
Screenshot: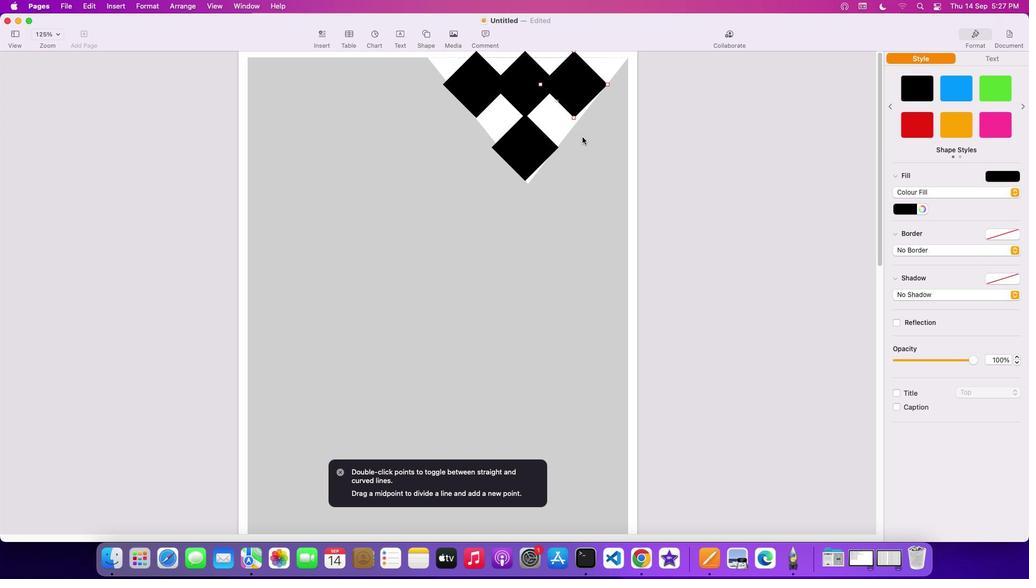 
Action: Key pressed Key.cmd
Screenshot: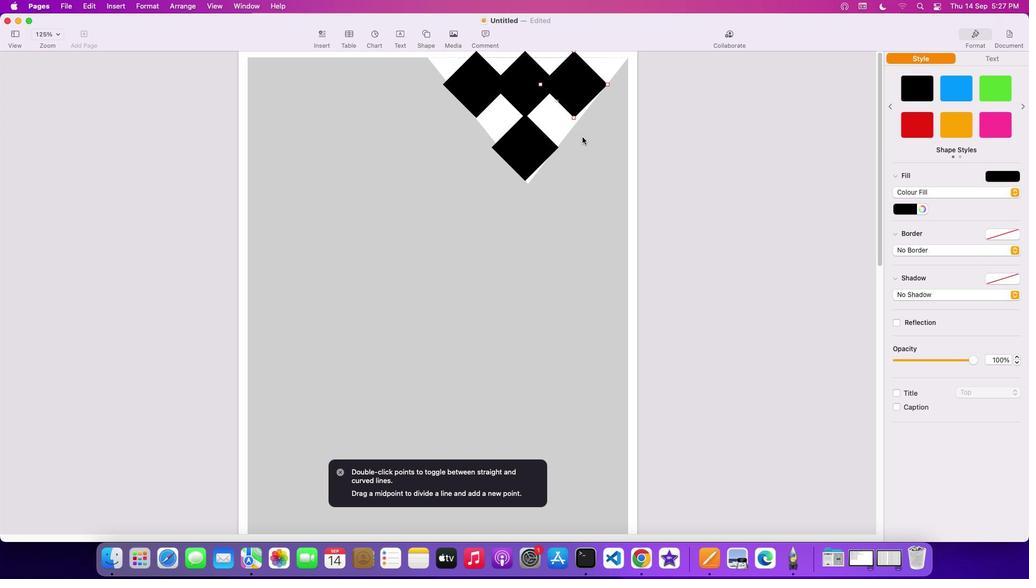 
Action: Mouse moved to (587, 142)
Screenshot: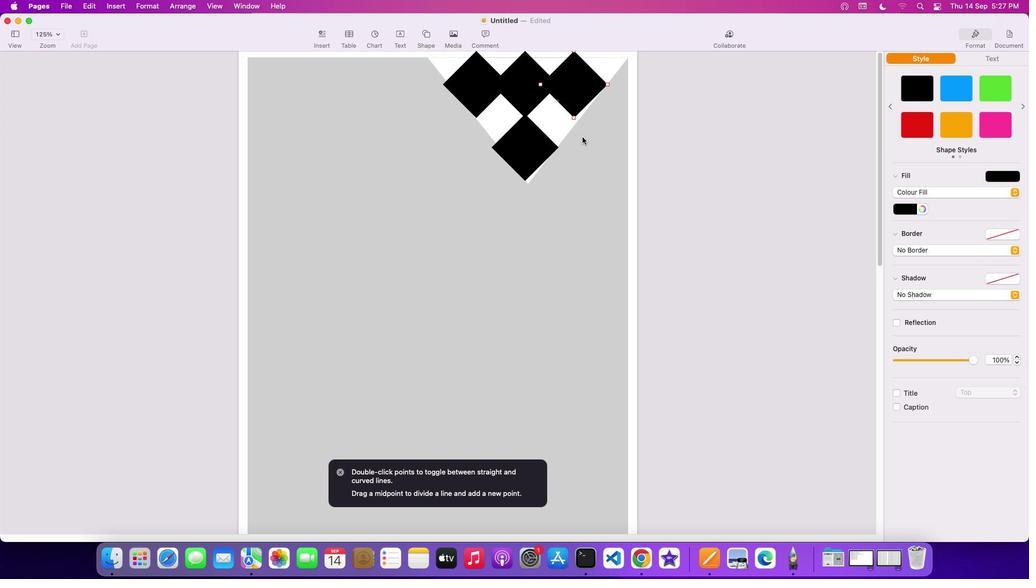 
Action: Key pressed 'z'
Screenshot: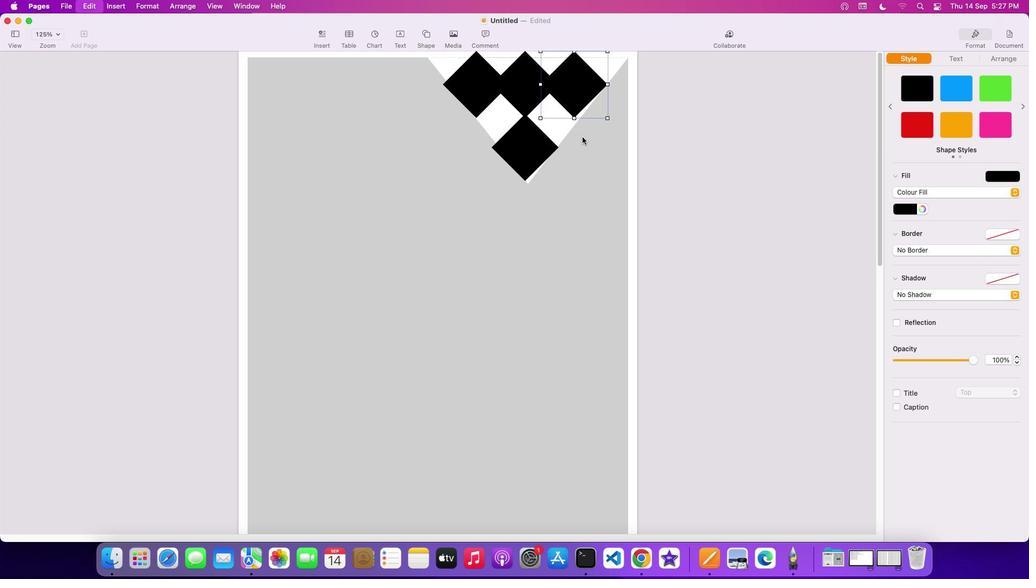 
Action: Mouse moved to (587, 143)
Screenshot: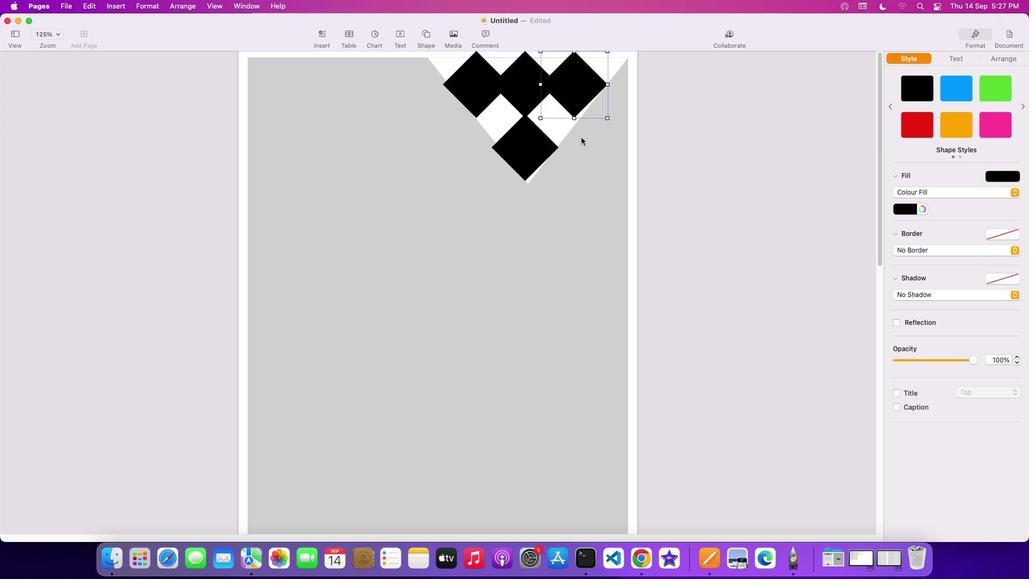 
Action: Mouse pressed left at (587, 143)
Screenshot: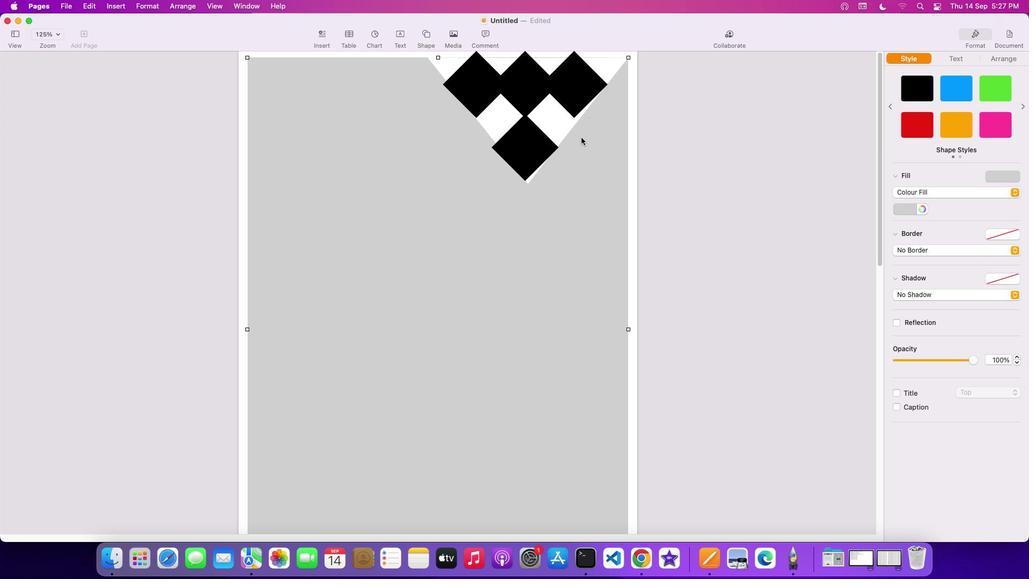 
Action: Mouse moved to (626, 71)
Screenshot: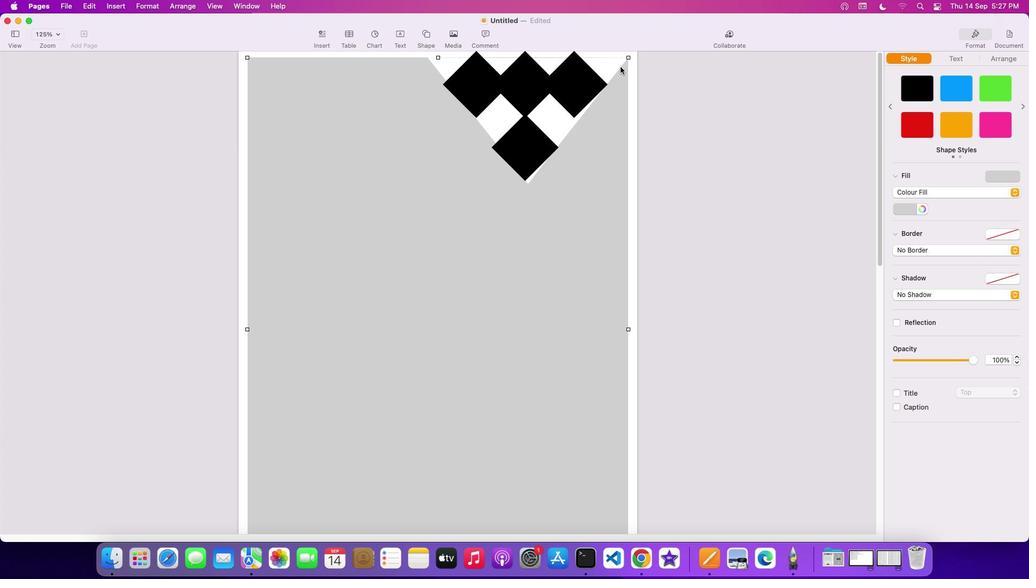 
Action: Mouse pressed left at (626, 71)
Screenshot: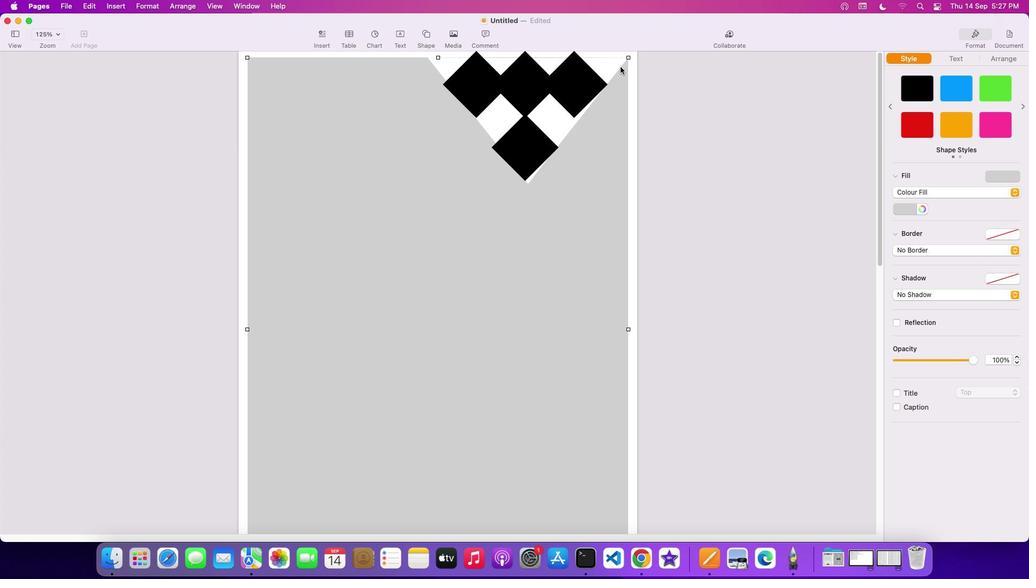 
Action: Mouse moved to (617, 70)
Screenshot: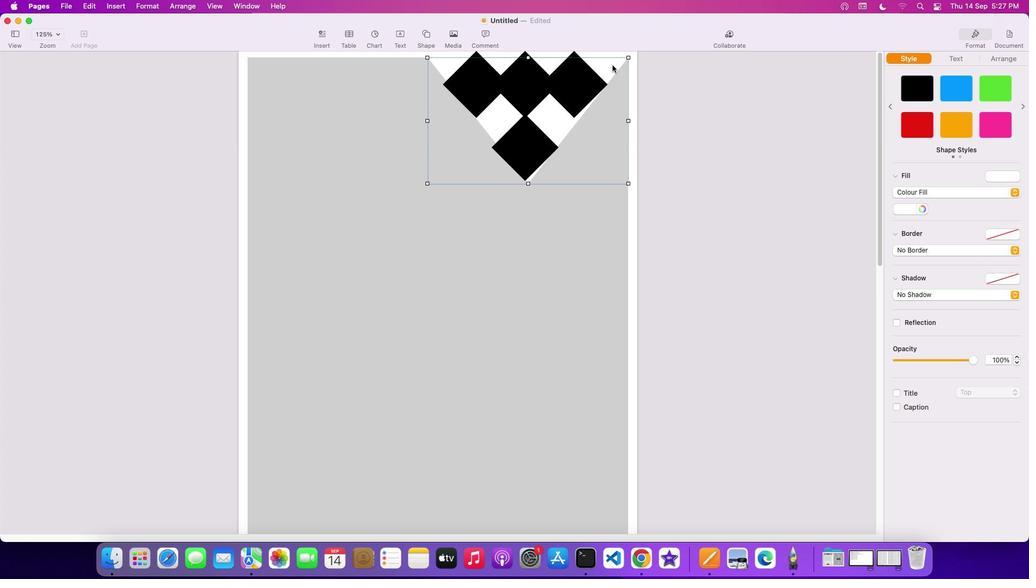 
Action: Mouse pressed left at (617, 70)
Screenshot: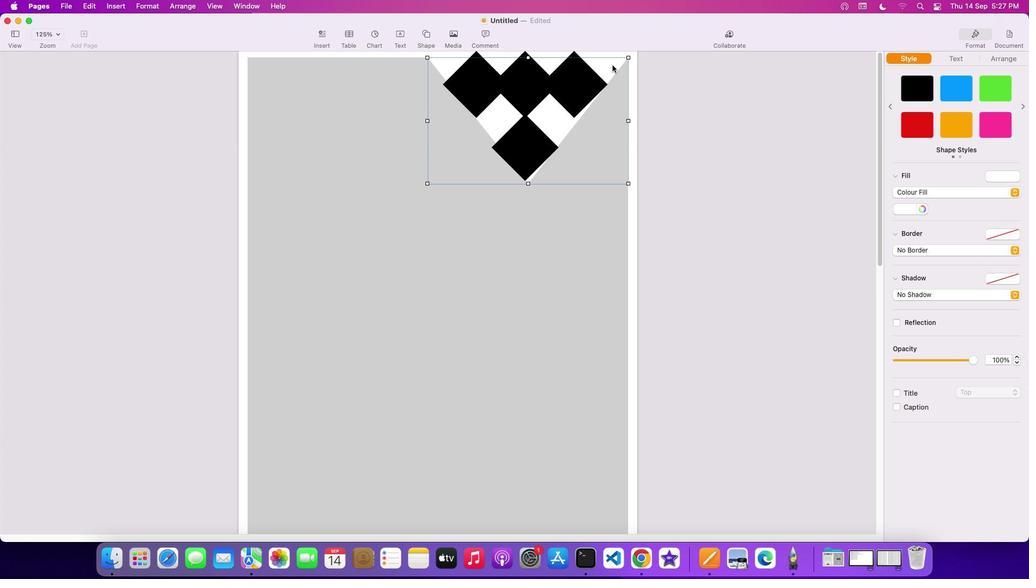 
Action: Mouse moved to (617, 70)
Screenshot: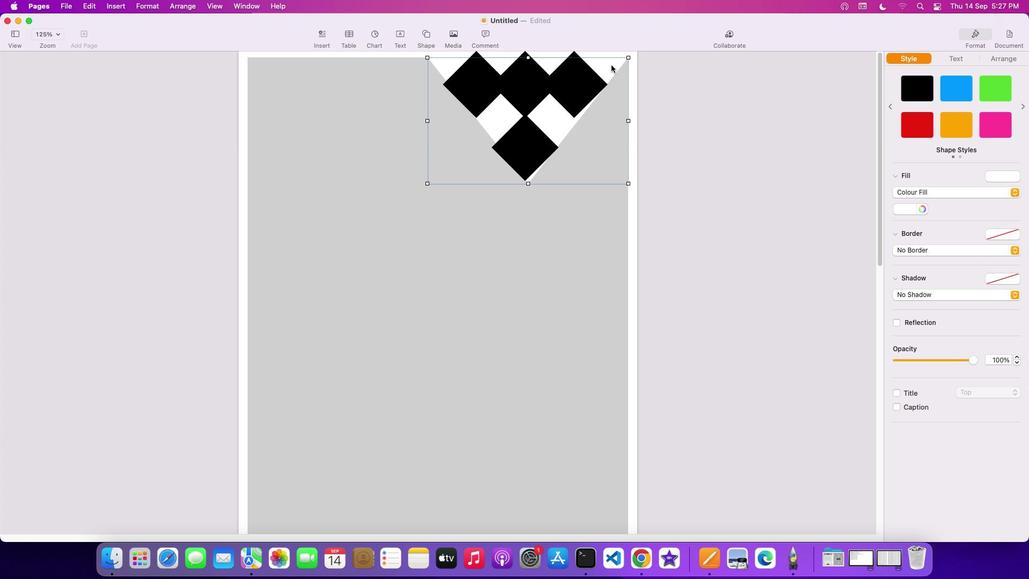 
Action: Key pressed Key.backspace
Screenshot: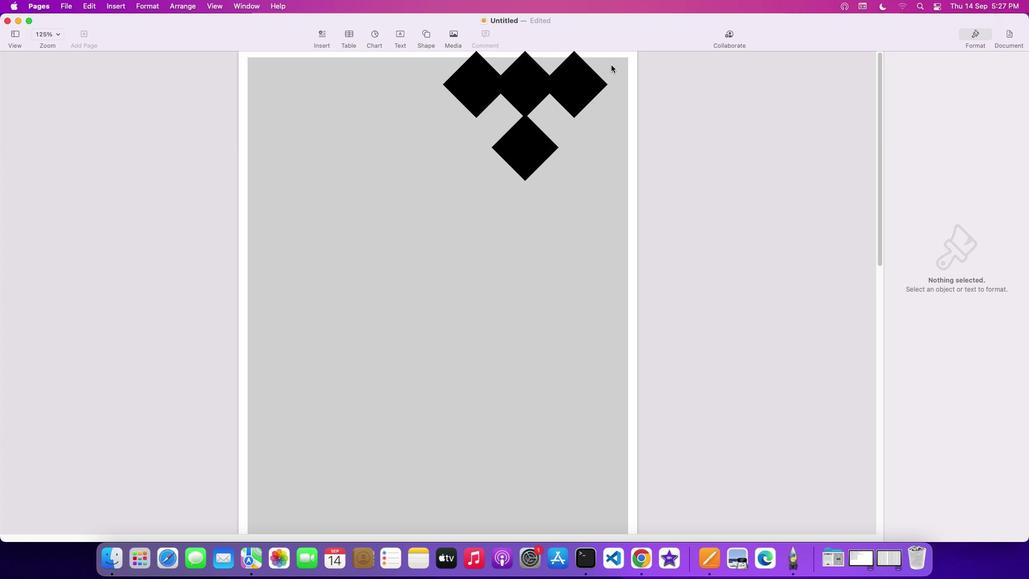 
Action: Mouse moved to (525, 164)
Screenshot: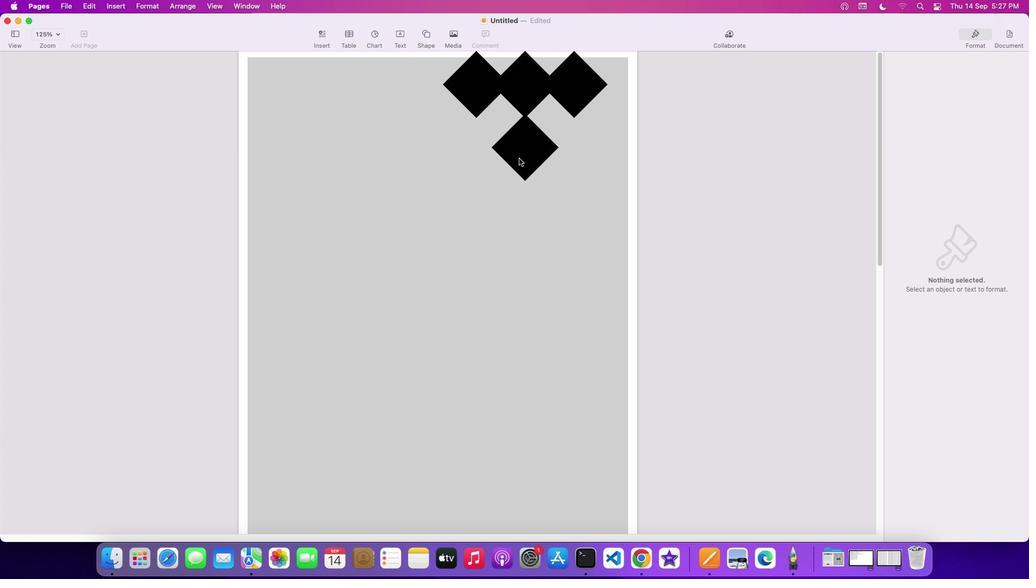 
Action: Key pressed Key.cmd
Screenshot: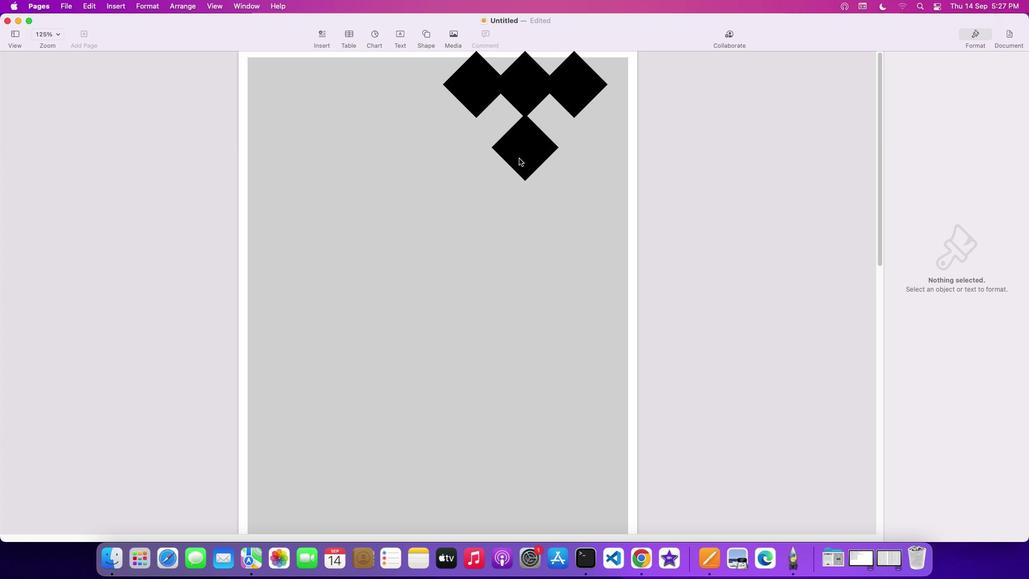 
Action: Mouse moved to (528, 163)
Screenshot: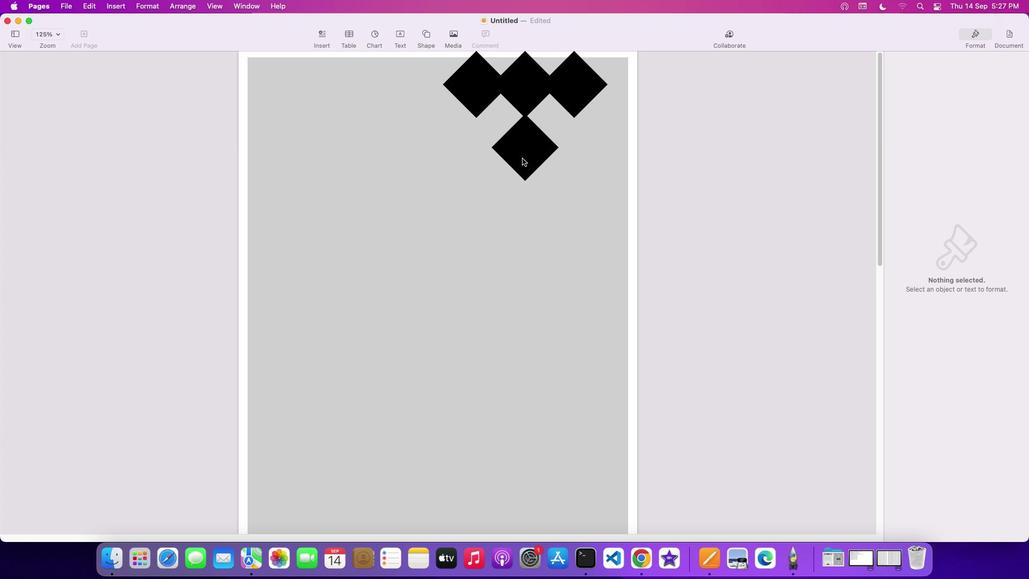 
Action: Mouse pressed left at (528, 163)
Screenshot: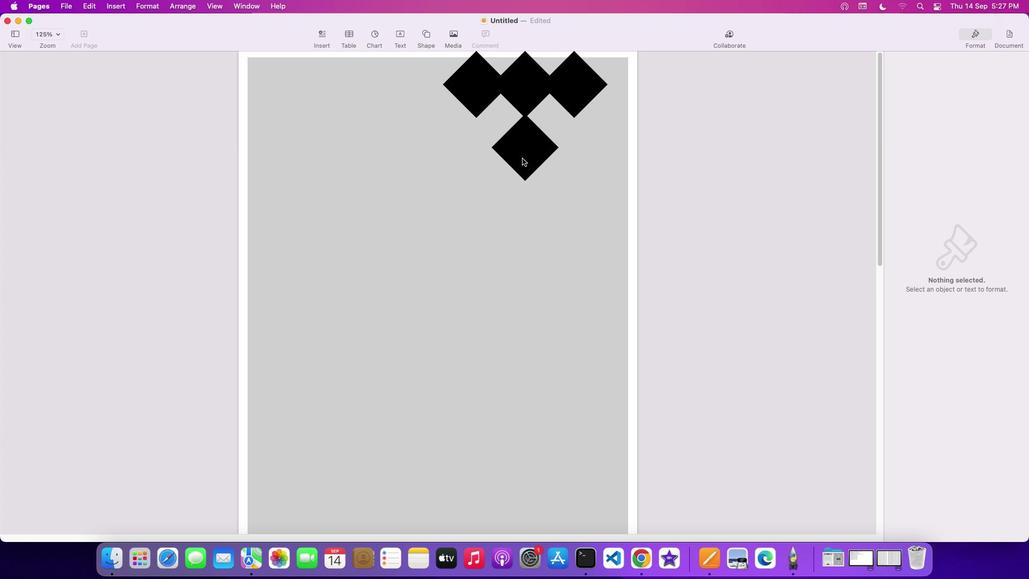 
Action: Key pressed Key.cmd'v'
Screenshot: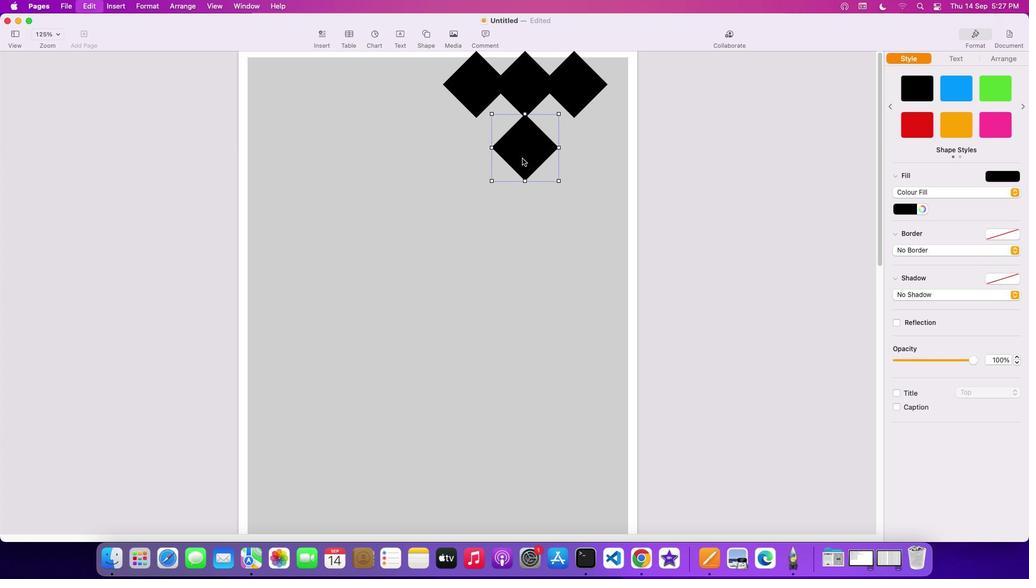 
Action: Mouse moved to (486, 89)
Screenshot: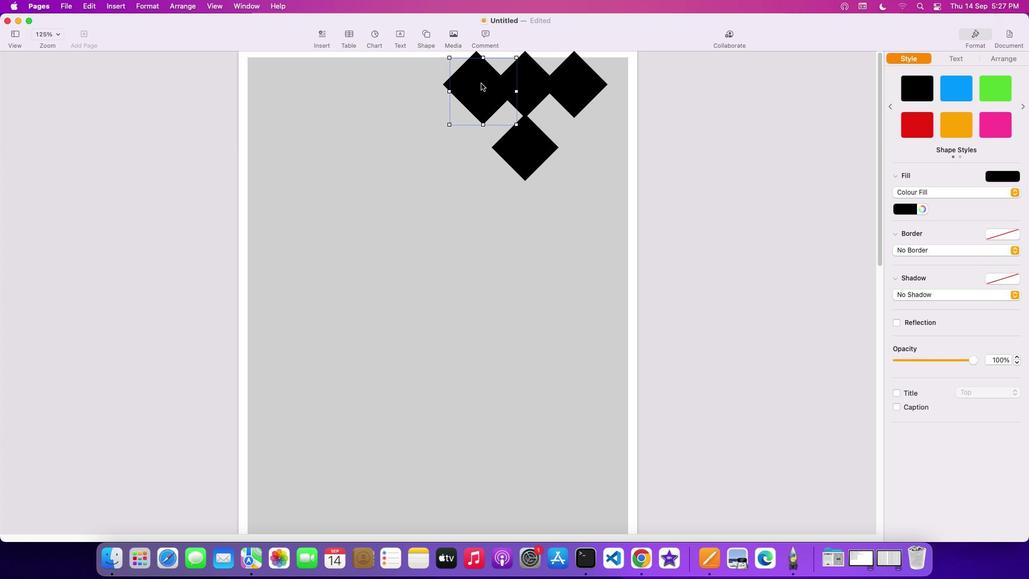 
Action: Mouse pressed left at (486, 89)
Screenshot: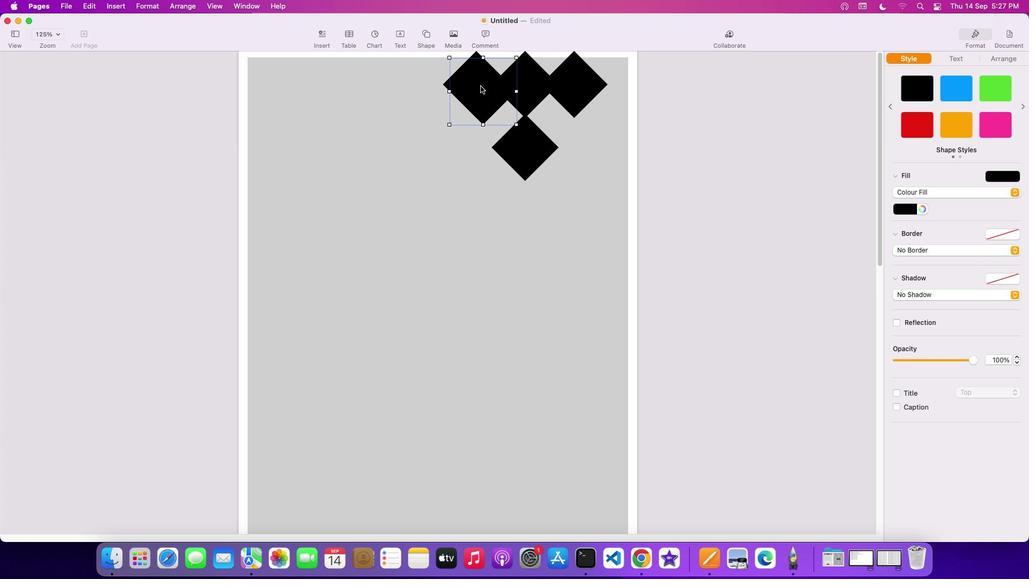 
Action: Mouse moved to (521, 153)
Screenshot: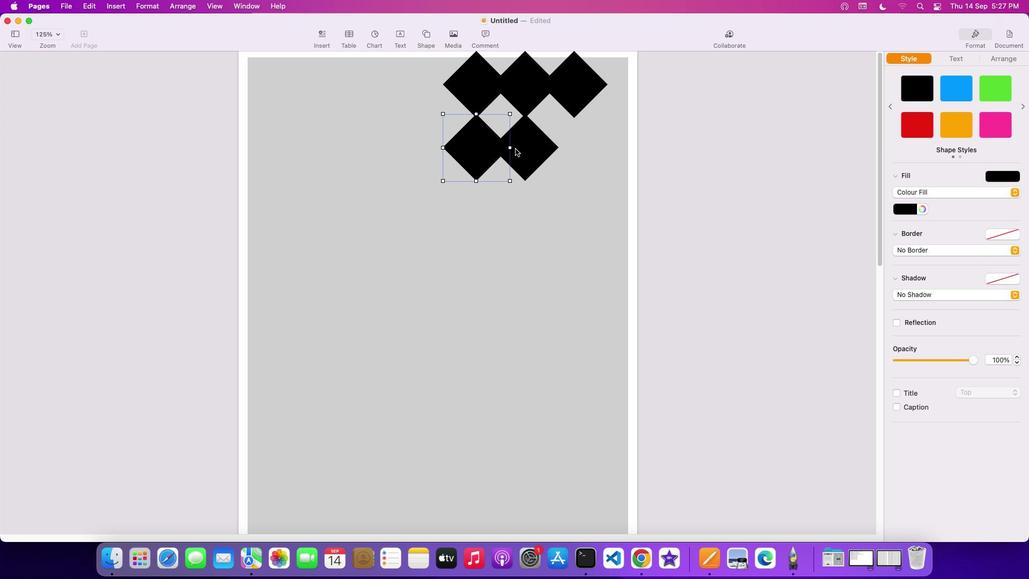 
Action: Key pressed Key.cmd'v'
Screenshot: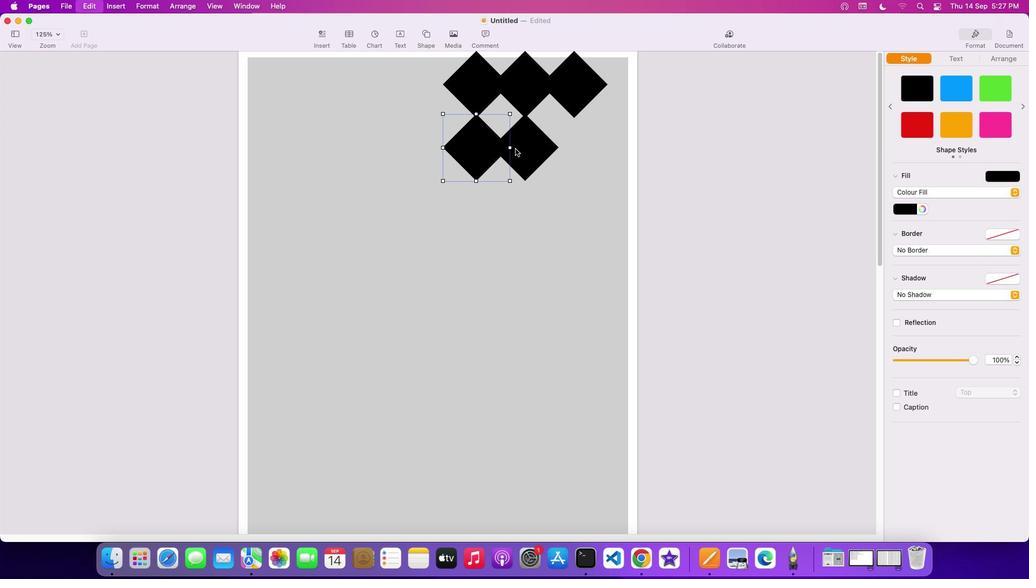 
Action: Mouse moved to (493, 89)
Screenshot: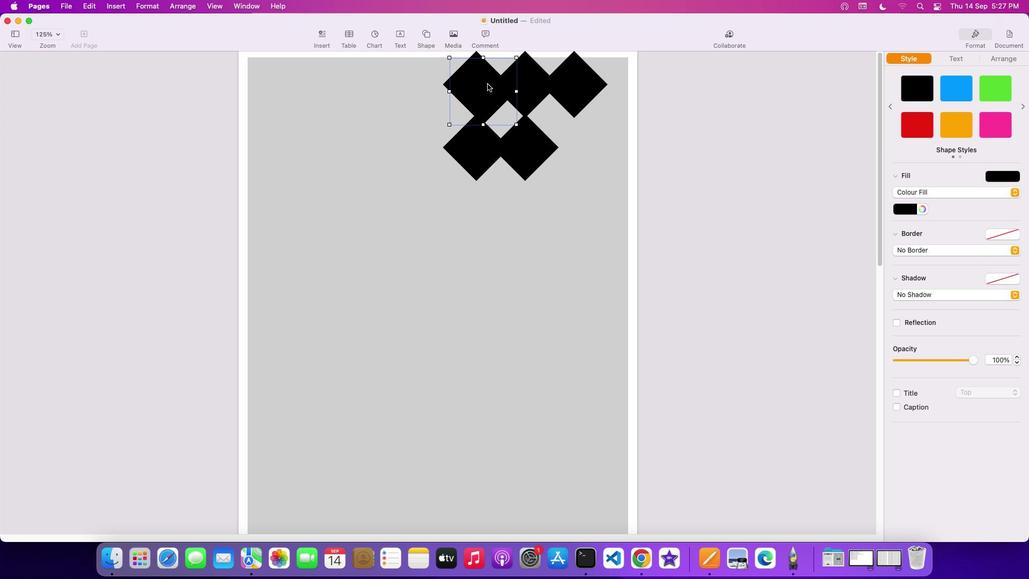 
Action: Mouse pressed left at (493, 89)
Screenshot: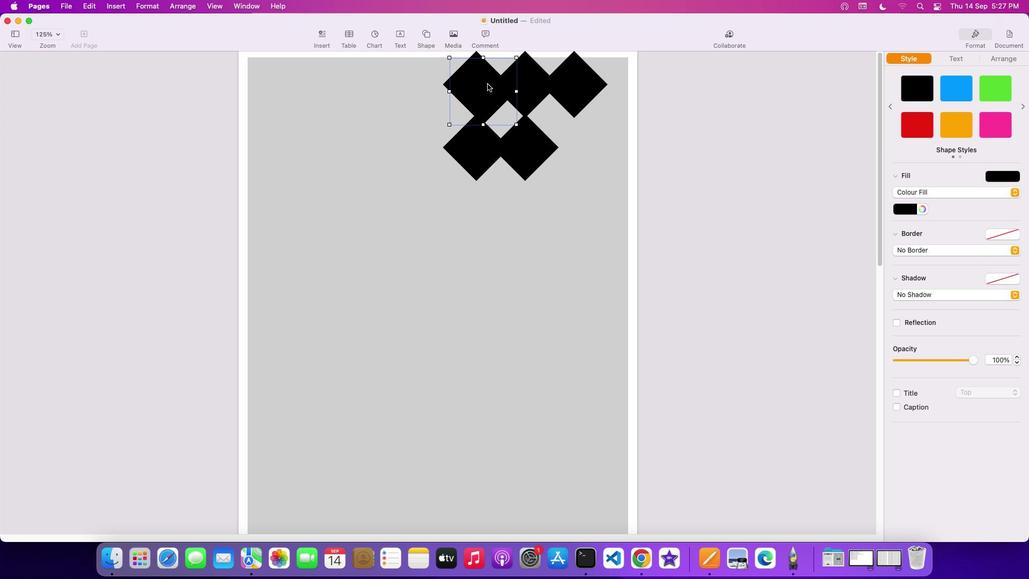 
Action: Mouse moved to (589, 84)
Screenshot: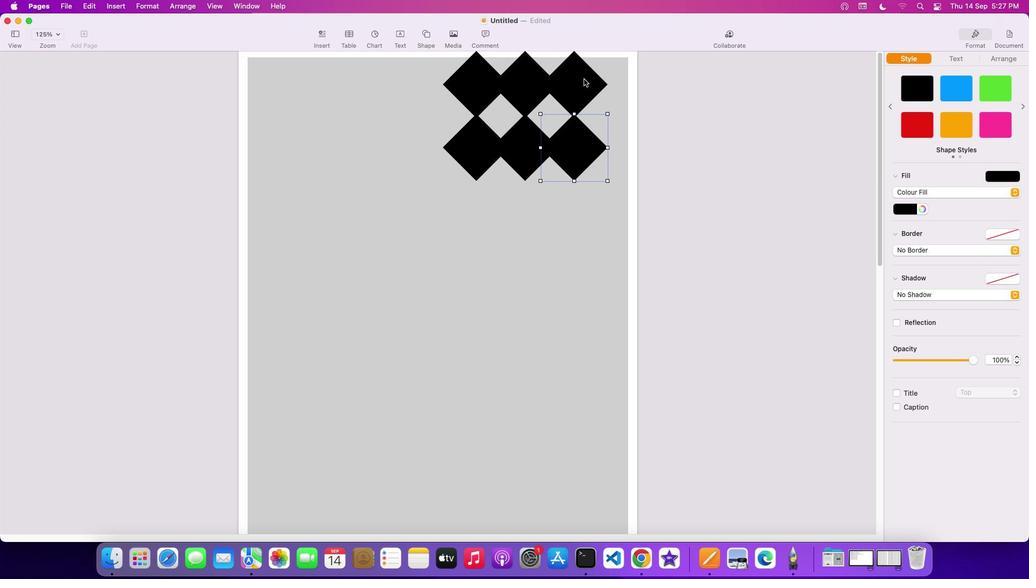 
Action: Mouse pressed left at (589, 84)
Screenshot: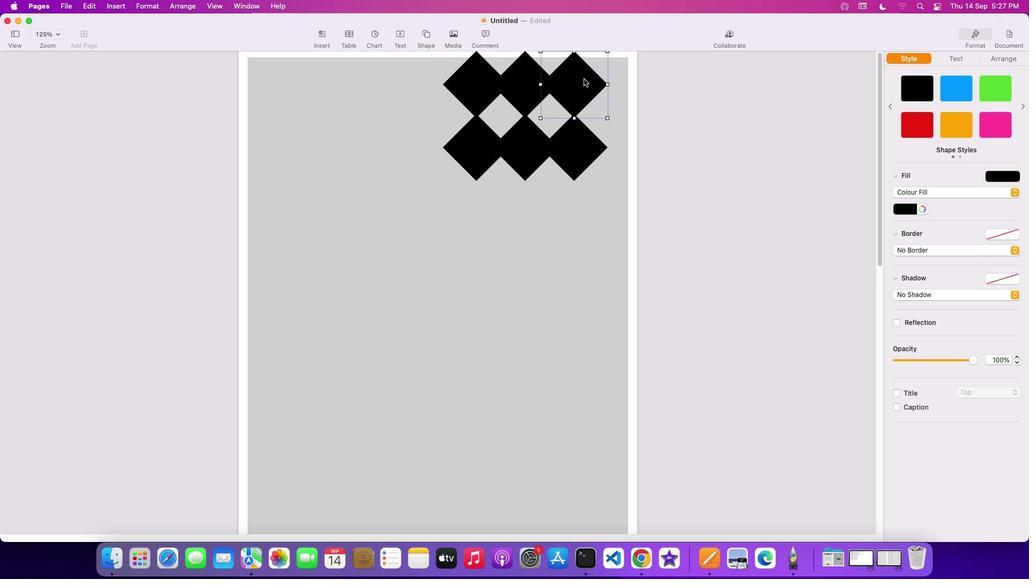 
Action: Mouse moved to (584, 152)
Screenshot: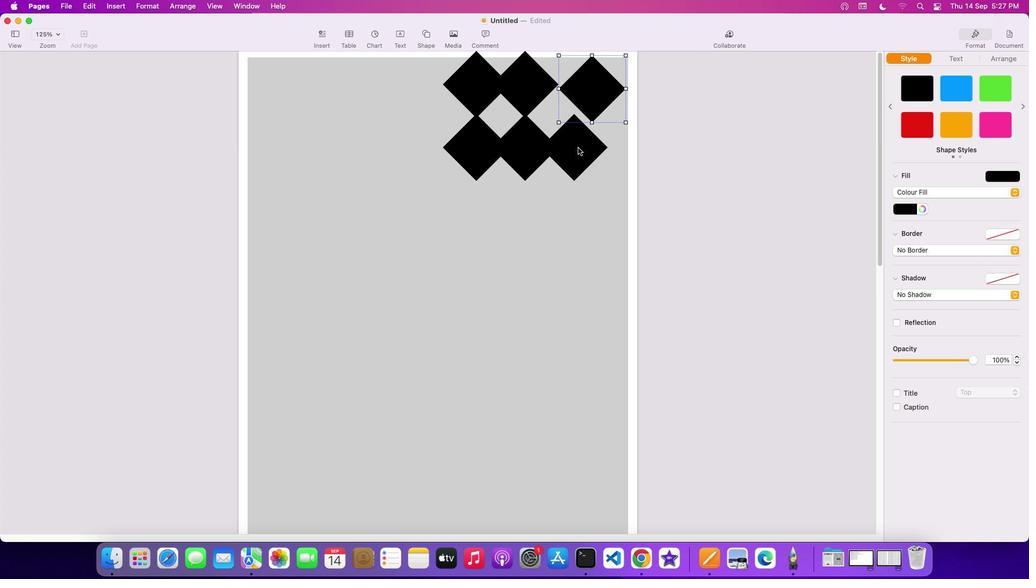 
Action: Mouse pressed left at (584, 152)
